 Task: Reply All to email with the signature Clara Davis with the subject Follow up on a refund from softage.1@softage.net with the message Can you please provide me with a list of project milestones and deadlines?, select last word, change the font of the message to Georgia and change the font typography to bold and underline Send the email
Action: Mouse moved to (518, 677)
Screenshot: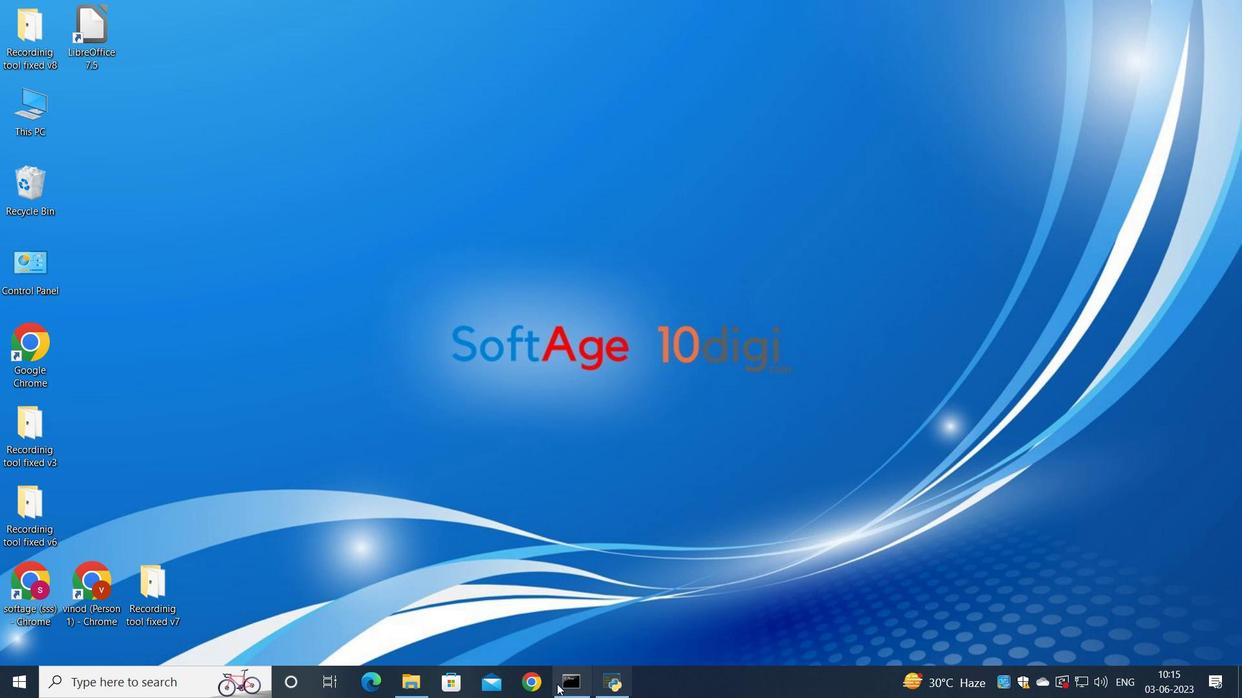 
Action: Mouse pressed left at (518, 677)
Screenshot: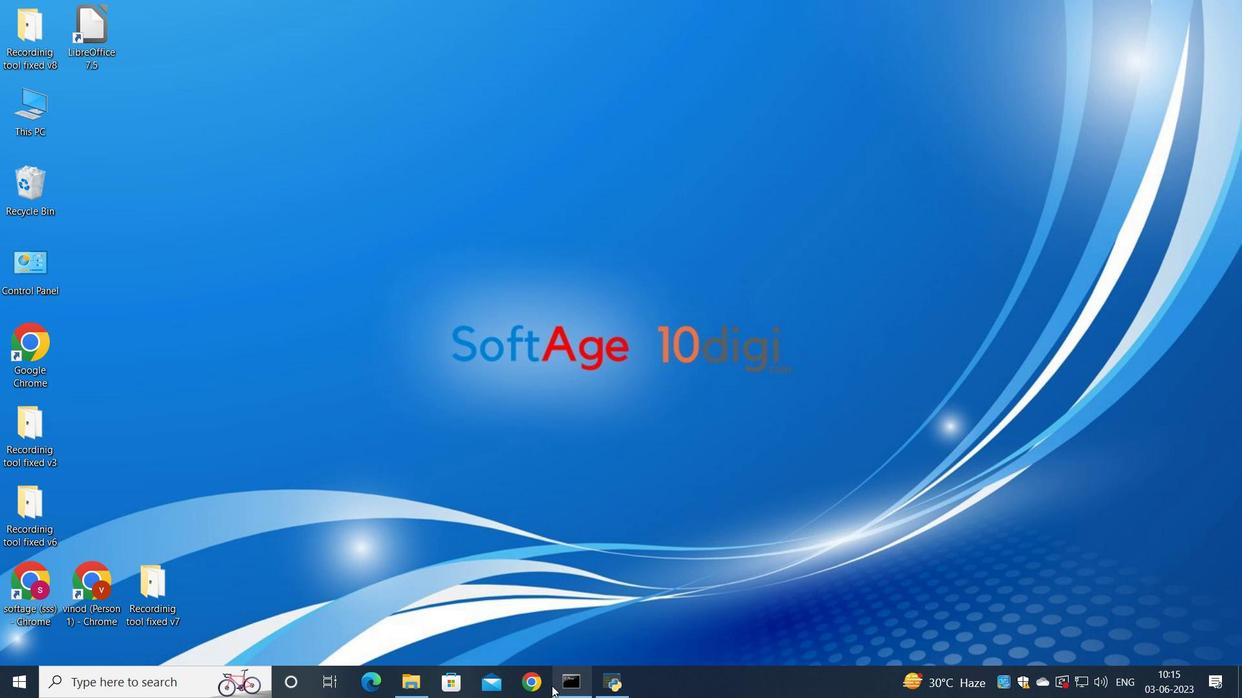 
Action: Mouse moved to (538, 420)
Screenshot: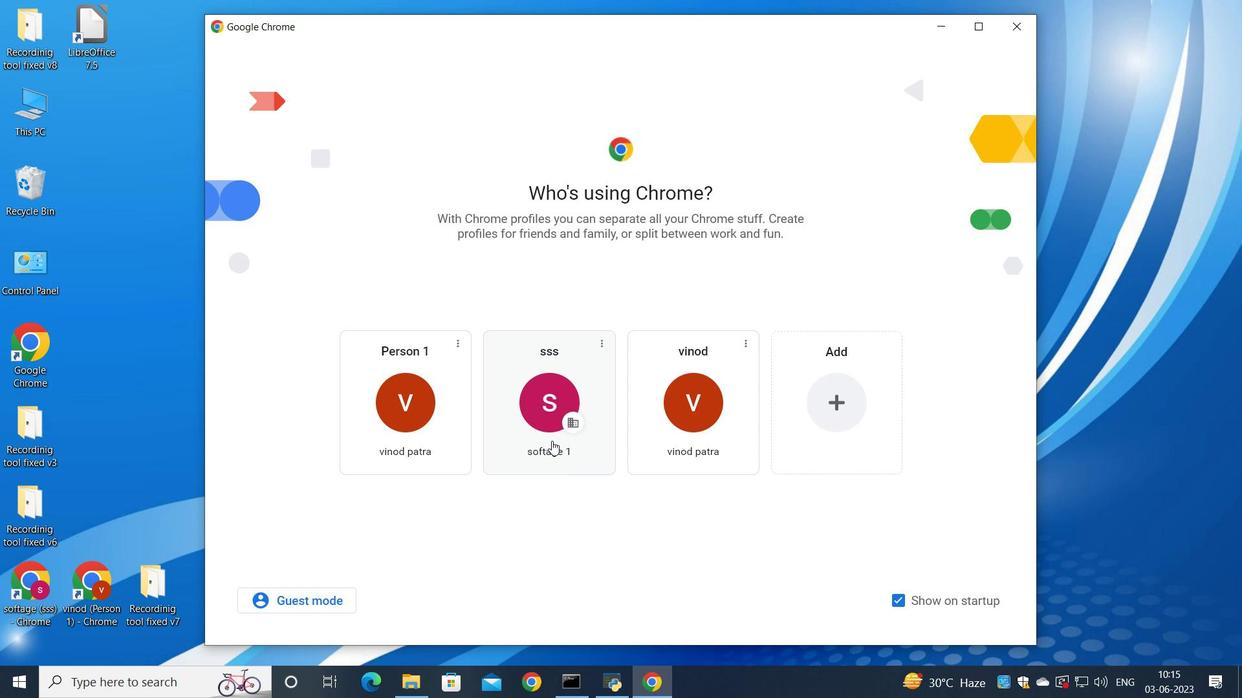 
Action: Mouse pressed left at (538, 420)
Screenshot: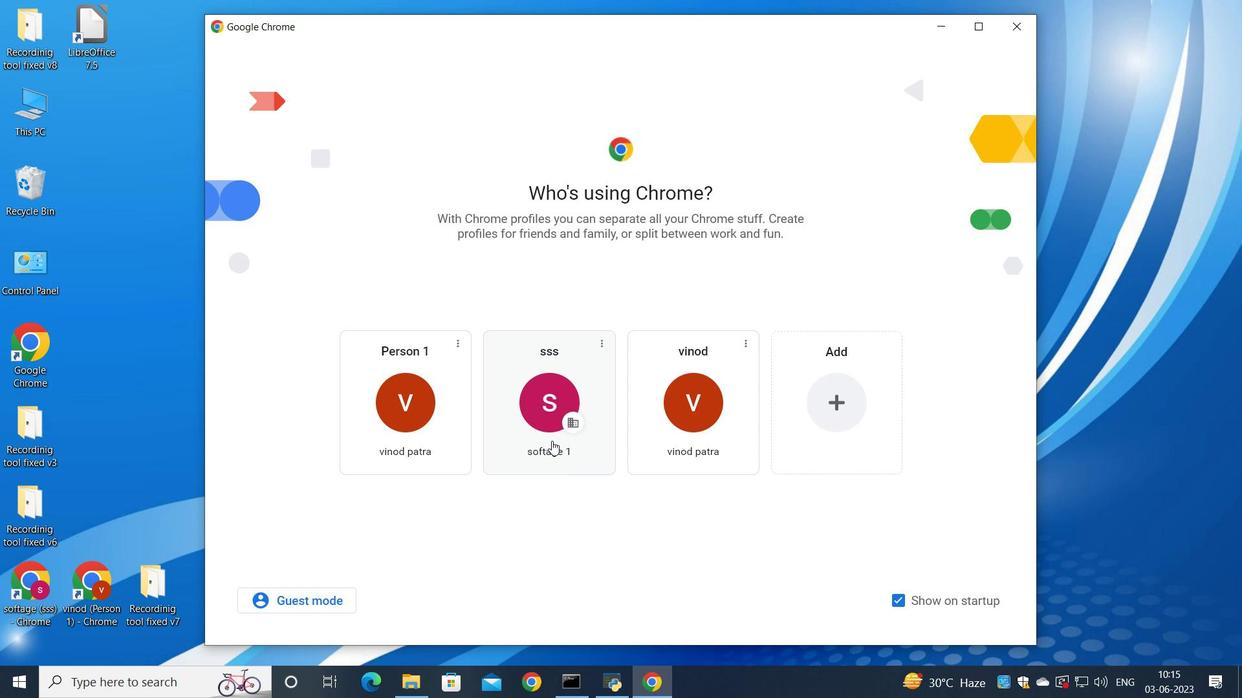
Action: Mouse moved to (1082, 104)
Screenshot: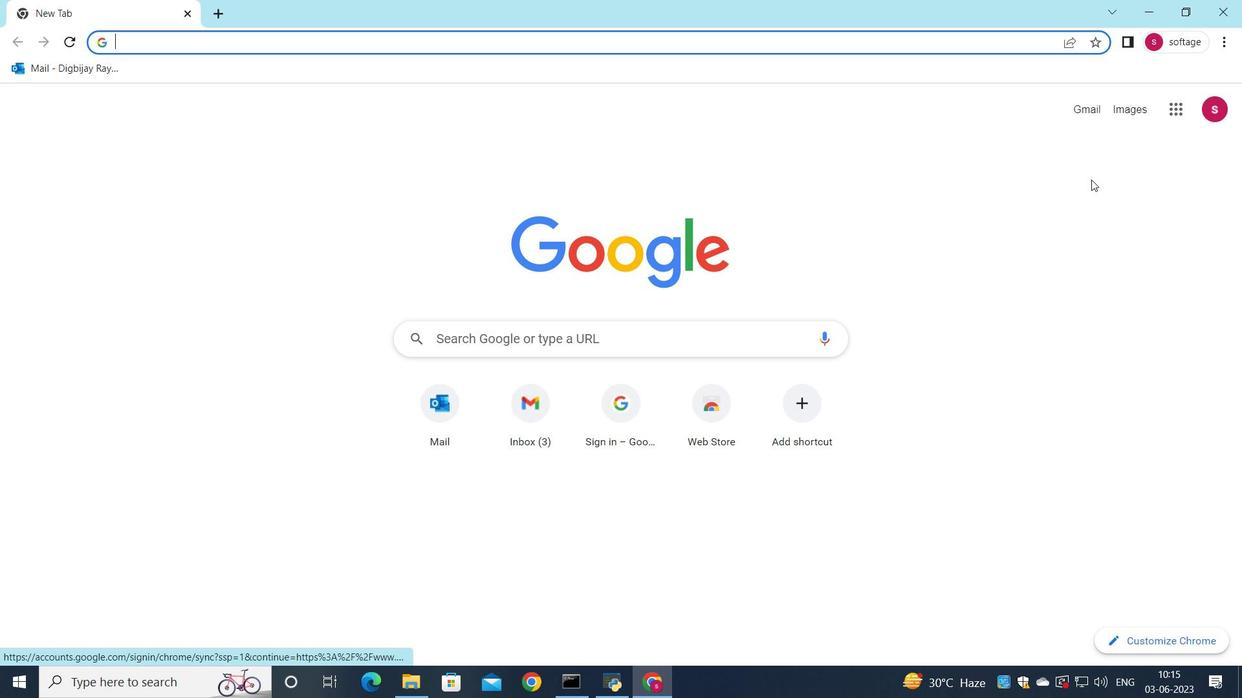 
Action: Mouse pressed left at (1082, 104)
Screenshot: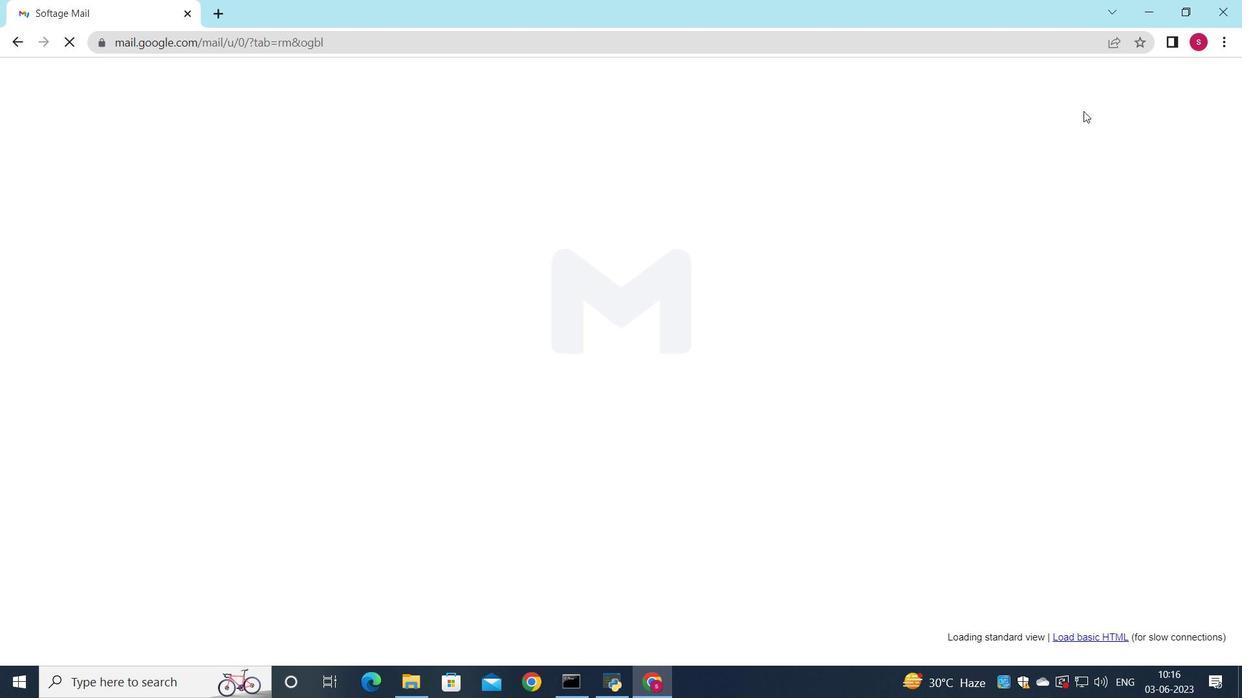 
Action: Mouse moved to (1044, 107)
Screenshot: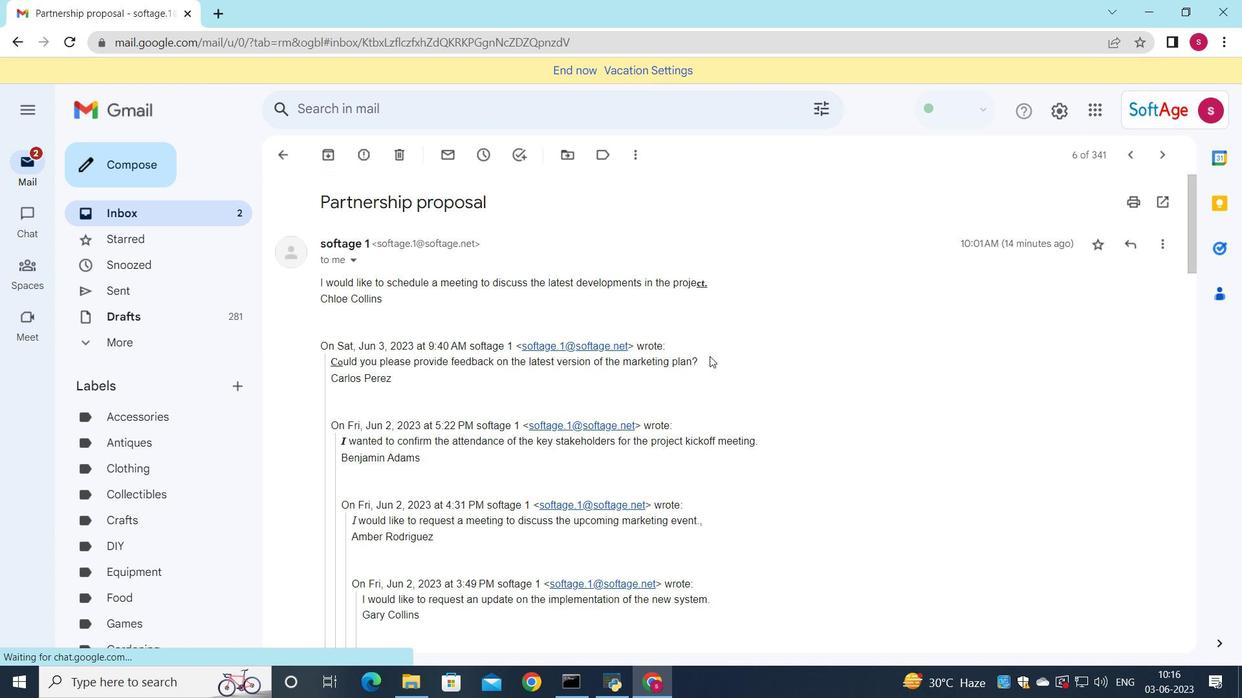 
Action: Mouse pressed left at (1044, 107)
Screenshot: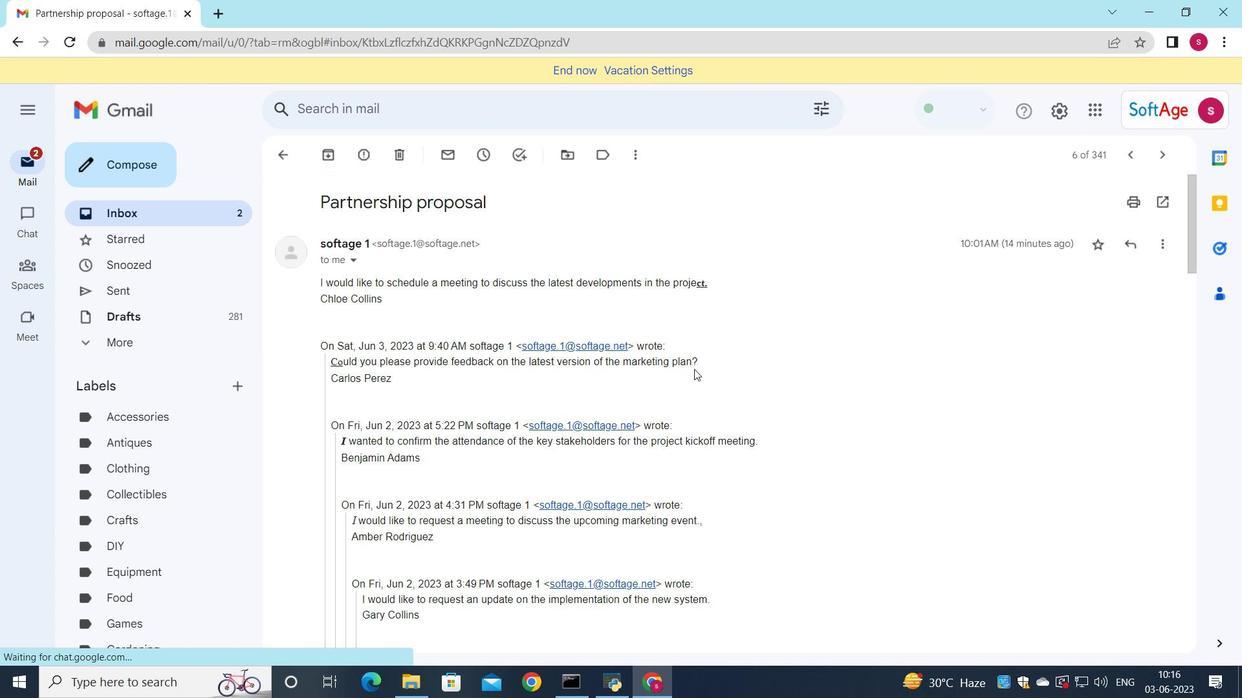 
Action: Mouse moved to (1053, 189)
Screenshot: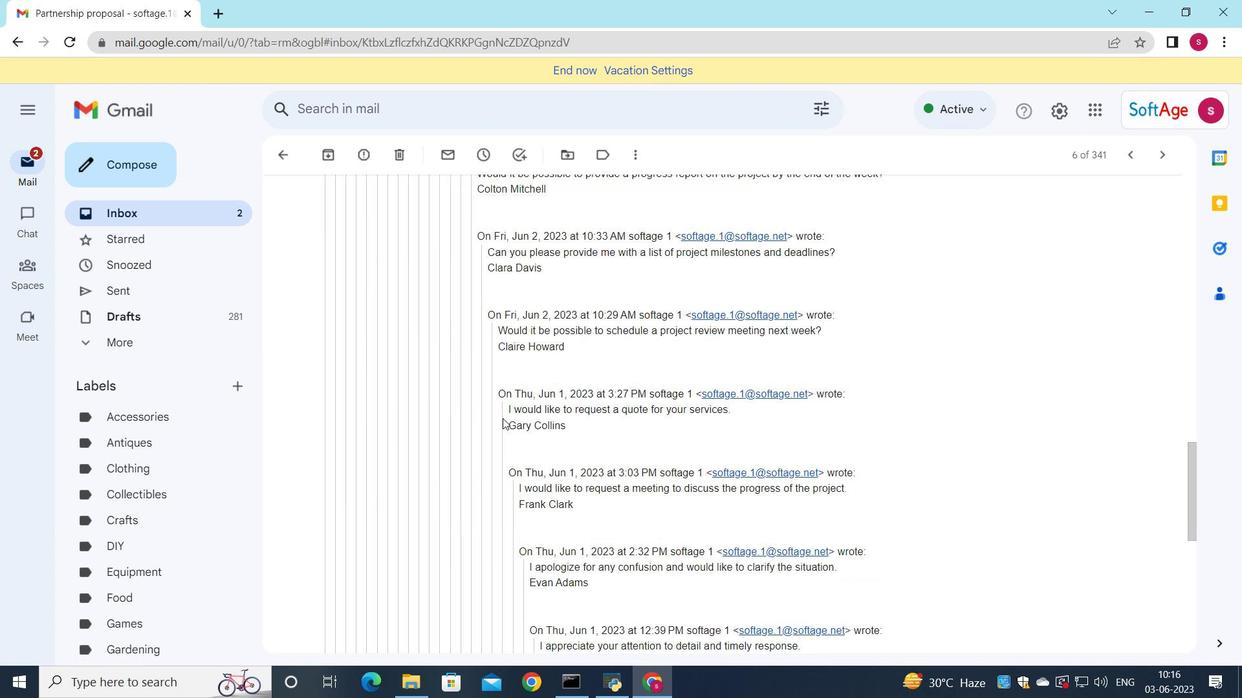 
Action: Mouse pressed left at (1053, 189)
Screenshot: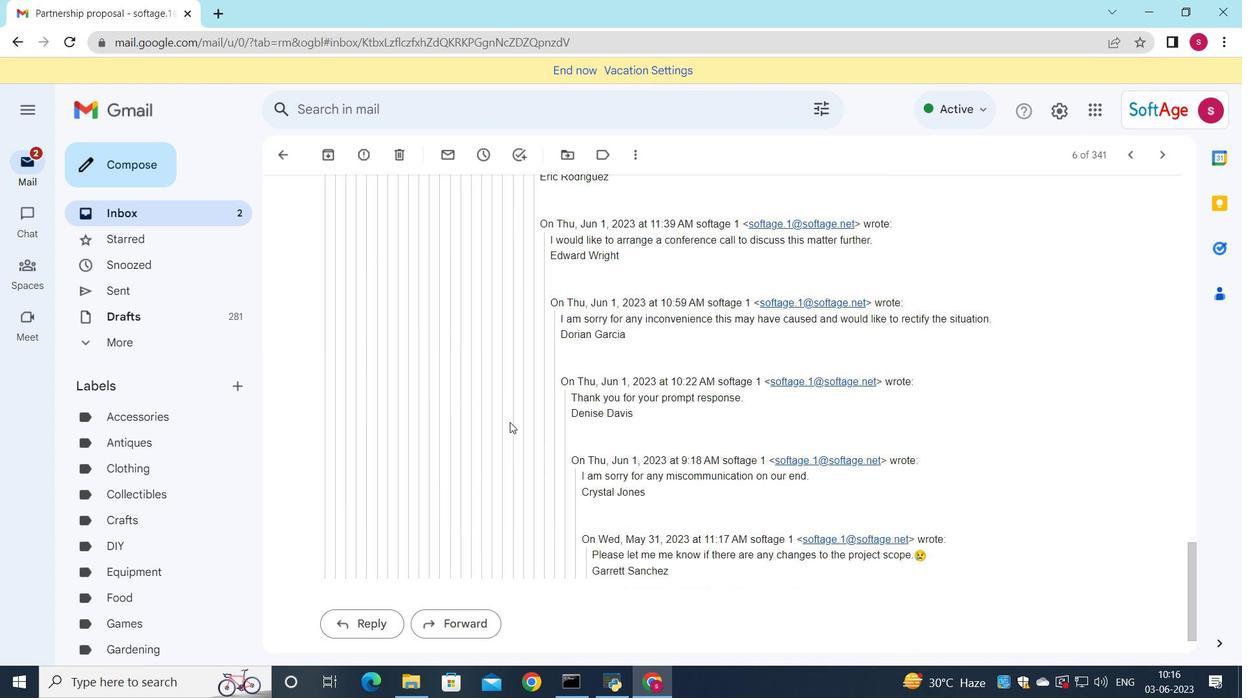 
Action: Mouse moved to (648, 255)
Screenshot: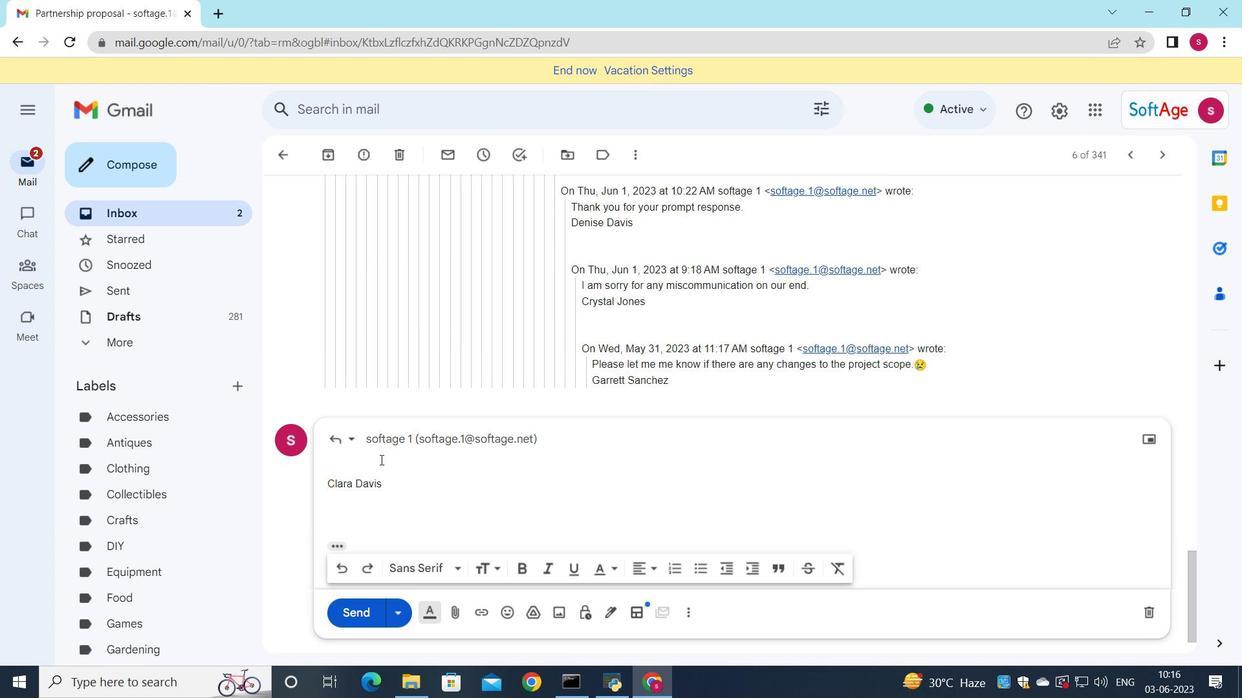 
Action: Mouse scrolled (648, 254) with delta (0, 0)
Screenshot: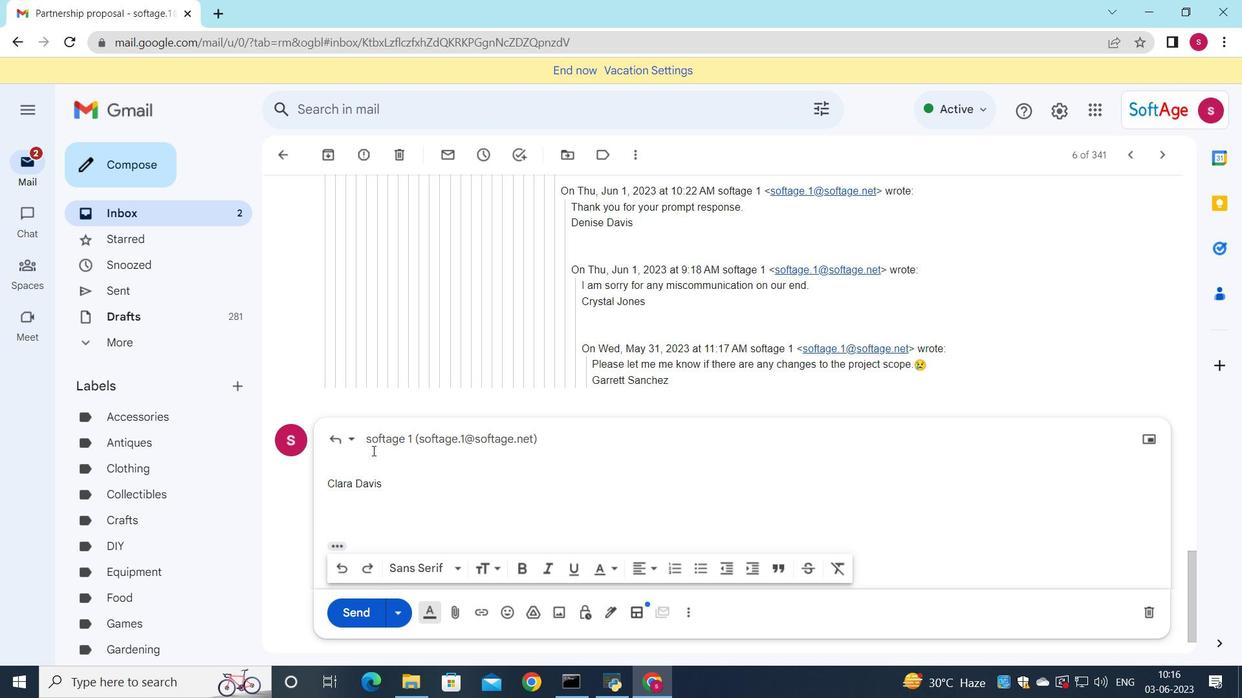 
Action: Mouse scrolled (648, 254) with delta (0, 0)
Screenshot: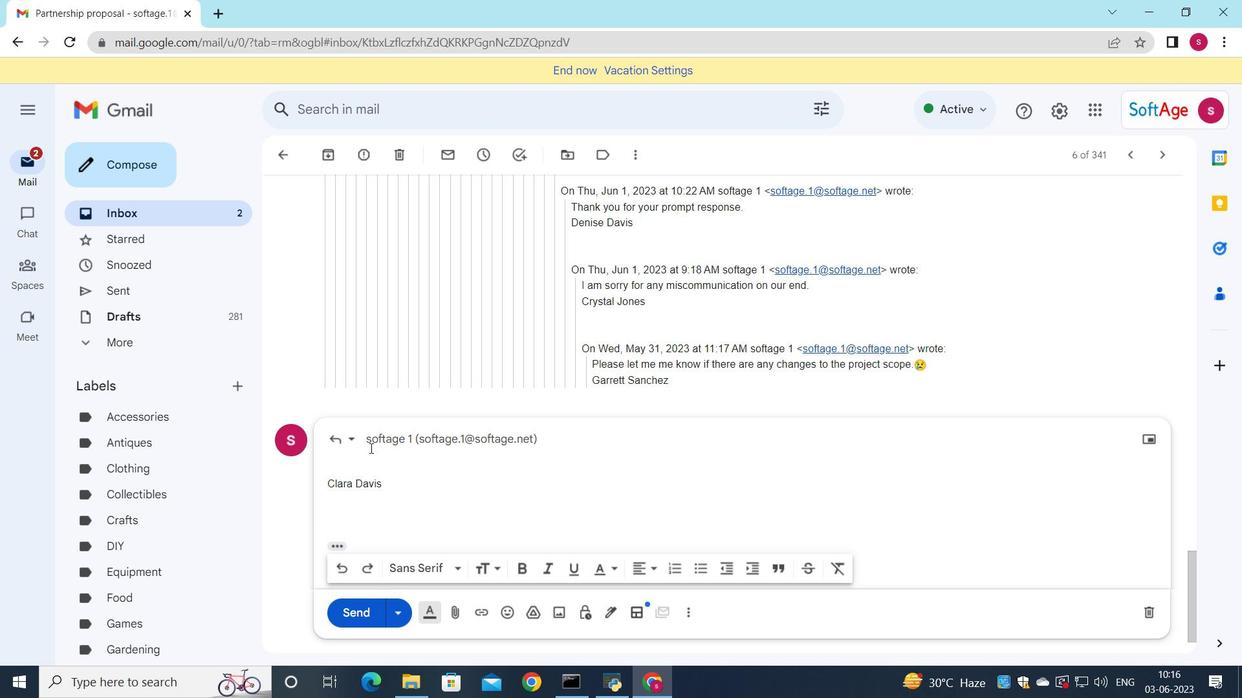 
Action: Mouse scrolled (648, 254) with delta (0, 0)
Screenshot: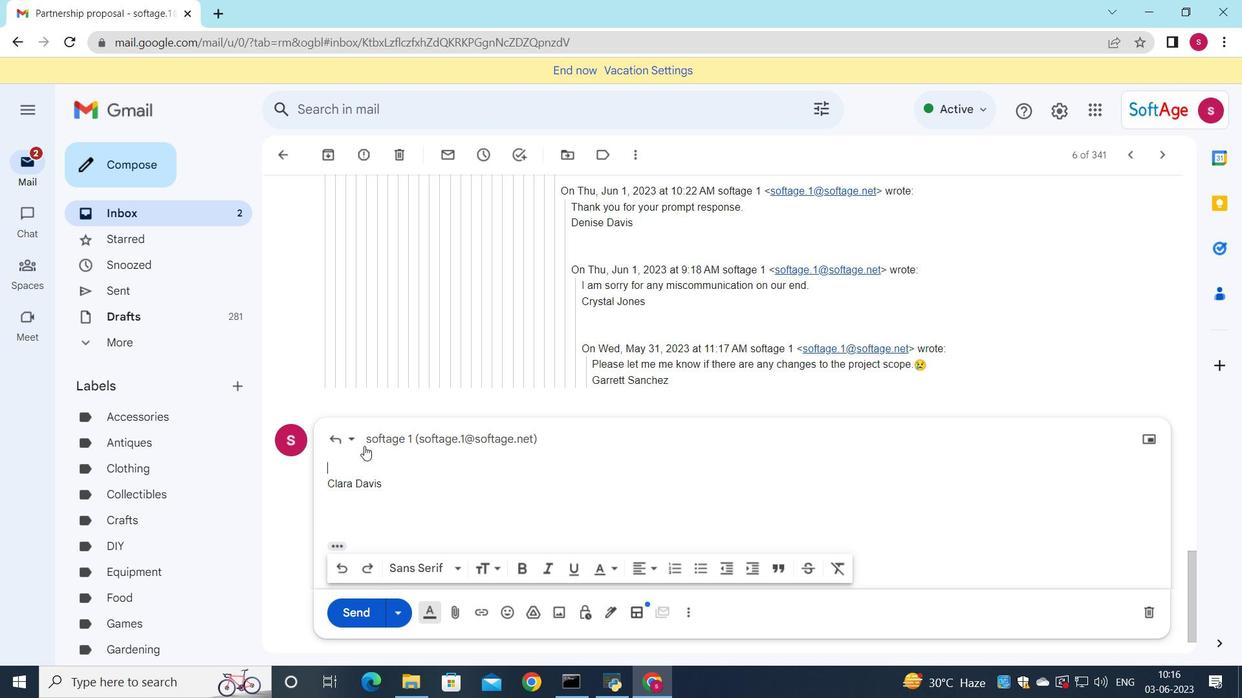 
Action: Mouse scrolled (648, 254) with delta (0, 0)
Screenshot: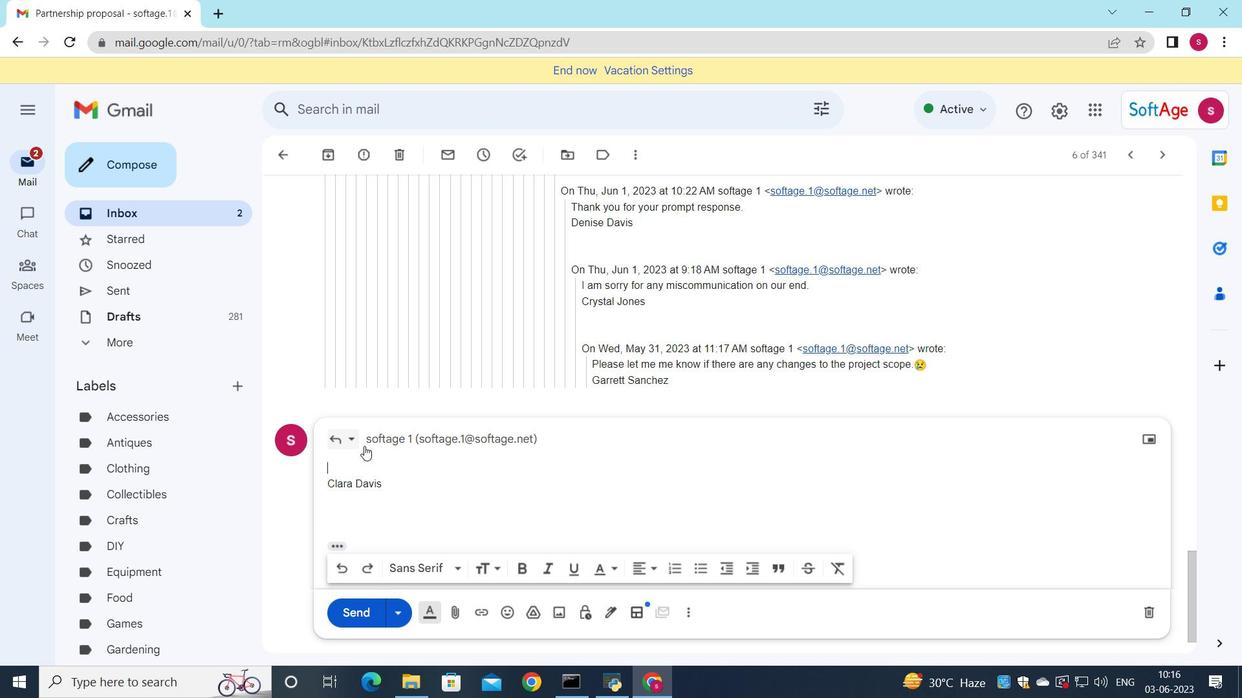 
Action: Mouse scrolled (648, 254) with delta (0, 0)
Screenshot: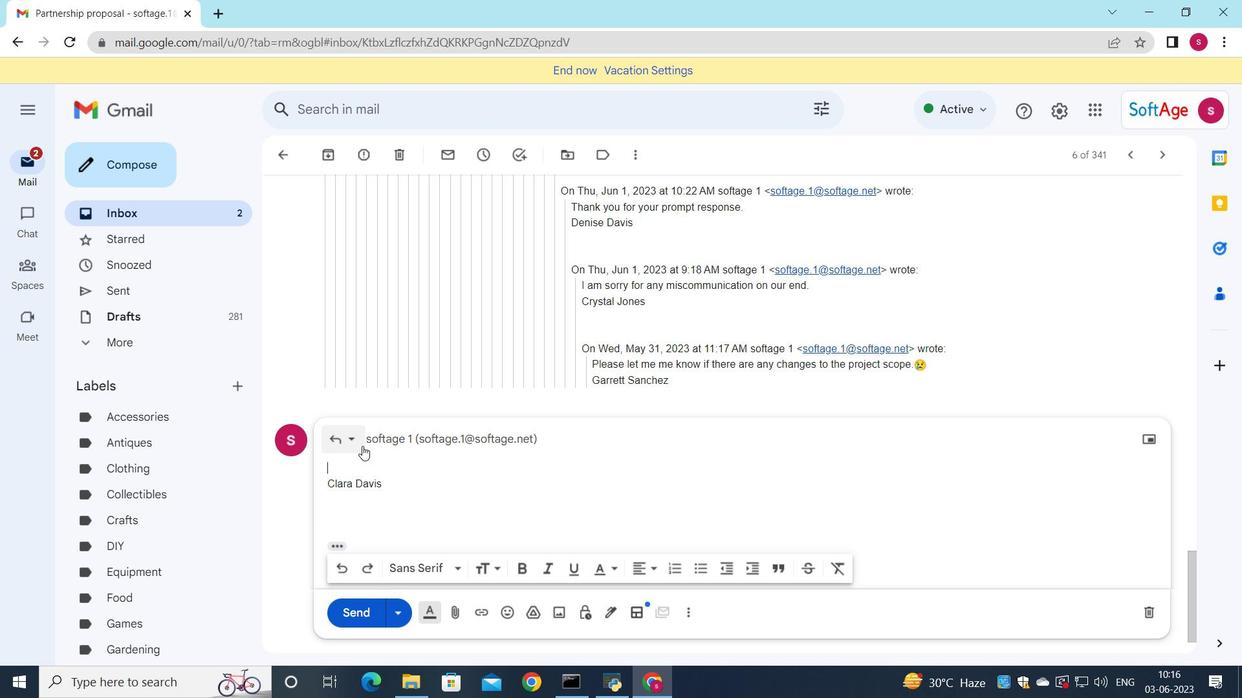 
Action: Mouse moved to (575, 324)
Screenshot: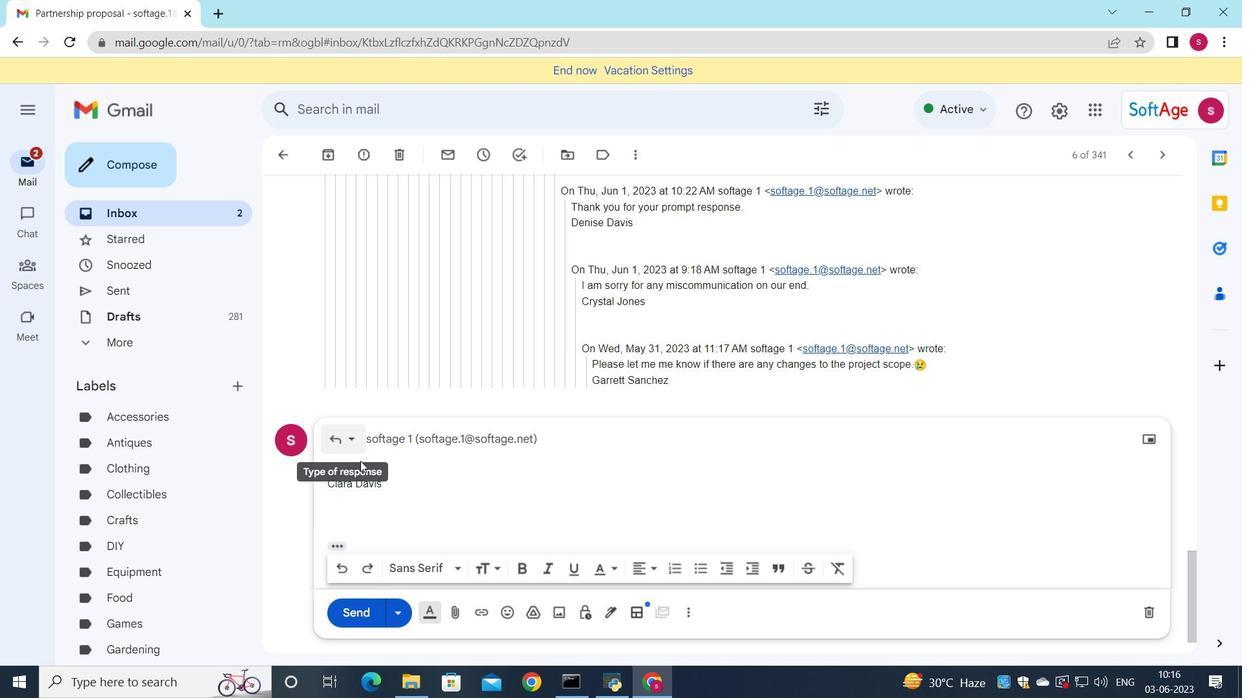 
Action: Mouse scrolled (575, 324) with delta (0, 0)
Screenshot: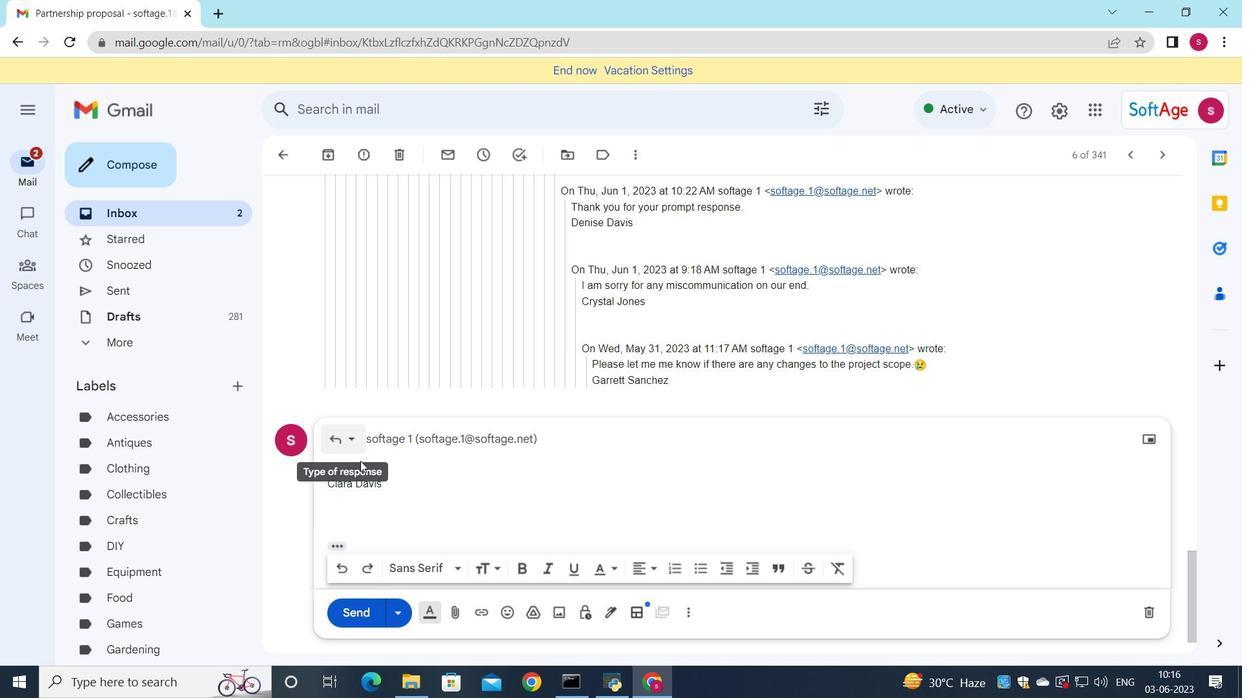 
Action: Mouse moved to (575, 329)
Screenshot: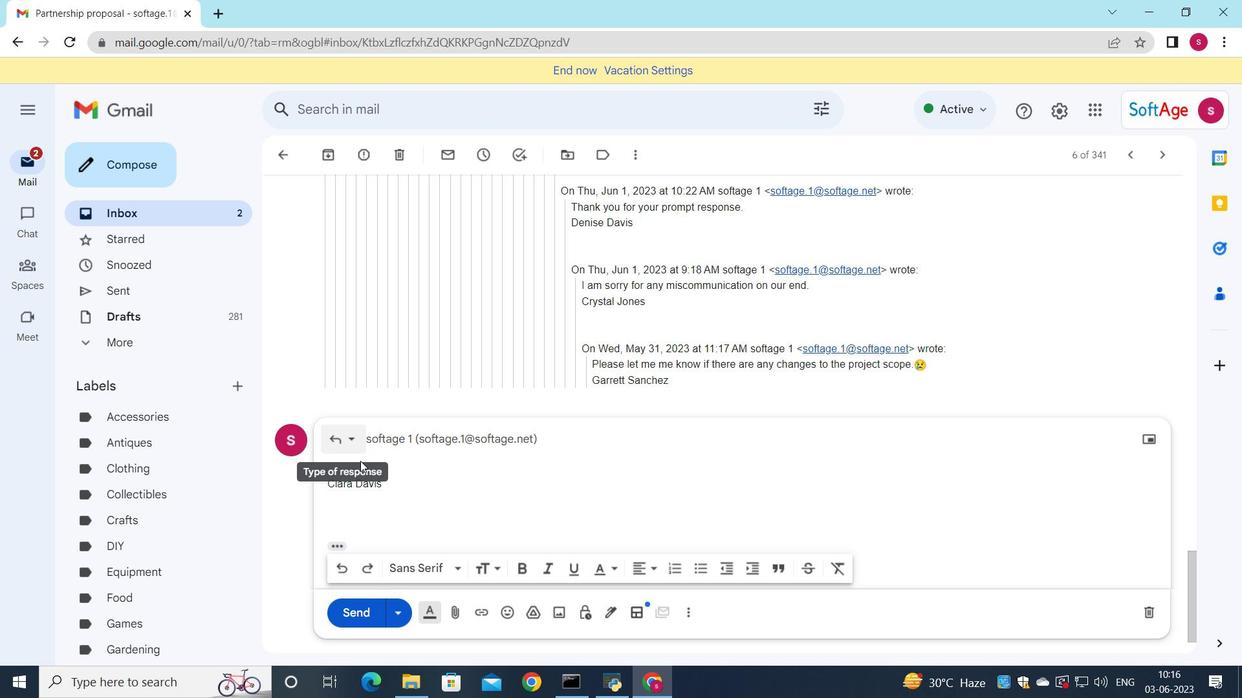 
Action: Mouse scrolled (575, 329) with delta (0, 0)
Screenshot: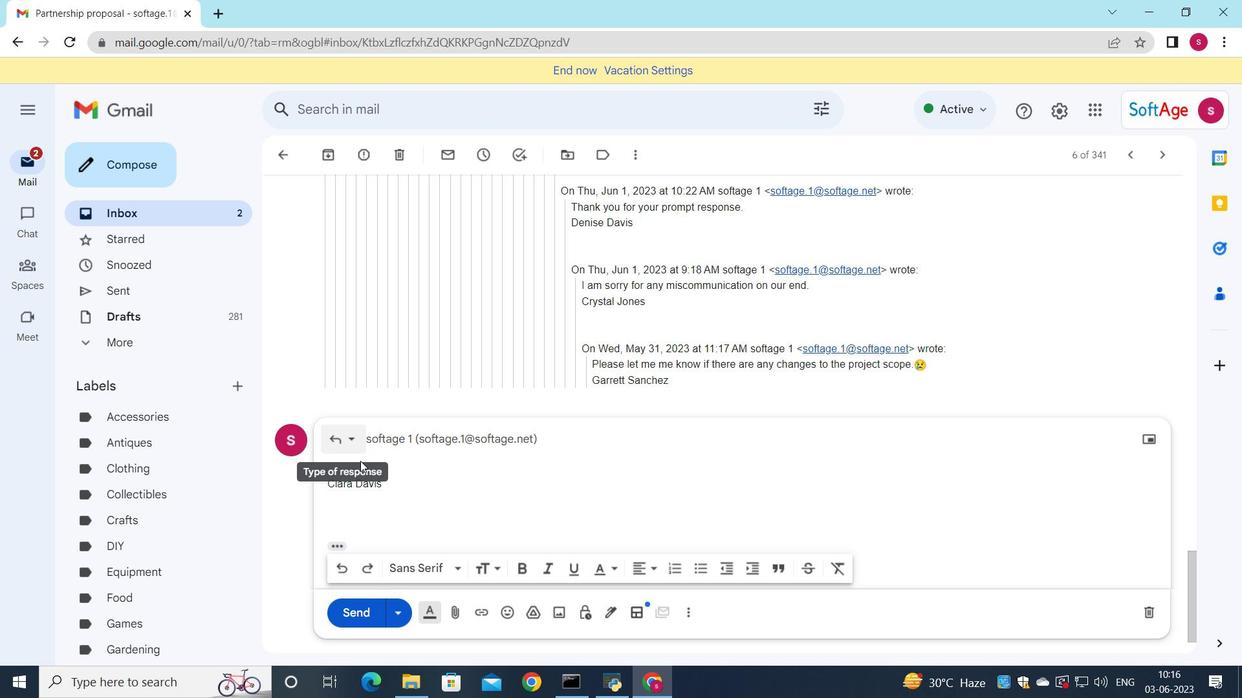 
Action: Mouse moved to (573, 337)
Screenshot: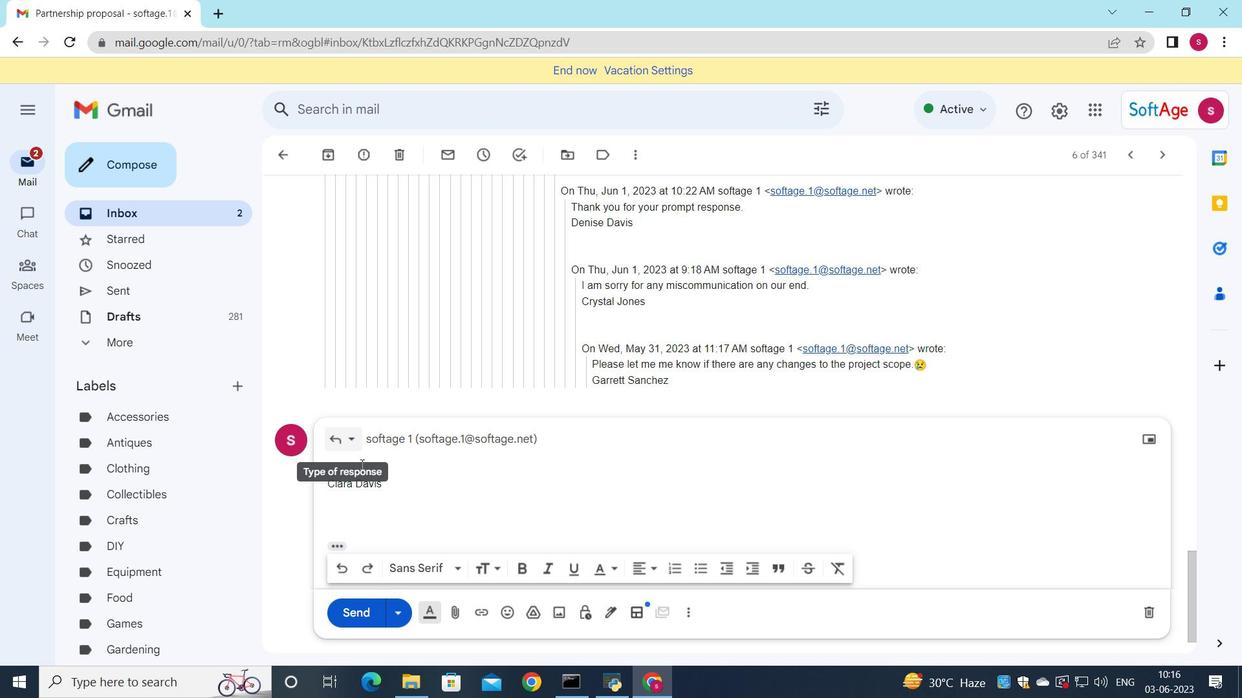 
Action: Mouse scrolled (573, 336) with delta (0, 0)
Screenshot: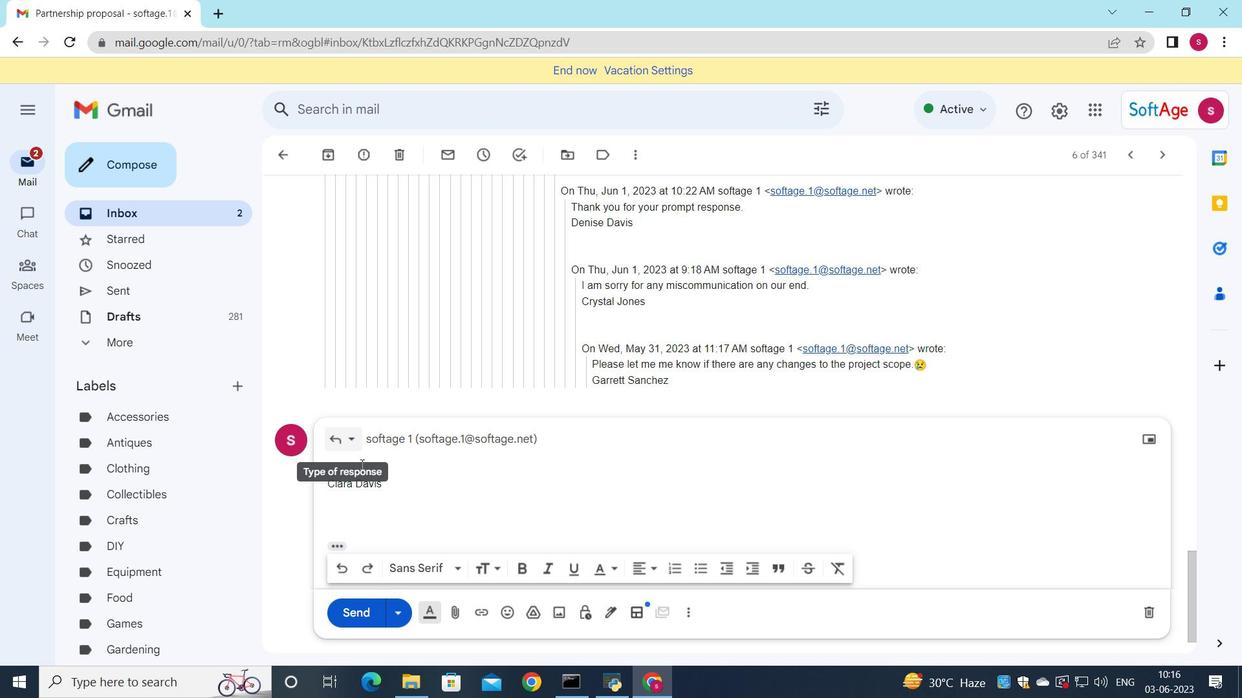 
Action: Mouse moved to (564, 349)
Screenshot: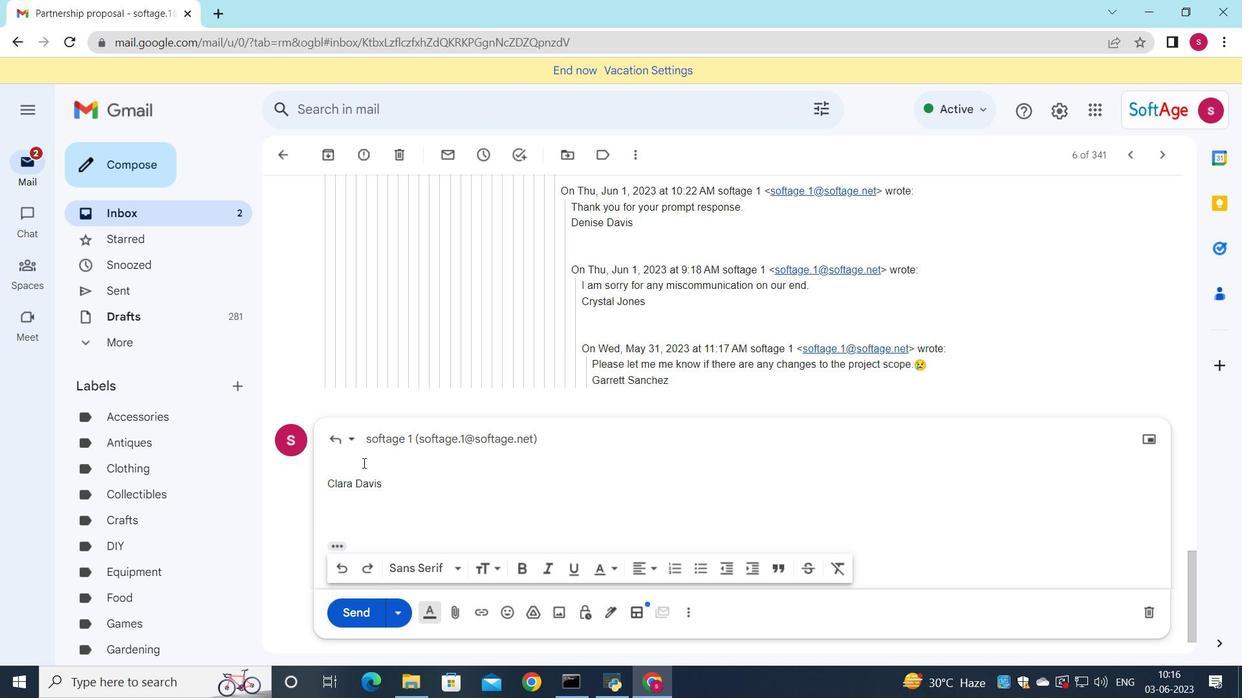 
Action: Mouse scrolled (564, 348) with delta (0, 0)
Screenshot: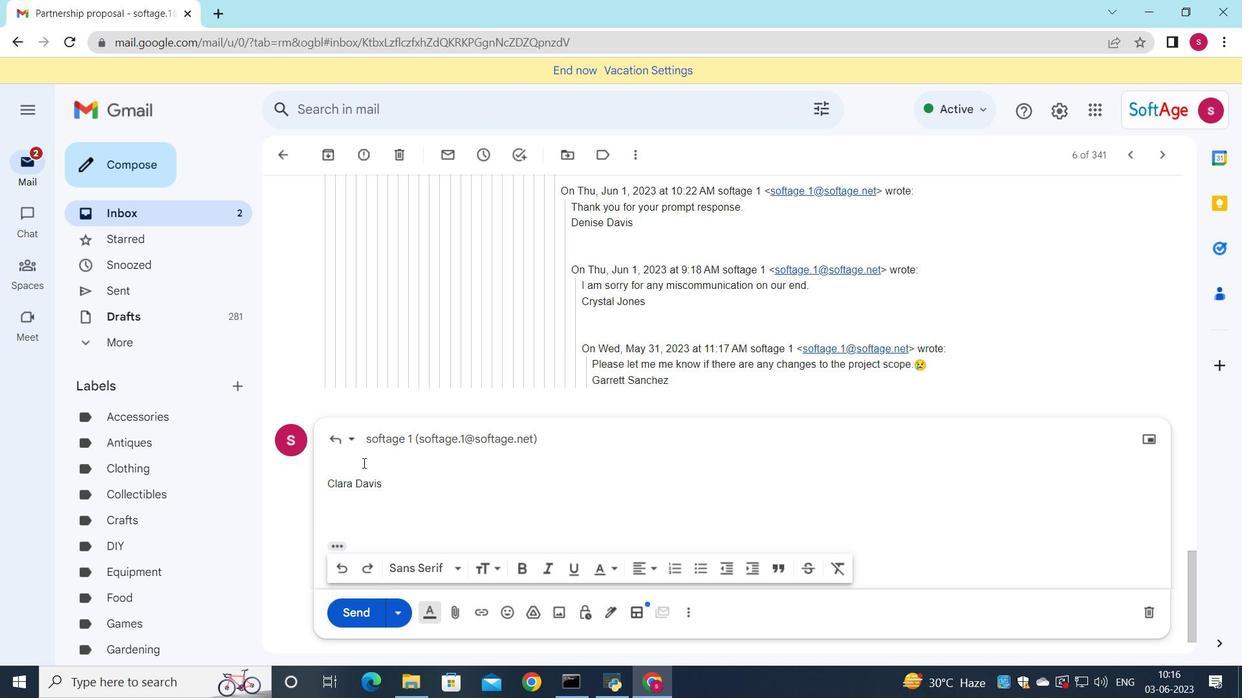 
Action: Mouse moved to (564, 349)
Screenshot: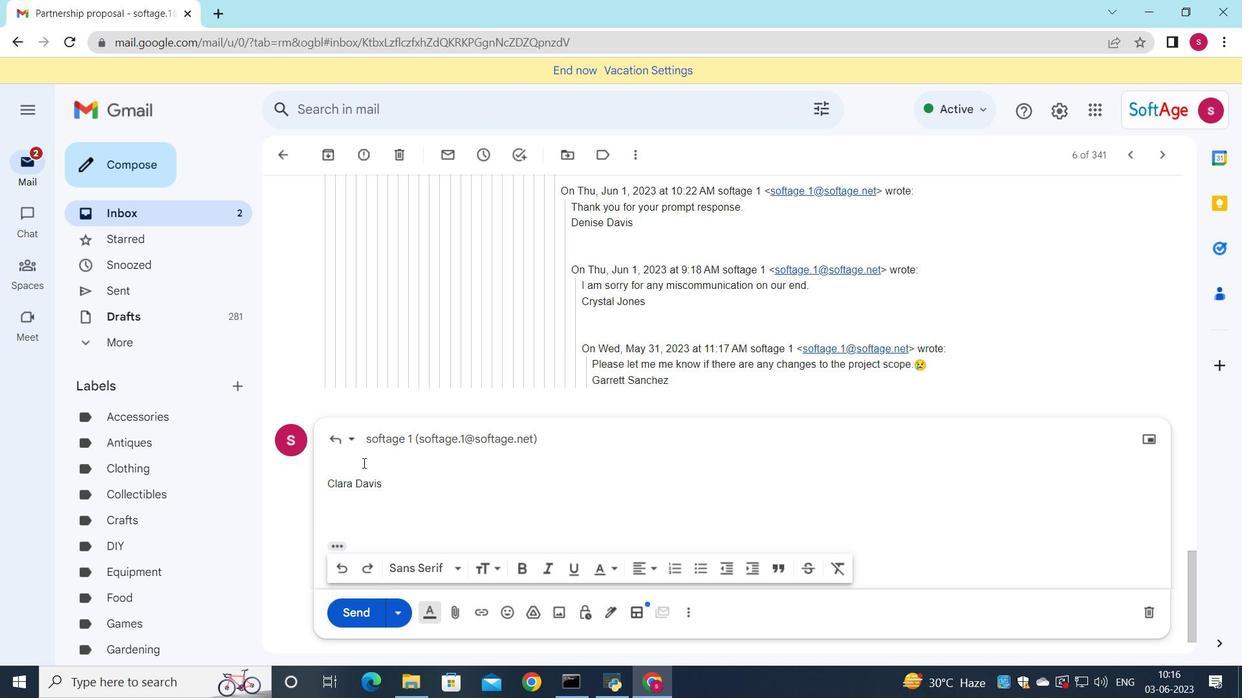 
Action: Mouse scrolled (564, 348) with delta (0, 0)
Screenshot: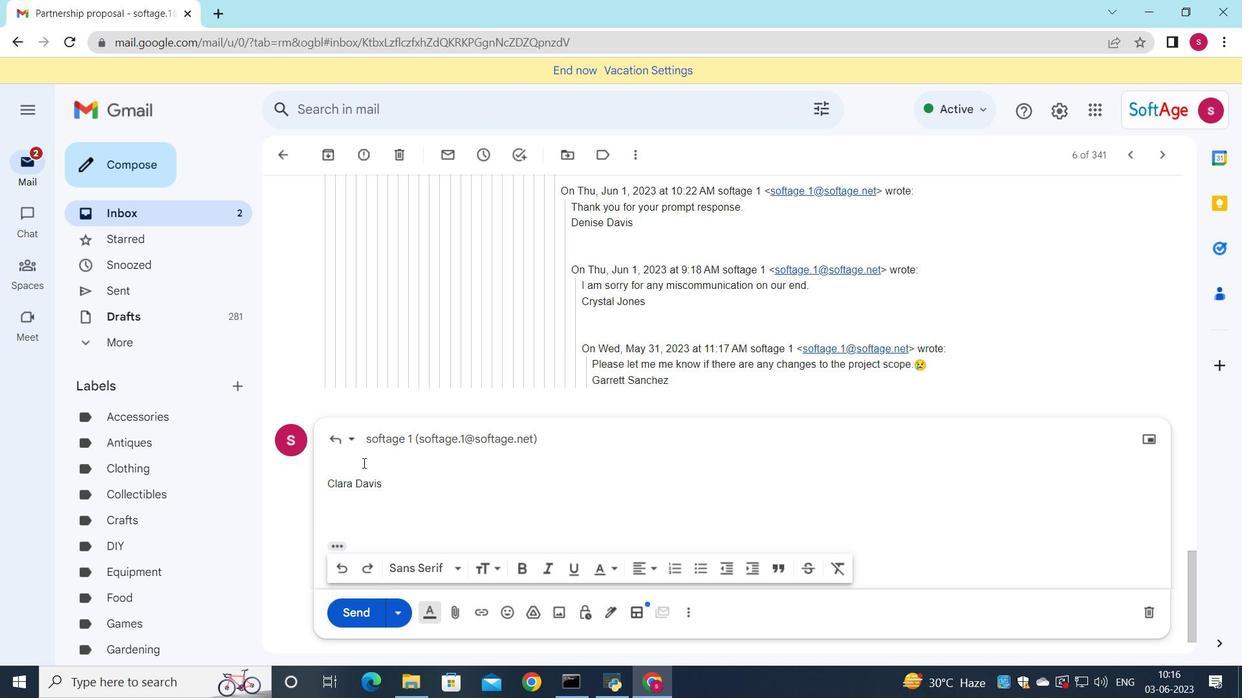 
Action: Mouse moved to (564, 349)
Screenshot: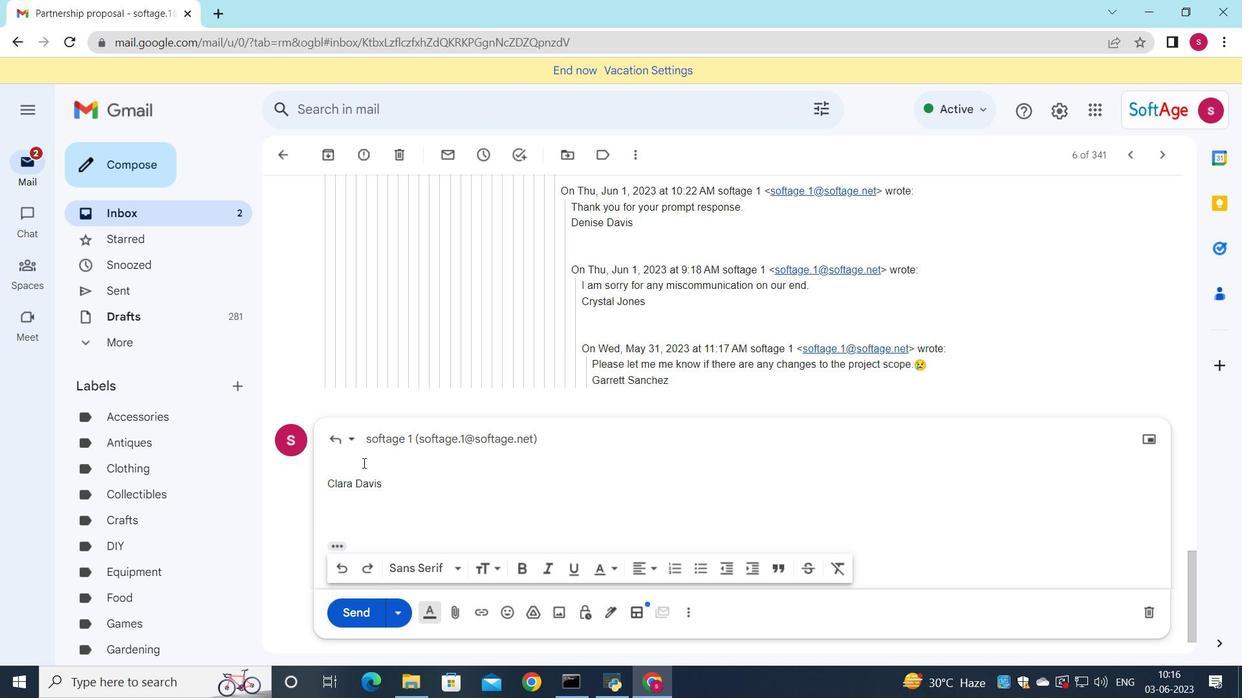 
Action: Mouse scrolled (564, 349) with delta (0, 0)
Screenshot: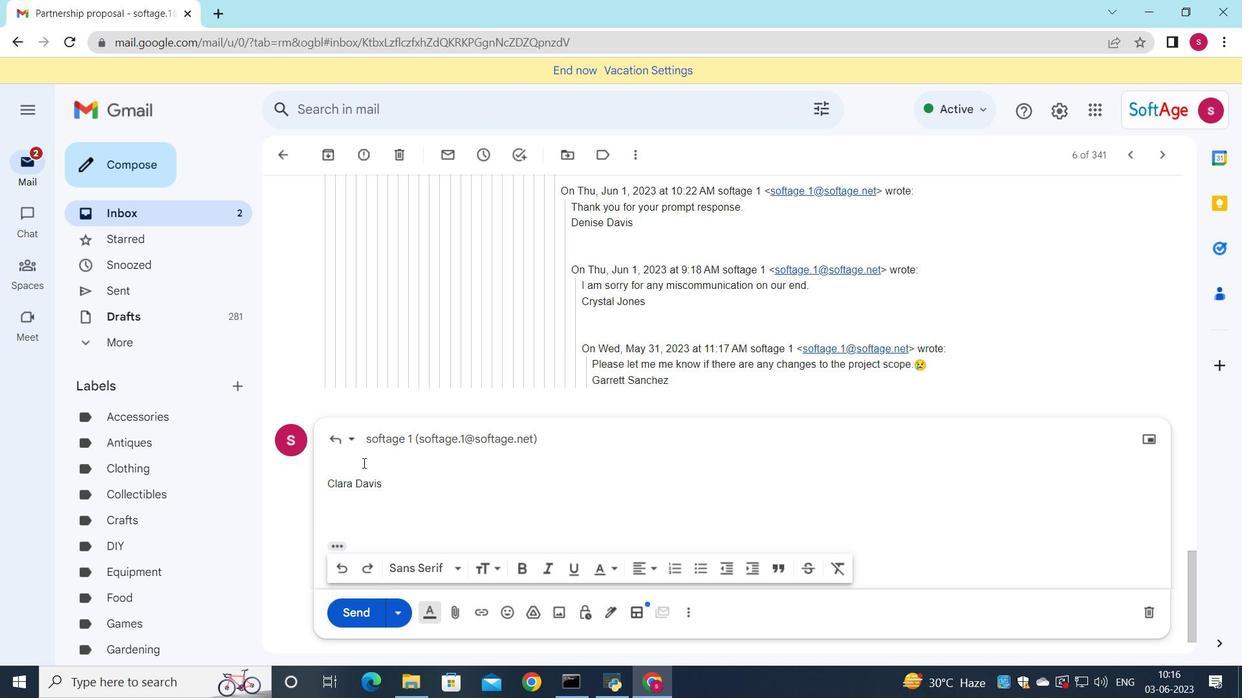 
Action: Mouse moved to (559, 356)
Screenshot: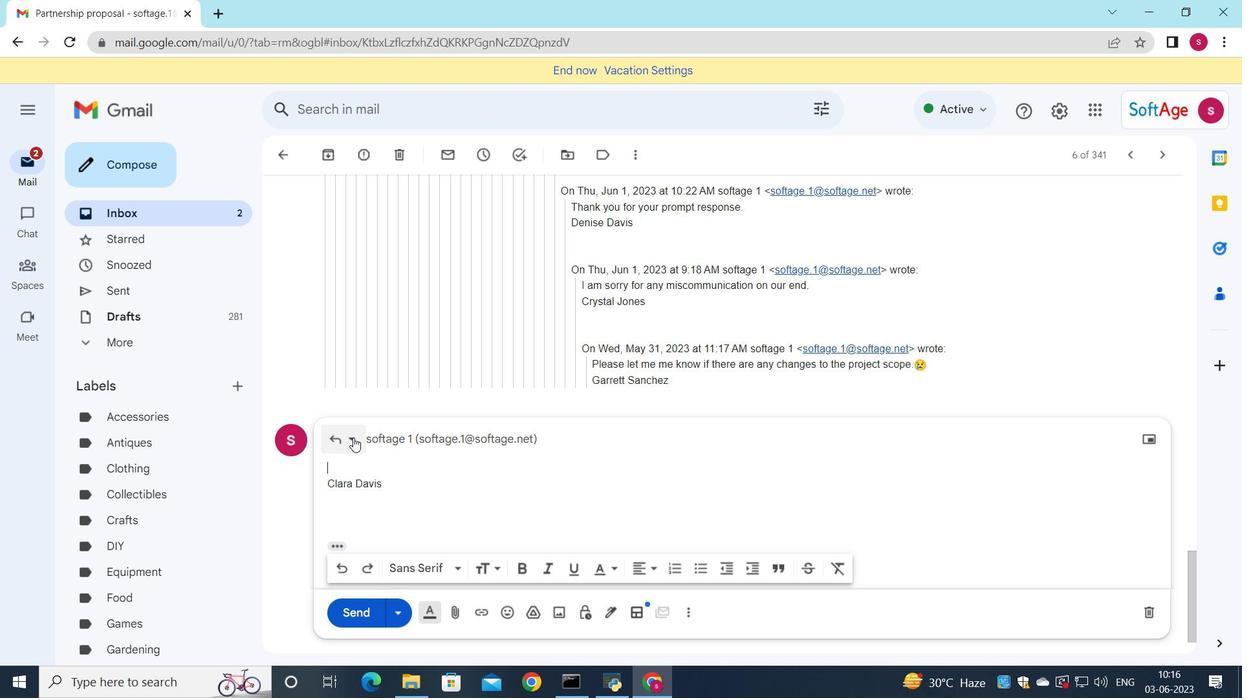 
Action: Mouse scrolled (559, 355) with delta (0, 0)
Screenshot: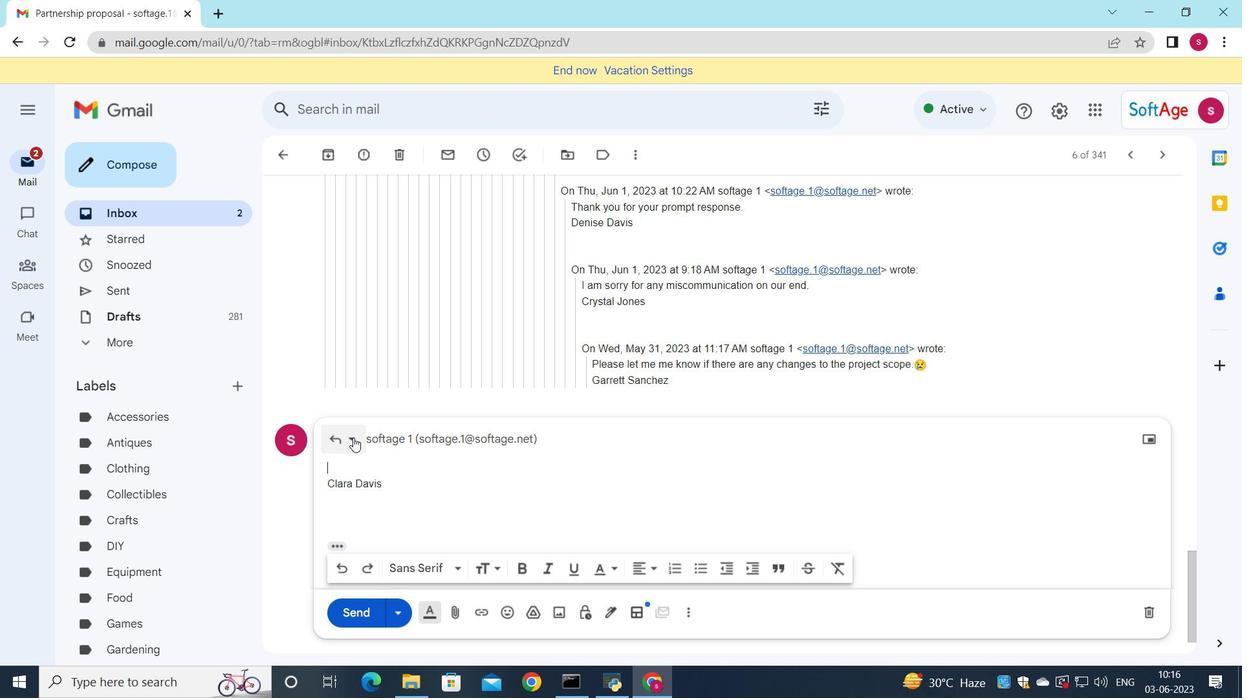 
Action: Mouse moved to (559, 356)
Screenshot: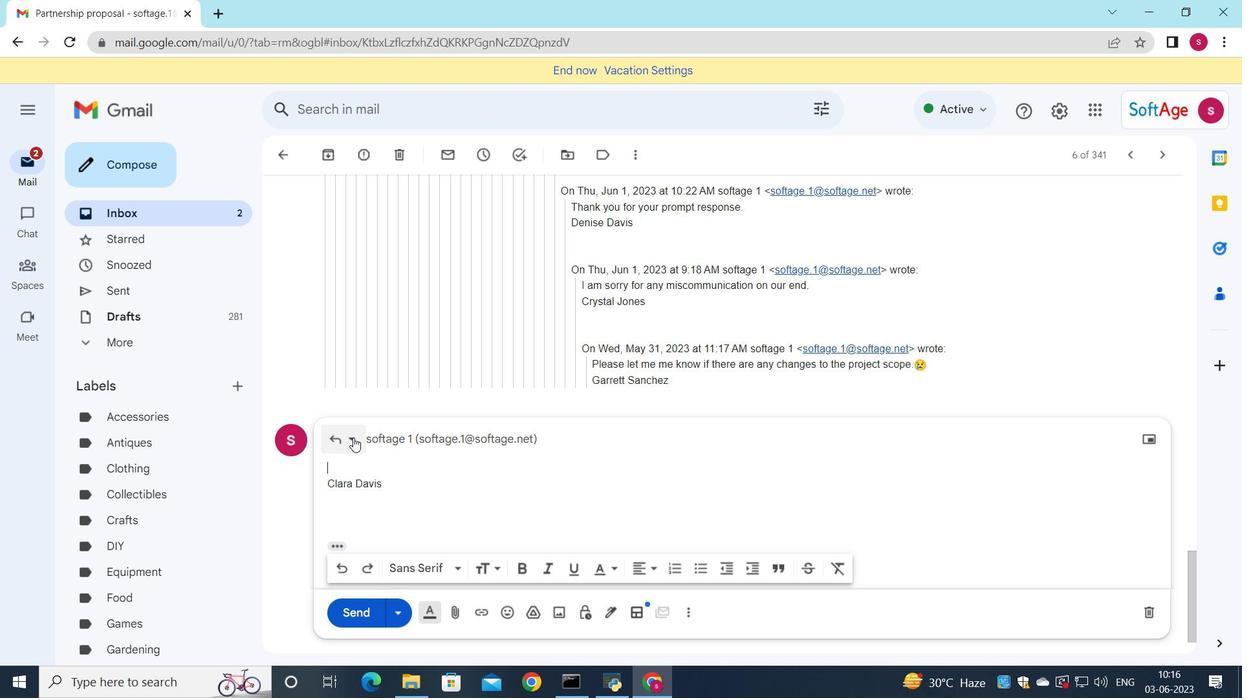 
Action: Mouse scrolled (559, 355) with delta (0, 0)
Screenshot: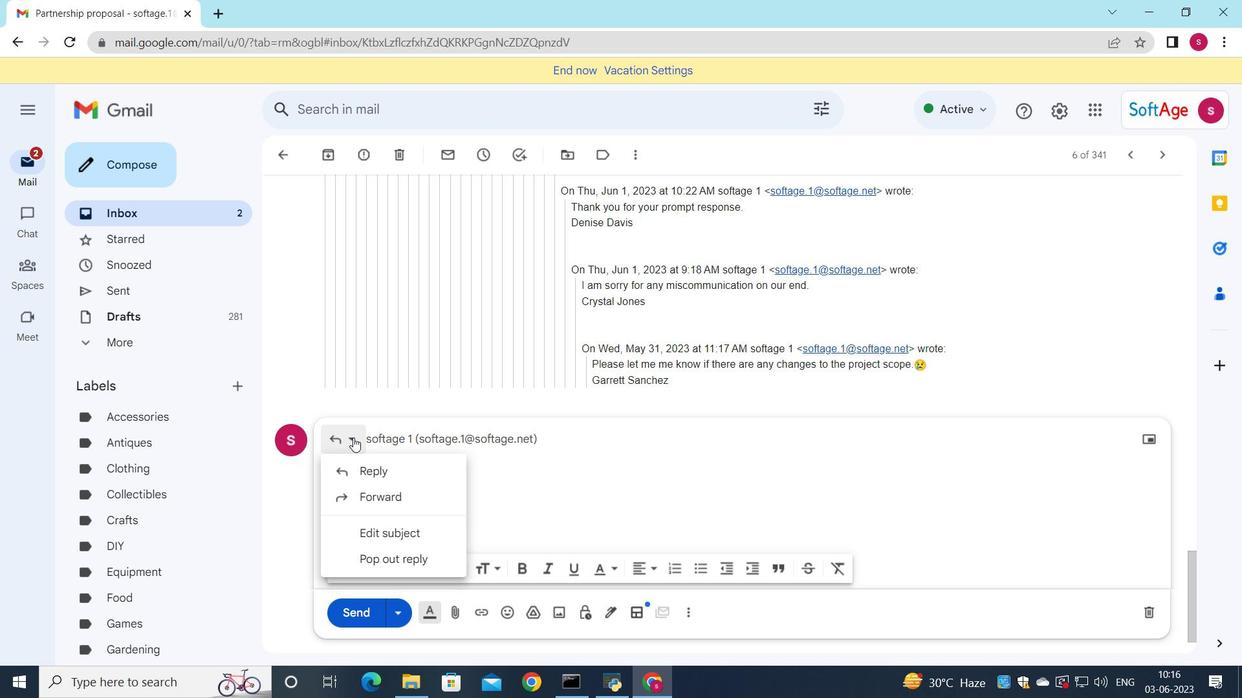 
Action: Mouse moved to (559, 357)
Screenshot: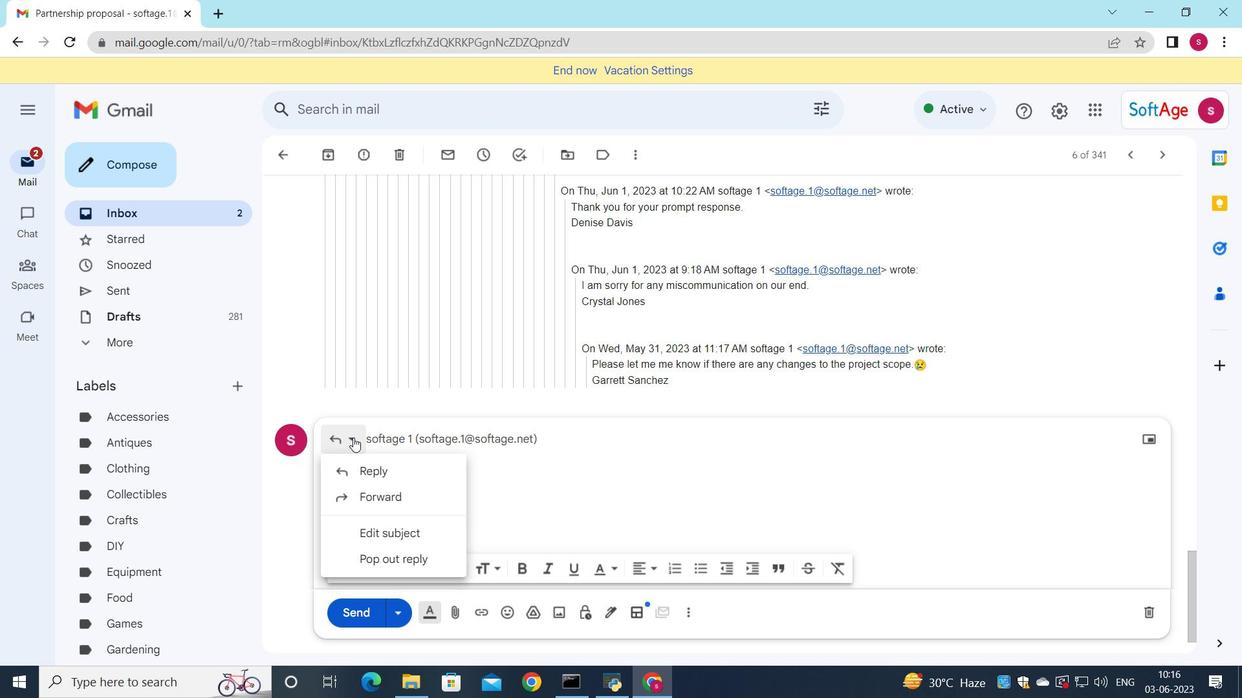 
Action: Mouse scrolled (559, 356) with delta (0, 0)
Screenshot: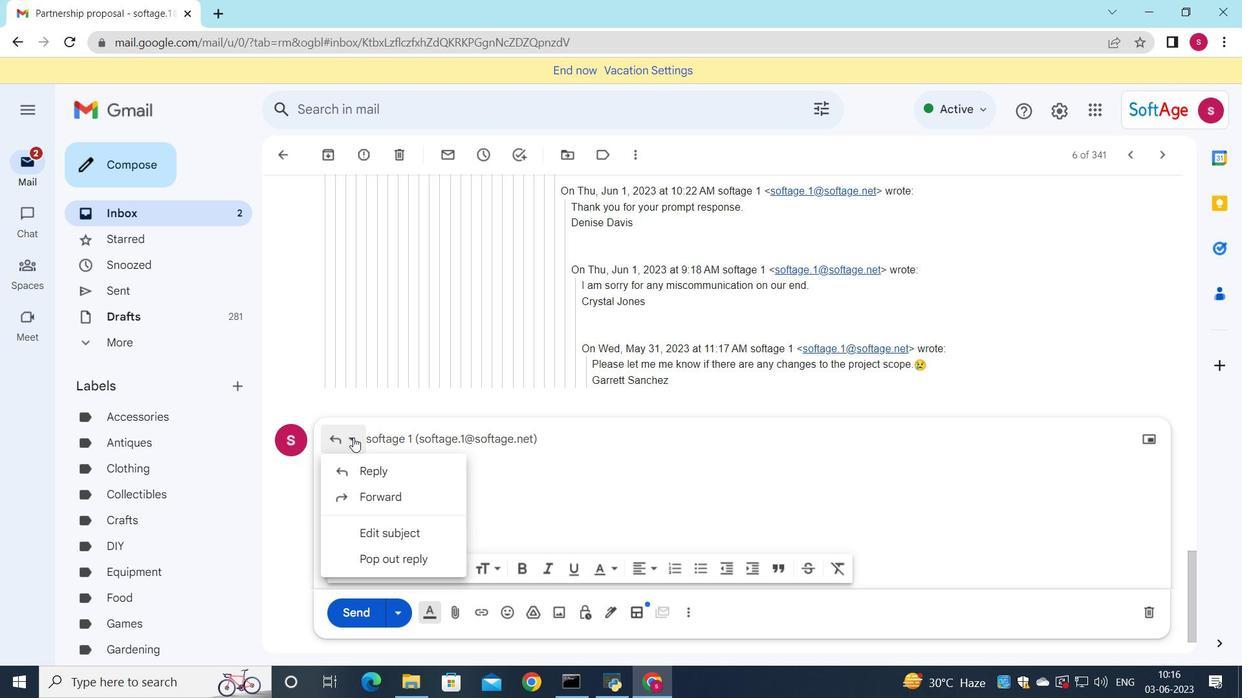 
Action: Mouse scrolled (559, 356) with delta (0, 0)
Screenshot: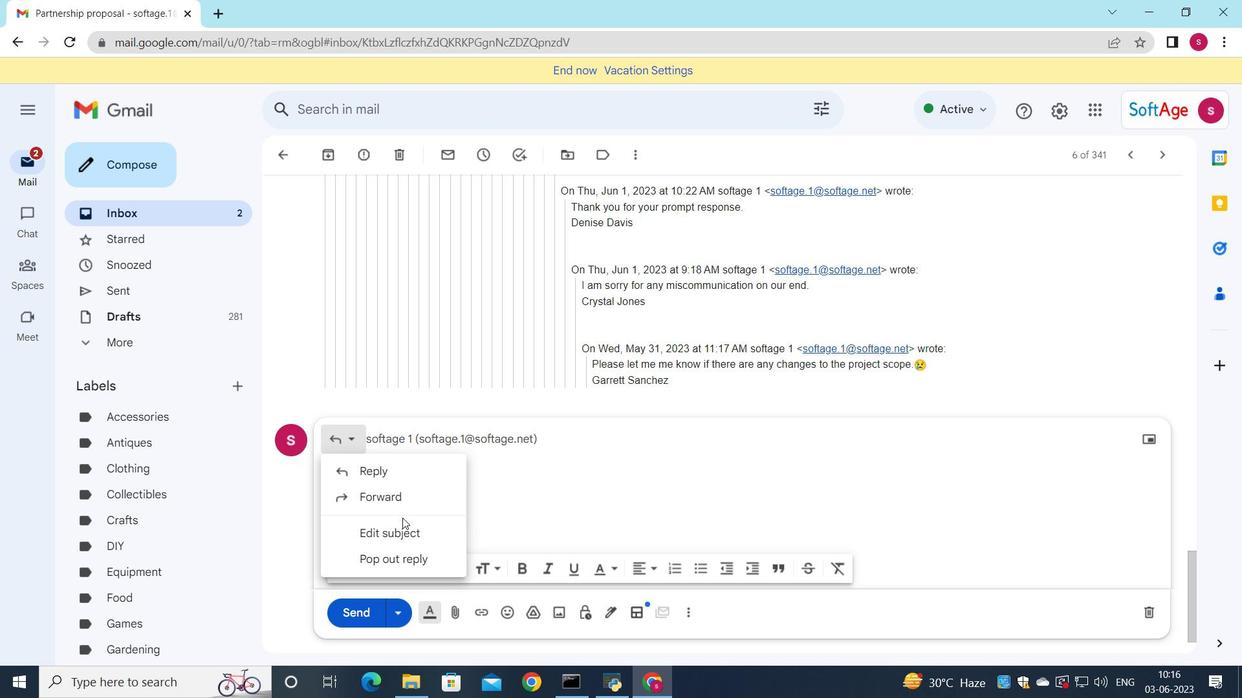 
Action: Mouse scrolled (559, 356) with delta (0, 0)
Screenshot: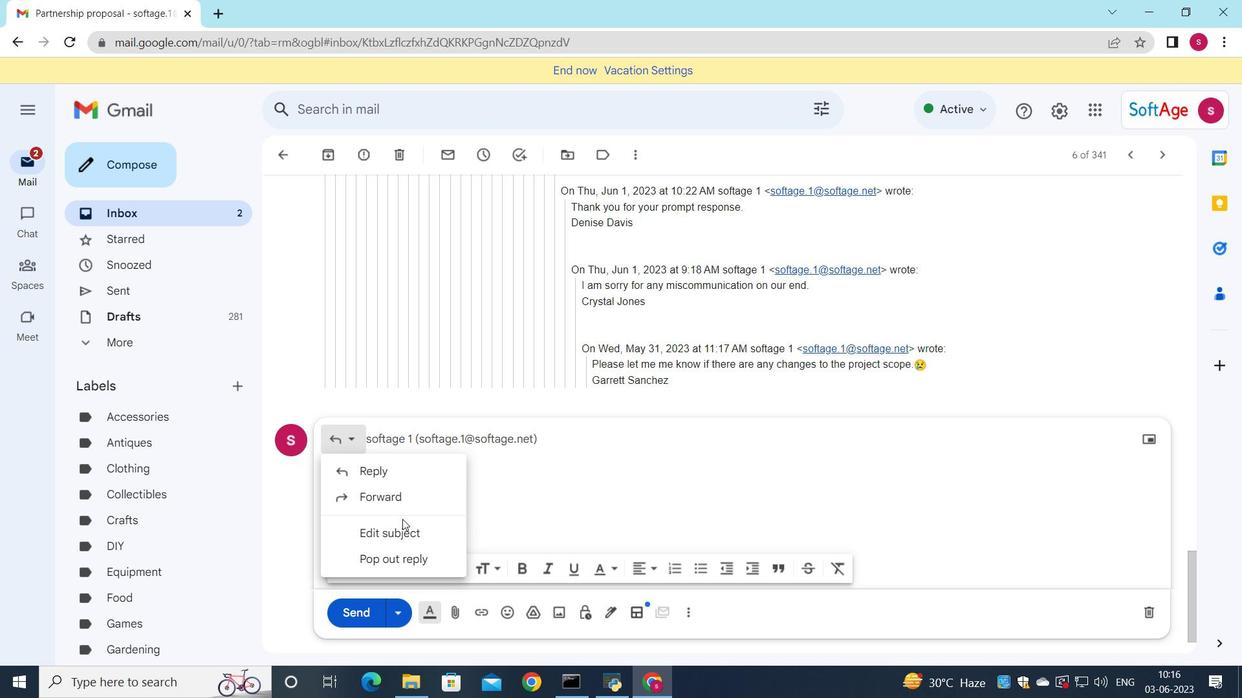 
Action: Mouse scrolled (559, 356) with delta (0, 0)
Screenshot: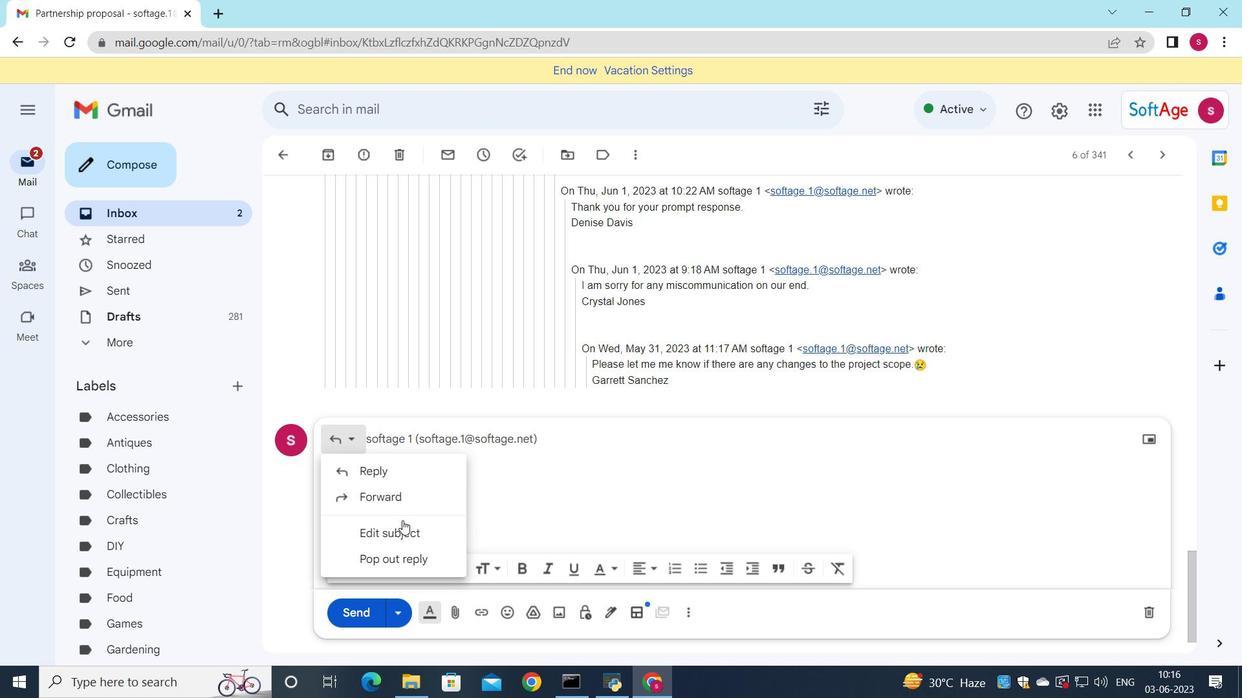 
Action: Mouse moved to (626, 395)
Screenshot: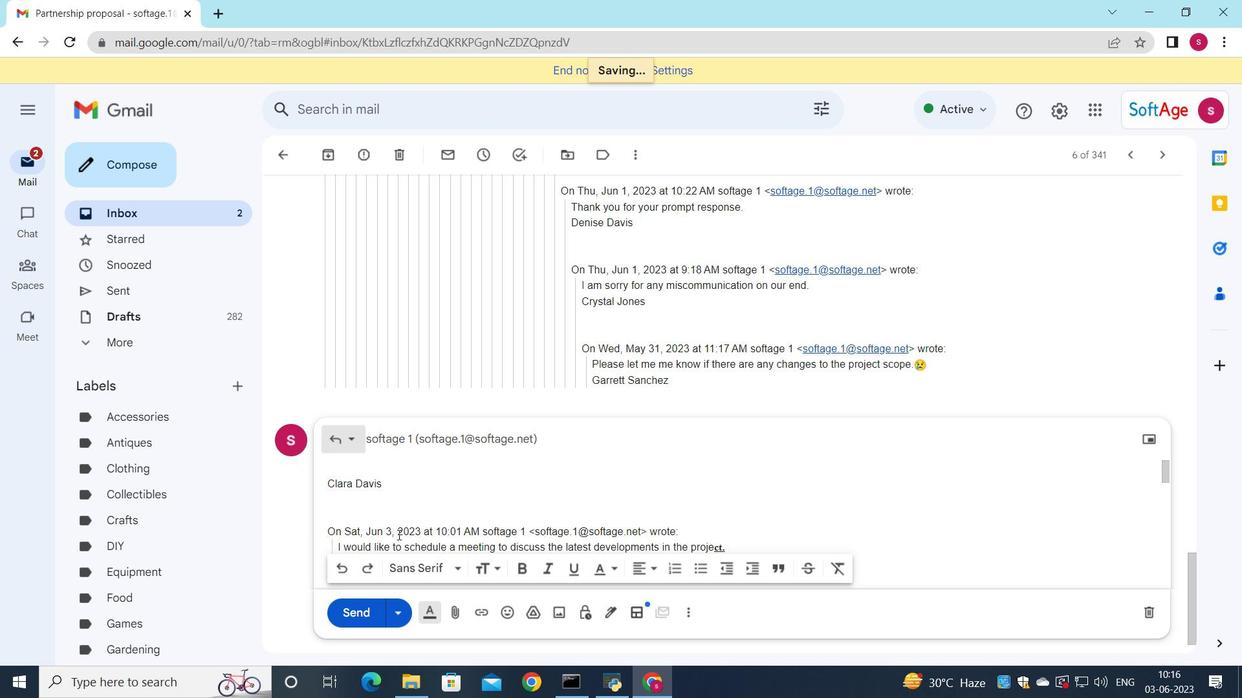 
Action: Mouse pressed left at (626, 395)
Screenshot: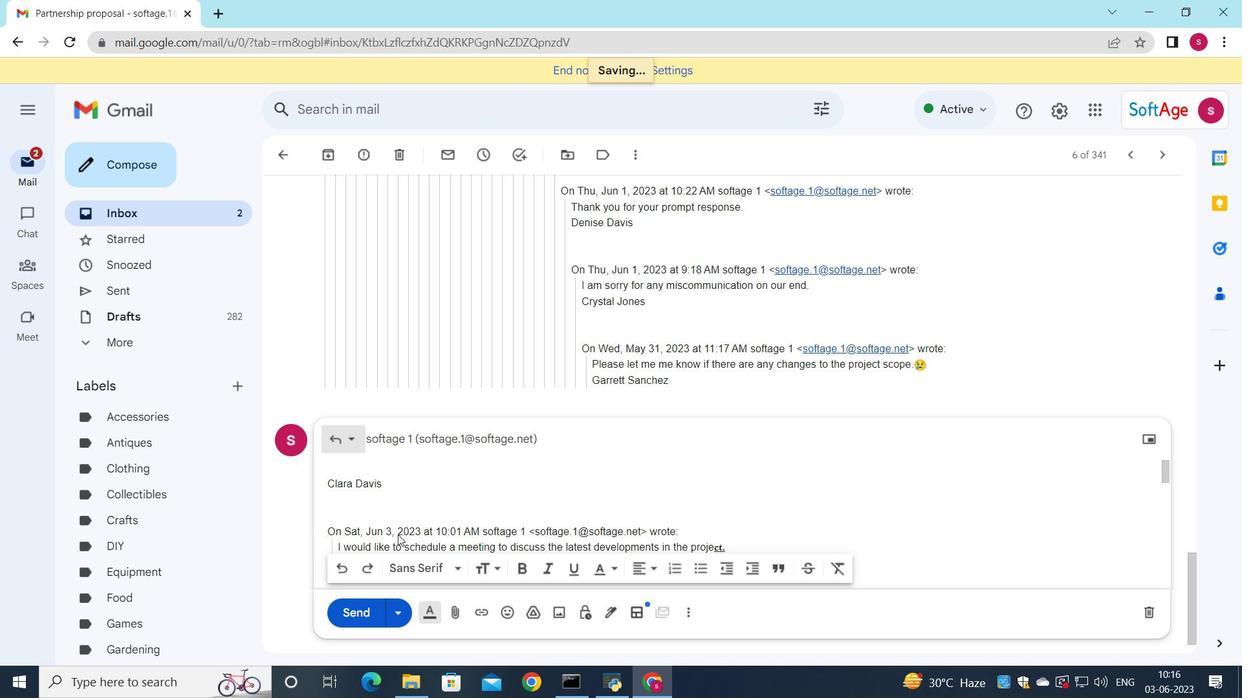 
Action: Mouse moved to (733, 389)
Screenshot: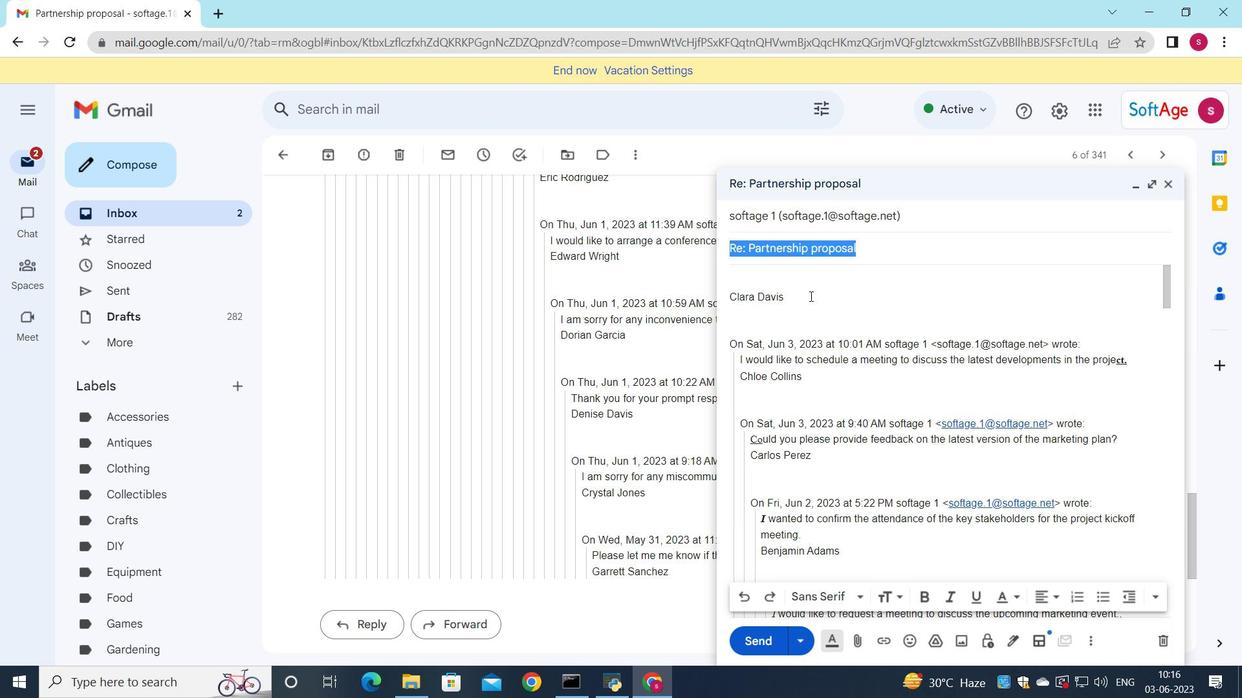 
Action: Mouse pressed left at (733, 389)
Screenshot: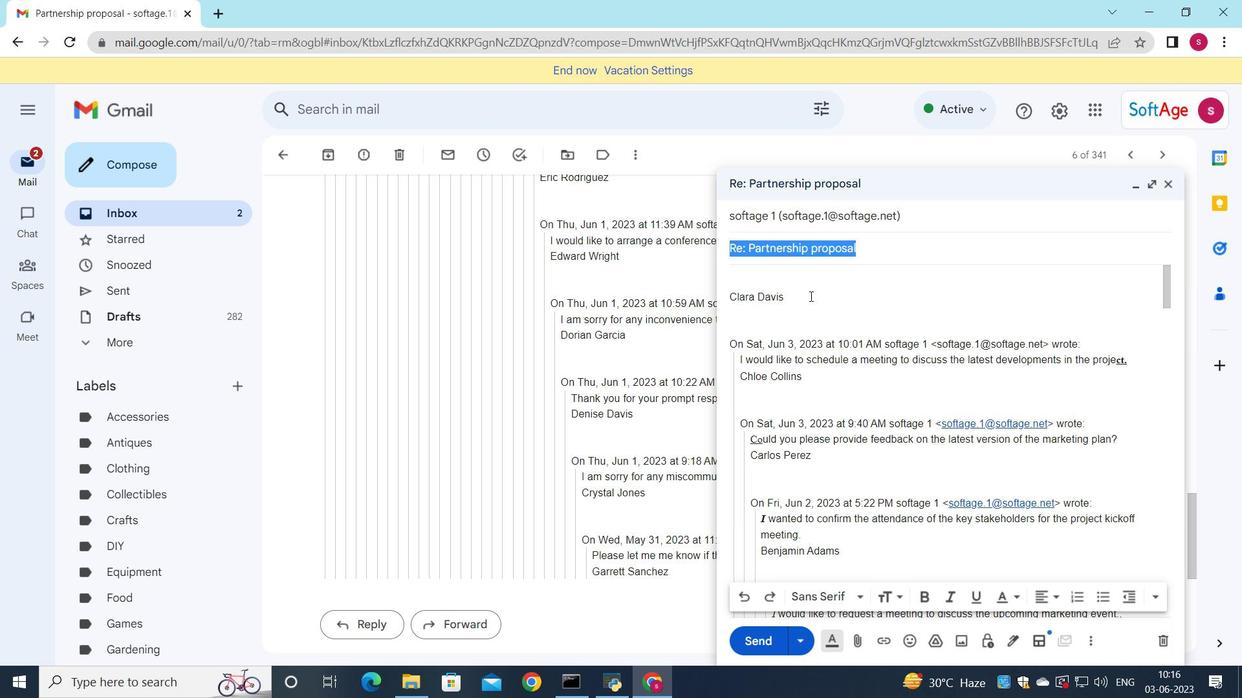 
Action: Mouse moved to (526, 406)
Screenshot: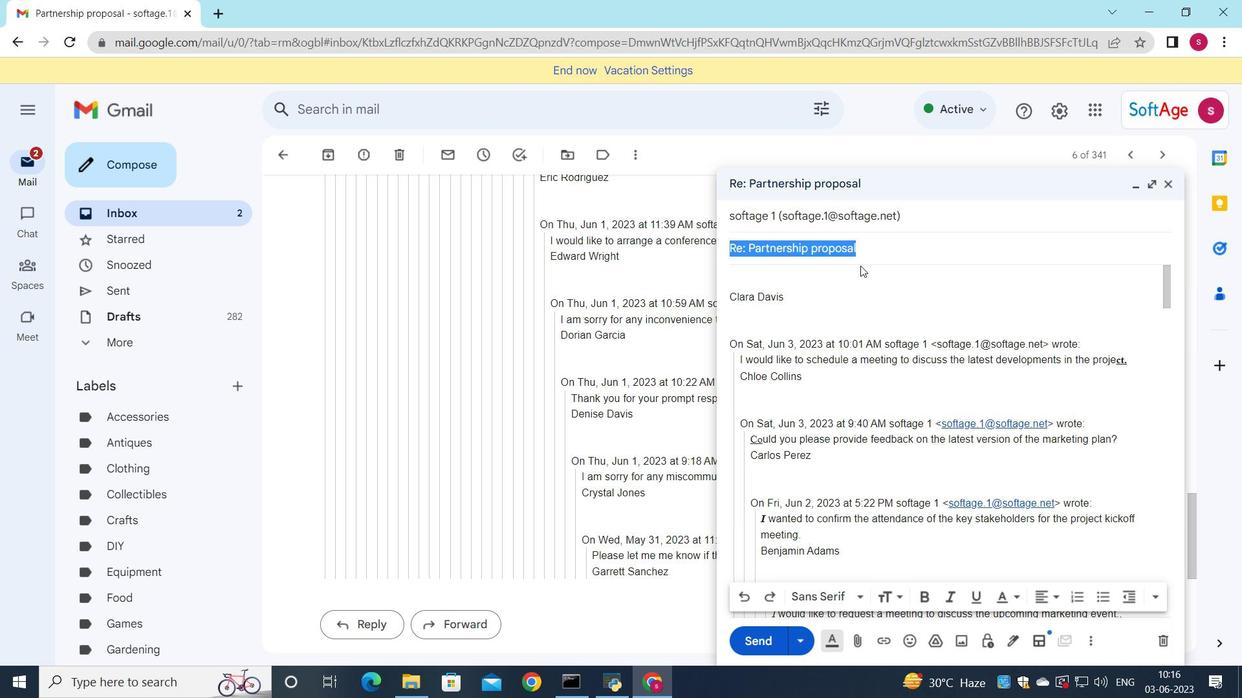 
Action: Mouse pressed left at (526, 406)
Screenshot: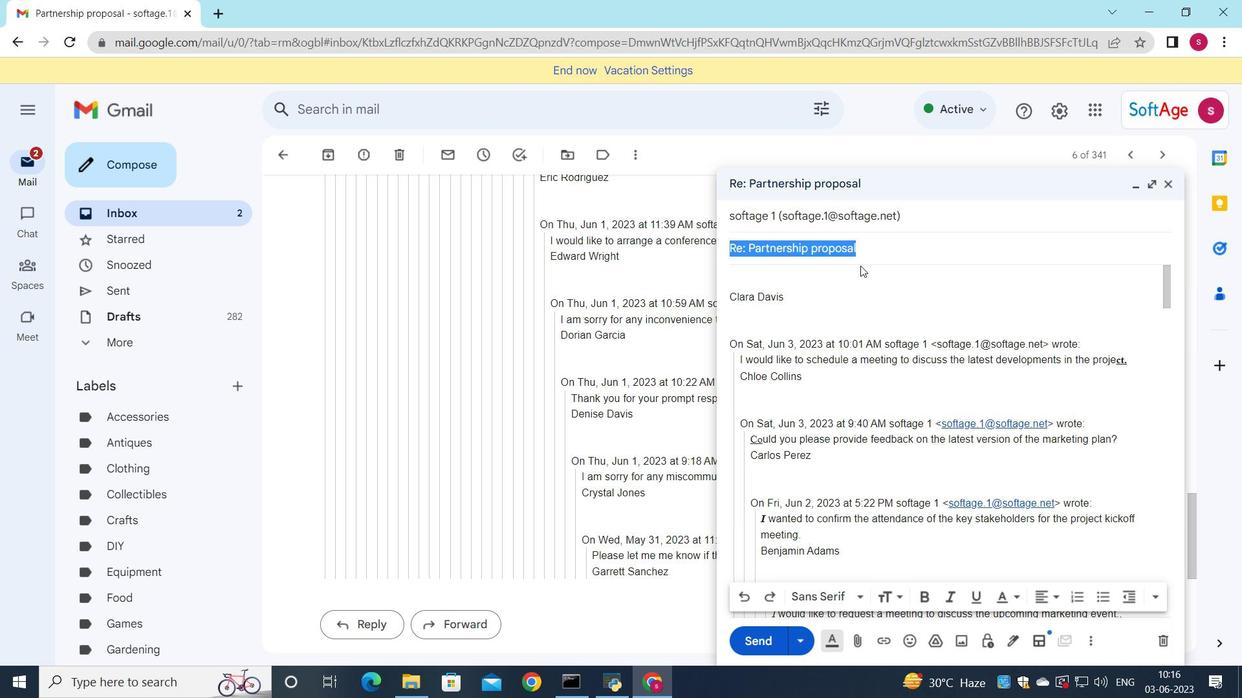 
Action: Mouse moved to (710, 287)
Screenshot: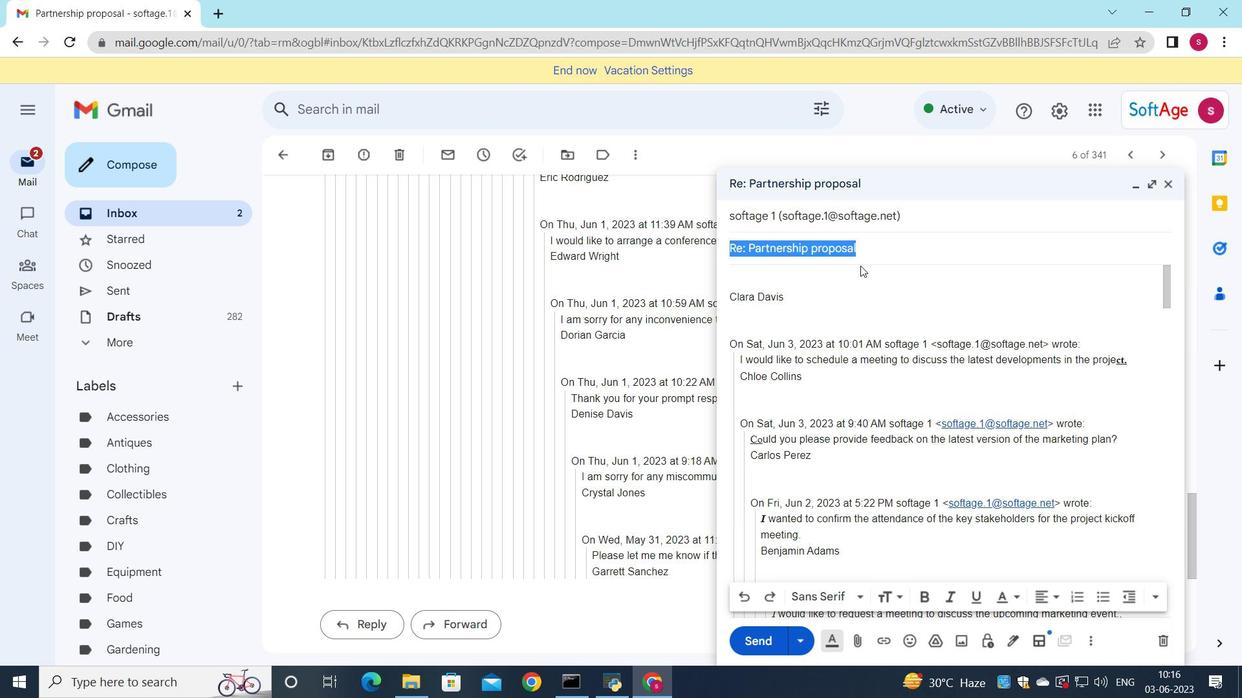 
Action: Key pressed <Key.shift>Clara<Key.space><Key.shift>Davis
Screenshot: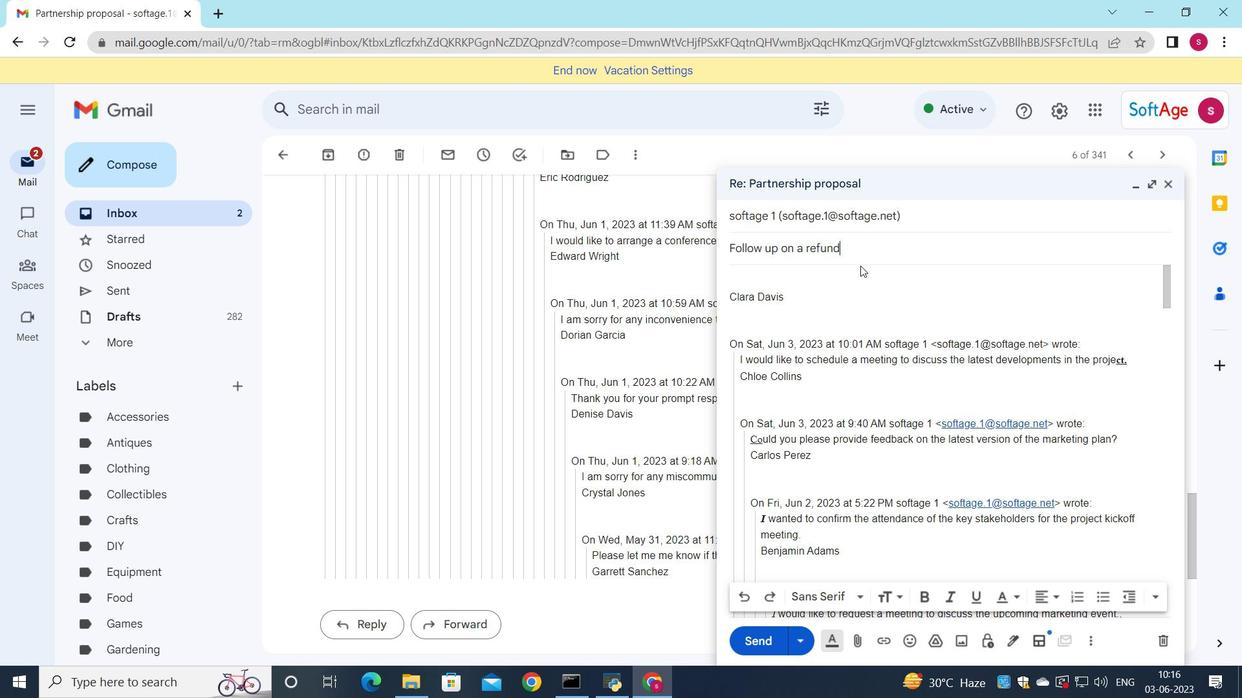 
Action: Mouse moved to (762, 395)
Screenshot: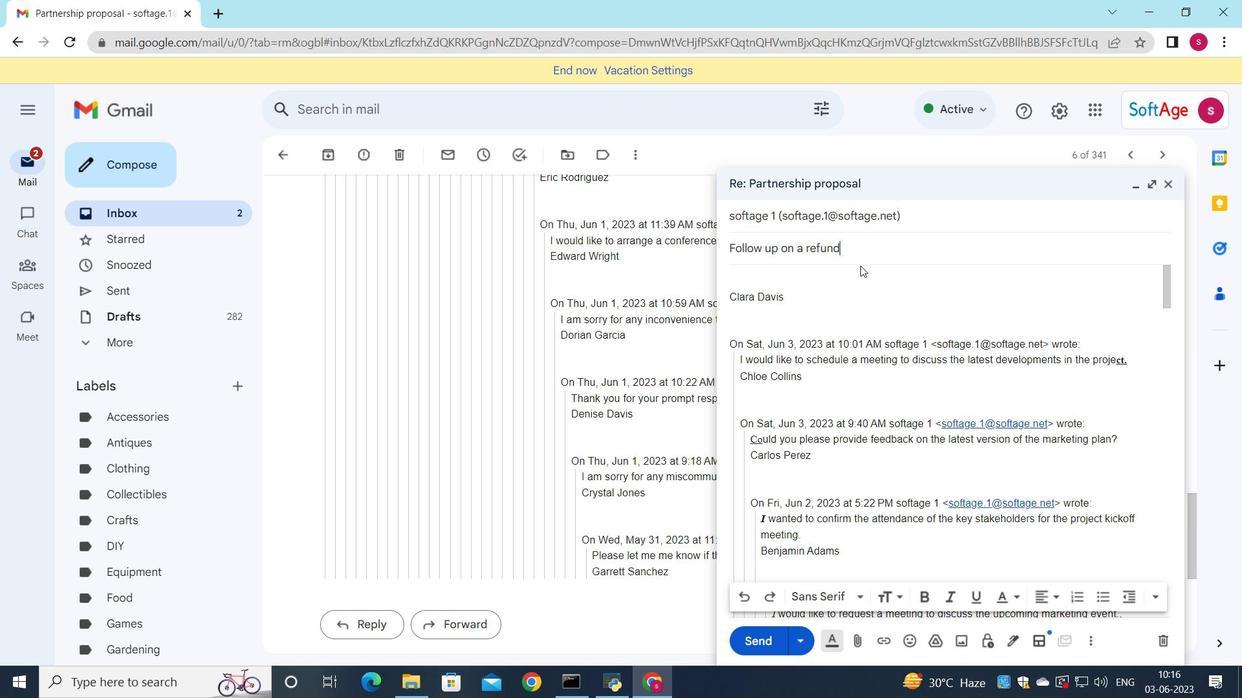 
Action: Mouse pressed left at (762, 395)
Screenshot: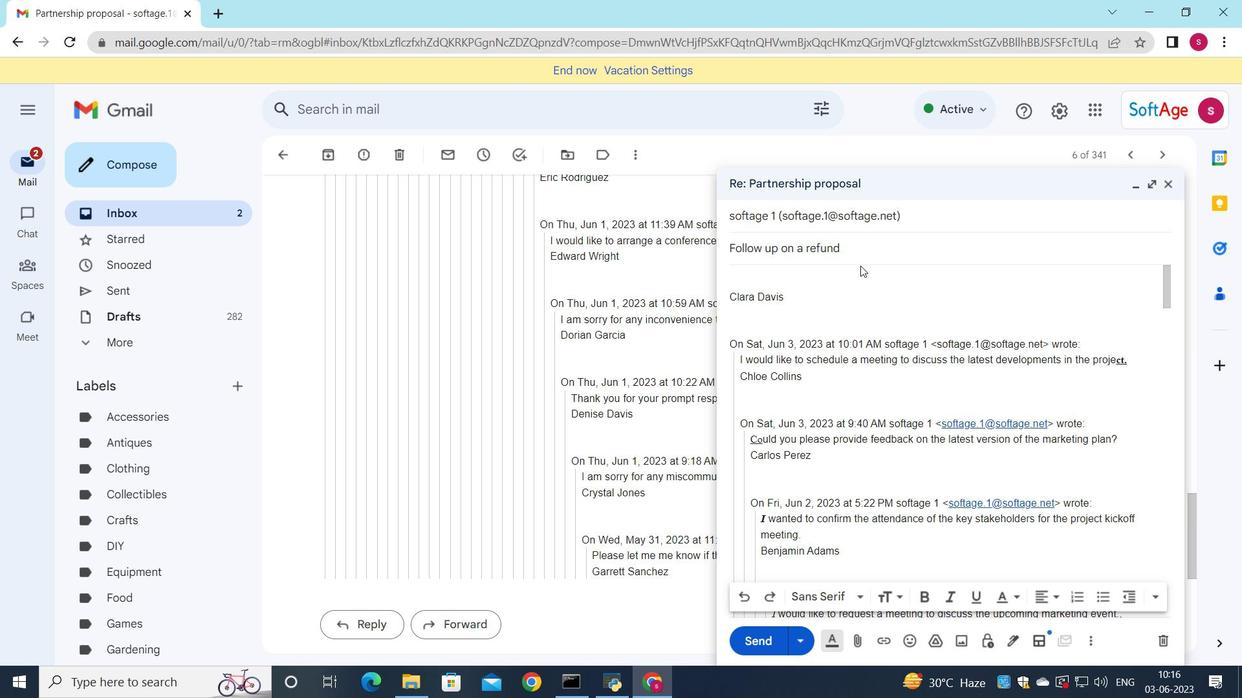 
Action: Mouse moved to (749, 426)
Screenshot: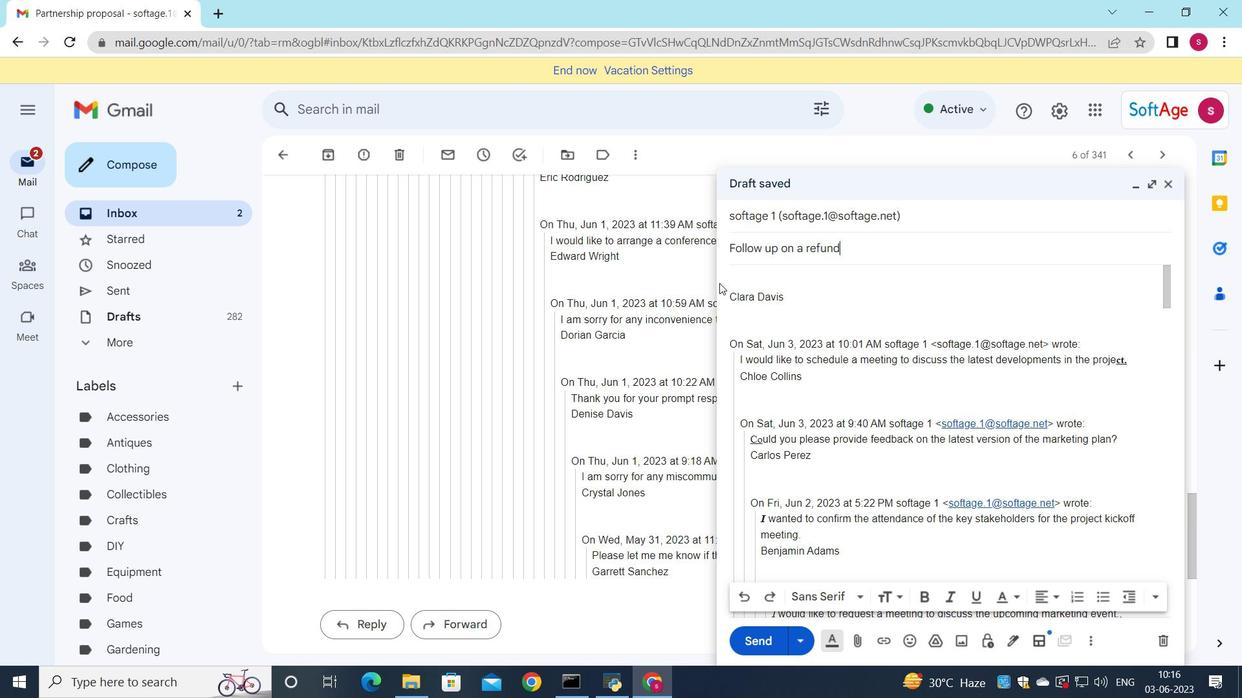 
Action: Mouse pressed left at (749, 426)
Screenshot: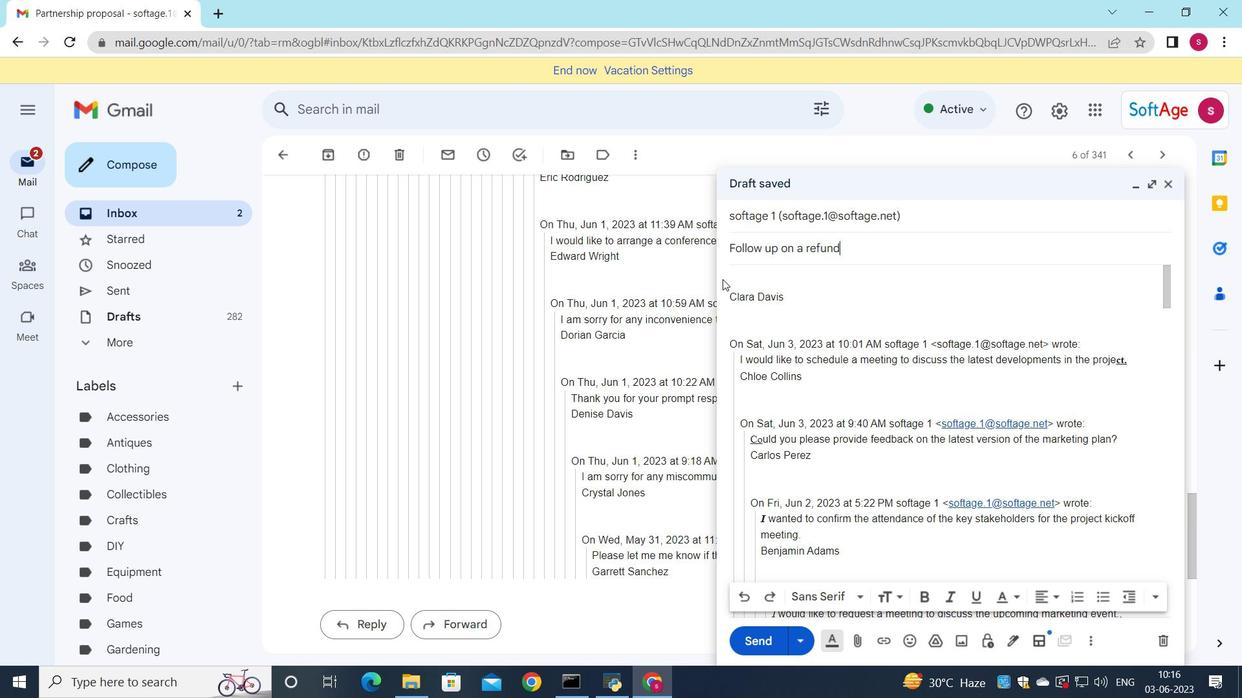 
Action: Key pressed <Key.shift>Clara<Key.space><Key.shift><Key.shift><Key.shift><Key.shift><Key.shift><Key.shift>davis
Screenshot: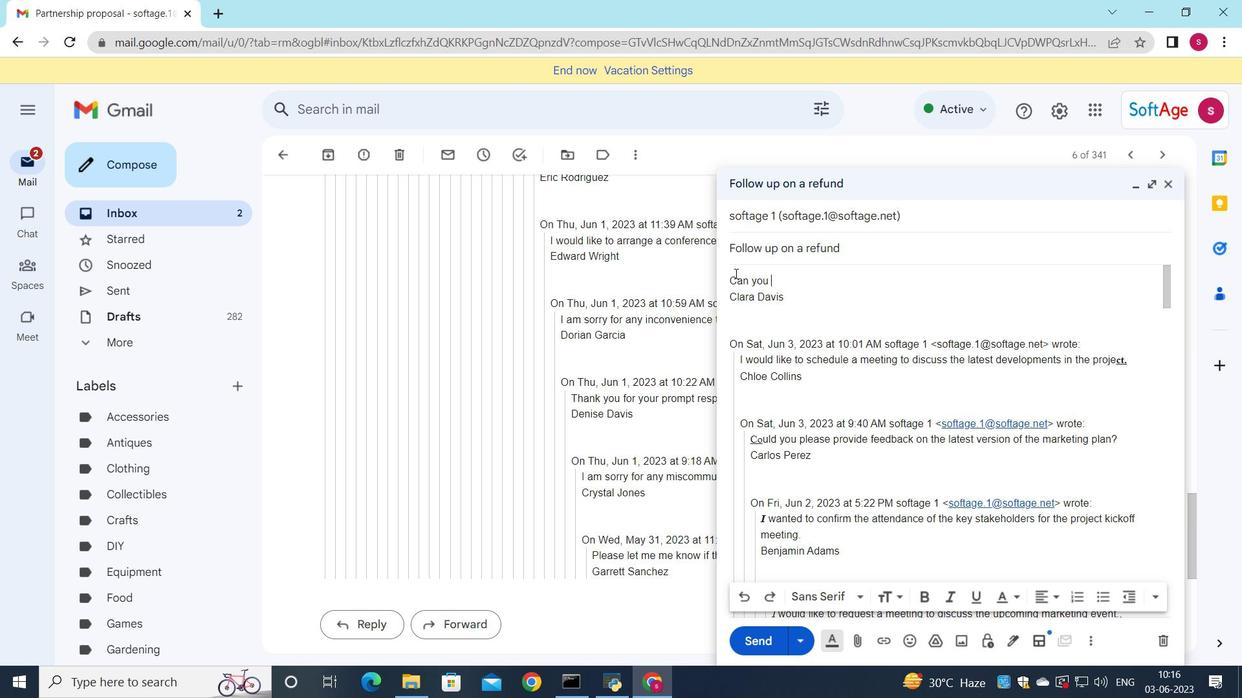 
Action: Mouse moved to (688, 392)
Screenshot: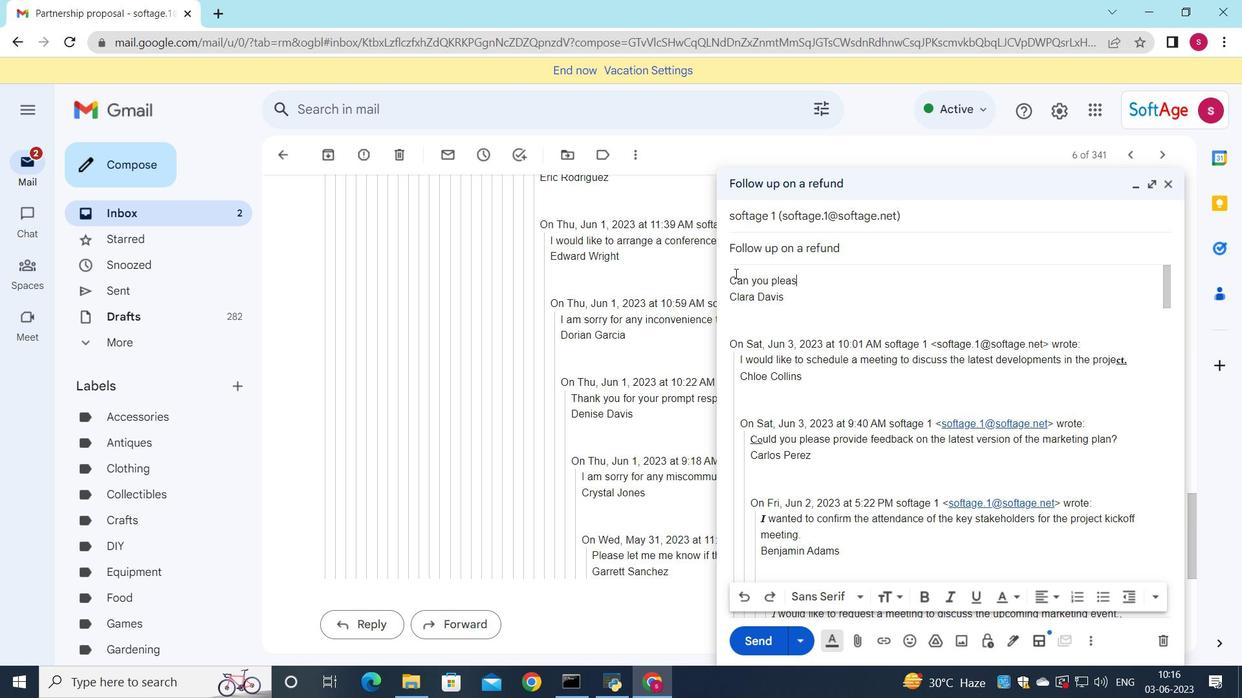 
Action: Mouse pressed left at (688, 392)
Screenshot: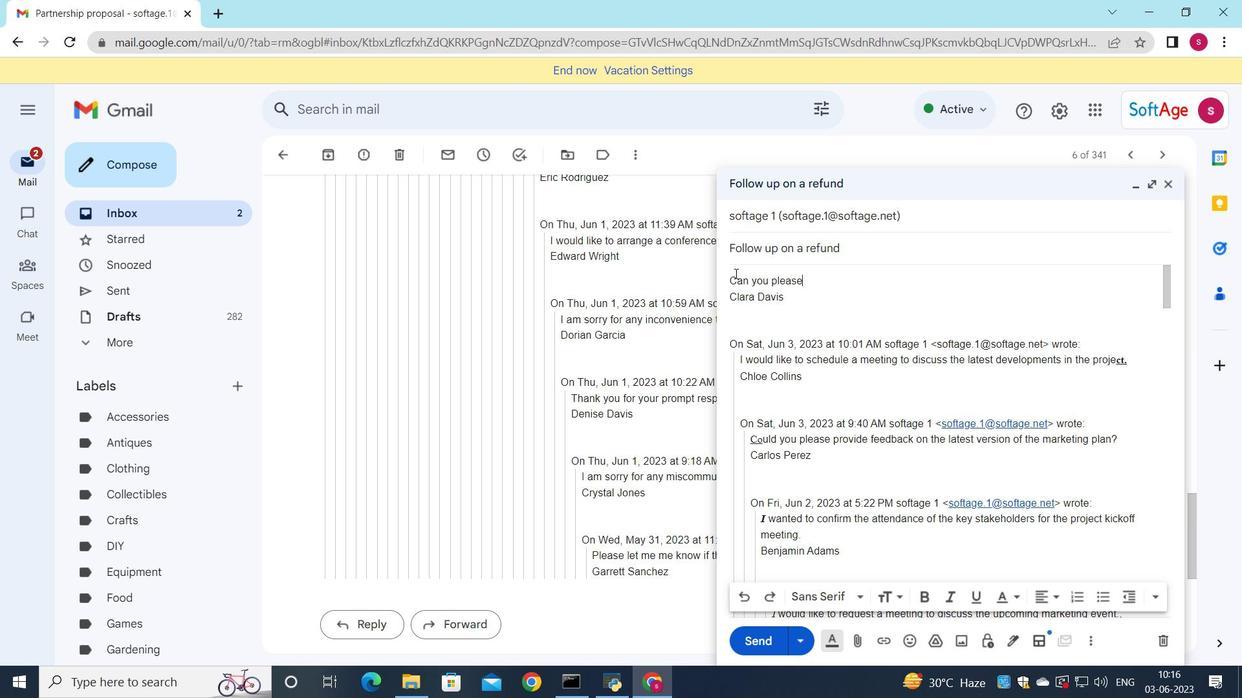 
Action: Key pressed <Key.backspace><Key.shift>D
Screenshot: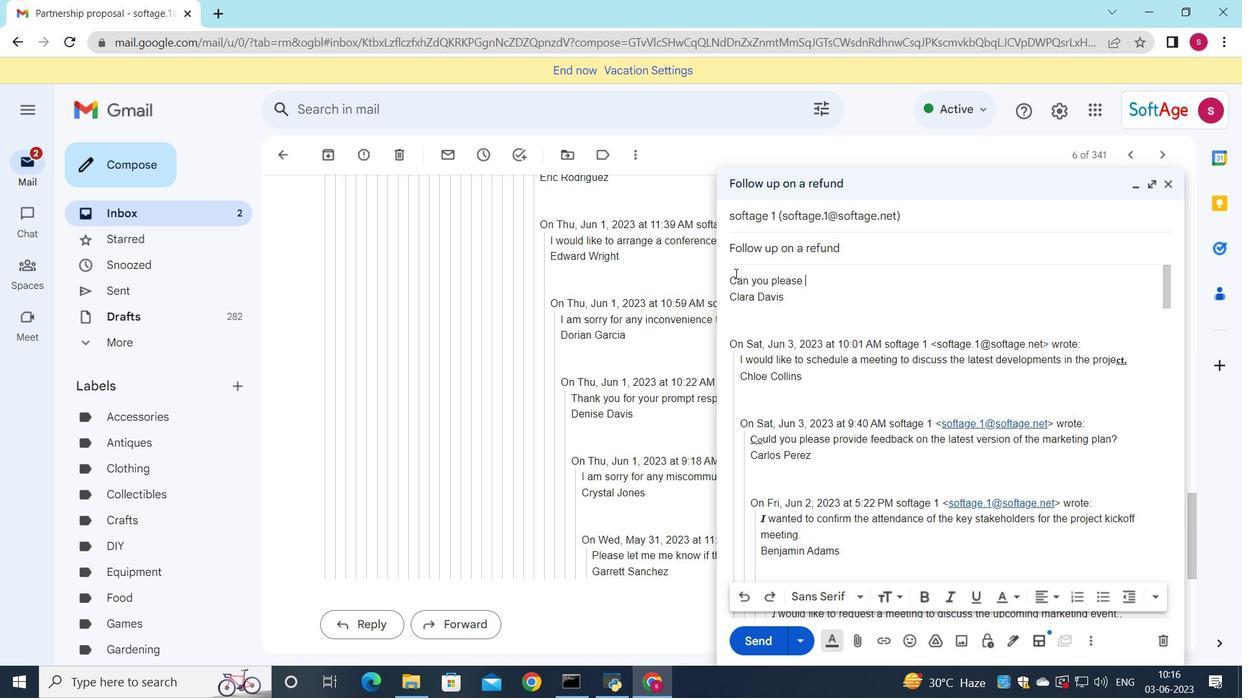 
Action: Mouse moved to (699, 397)
Screenshot: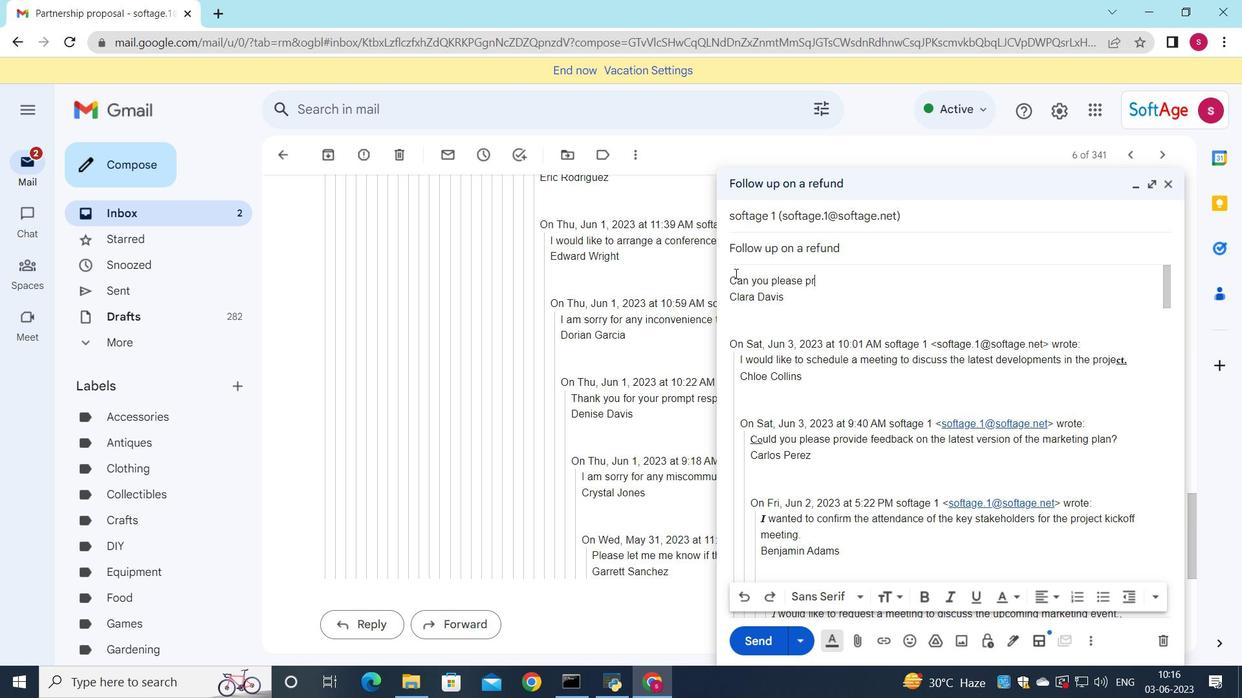 
Action: Mouse scrolled (699, 396) with delta (0, 0)
Screenshot: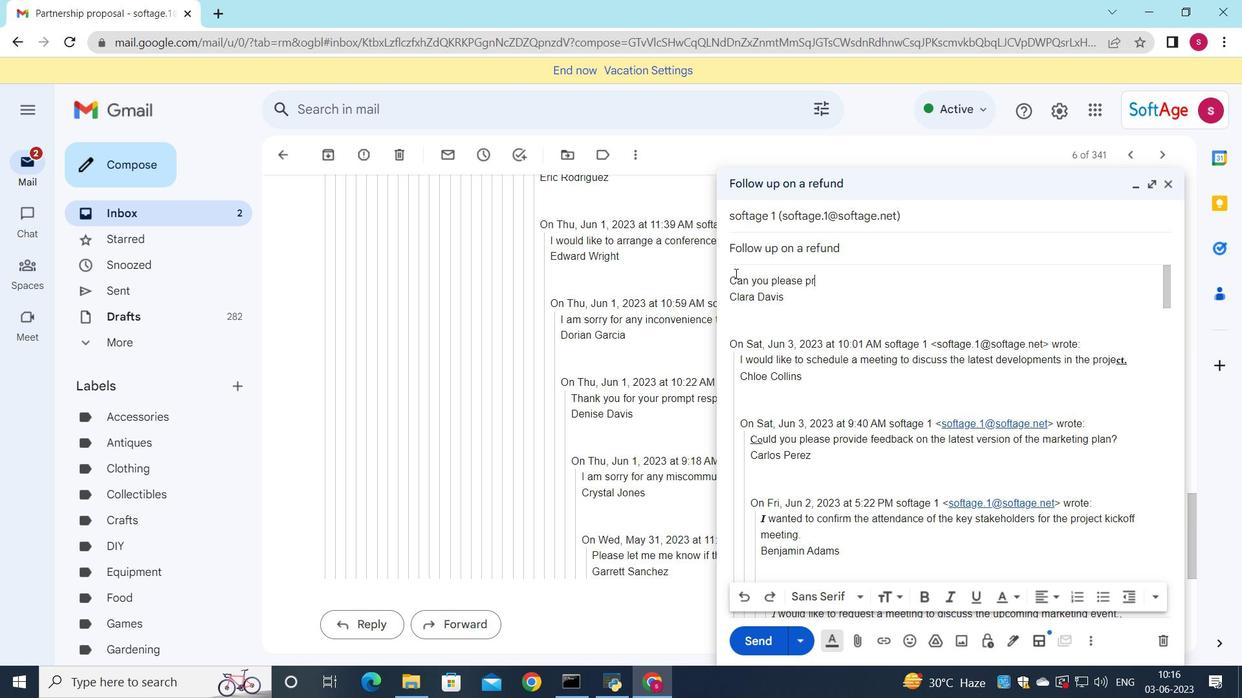 
Action: Mouse moved to (709, 397)
Screenshot: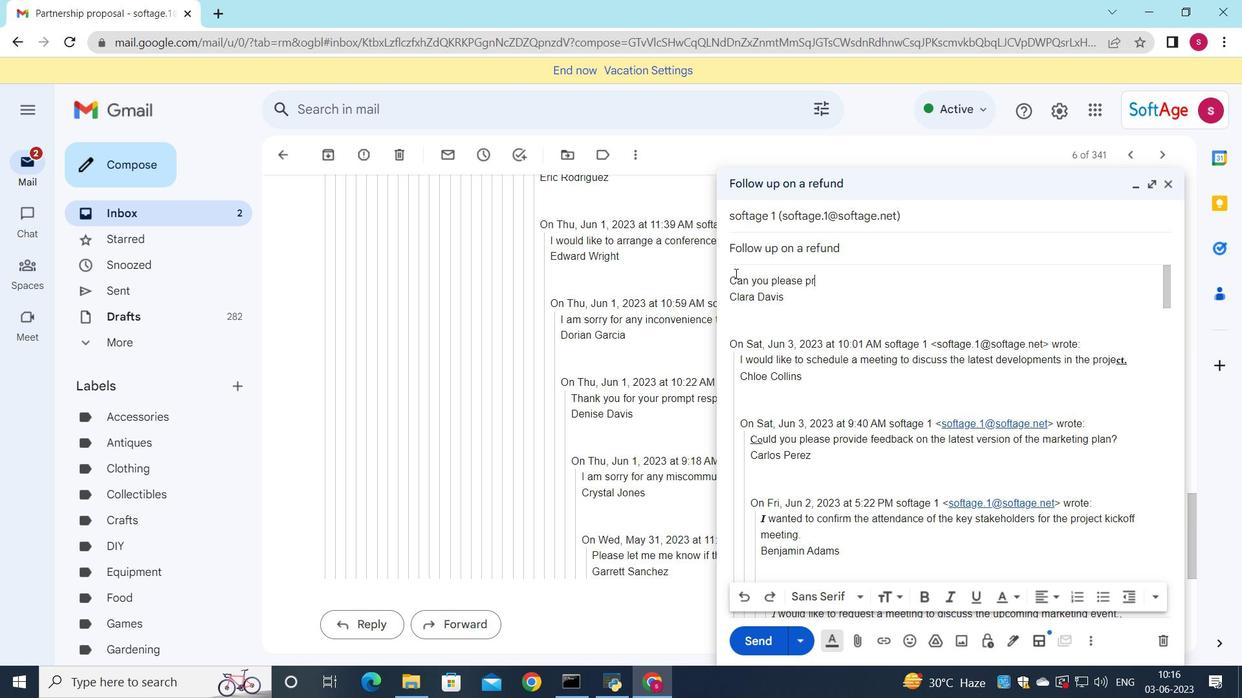
Action: Mouse scrolled (709, 397) with delta (0, 0)
Screenshot: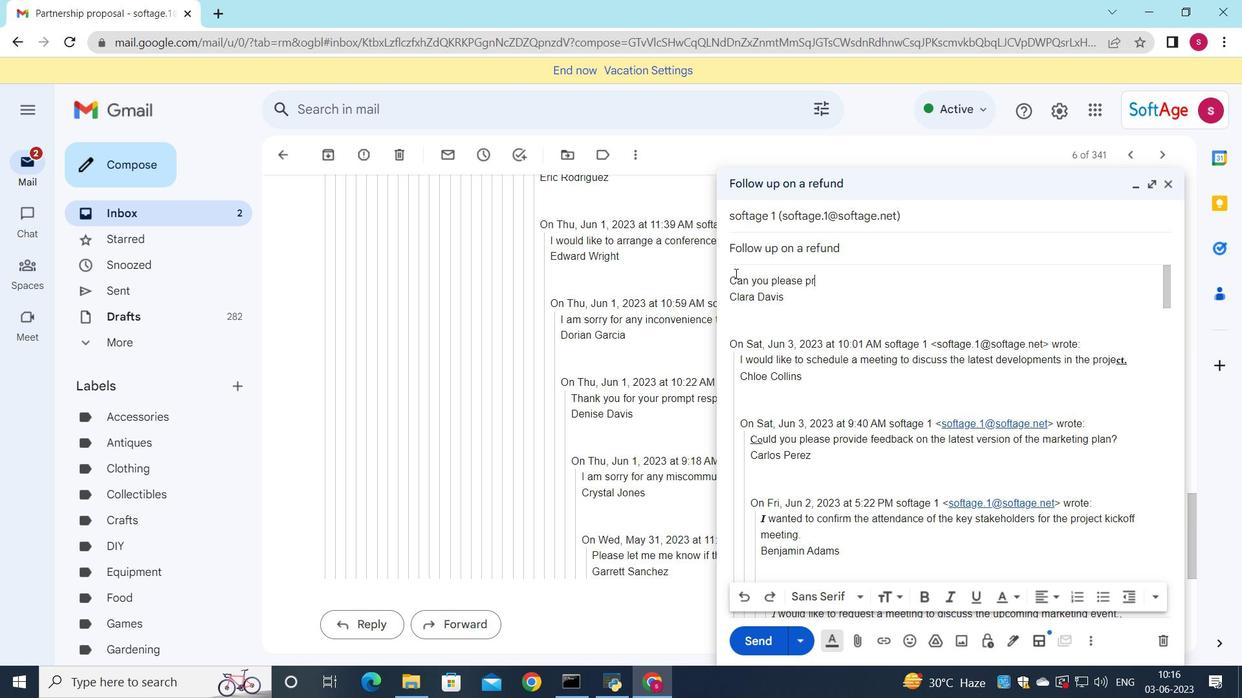 
Action: Mouse moved to (555, 458)
Screenshot: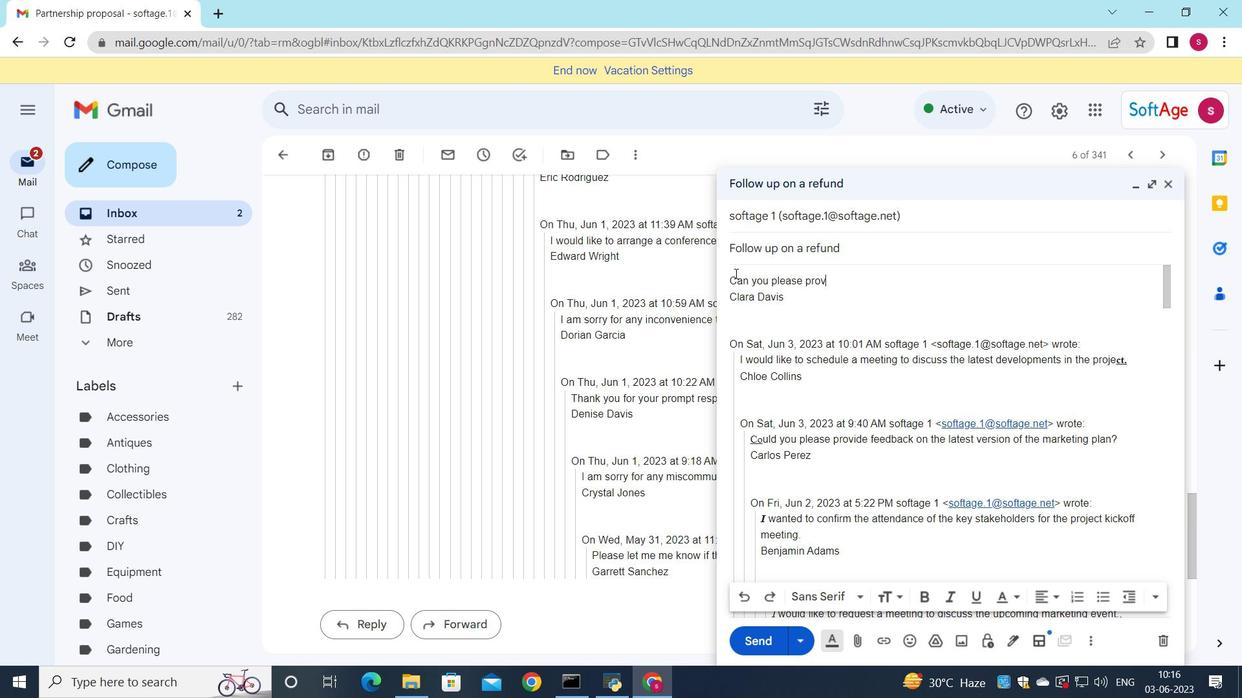 
Action: Mouse pressed left at (555, 458)
Screenshot: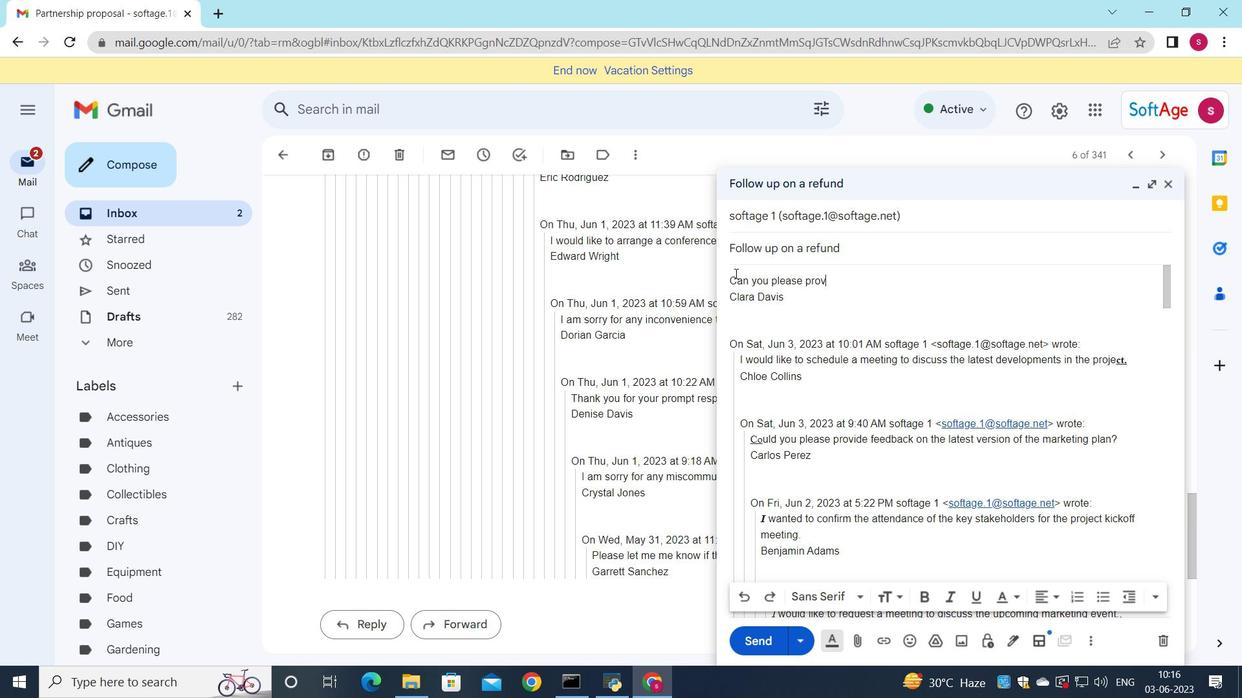 
Action: Mouse moved to (549, 495)
Screenshot: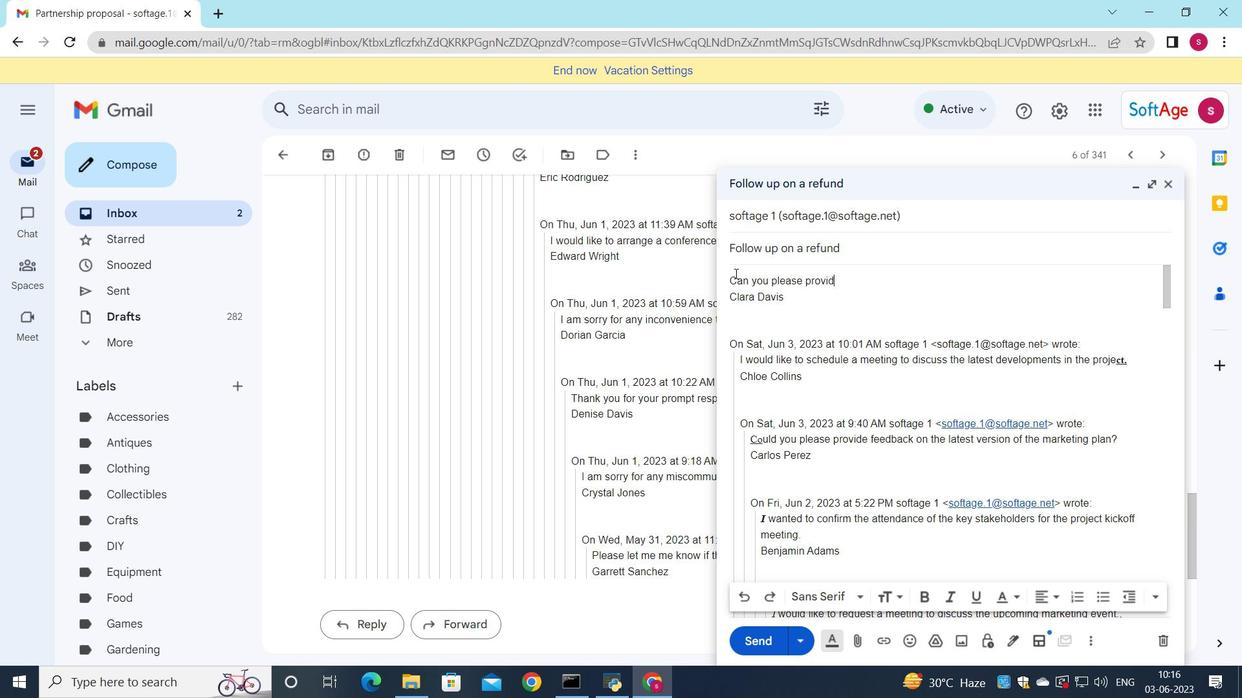 
Action: Mouse pressed left at (549, 495)
Screenshot: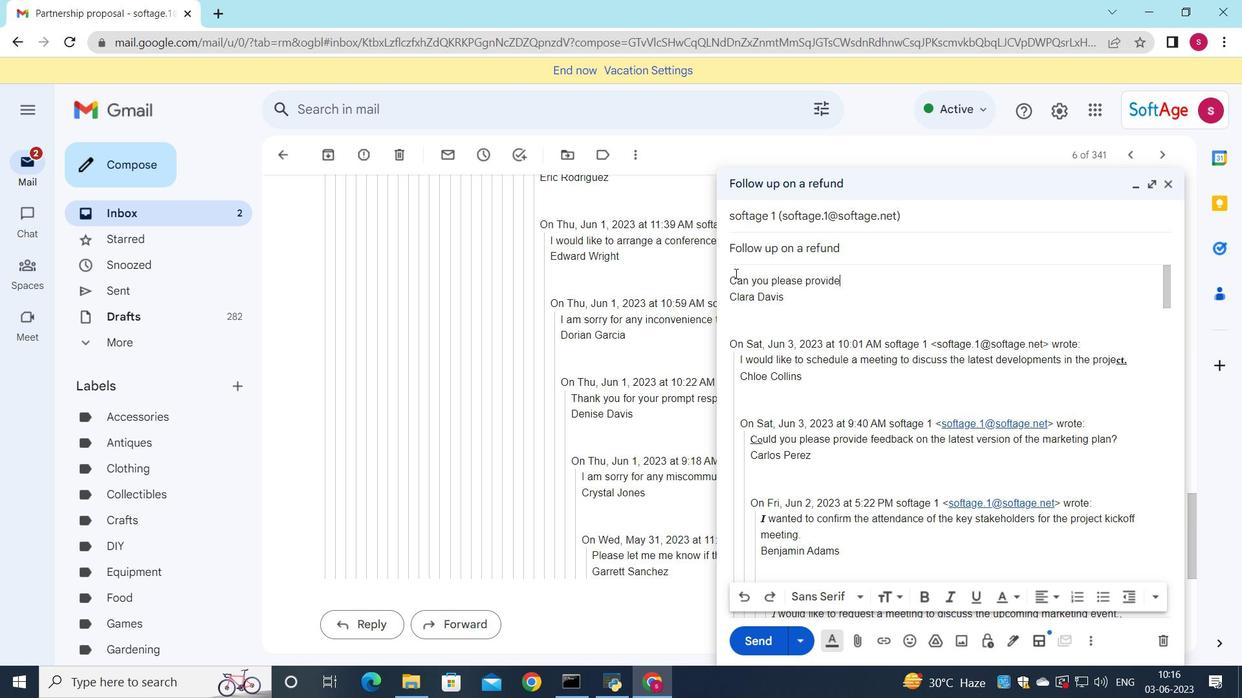 
Action: Mouse moved to (655, 454)
Screenshot: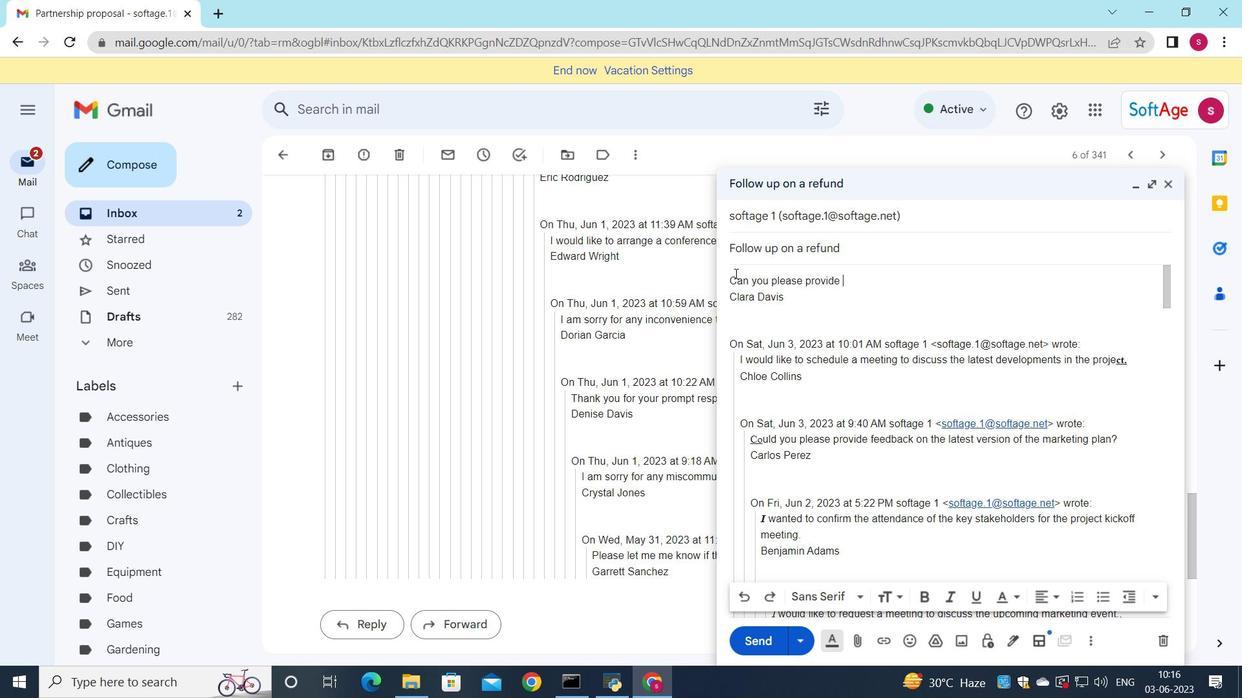 
Action: Mouse pressed left at (655, 454)
Screenshot: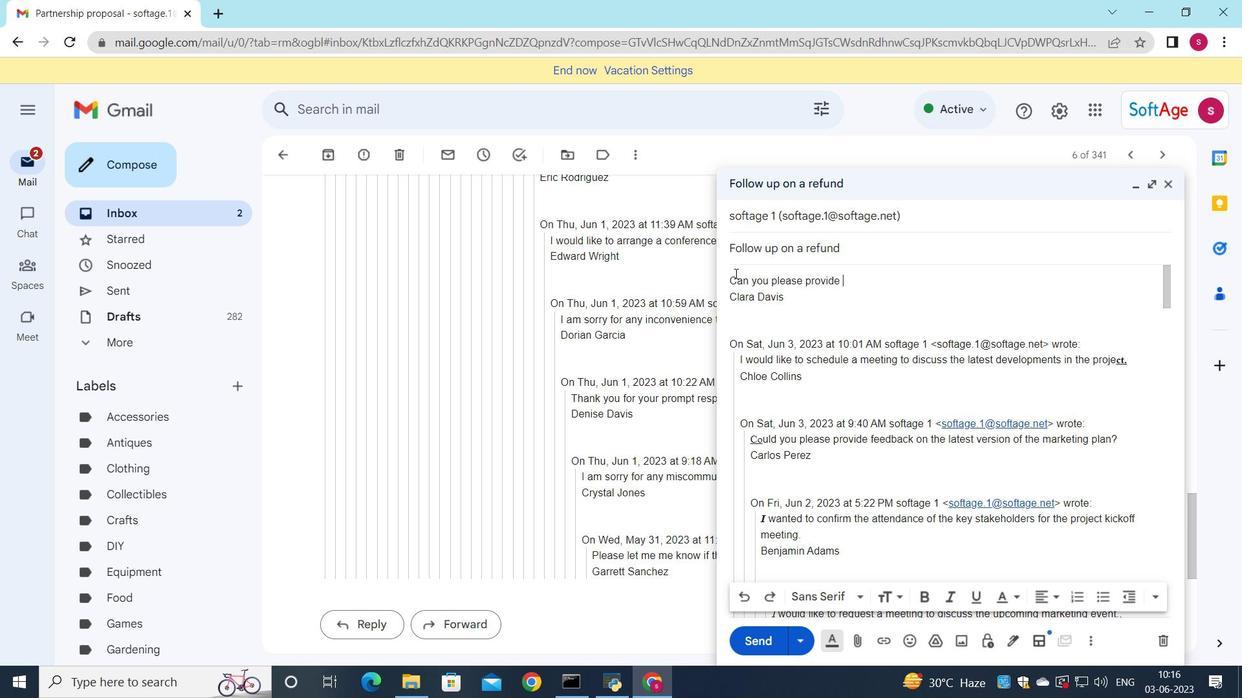 
Action: Mouse moved to (650, 492)
Screenshot: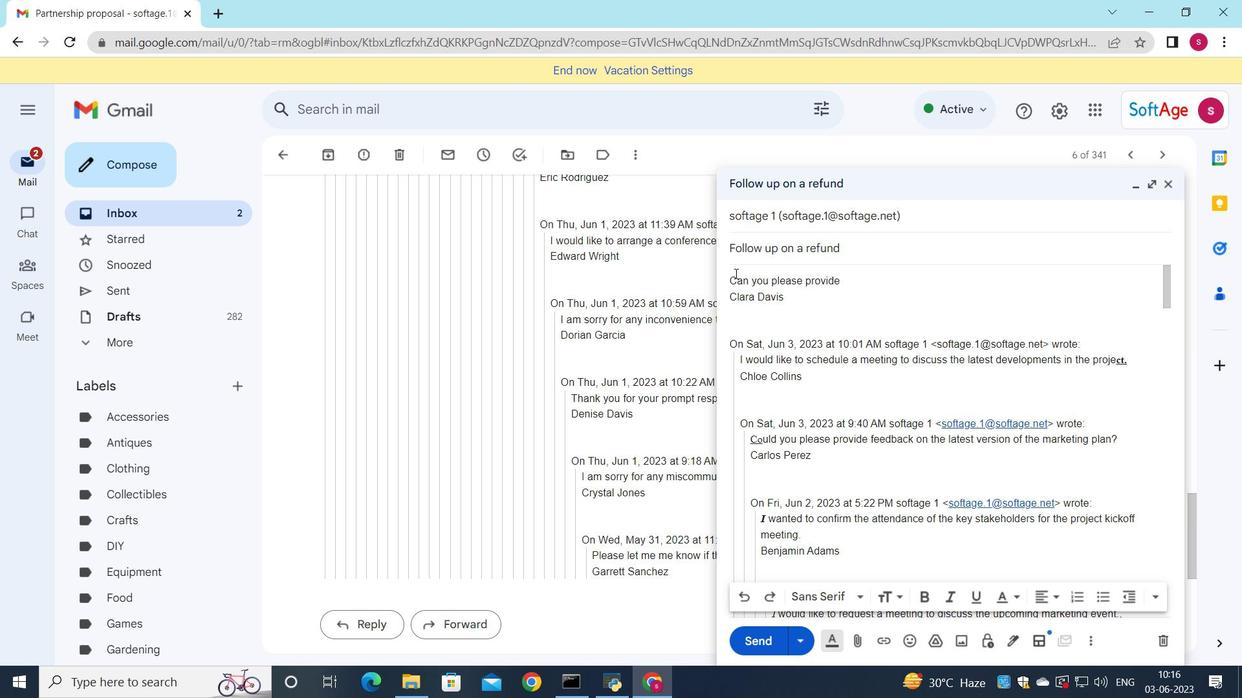 
Action: Mouse pressed left at (650, 492)
Screenshot: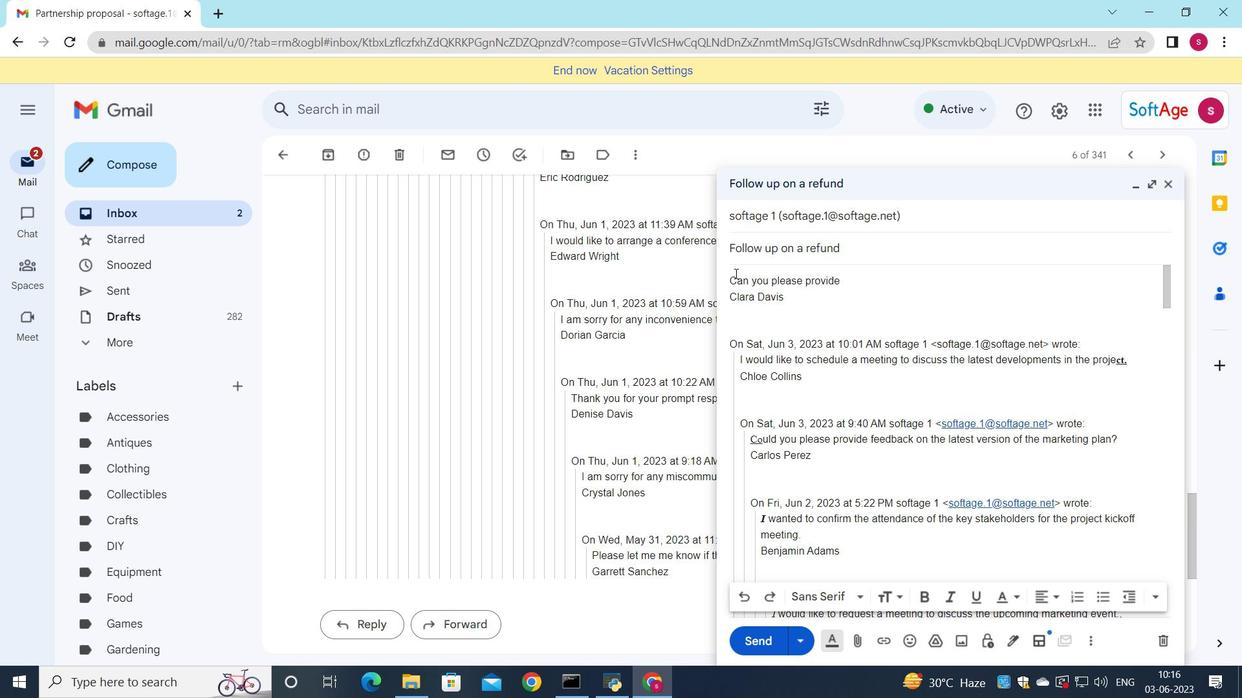 
Action: Mouse moved to (617, 455)
Screenshot: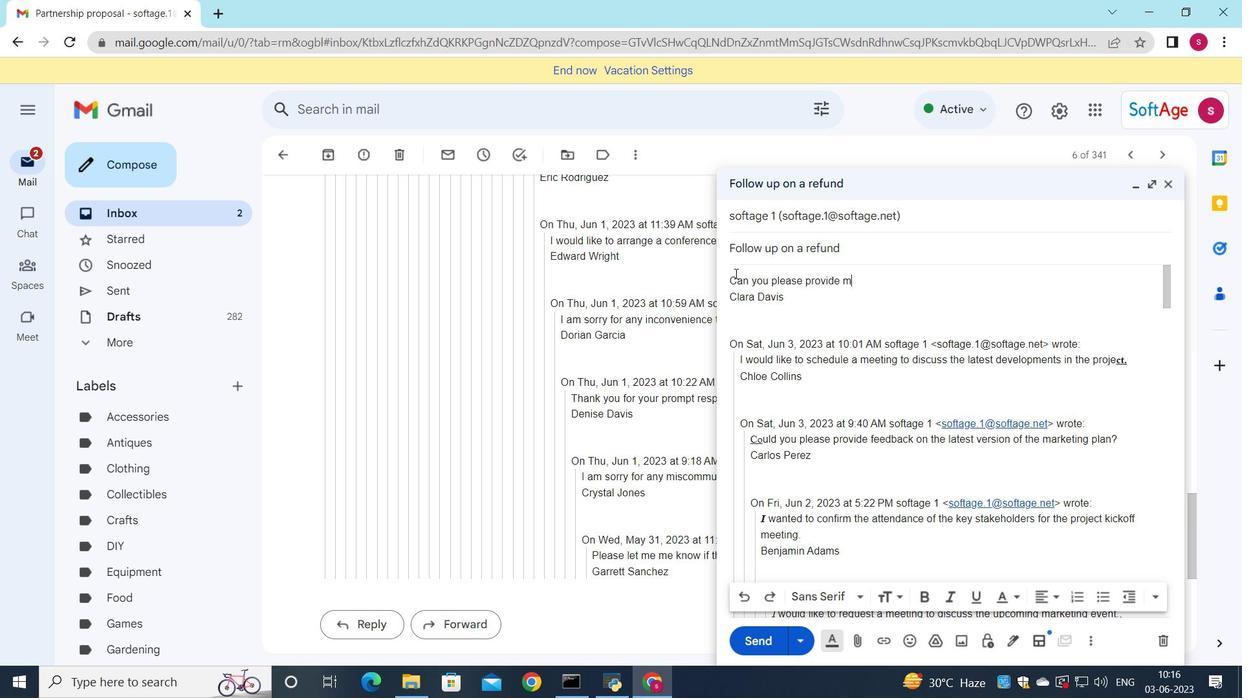 
Action: Mouse scrolled (617, 454) with delta (0, 0)
Screenshot: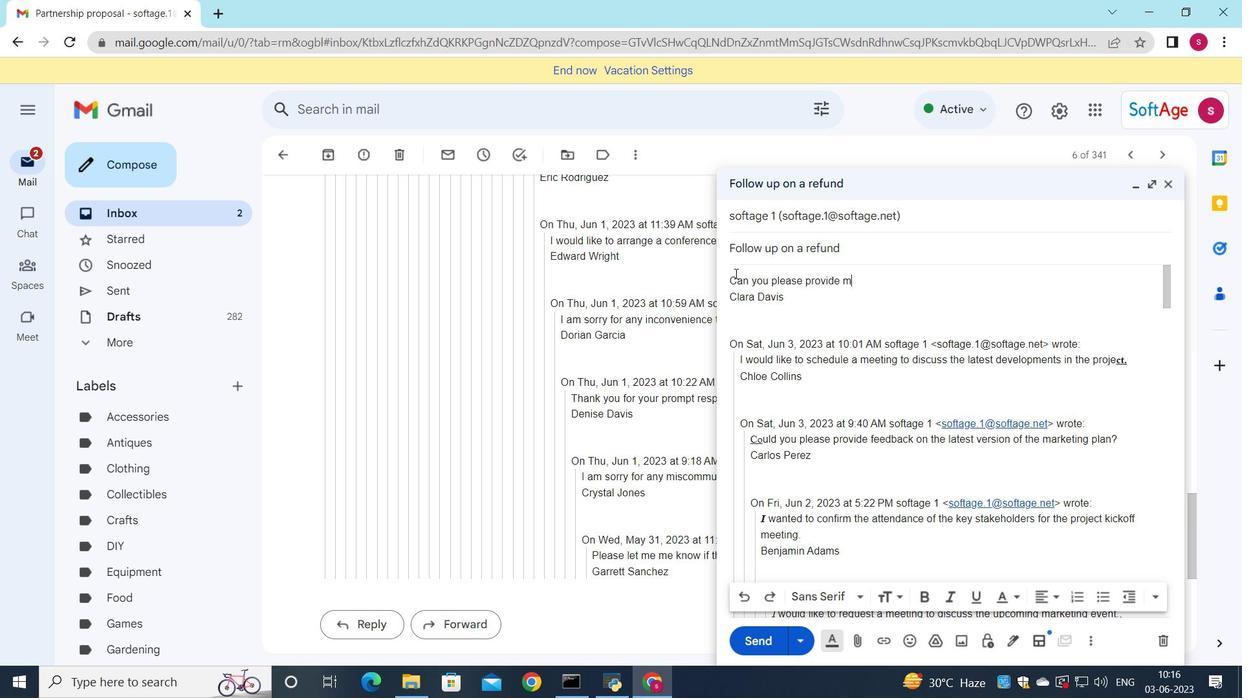 
Action: Mouse scrolled (617, 454) with delta (0, 0)
Screenshot: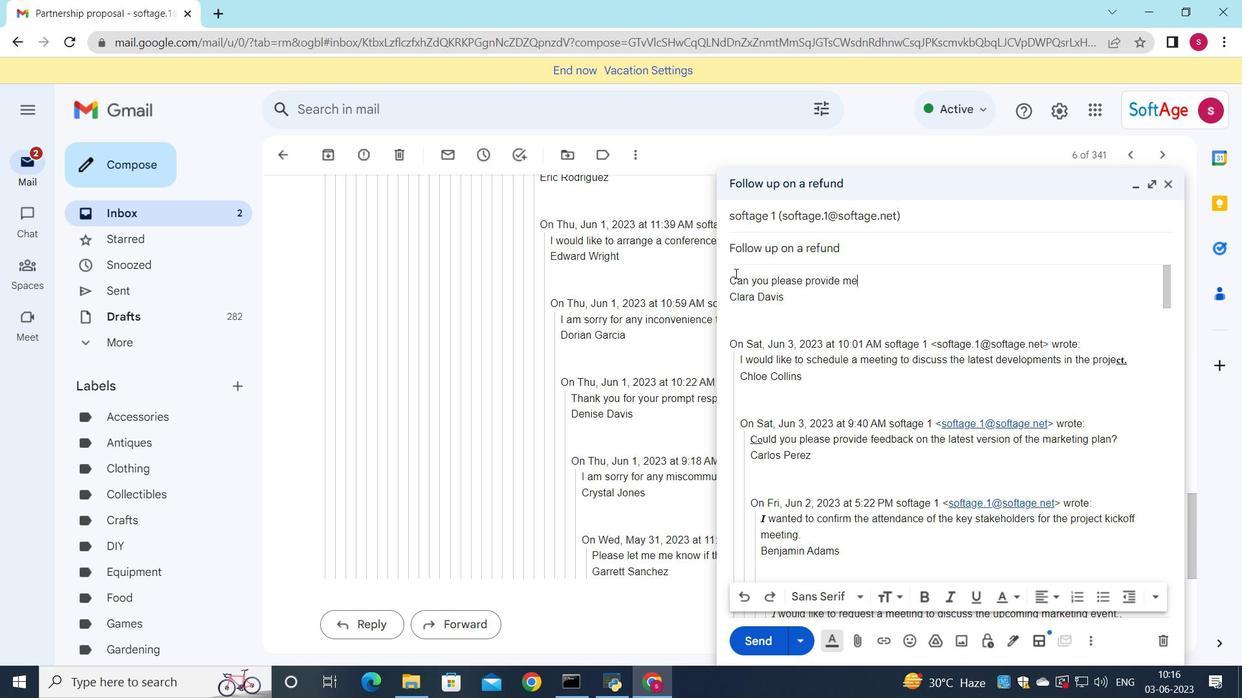 
Action: Mouse moved to (614, 456)
Screenshot: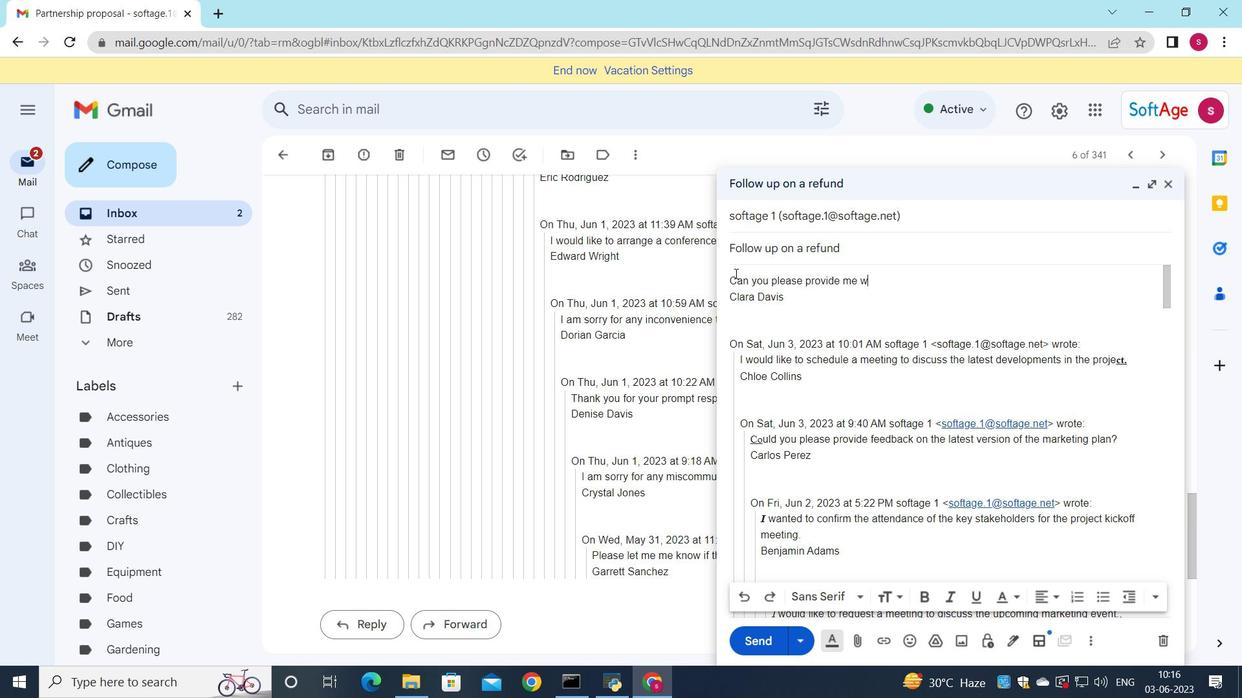 
Action: Mouse scrolled (614, 456) with delta (0, 0)
Screenshot: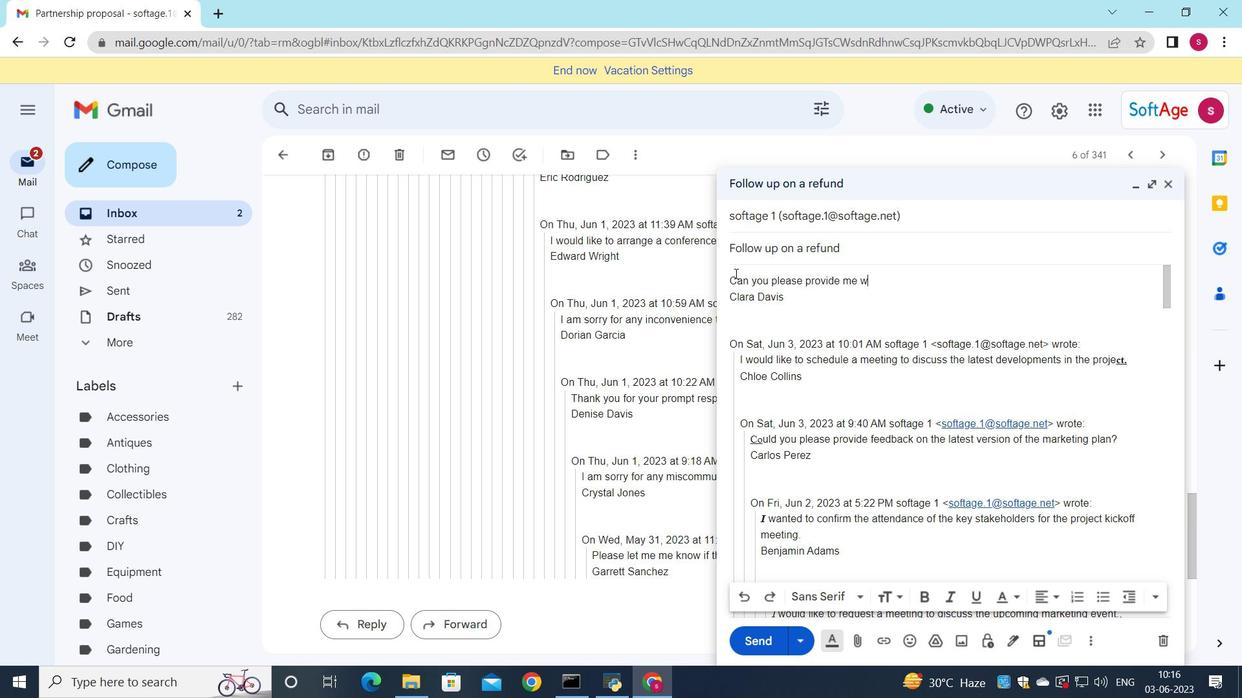 
Action: Mouse moved to (611, 461)
Screenshot: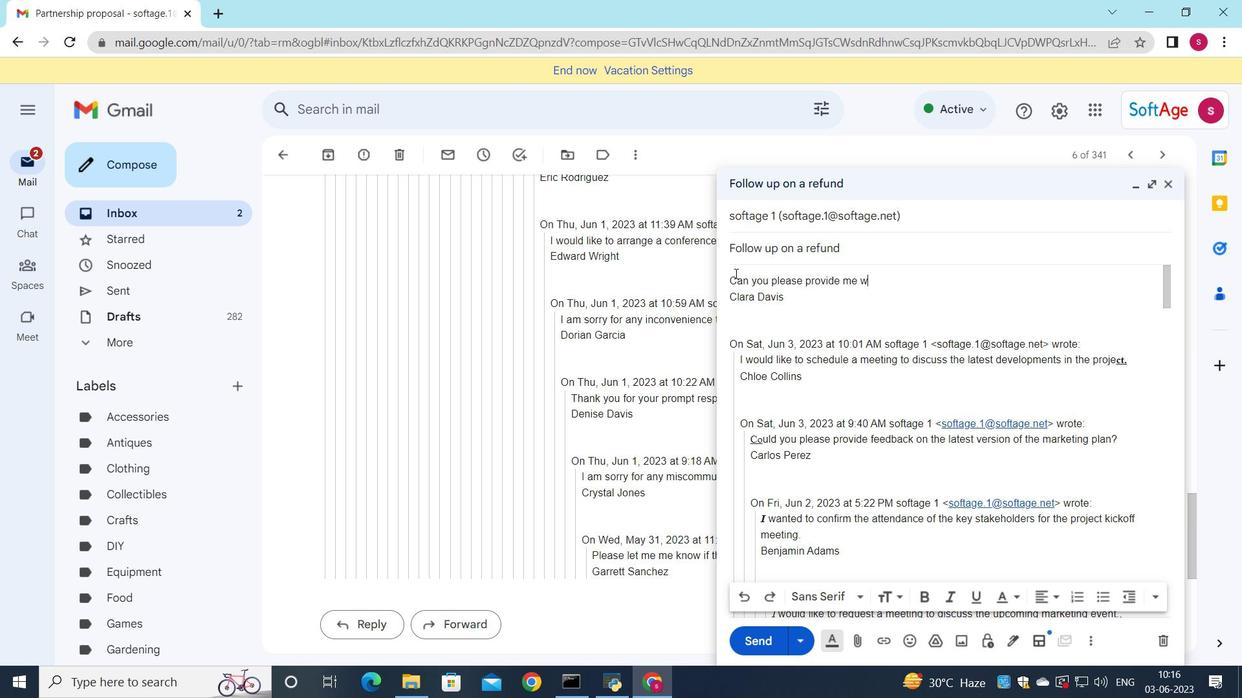
Action: Mouse scrolled (611, 461) with delta (0, 0)
Screenshot: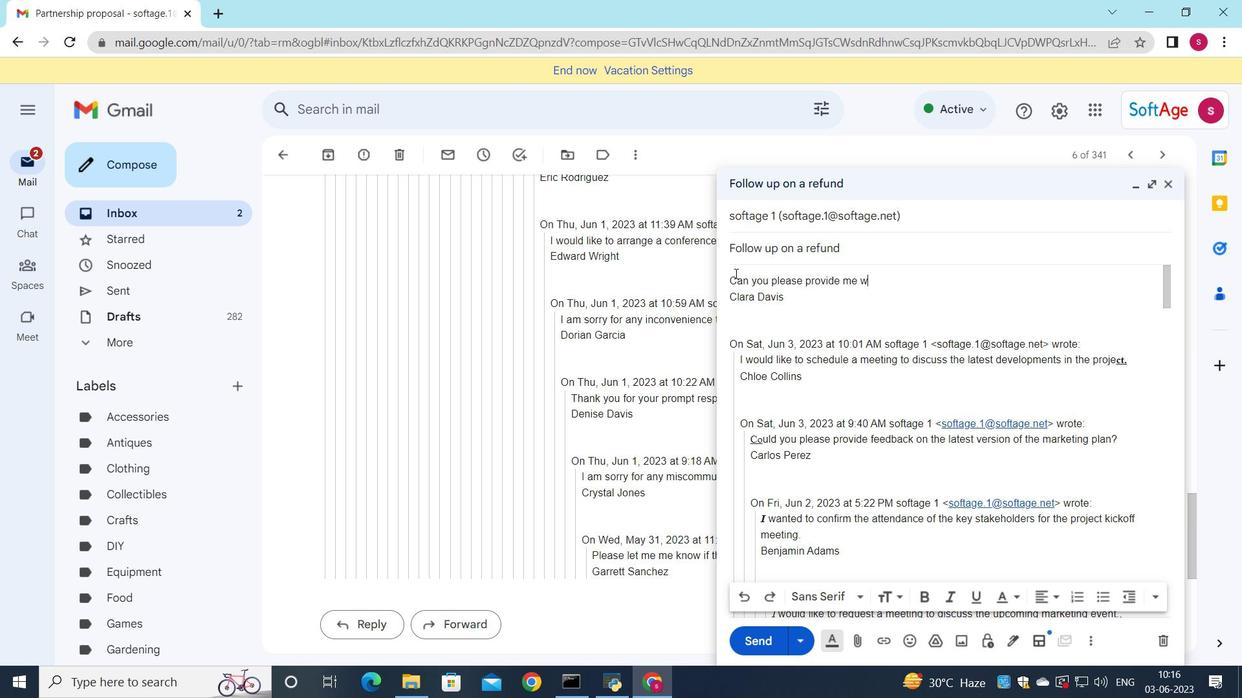 
Action: Mouse moved to (620, 541)
Screenshot: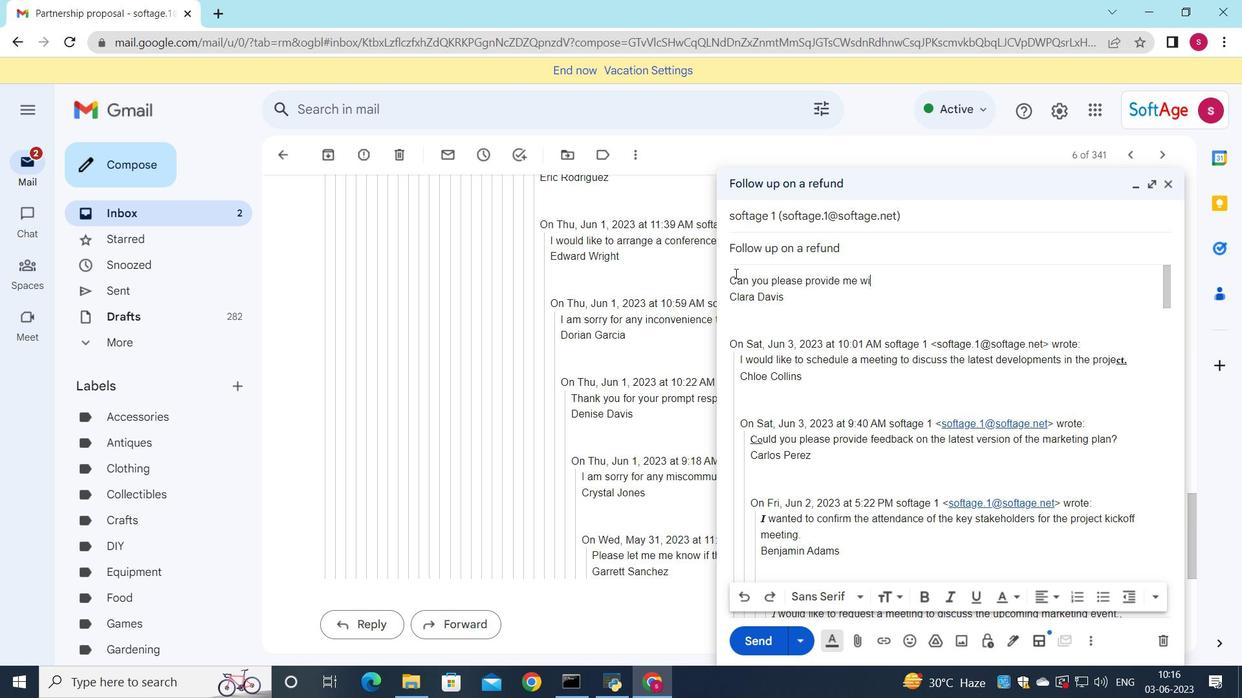 
Action: Mouse scrolled (620, 540) with delta (0, 0)
Screenshot: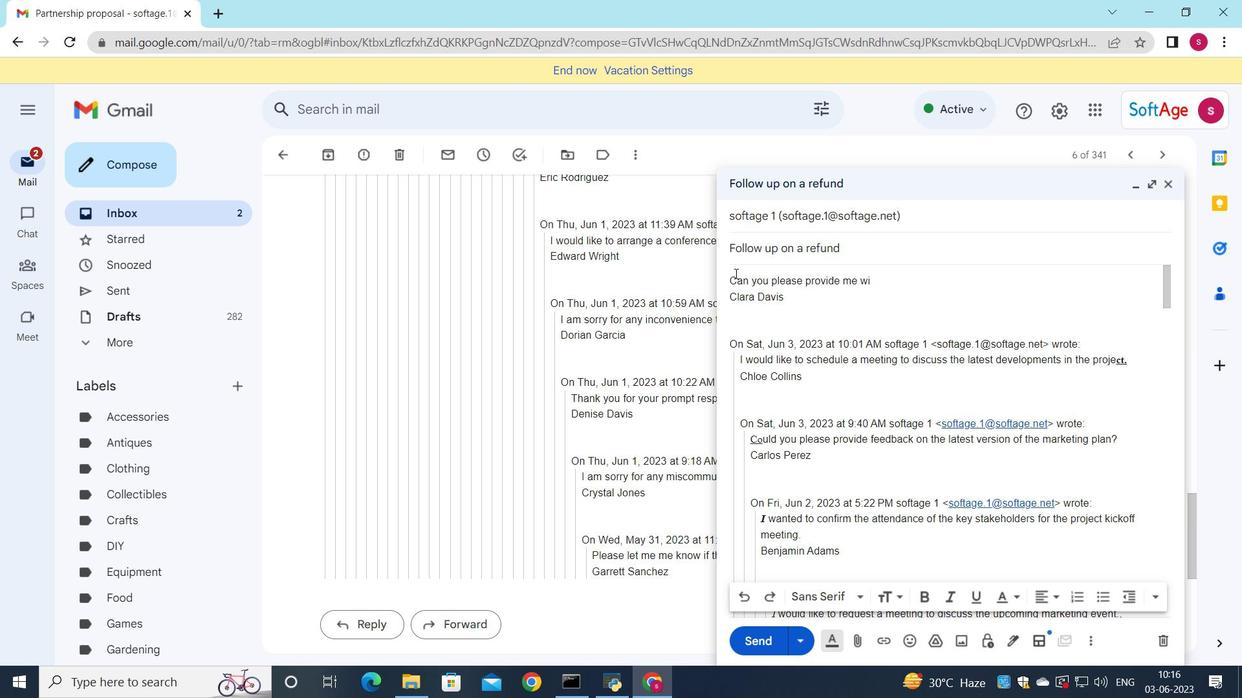 
Action: Mouse moved to (626, 541)
Screenshot: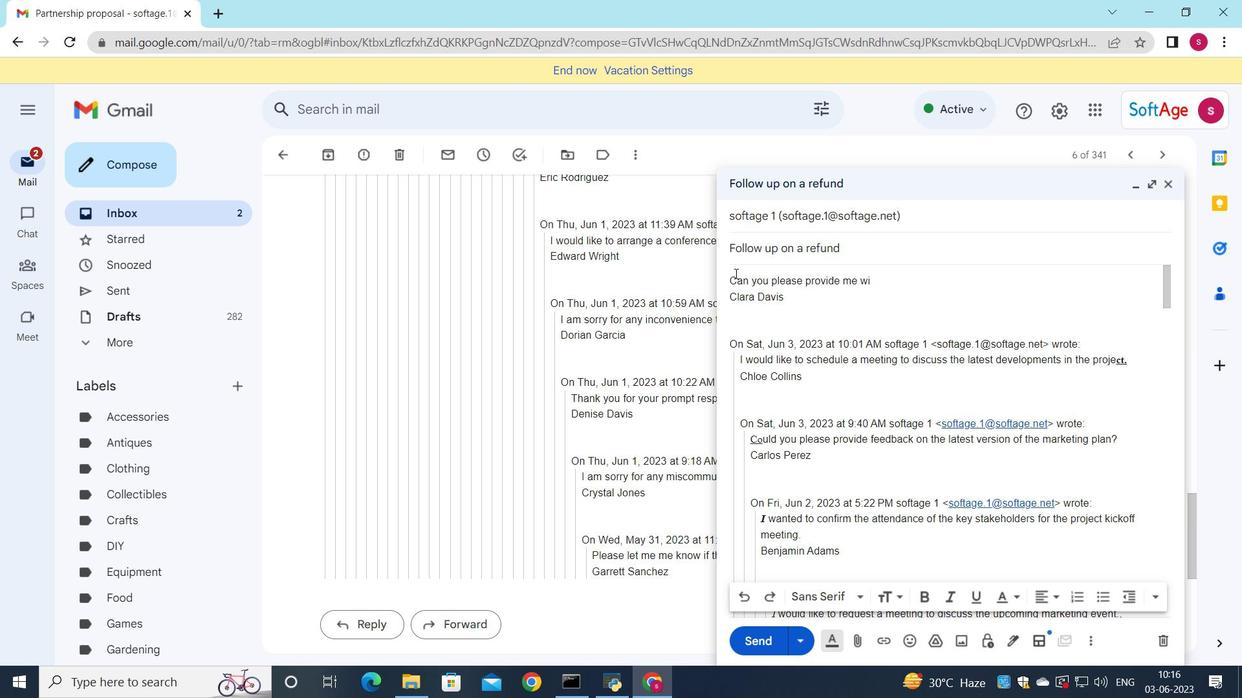 
Action: Mouse scrolled (626, 540) with delta (0, 0)
Screenshot: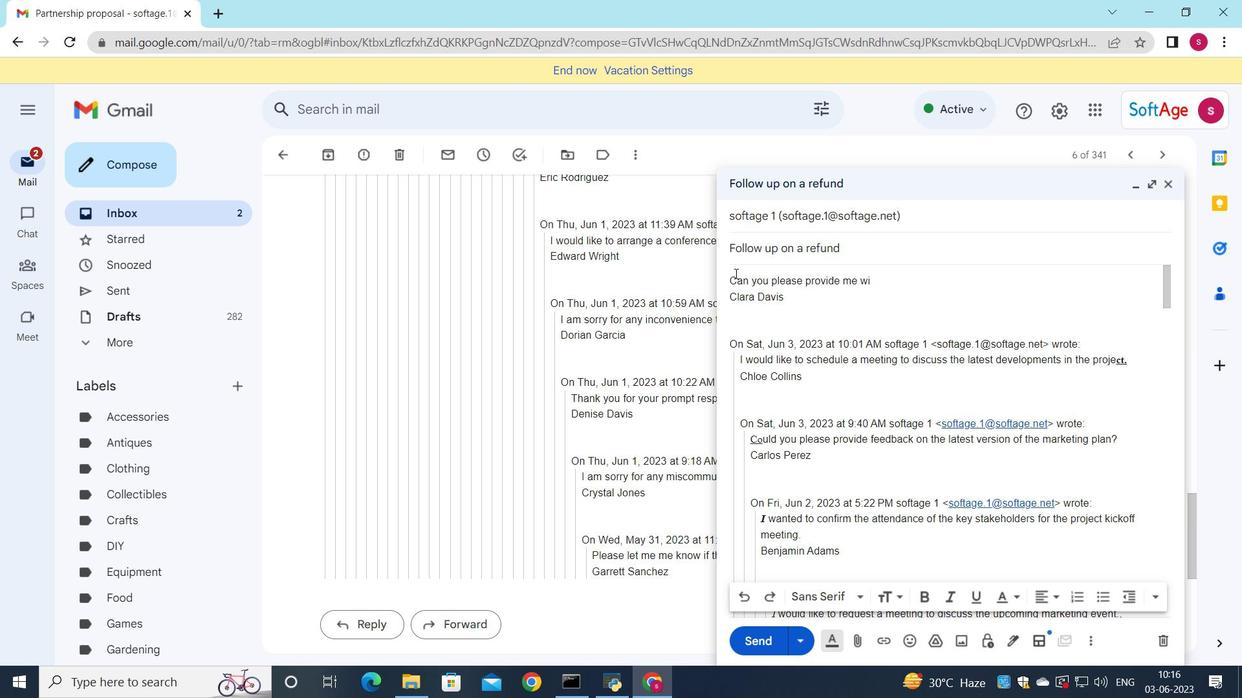 
Action: Mouse moved to (661, 551)
Screenshot: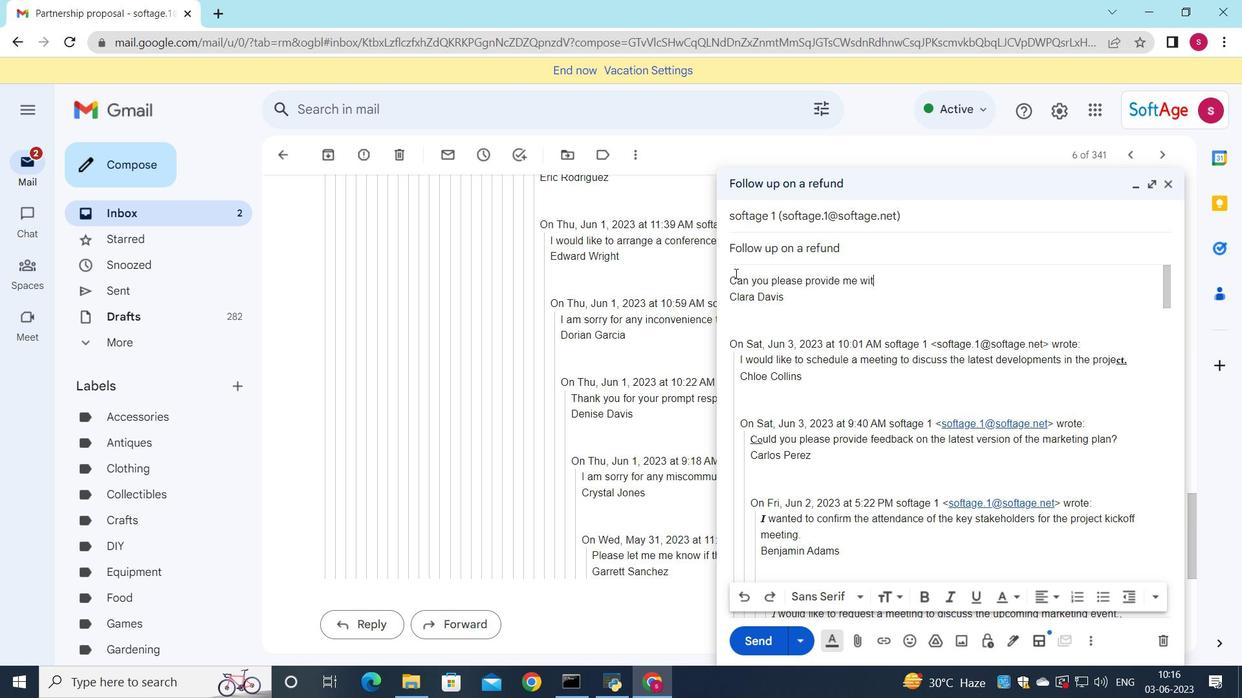 
Action: Mouse pressed left at (661, 551)
Screenshot: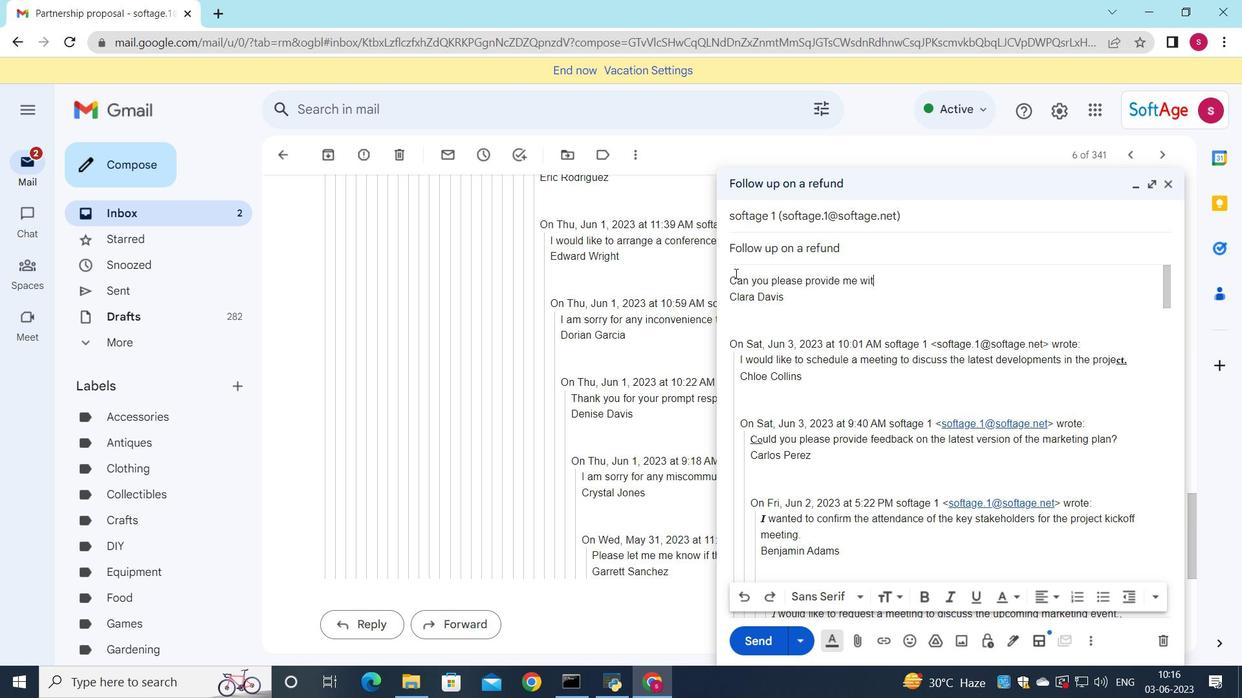 
Action: Mouse moved to (520, 331)
Screenshot: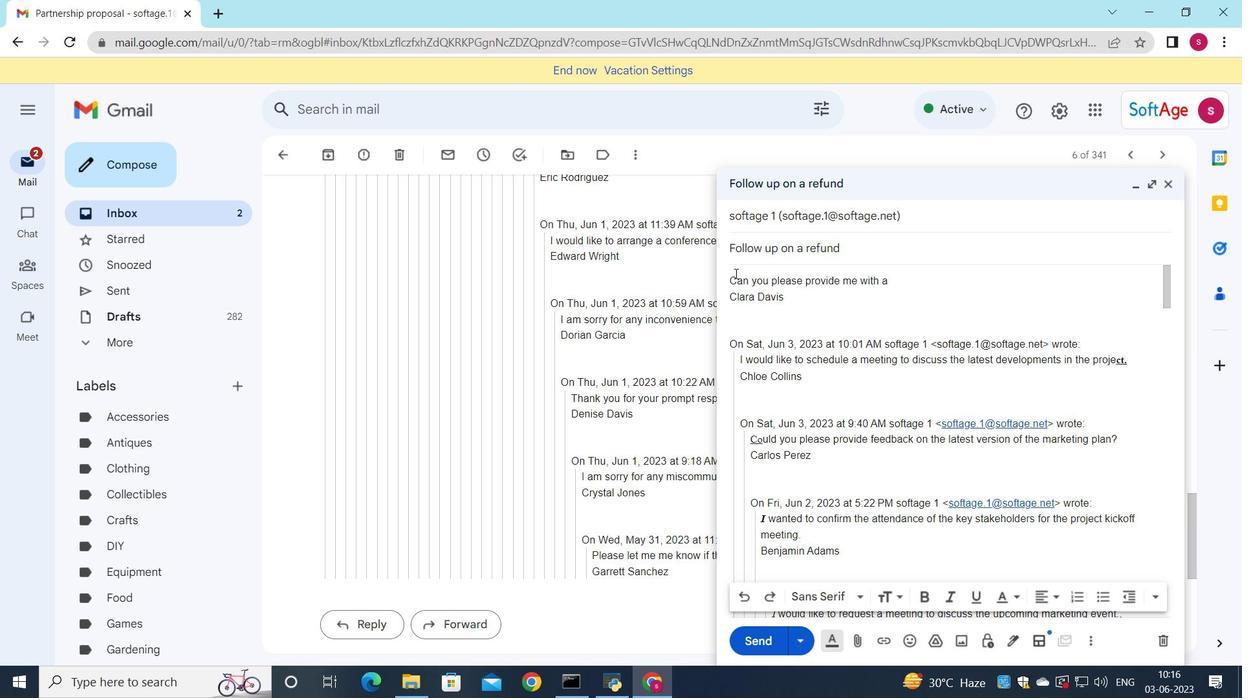 
Action: Mouse pressed left at (520, 331)
Screenshot: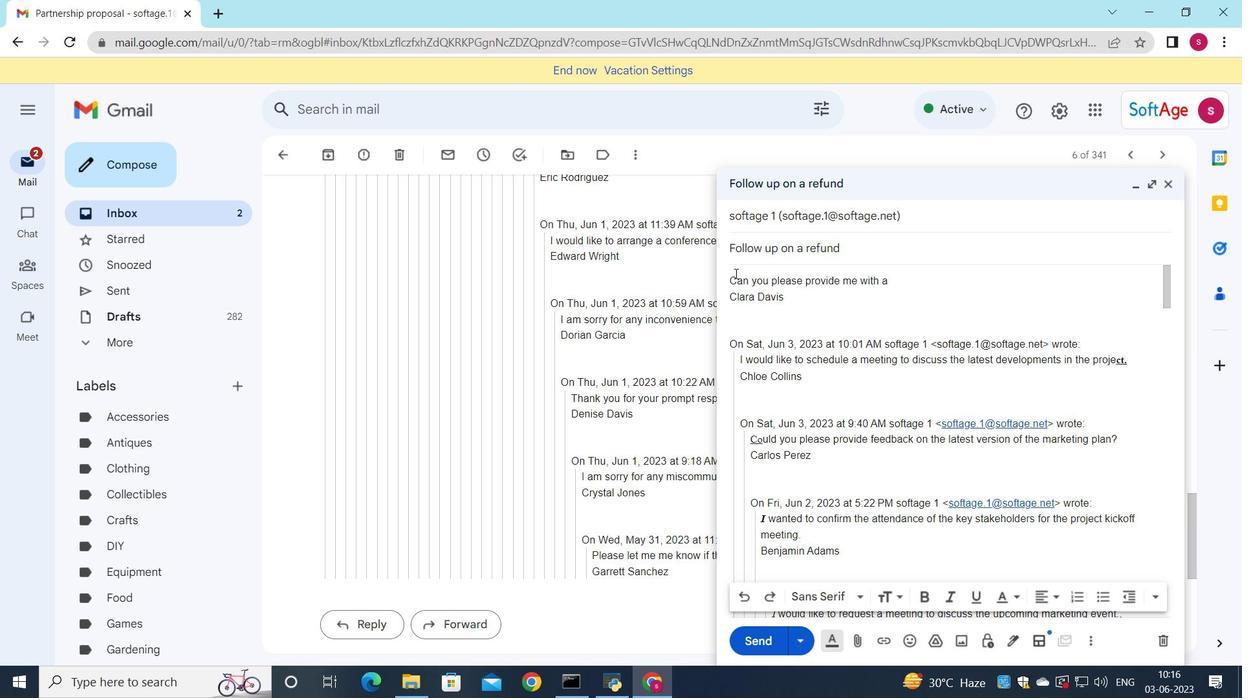 
Action: Mouse moved to (523, 396)
Screenshot: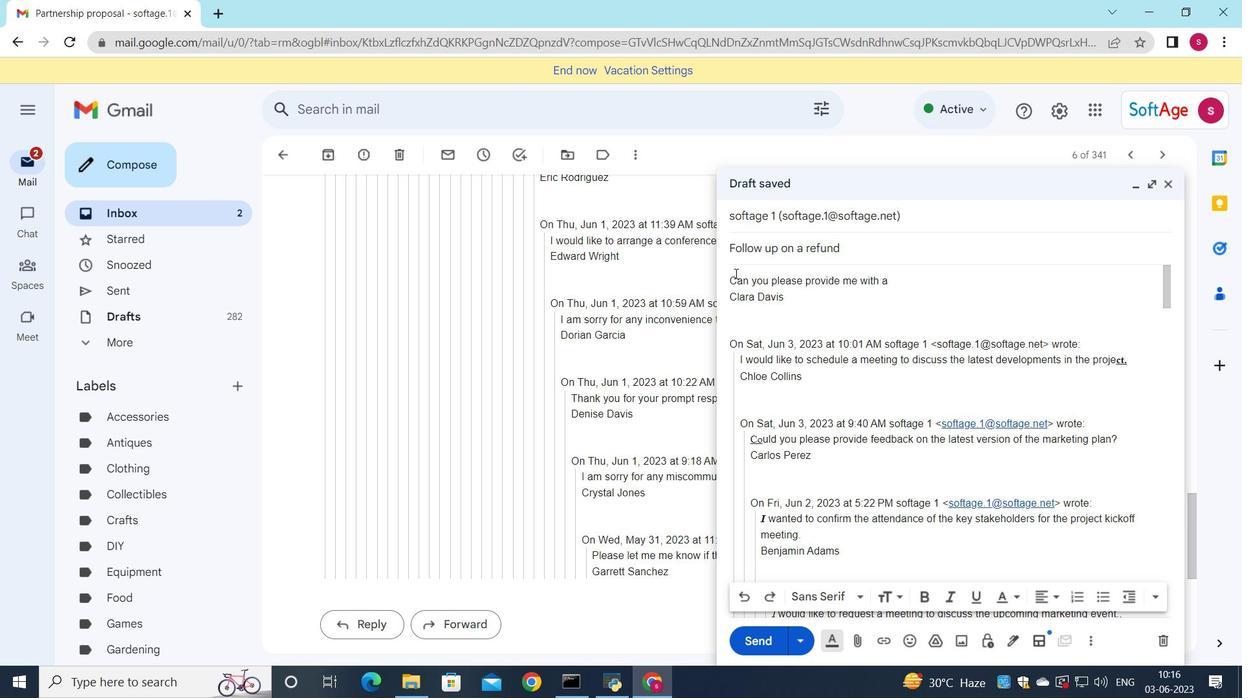 
Action: Mouse scrolled (523, 395) with delta (0, 0)
Screenshot: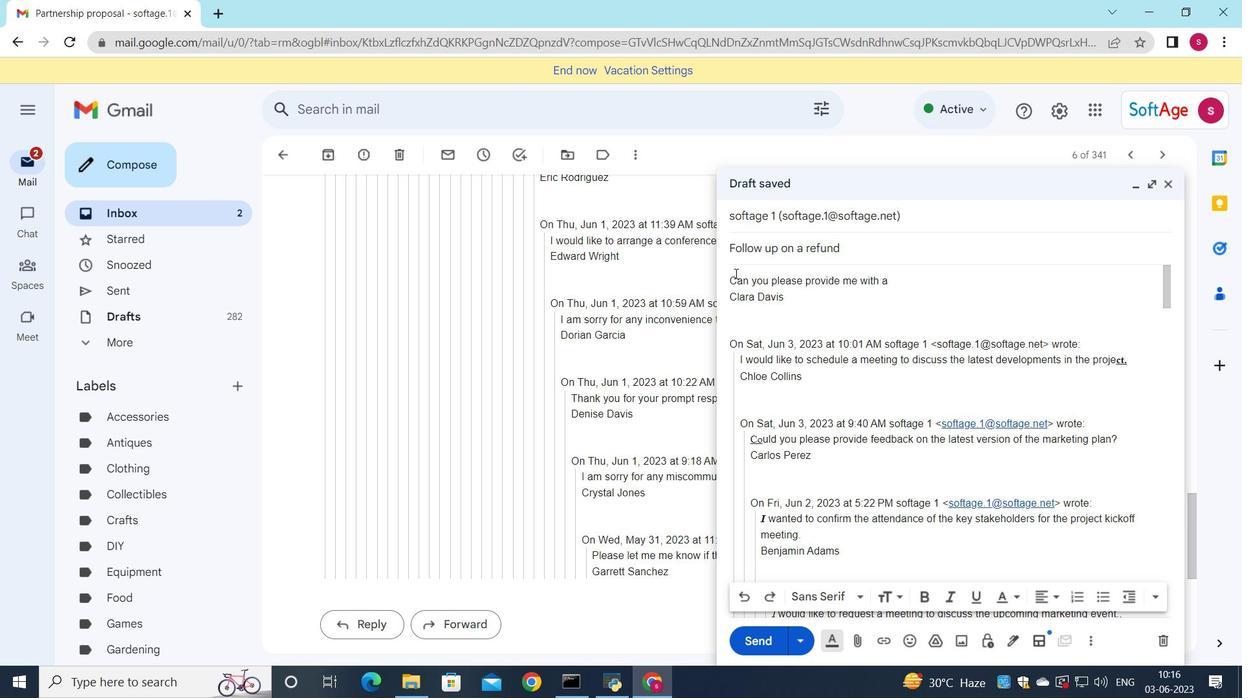 
Action: Mouse moved to (518, 408)
Screenshot: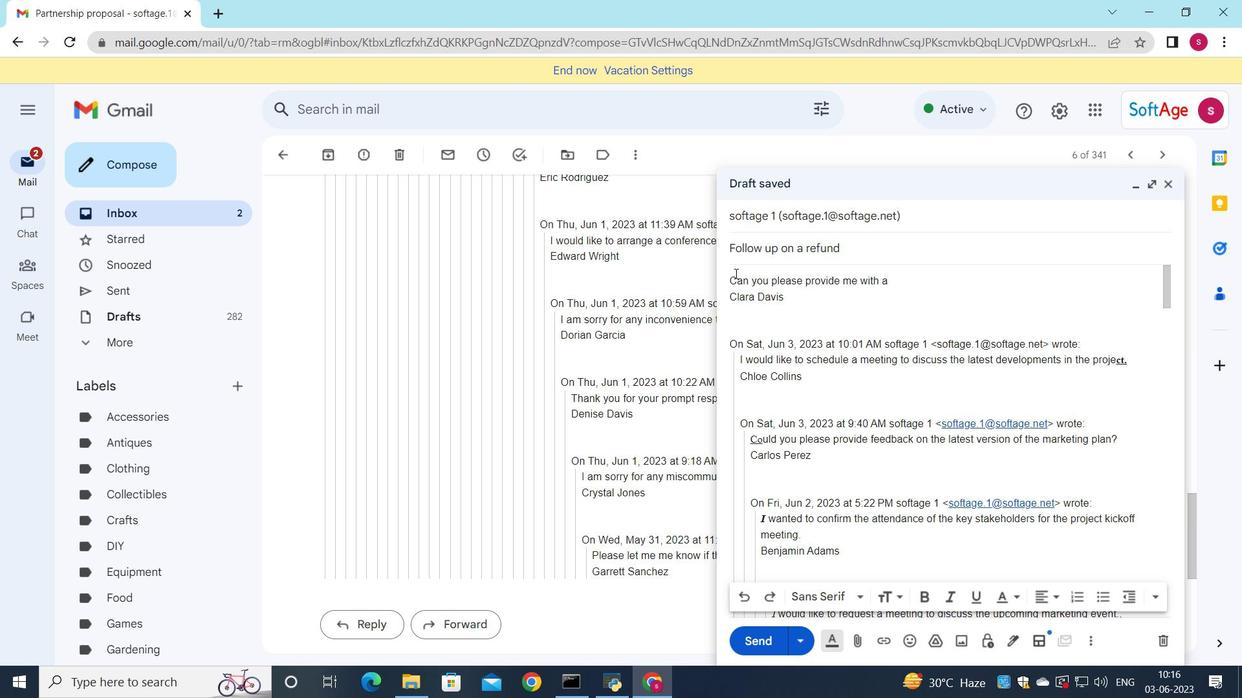 
Action: Mouse scrolled (518, 408) with delta (0, 0)
Screenshot: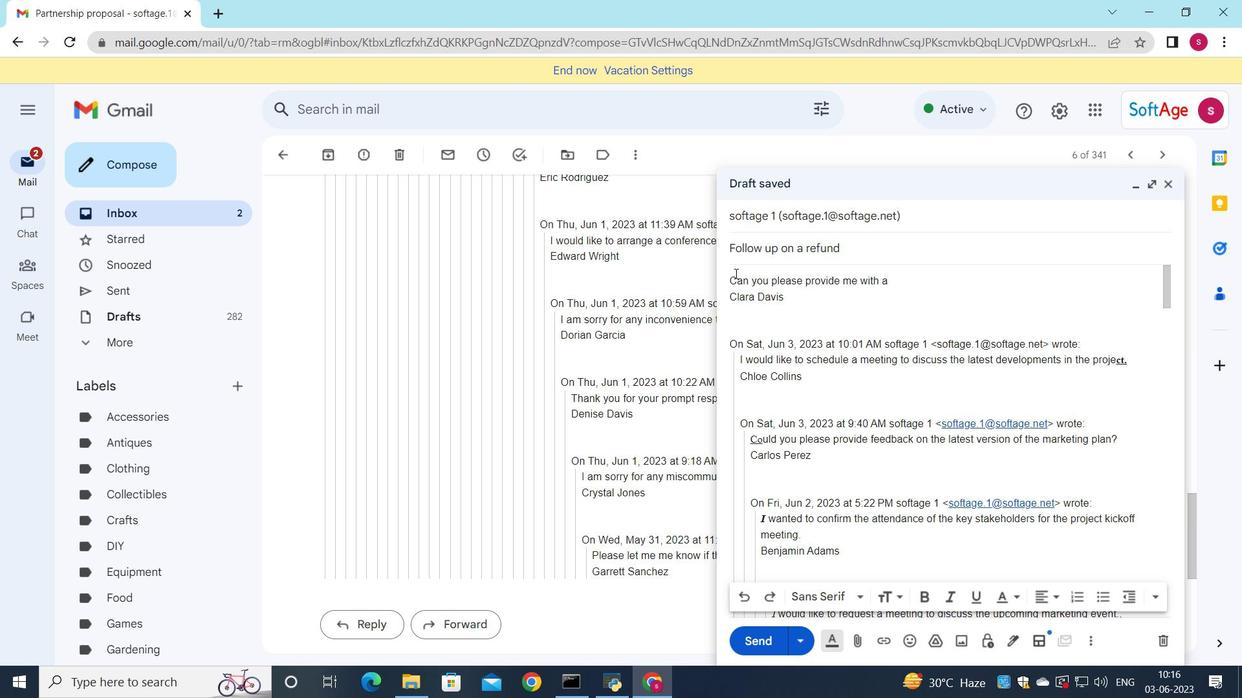 
Action: Mouse moved to (513, 417)
Screenshot: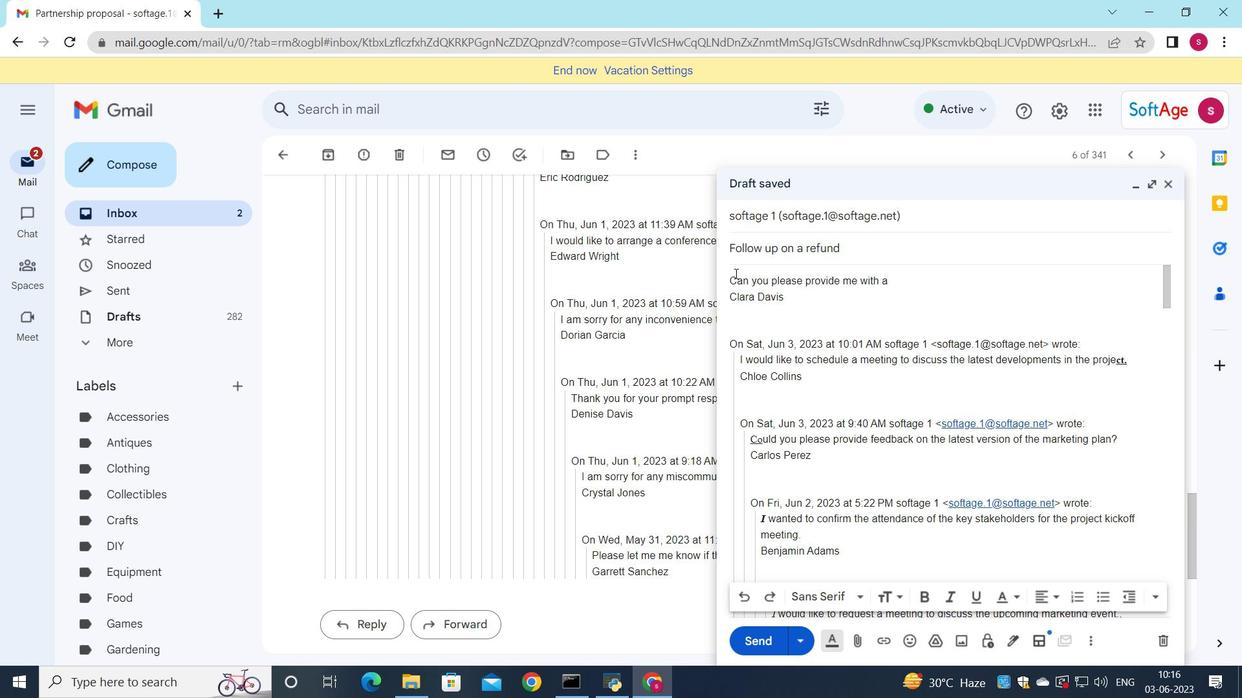 
Action: Mouse scrolled (513, 416) with delta (0, 0)
Screenshot: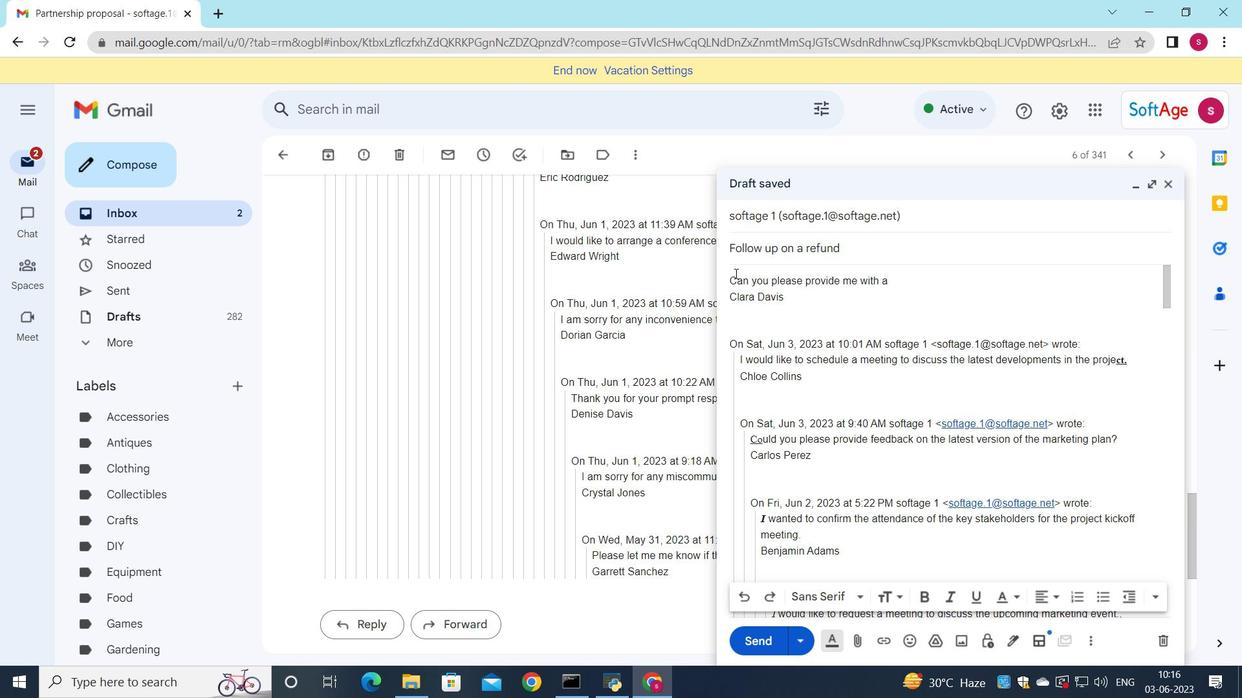 
Action: Mouse moved to (474, 428)
Screenshot: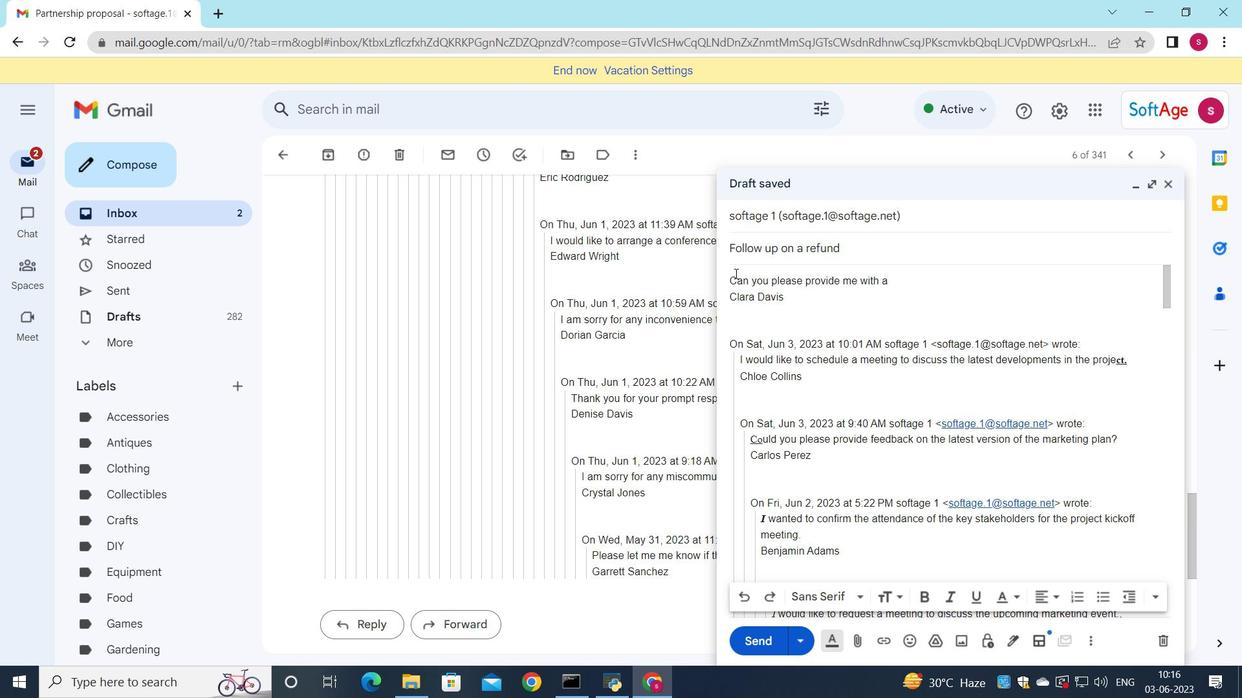
Action: Mouse scrolled (474, 427) with delta (0, 0)
Screenshot: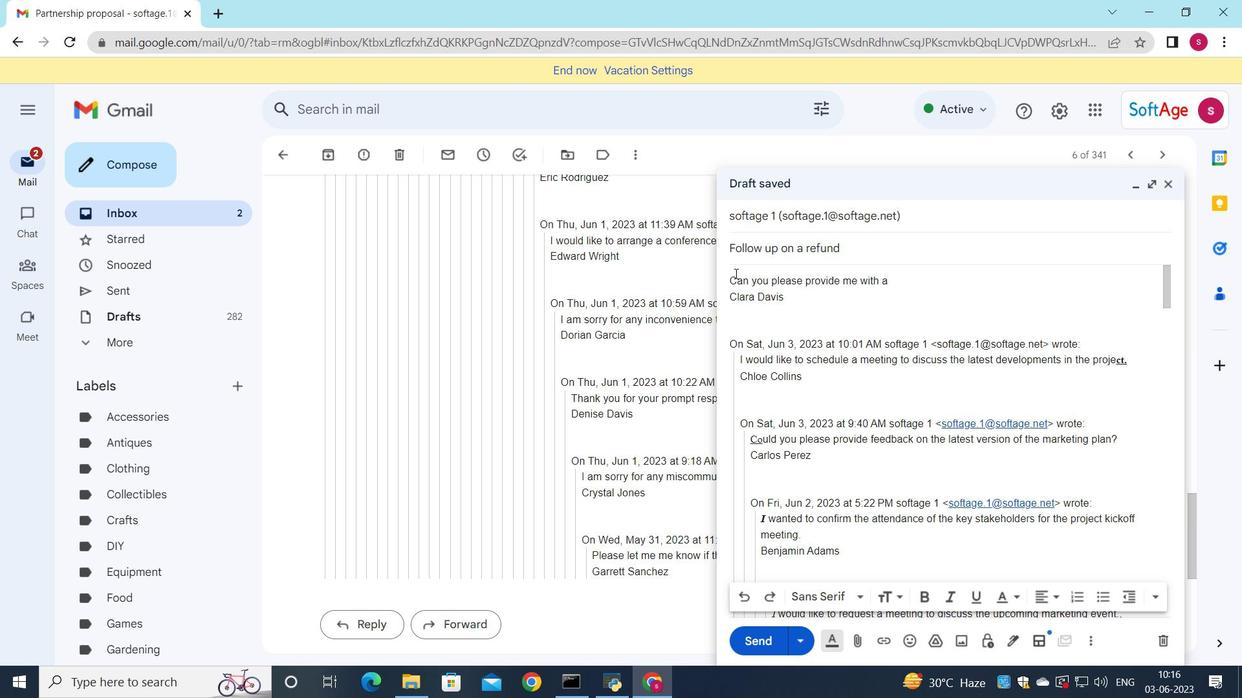 
Action: Mouse scrolled (474, 427) with delta (0, 0)
Screenshot: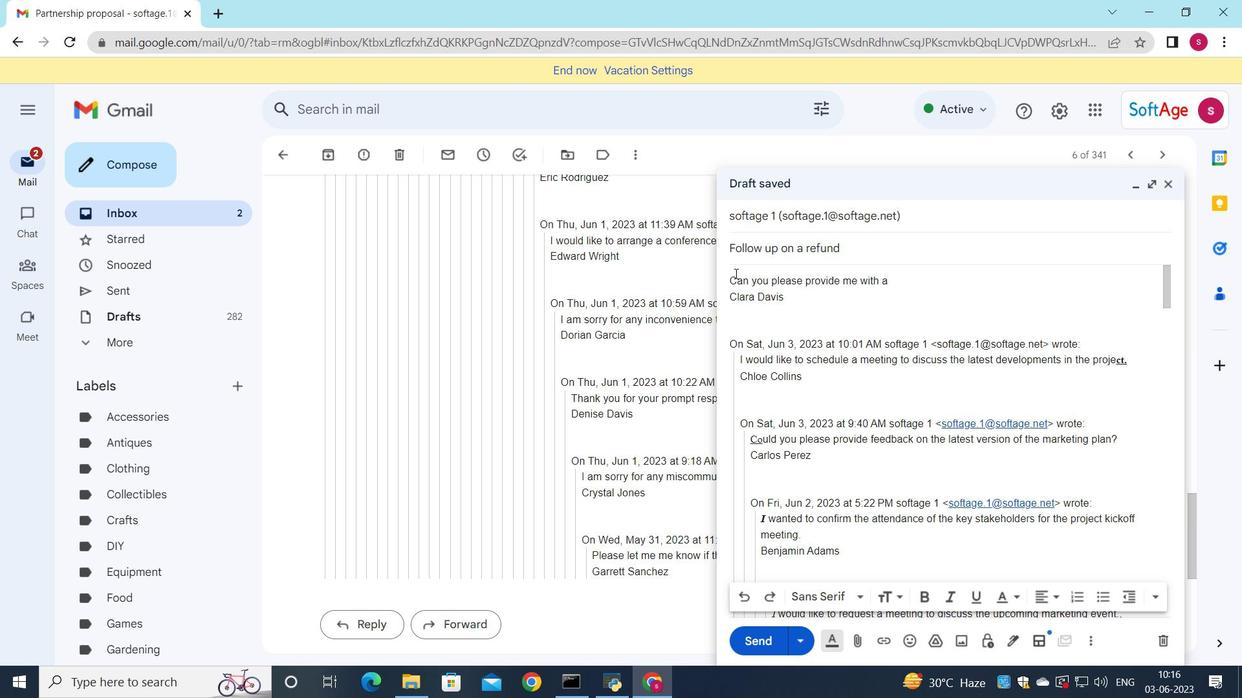 
Action: Mouse scrolled (474, 427) with delta (0, 0)
Screenshot: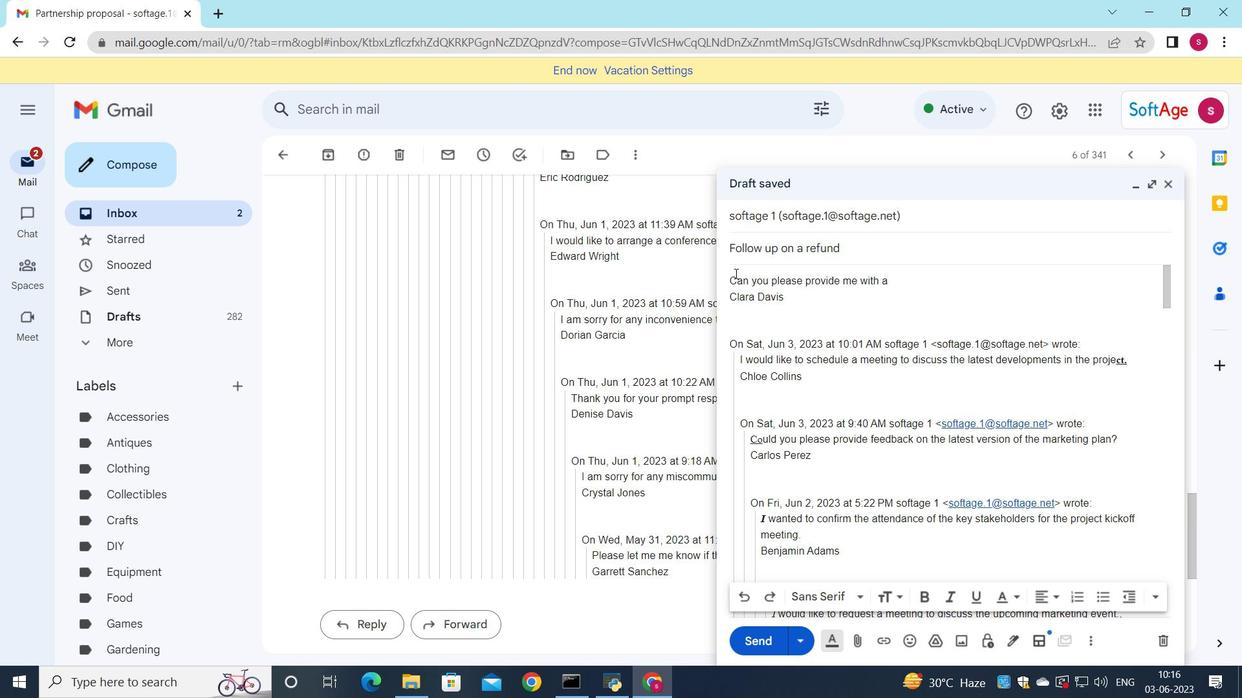 
Action: Mouse scrolled (474, 427) with delta (0, 0)
Screenshot: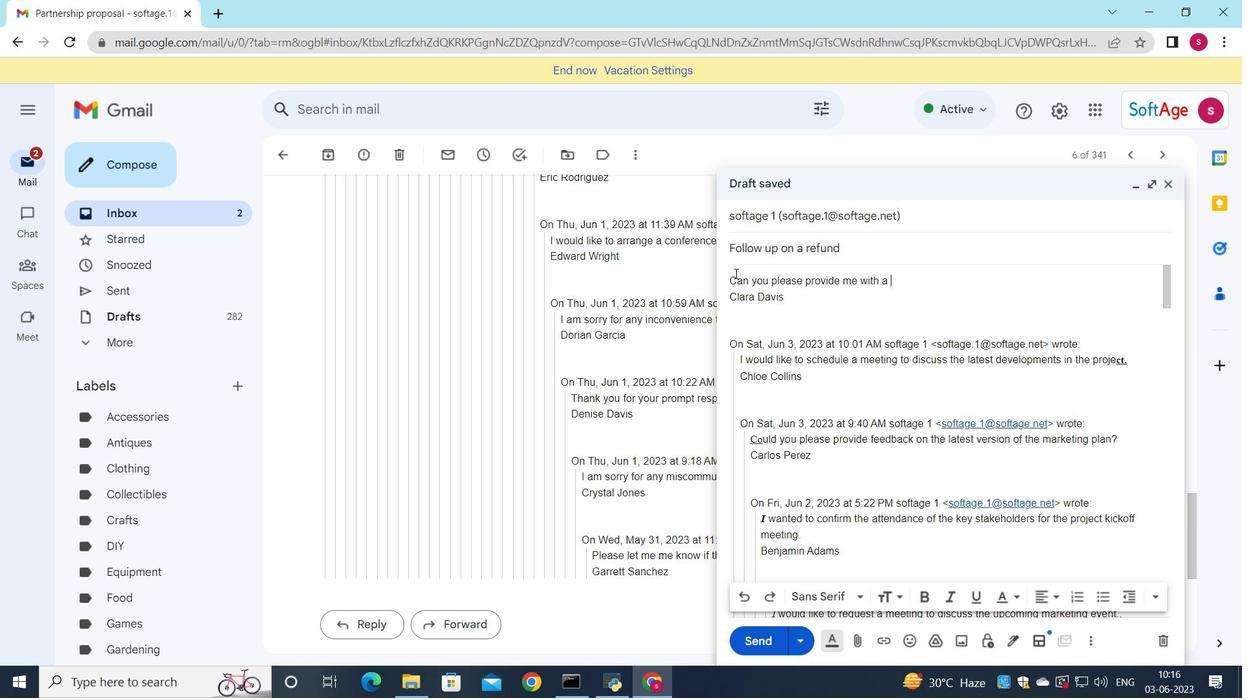 
Action: Mouse scrolled (474, 427) with delta (0, 0)
Screenshot: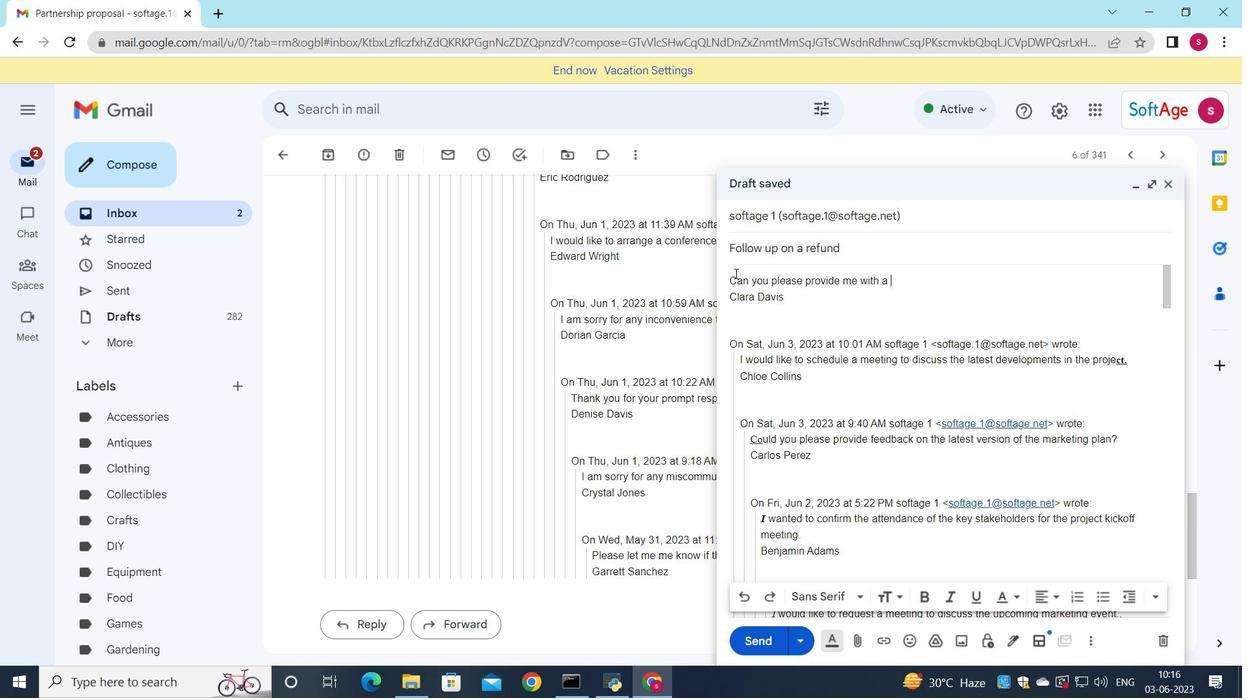 
Action: Mouse scrolled (474, 427) with delta (0, 0)
Screenshot: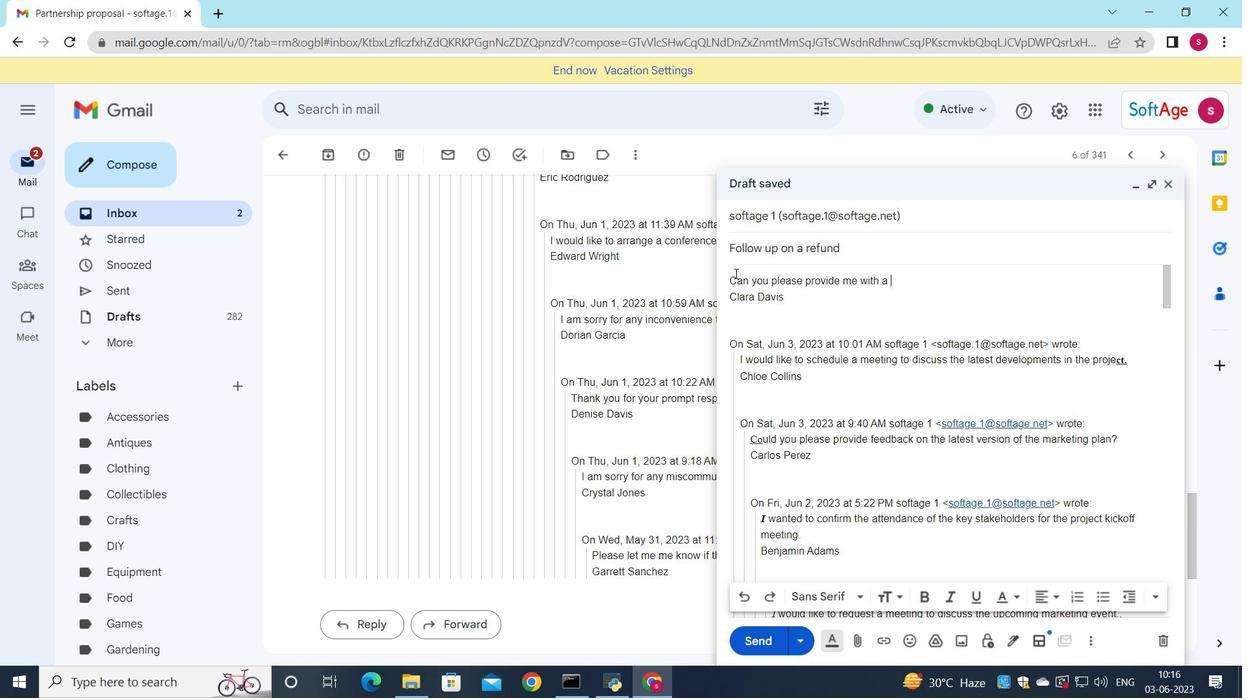 
Action: Mouse scrolled (474, 427) with delta (0, 0)
Screenshot: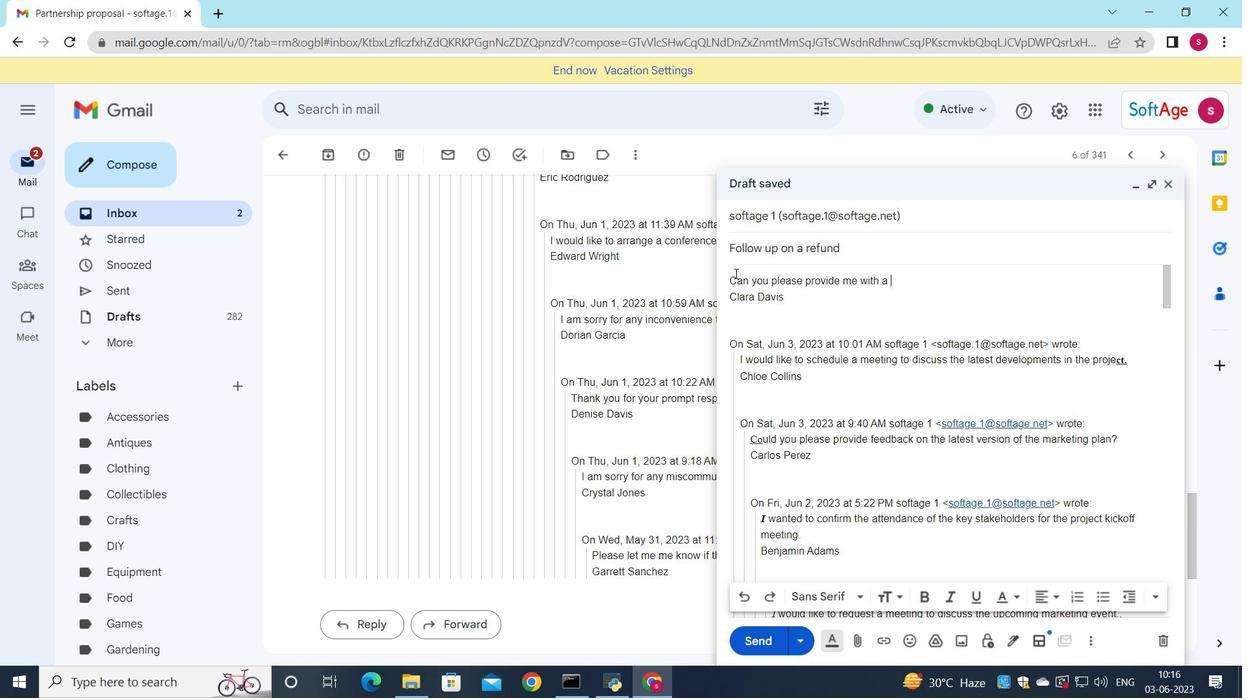 
Action: Mouse scrolled (474, 427) with delta (0, 0)
Screenshot: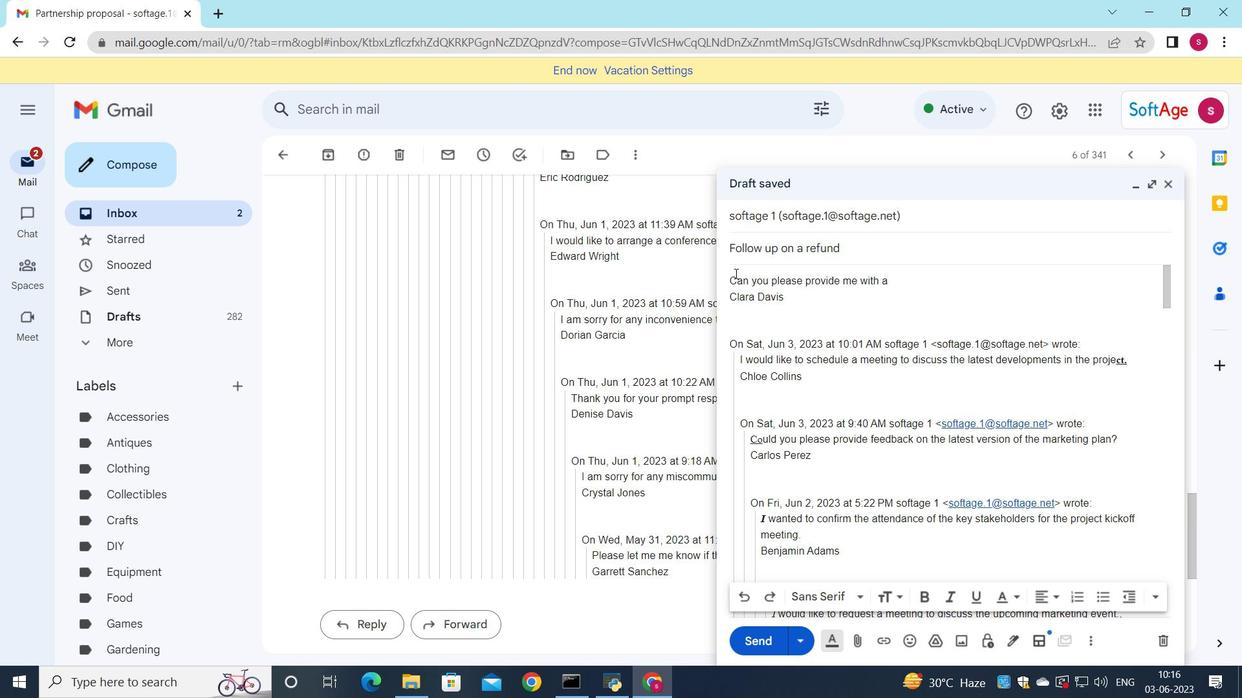 
Action: Mouse scrolled (474, 427) with delta (0, 0)
Screenshot: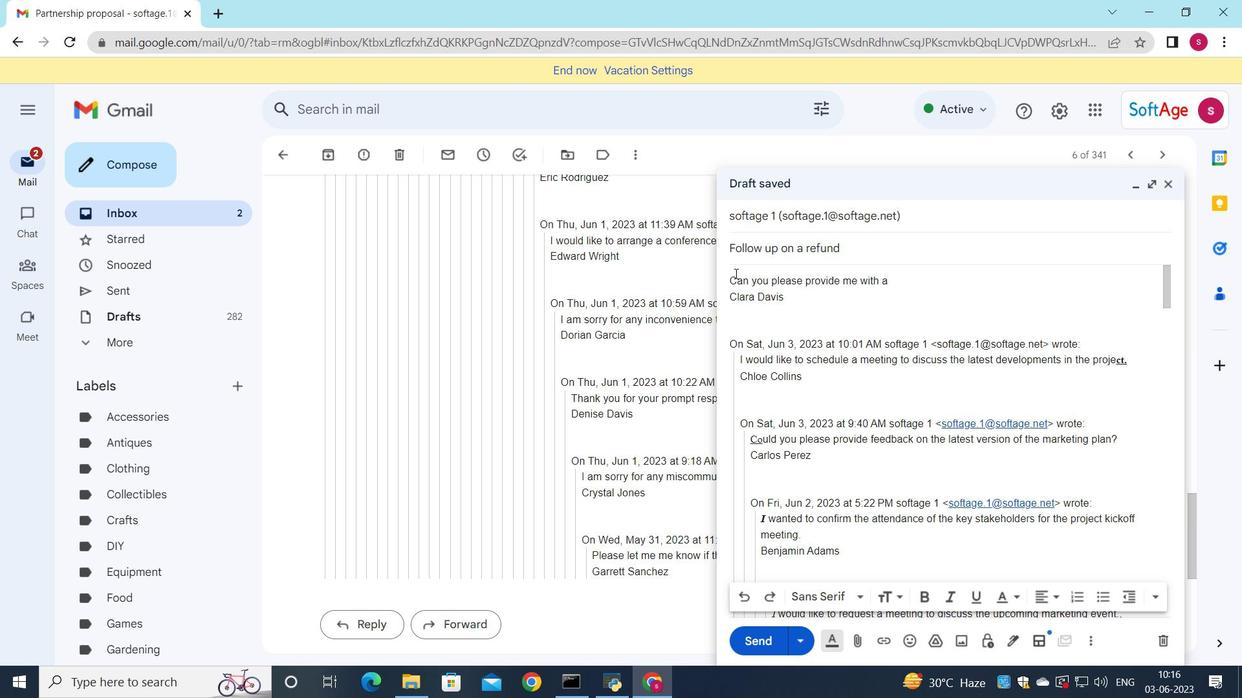 
Action: Mouse scrolled (474, 427) with delta (0, 0)
Screenshot: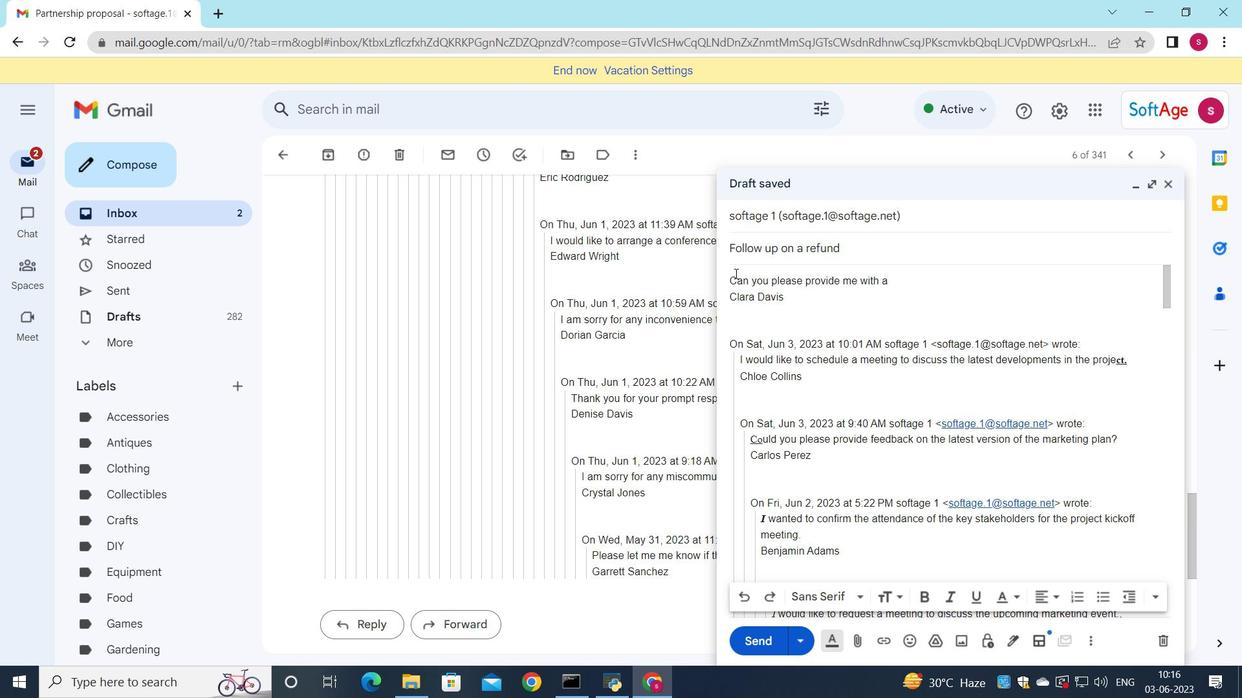 
Action: Mouse scrolled (474, 427) with delta (0, 0)
Screenshot: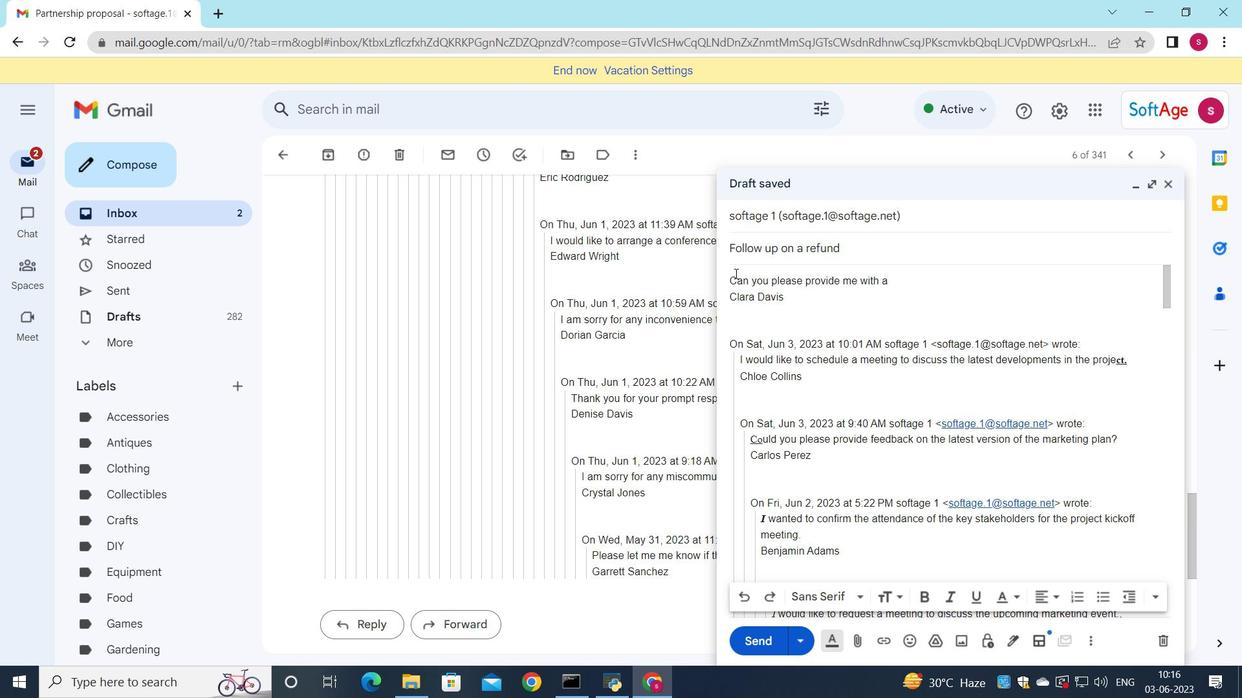 
Action: Mouse scrolled (474, 427) with delta (0, 0)
Screenshot: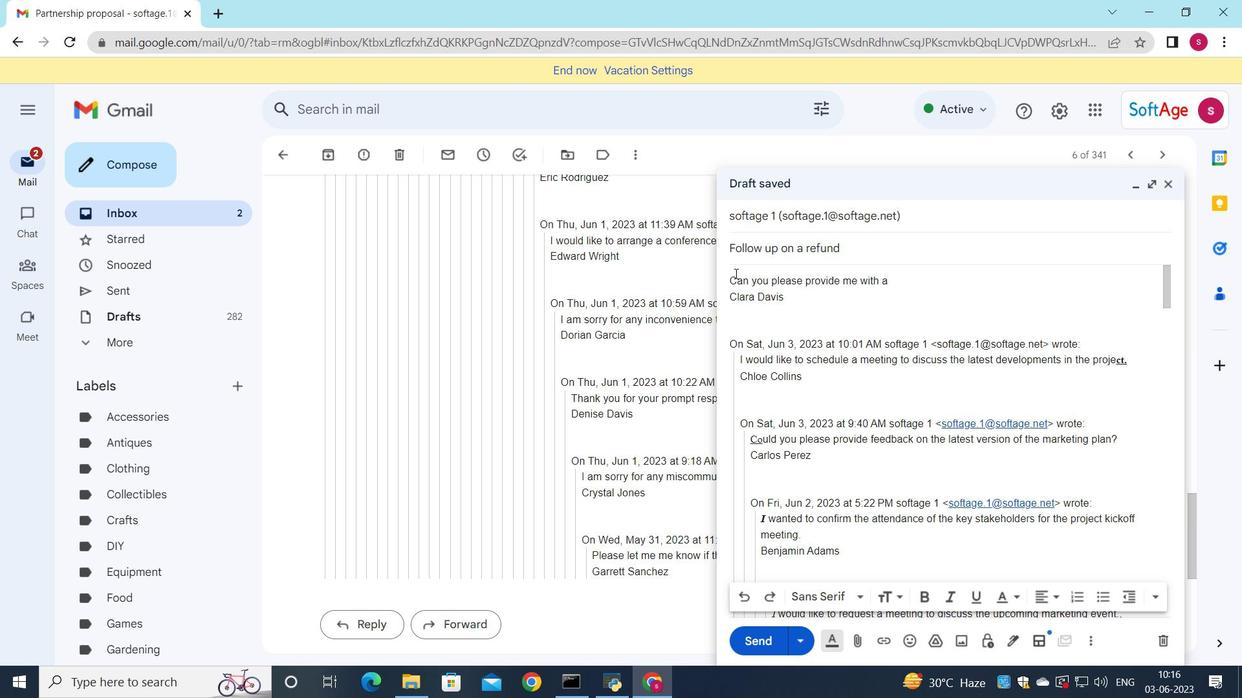 
Action: Mouse scrolled (474, 427) with delta (0, 0)
Screenshot: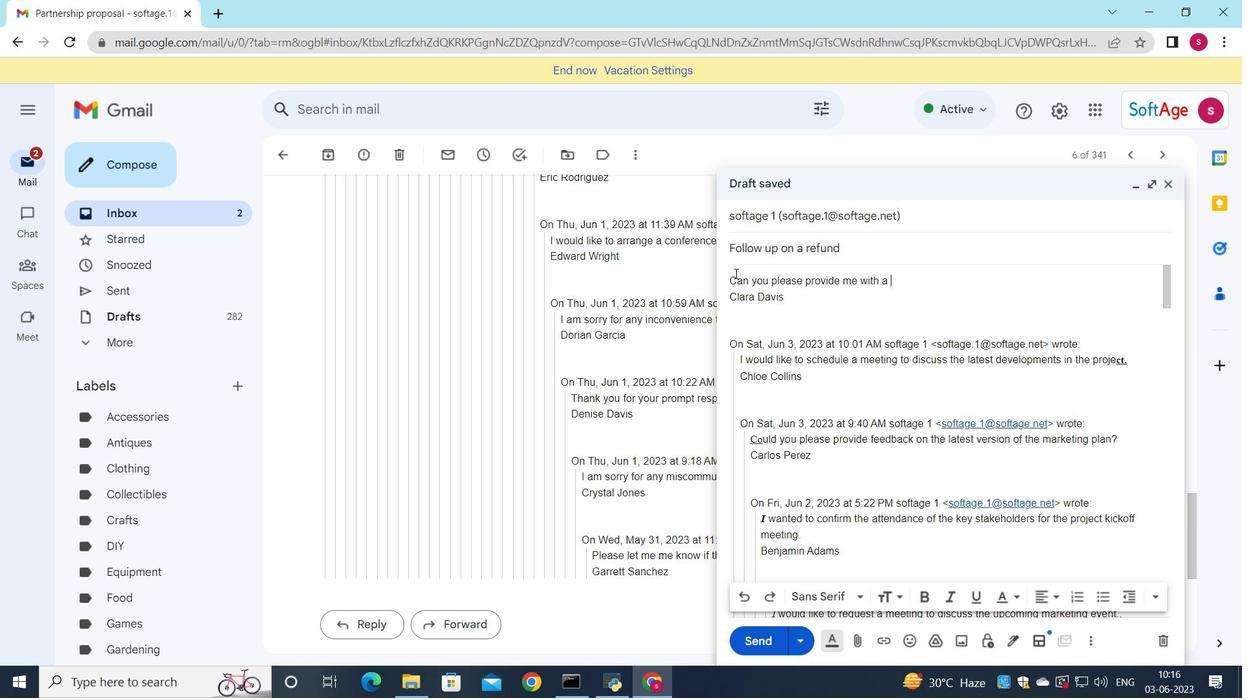 
Action: Mouse scrolled (474, 427) with delta (0, 0)
Screenshot: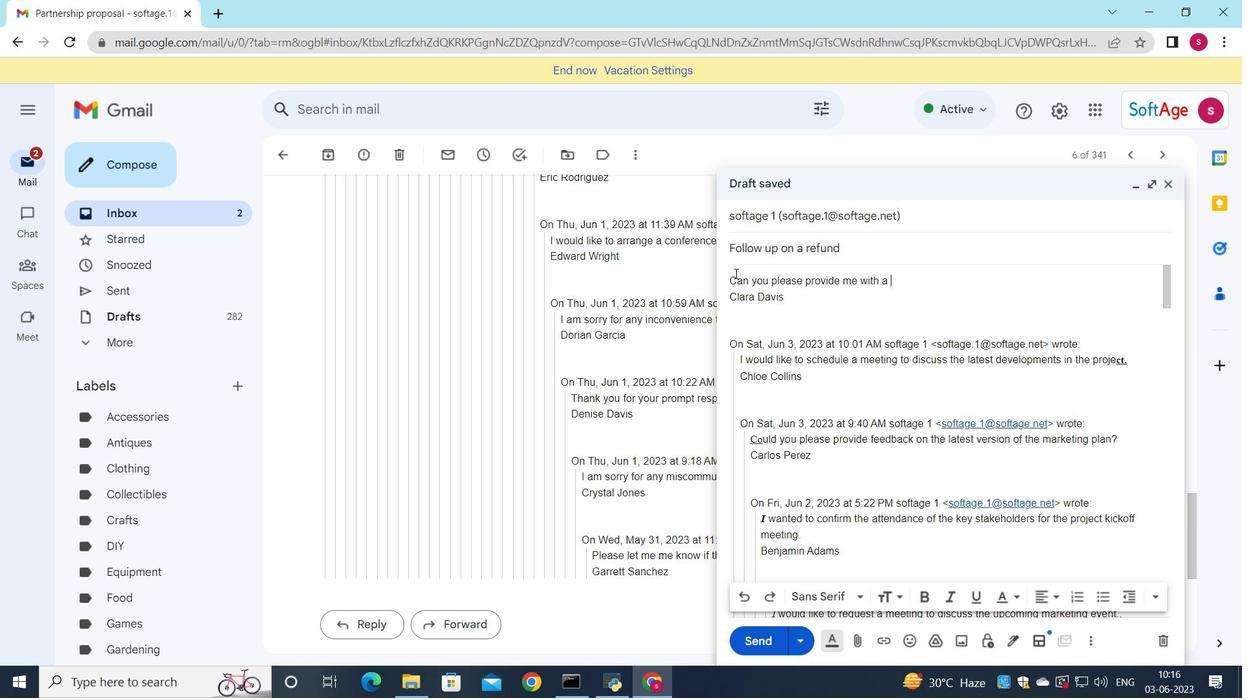 
Action: Mouse scrolled (474, 427) with delta (0, 0)
Screenshot: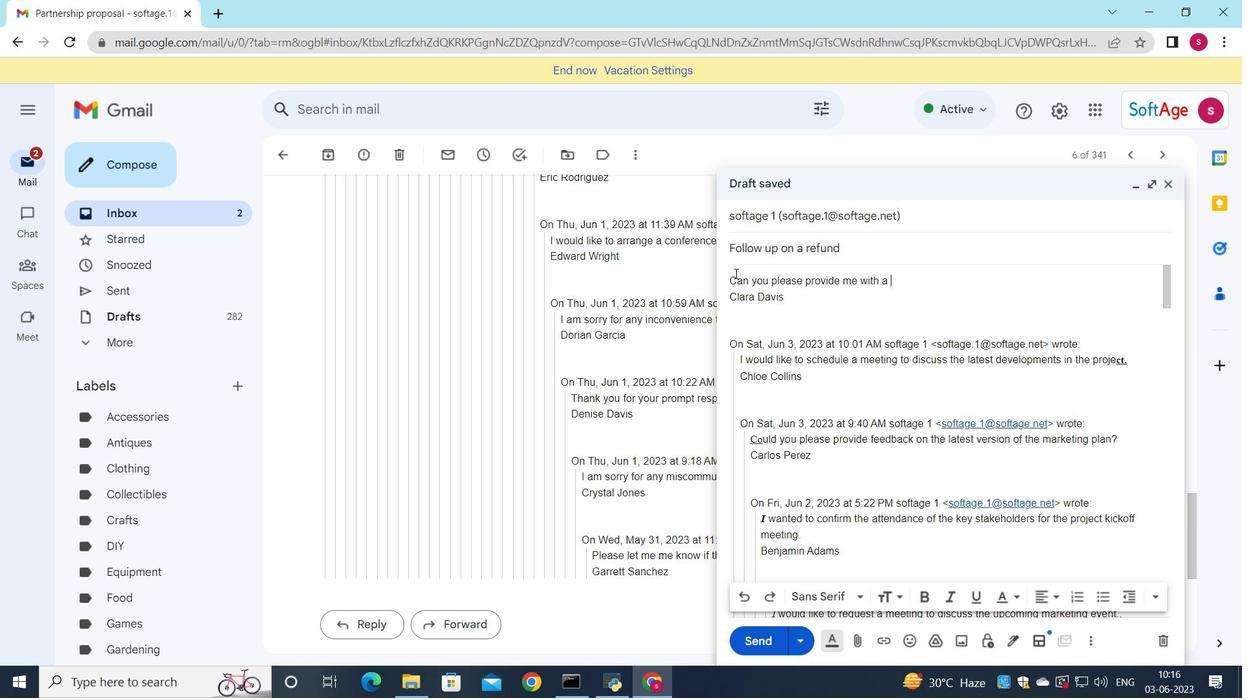 
Action: Mouse scrolled (474, 427) with delta (0, 0)
Screenshot: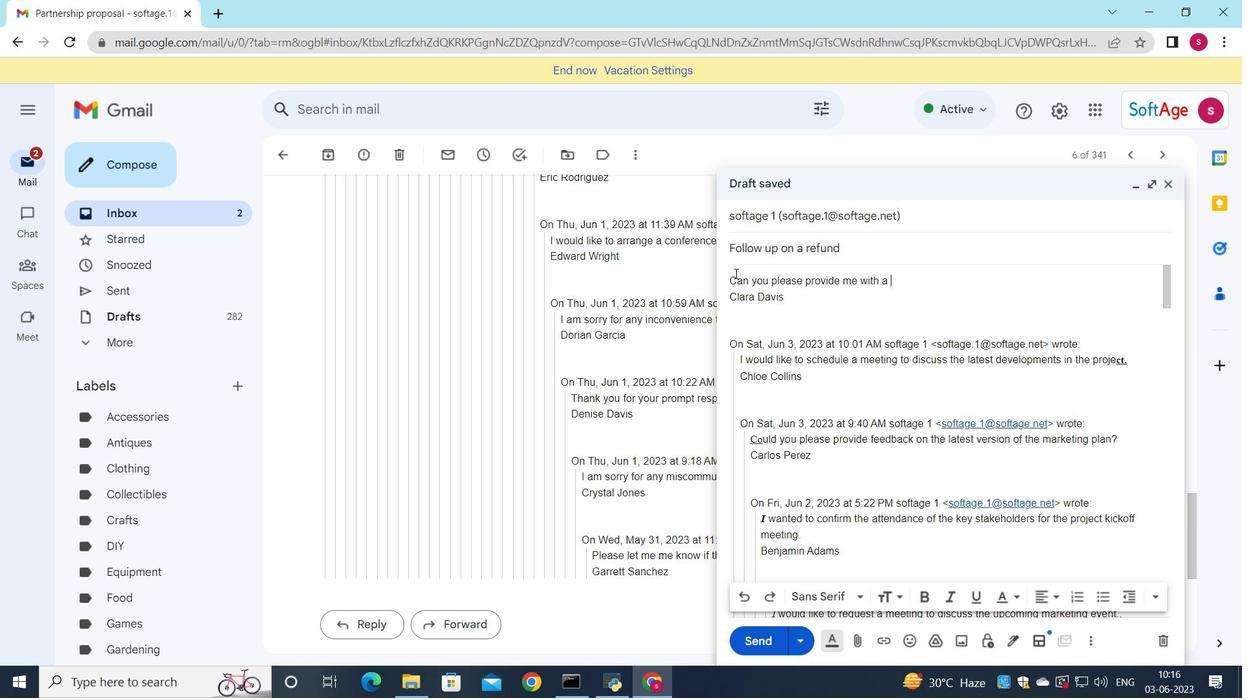 
Action: Mouse scrolled (474, 427) with delta (0, 0)
Screenshot: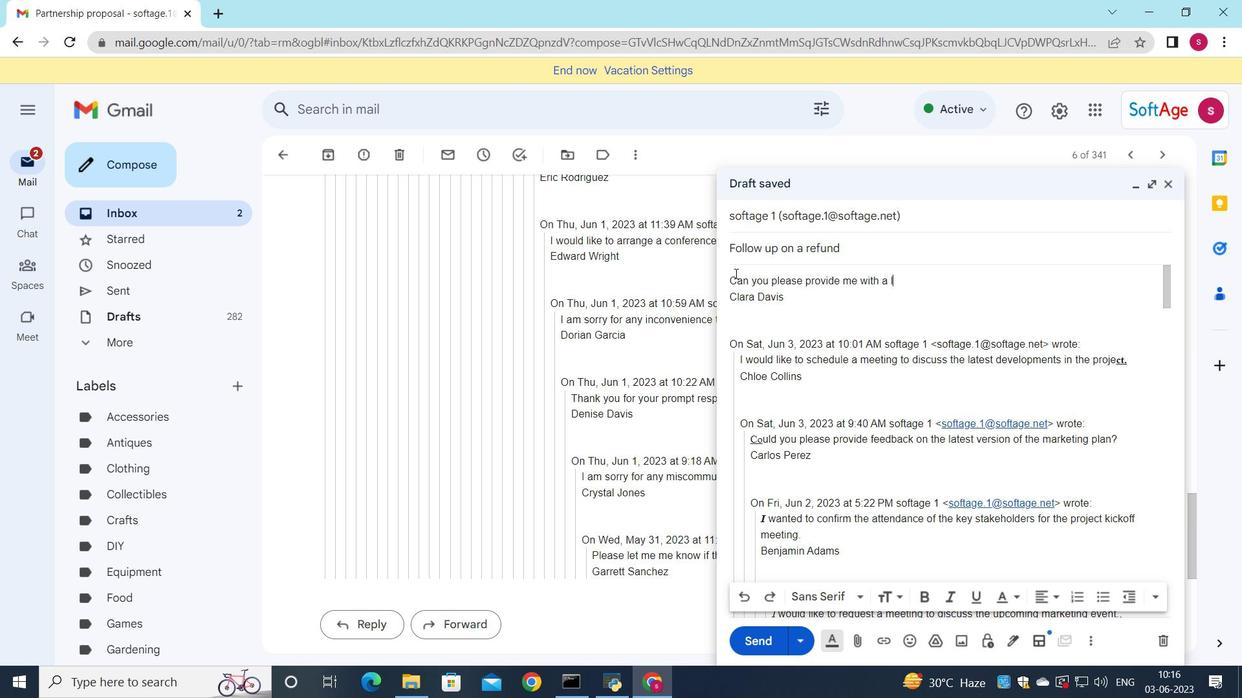 
Action: Mouse scrolled (474, 427) with delta (0, 0)
Screenshot: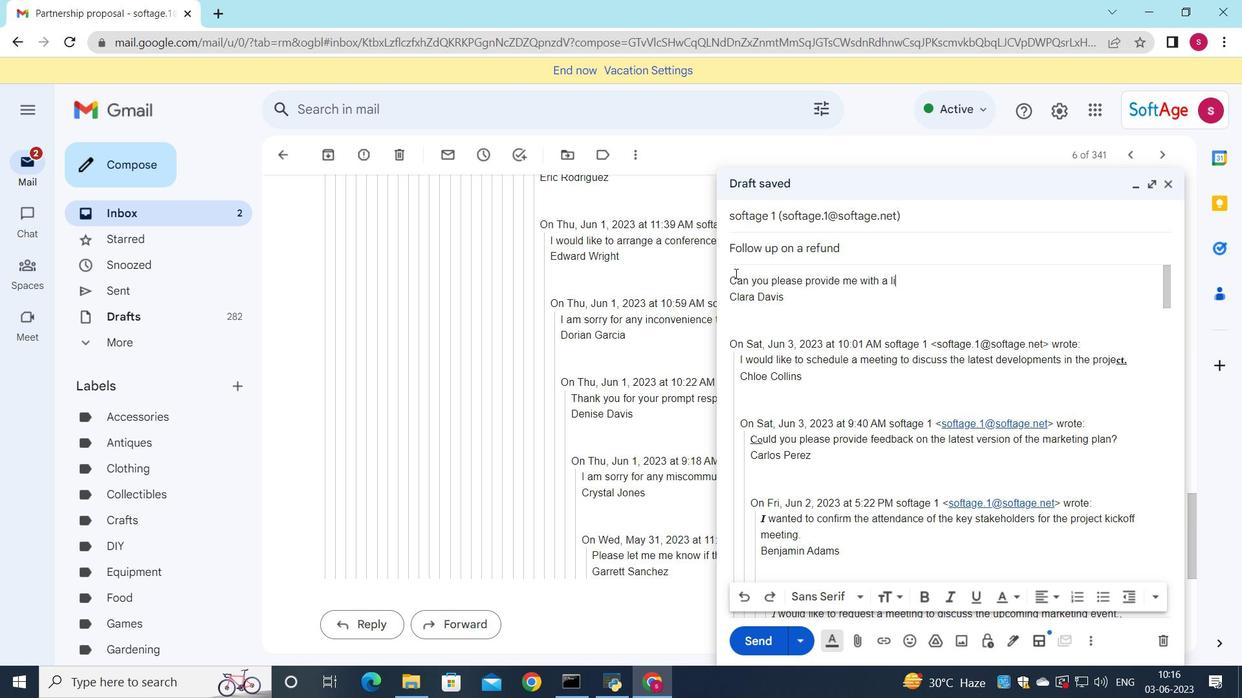 
Action: Mouse scrolled (474, 427) with delta (0, 0)
Screenshot: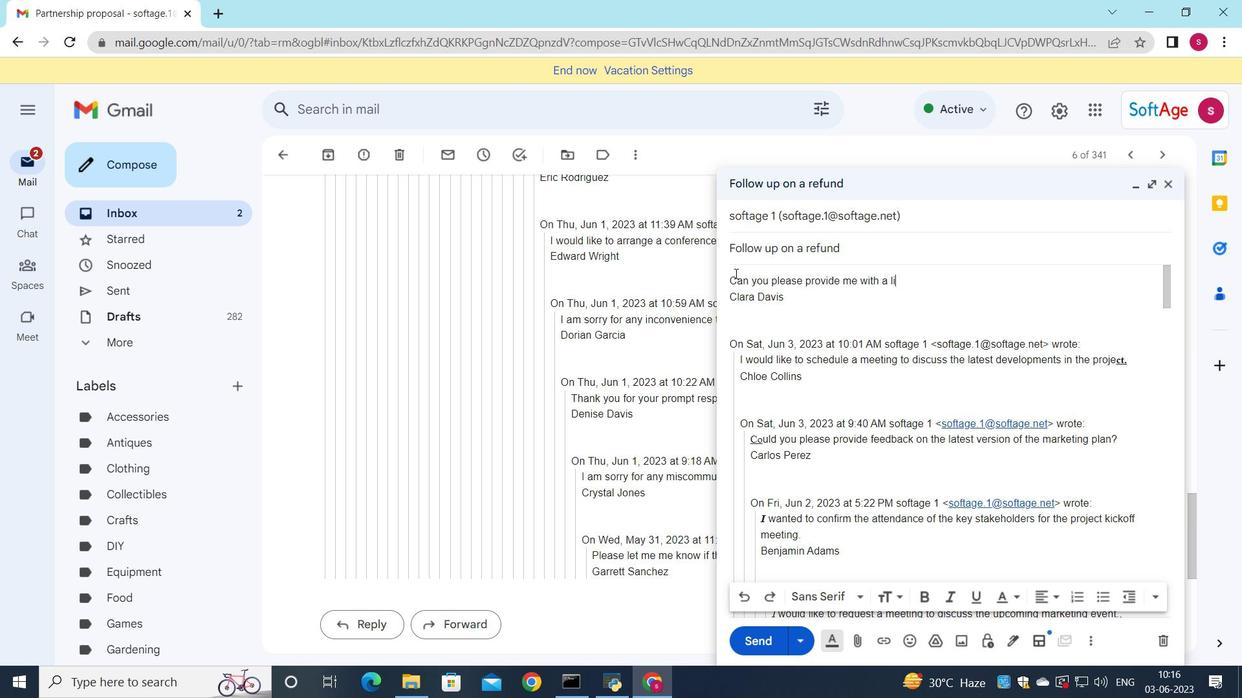 
Action: Mouse scrolled (474, 427) with delta (0, 0)
Screenshot: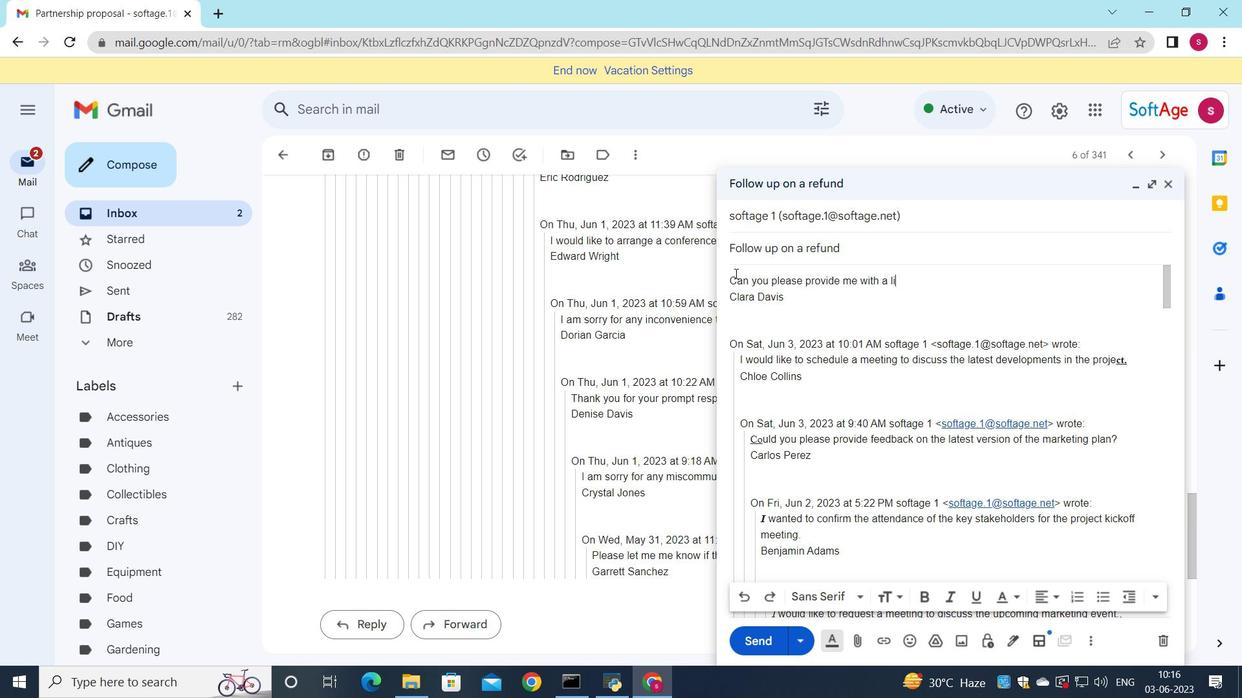 
Action: Mouse scrolled (474, 427) with delta (0, 0)
Screenshot: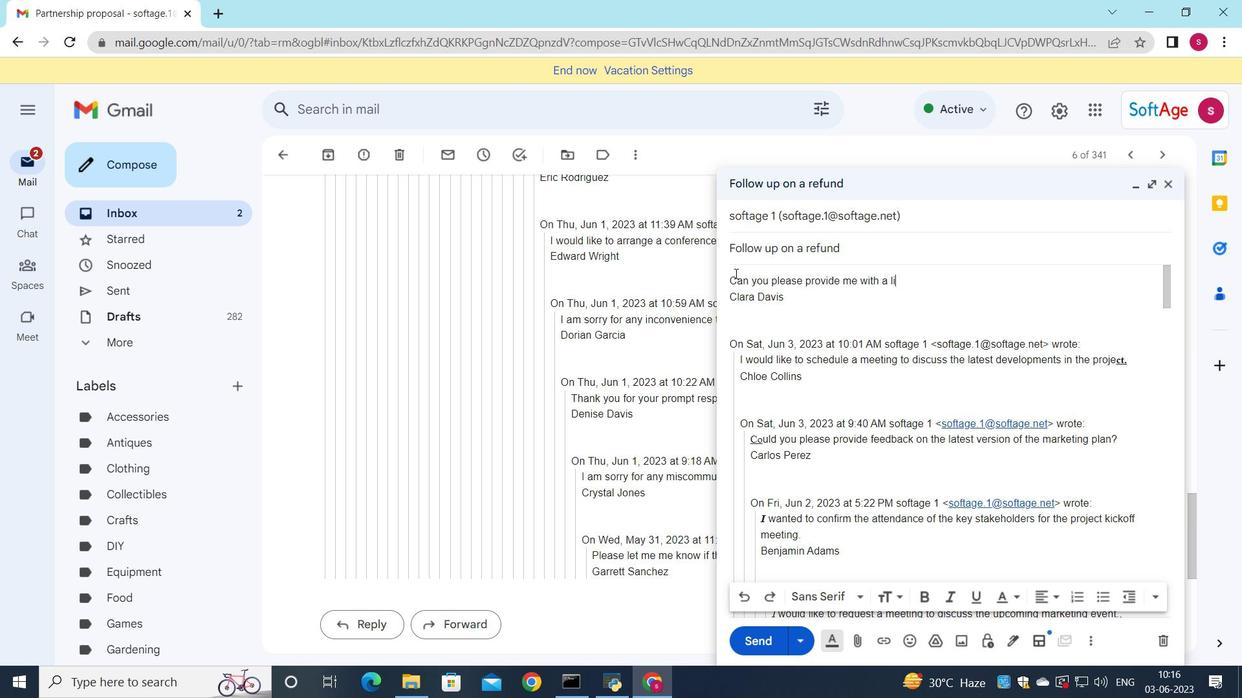 
Action: Mouse moved to (364, 559)
Screenshot: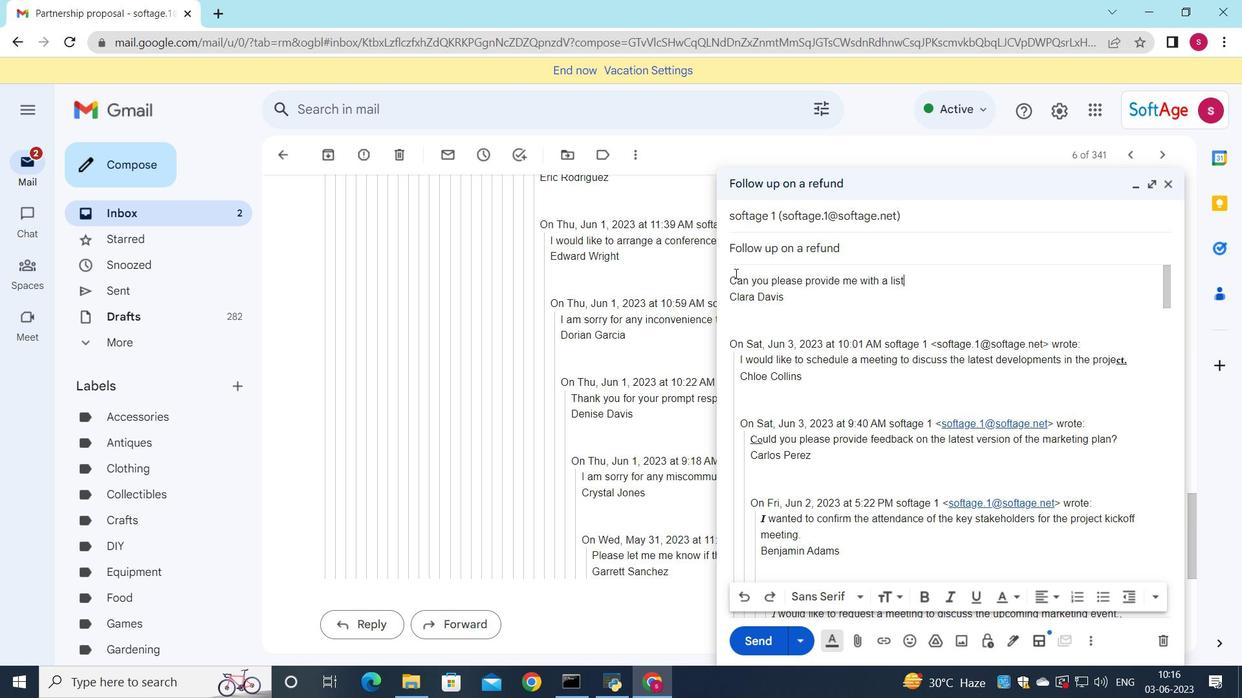 
Action: Mouse pressed left at (364, 559)
Screenshot: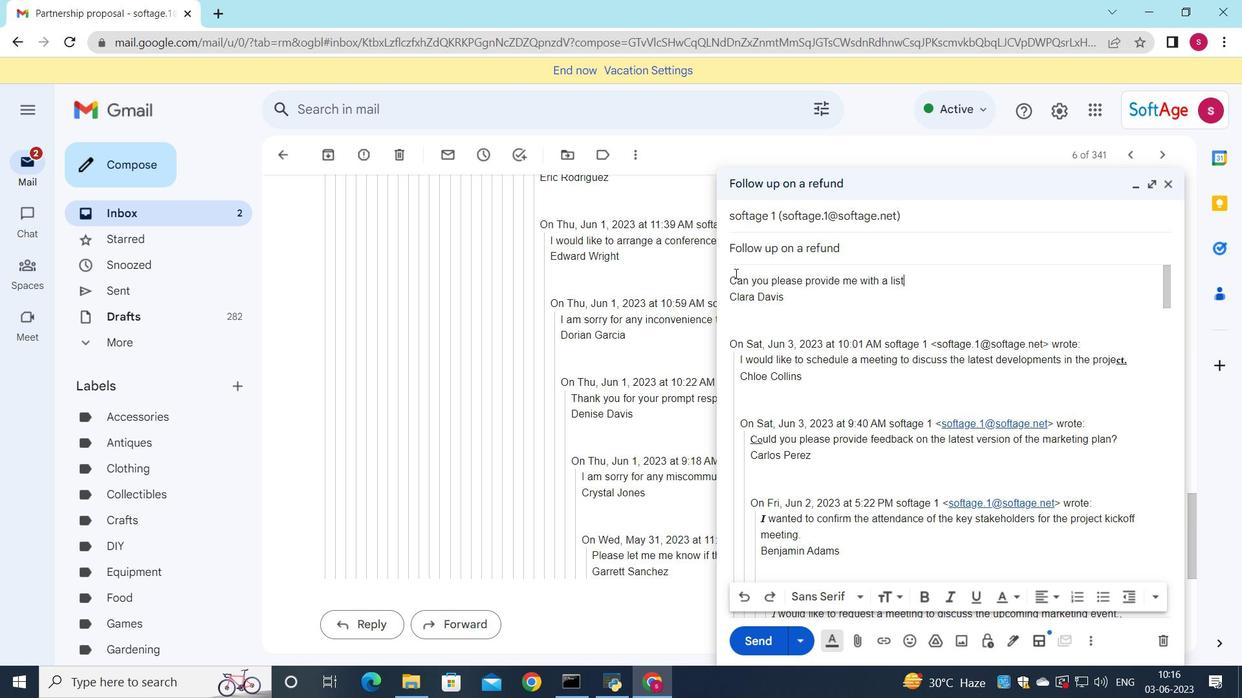 
Action: Mouse moved to (348, 432)
Screenshot: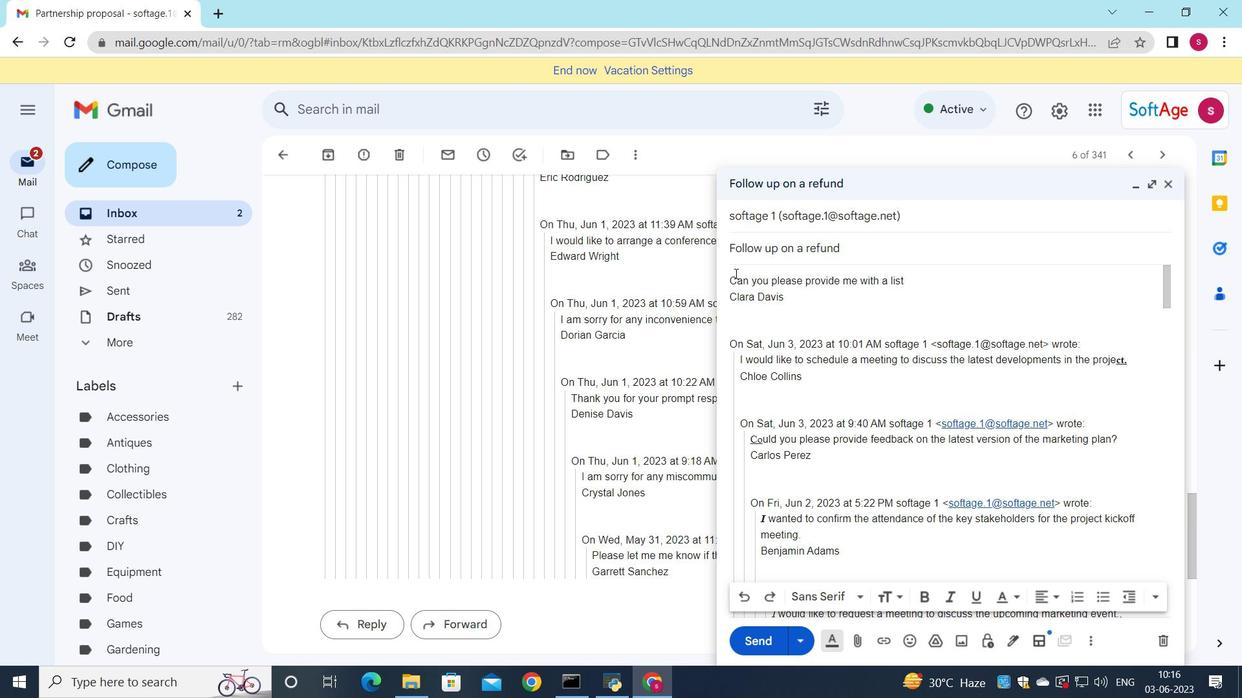 
Action: Mouse pressed left at (348, 432)
Screenshot: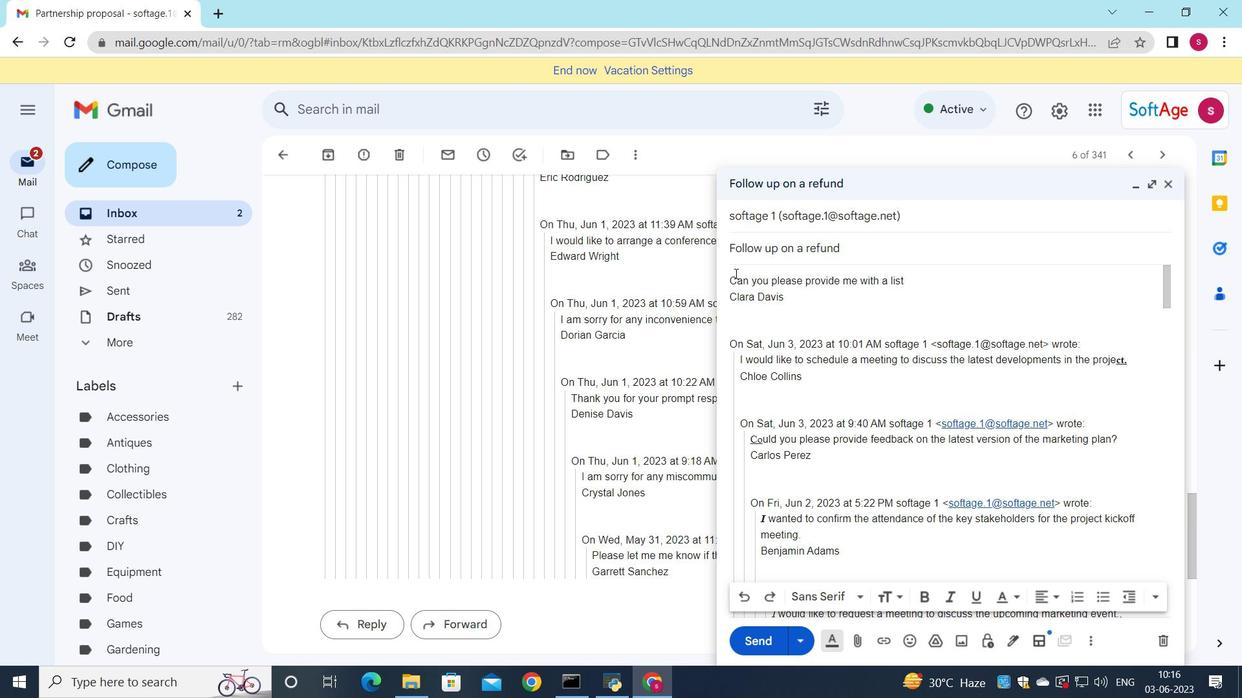 
Action: Mouse moved to (368, 517)
Screenshot: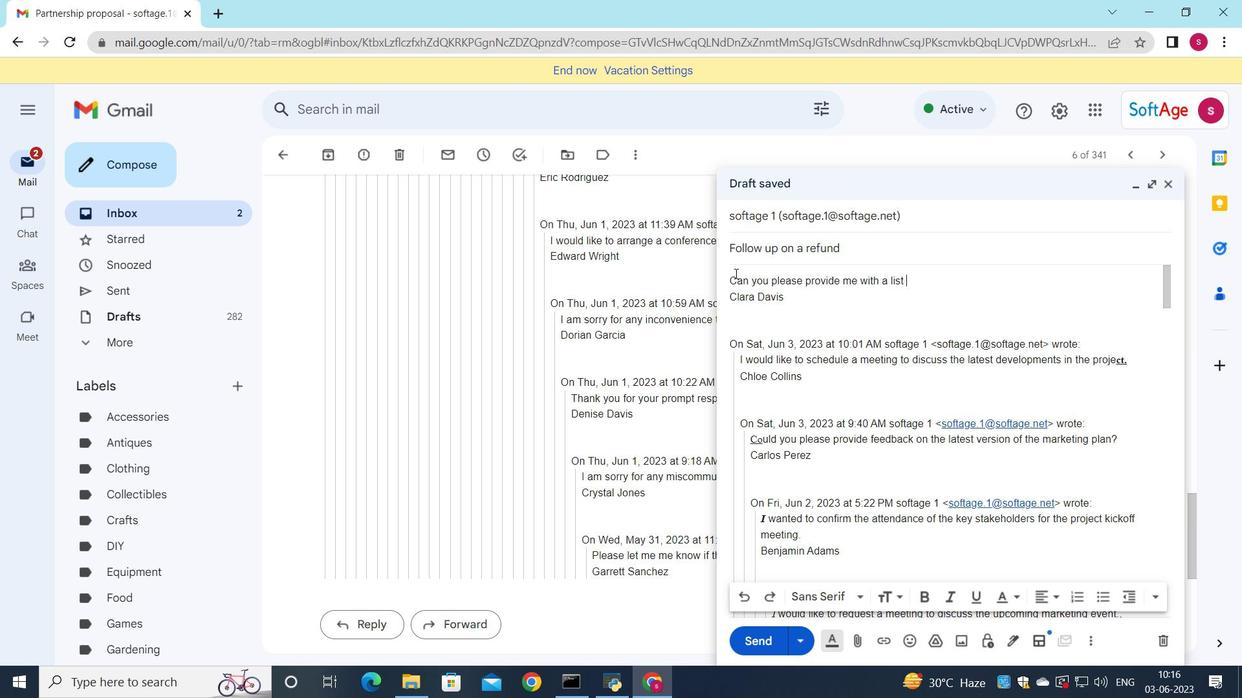
Action: Mouse pressed left at (368, 517)
Screenshot: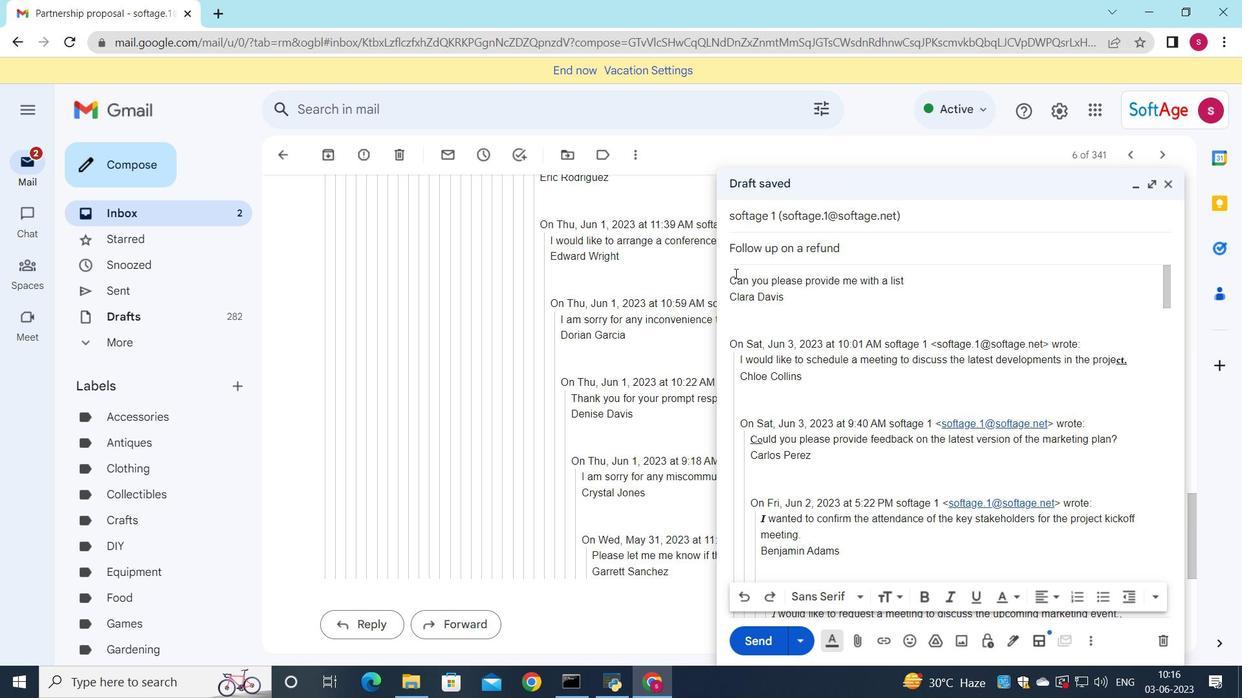 
Action: Mouse moved to (545, 420)
Screenshot: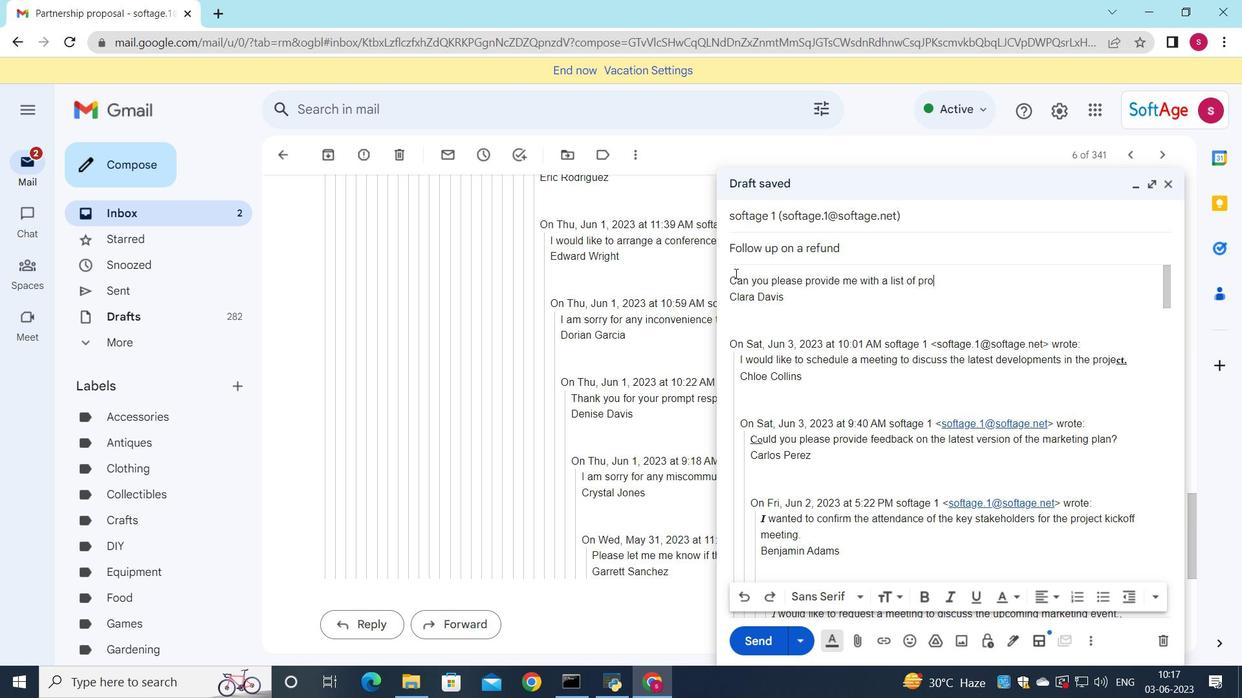 
Action: Key pressed <Key.shift>Follow<Key.space>up<Key.space>on<Key.space>a<Key.space>refunf<Key.backspace>d<Key.space>
Screenshot: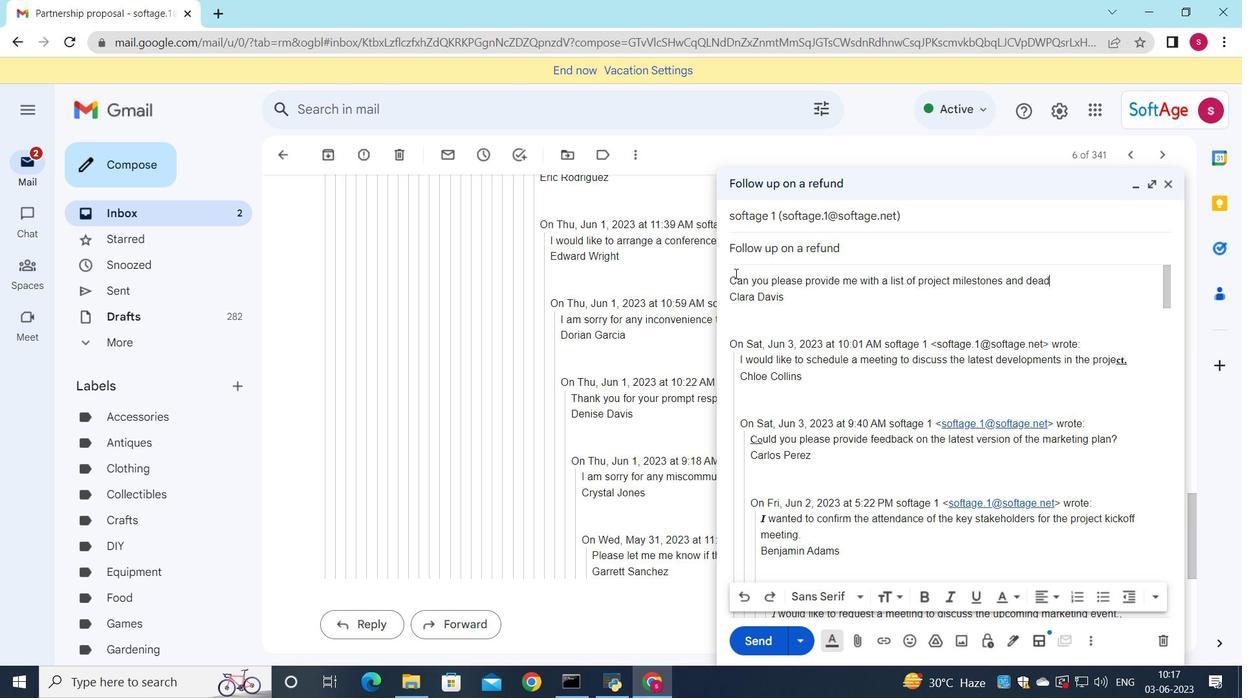 
Action: Mouse moved to (744, 274)
Screenshot: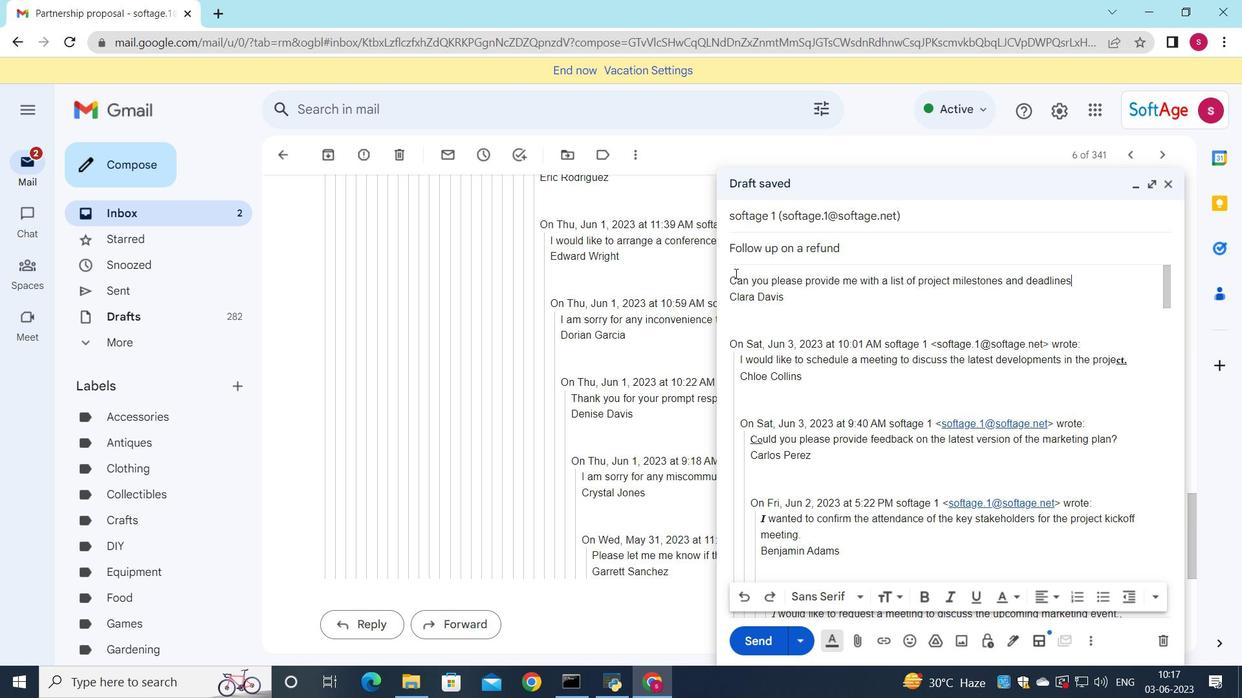 
Action: Mouse pressed left at (744, 274)
Screenshot: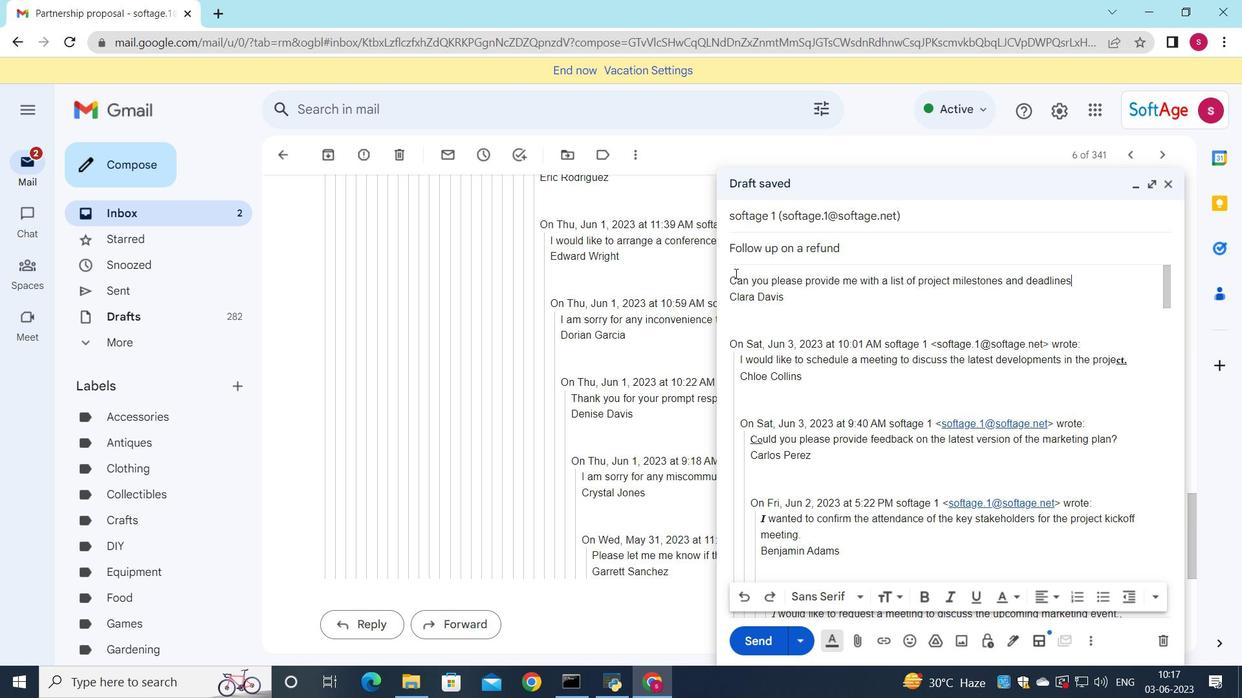 
Action: Key pressed <Key.shift>Can<Key.space>you<Key.space>please<Key.space>provide<Key.space>me<Key.space>with<Key.space>a<Key.space>list<Key.space>of<Key.space>project<Key.space>milestones<Key.space>and<Key.space>deadlines<Key.shift_r>?
Screenshot: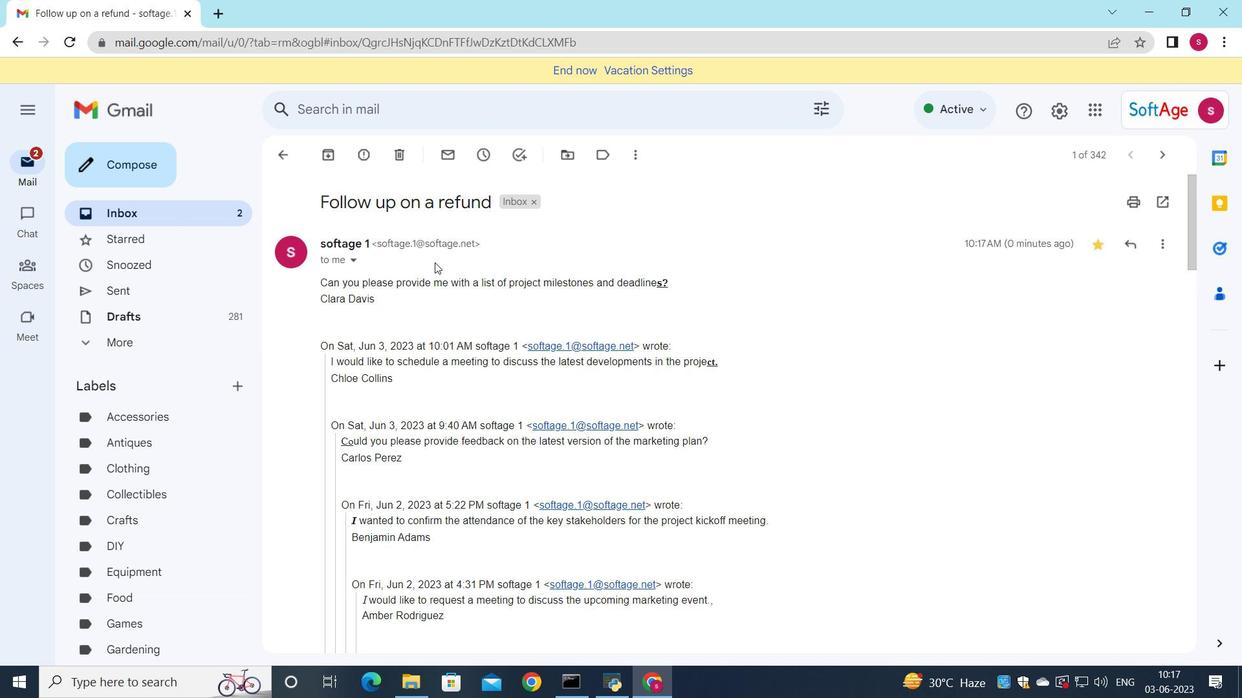 
Action: Mouse moved to (850, 586)
Screenshot: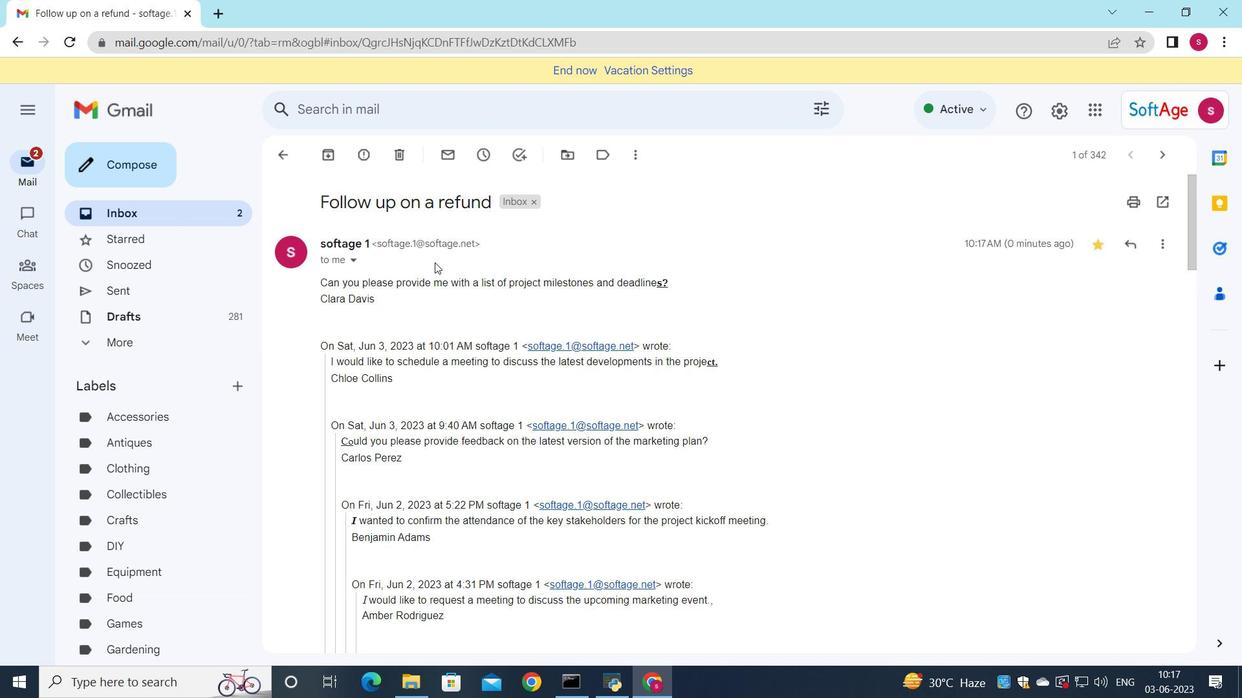
Action: Mouse pressed left at (850, 586)
Screenshot: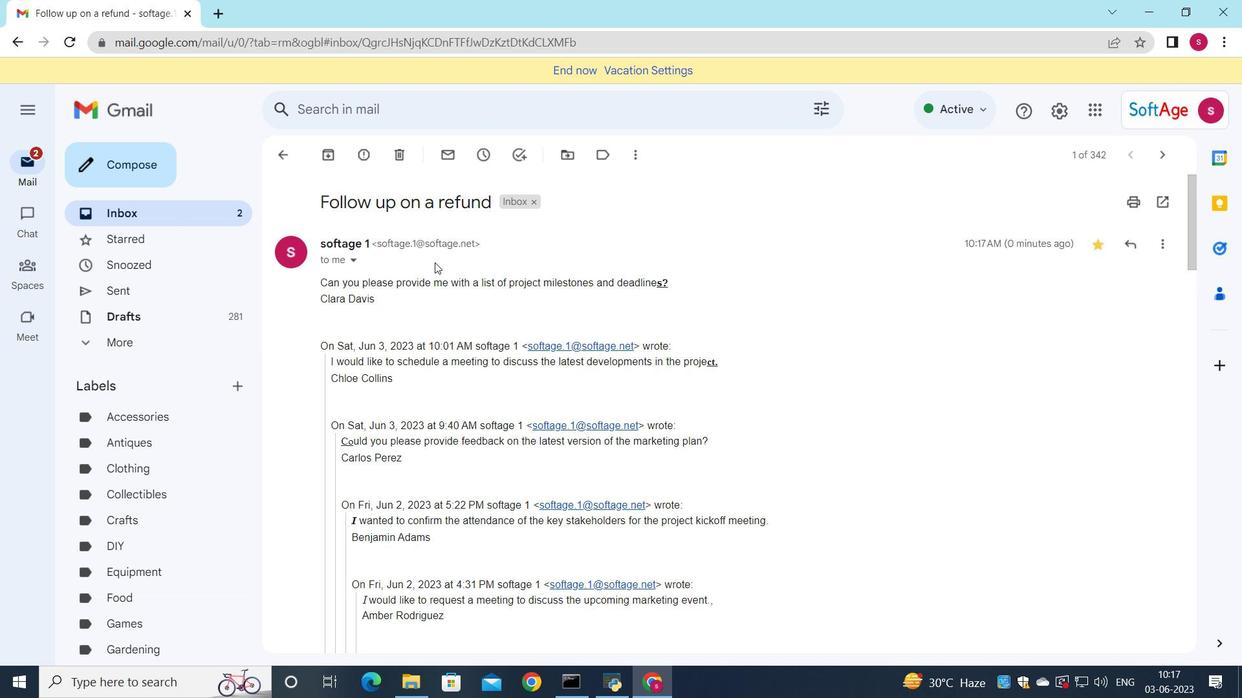 
Action: Mouse moved to (877, 481)
Screenshot: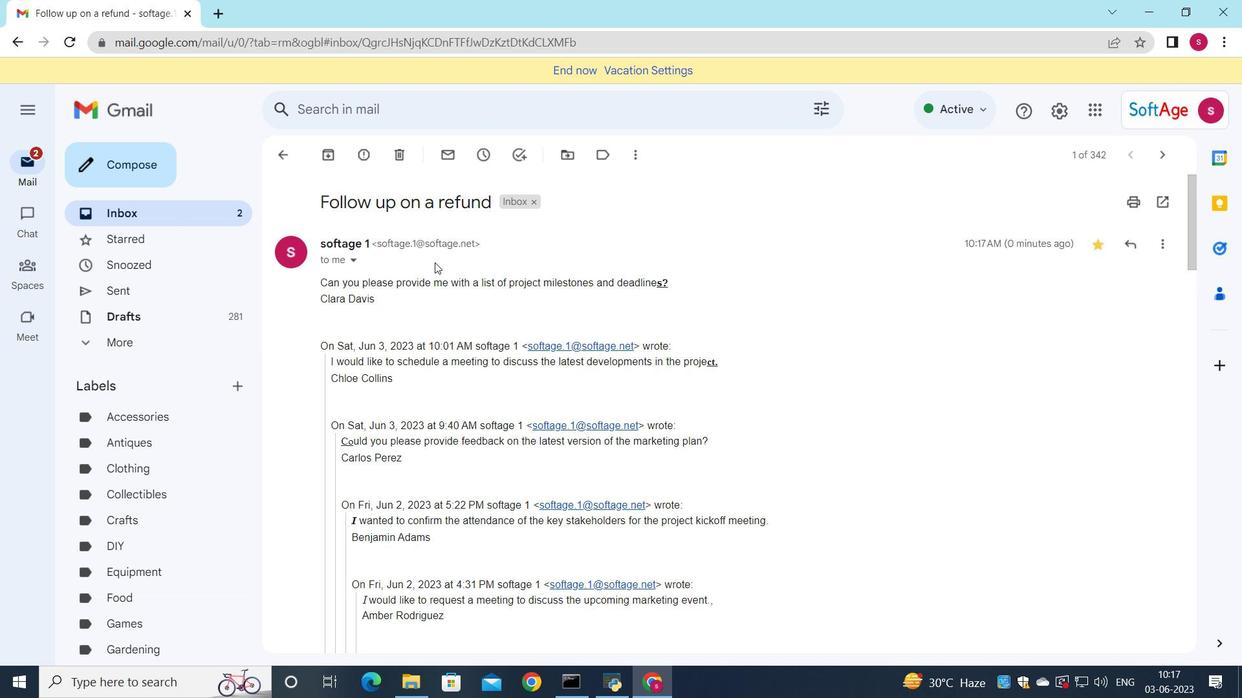 
Action: Mouse pressed left at (877, 481)
Screenshot: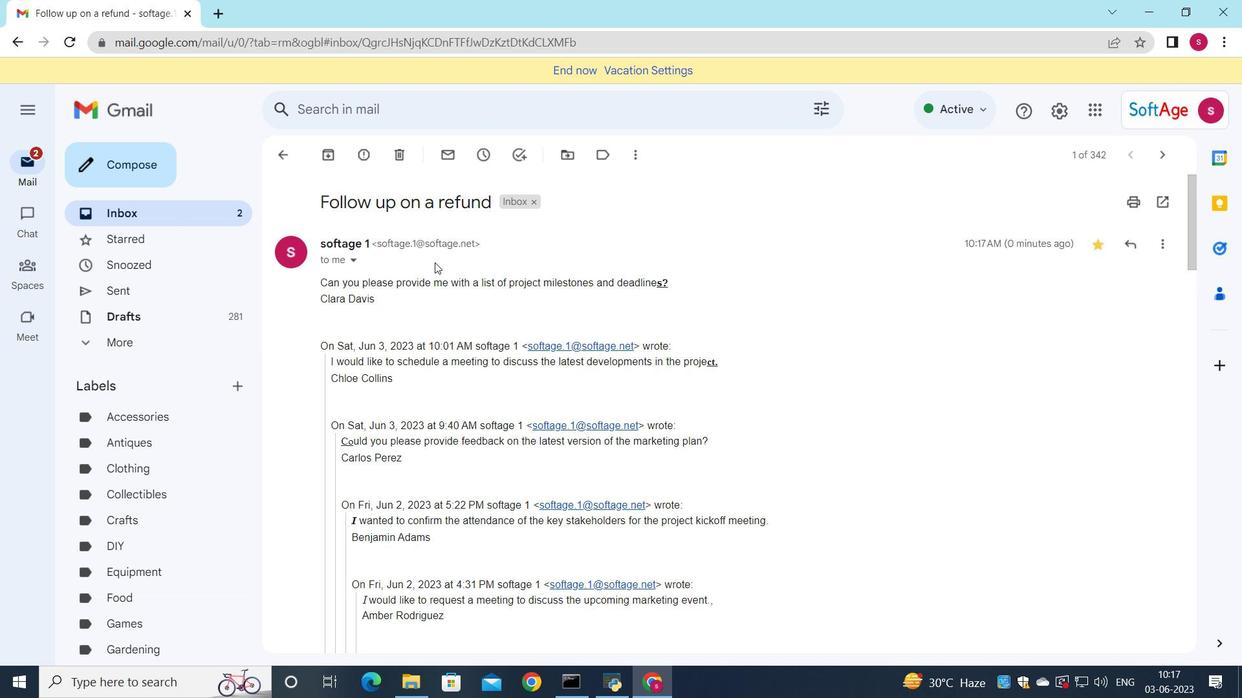 
Action: Mouse moved to (916, 594)
Screenshot: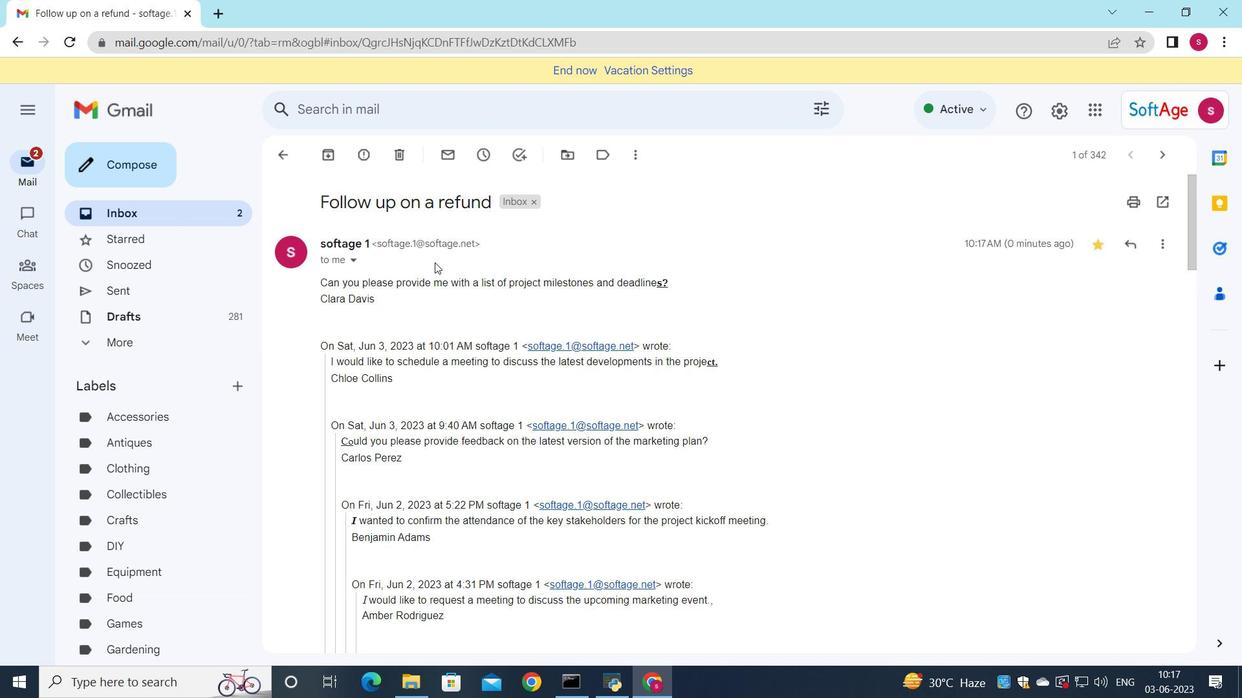 
Action: Mouse pressed left at (916, 594)
Screenshot: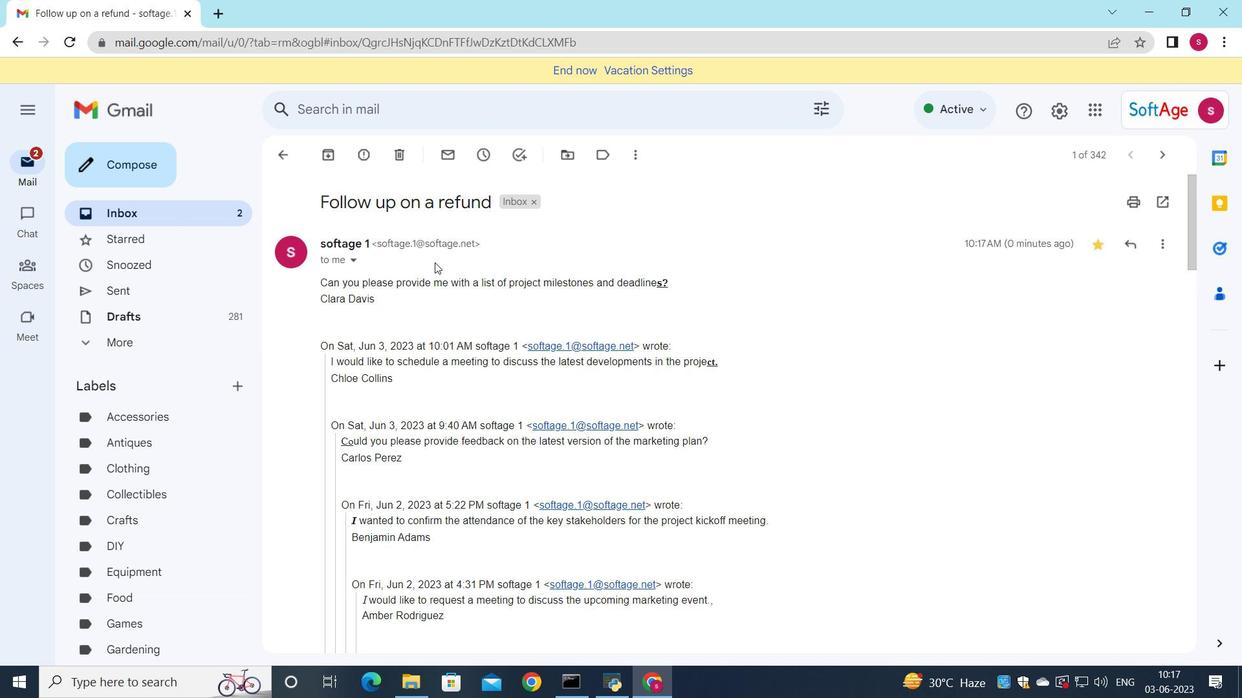 
Action: Mouse moved to (969, 592)
Screenshot: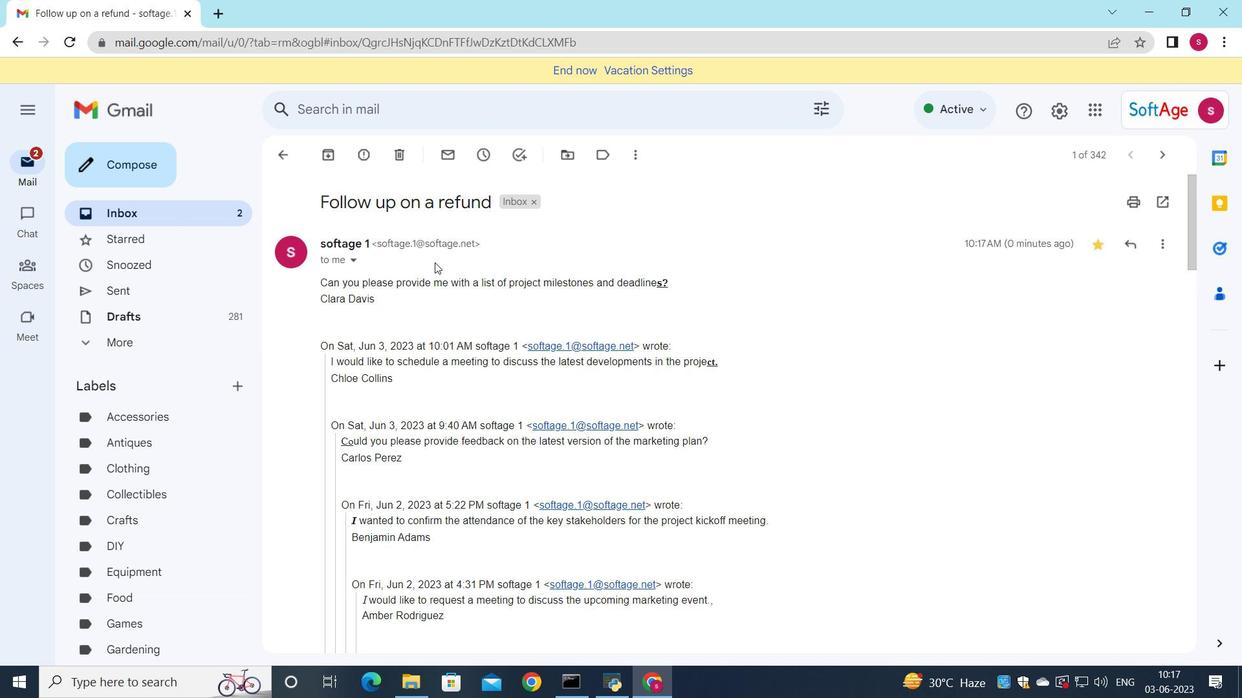 
Action: Mouse pressed left at (969, 592)
Screenshot: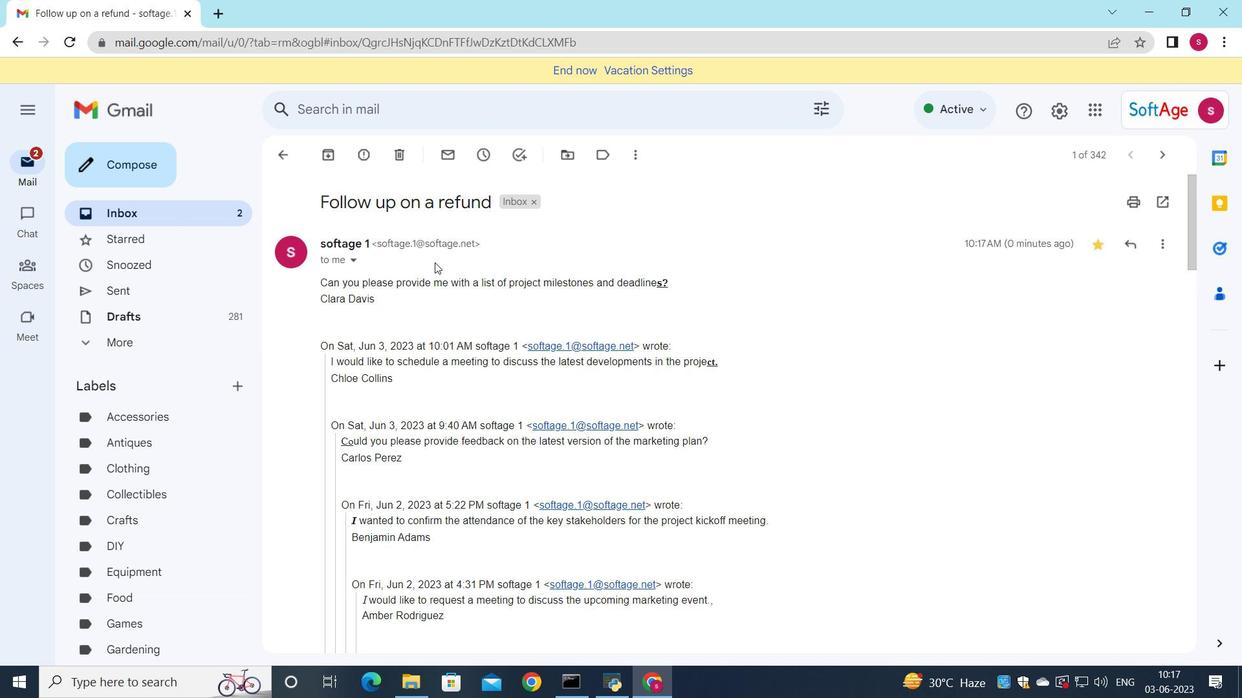 
Action: Mouse moved to (746, 632)
Screenshot: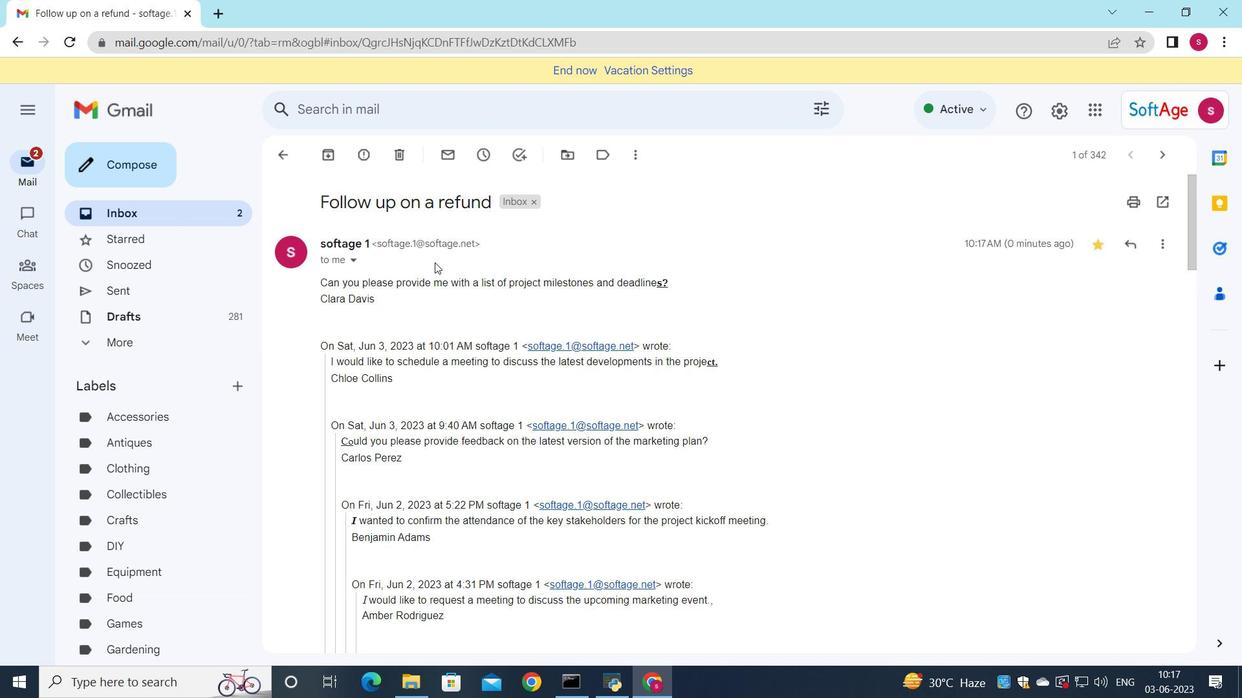 
Action: Mouse pressed left at (746, 632)
Screenshot: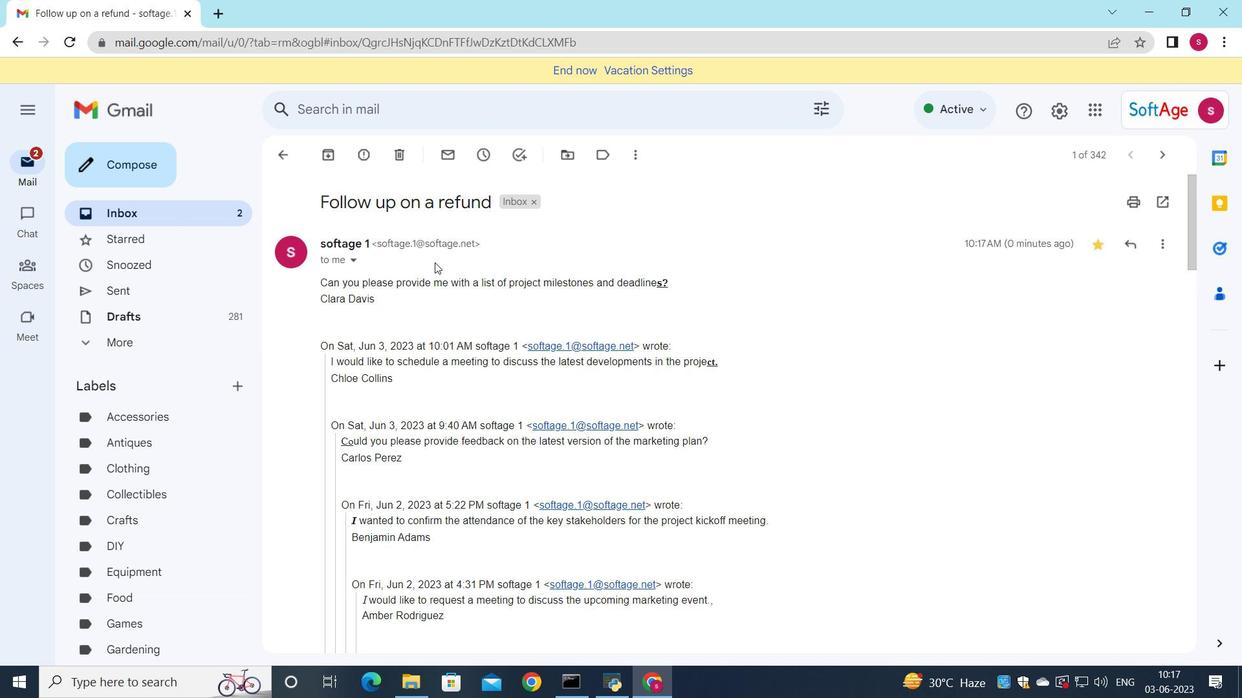 
Action: Mouse moved to (203, 210)
Screenshot: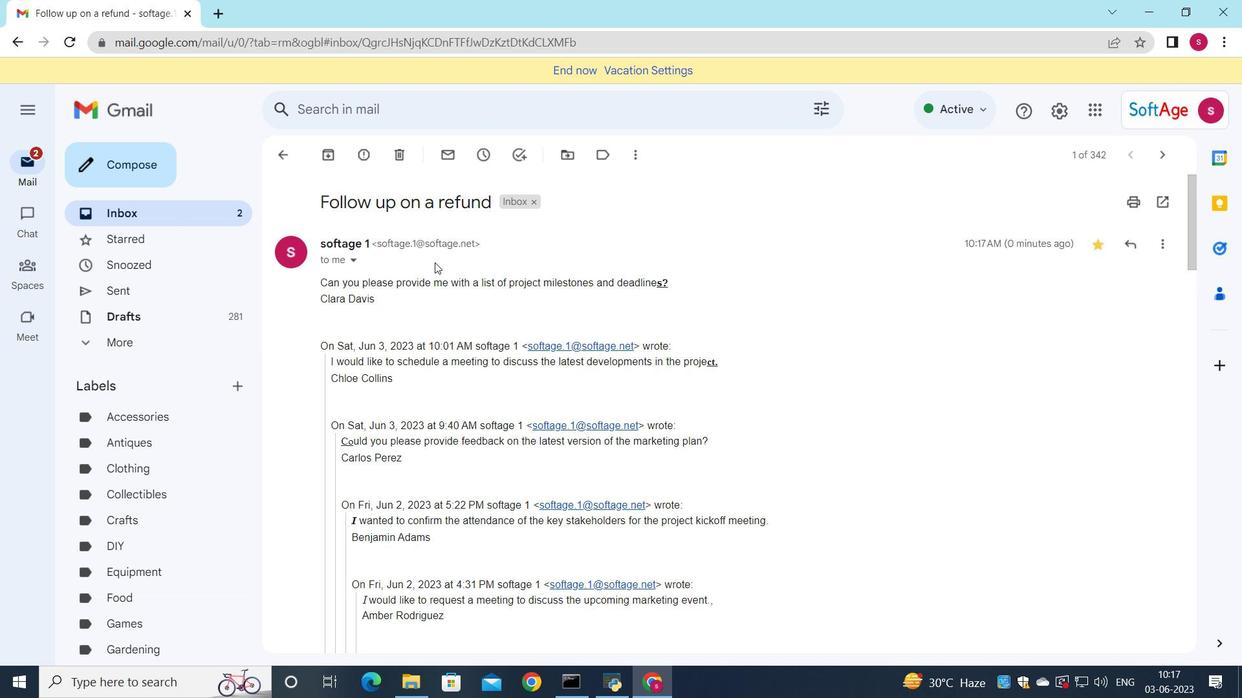 
Action: Mouse pressed left at (203, 210)
Screenshot: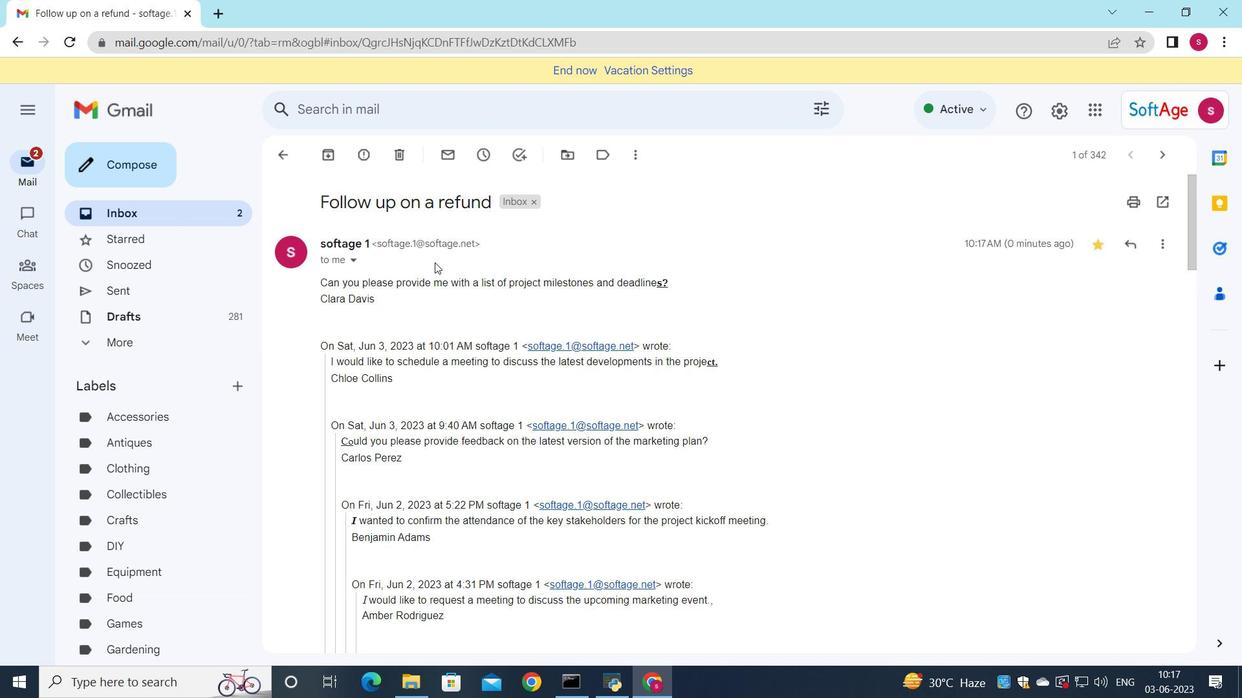 
Action: Mouse moved to (400, 190)
Screenshot: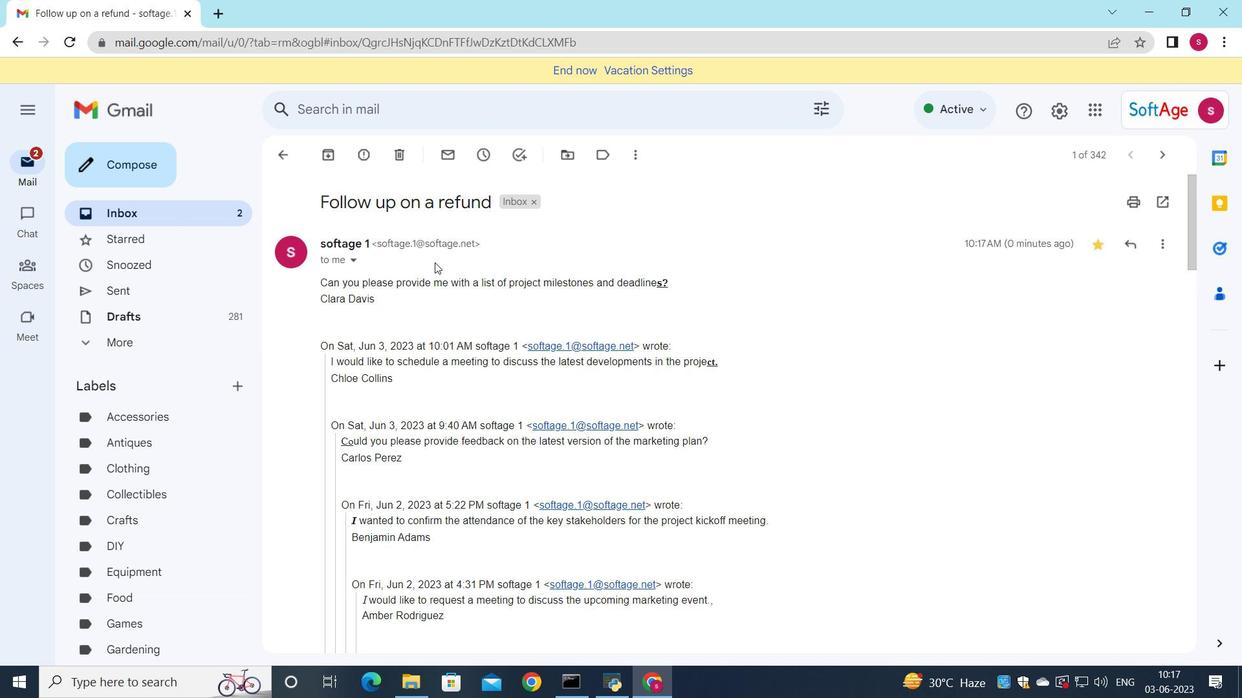 
Action: Mouse pressed left at (400, 190)
Screenshot: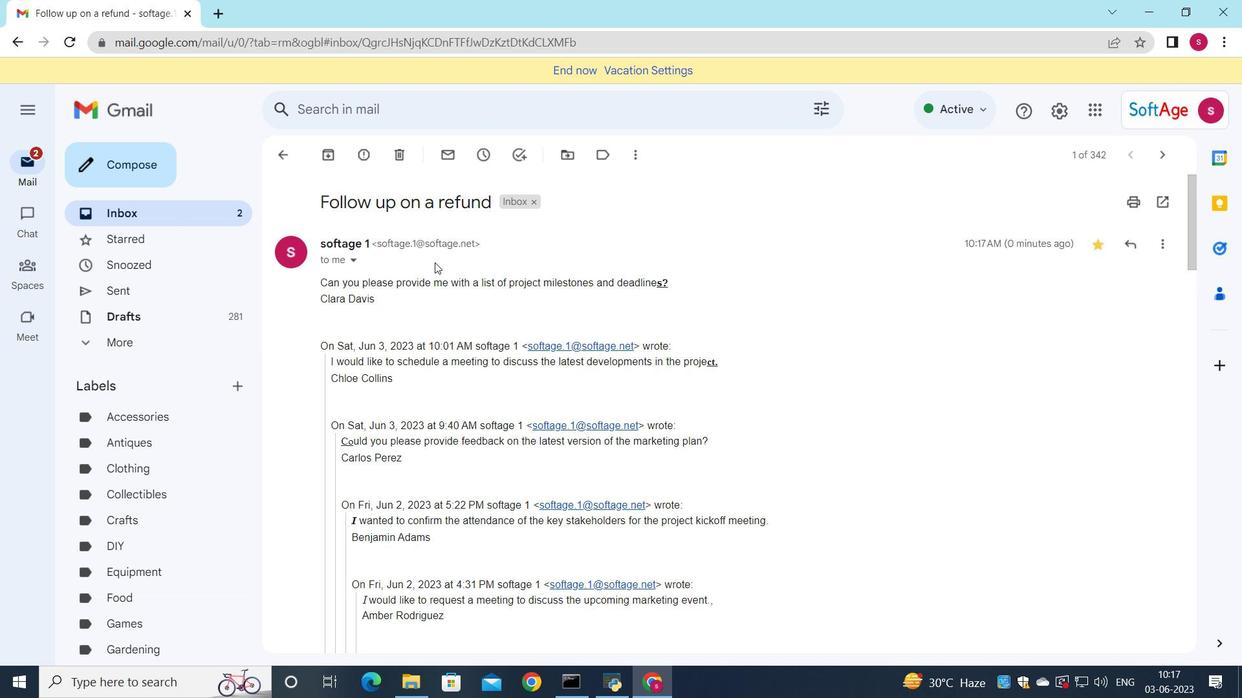
Action: Mouse moved to (658, 274)
Screenshot: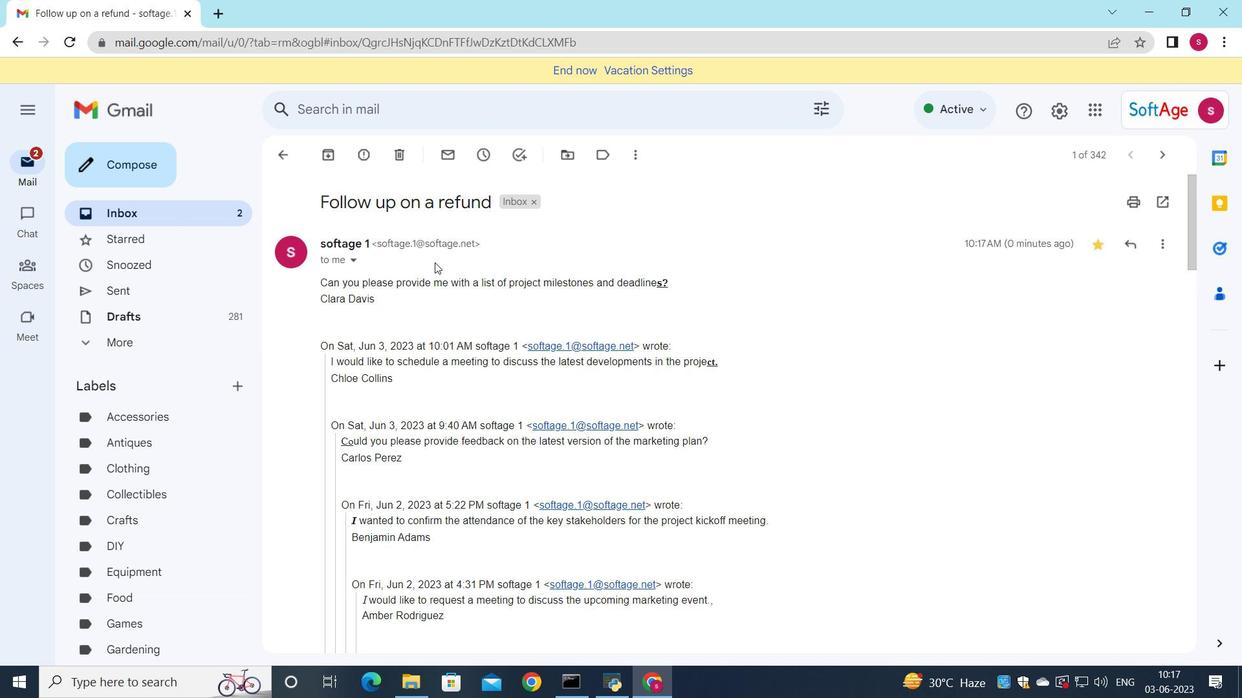 
Action: Mouse pressed left at (658, 274)
Screenshot: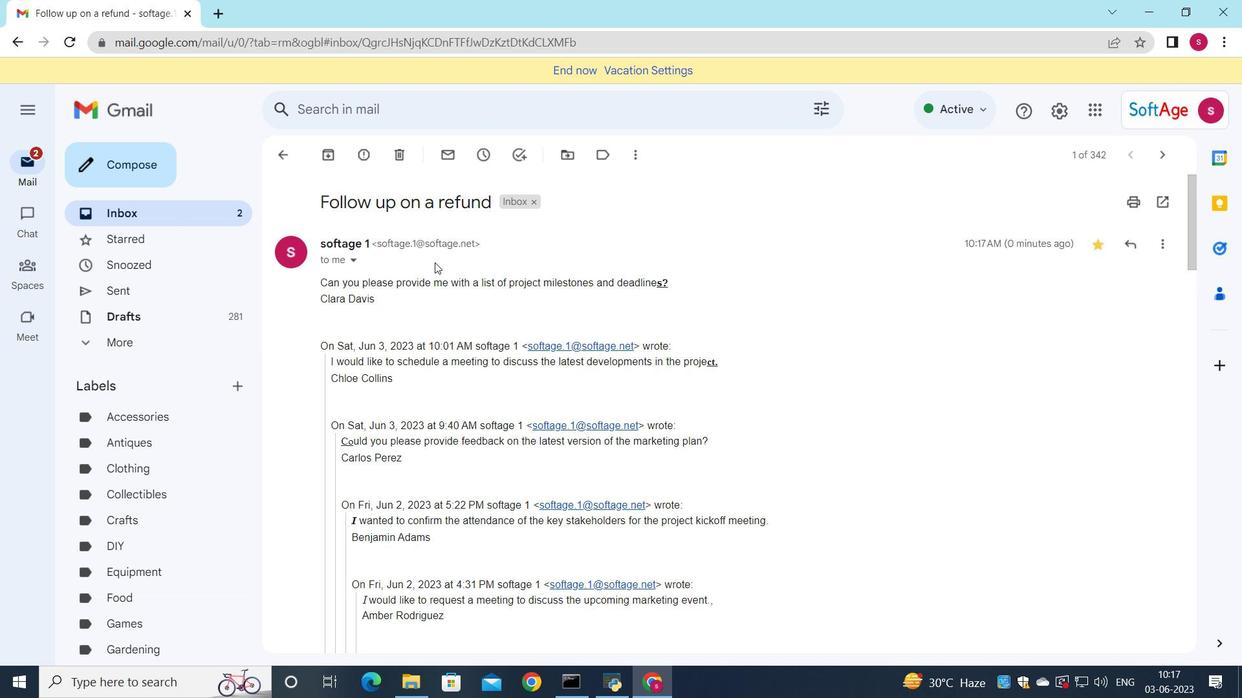 
Action: Mouse moved to (661, 272)
Screenshot: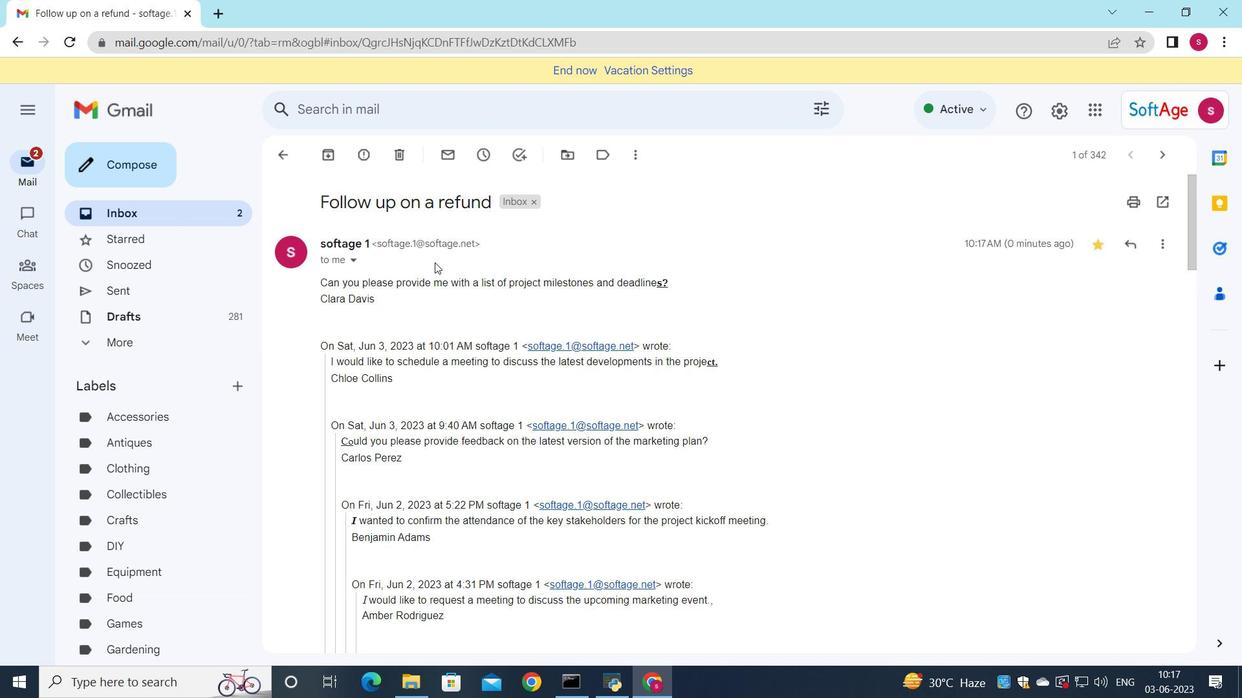 
Action: Mouse pressed left at (661, 272)
Screenshot: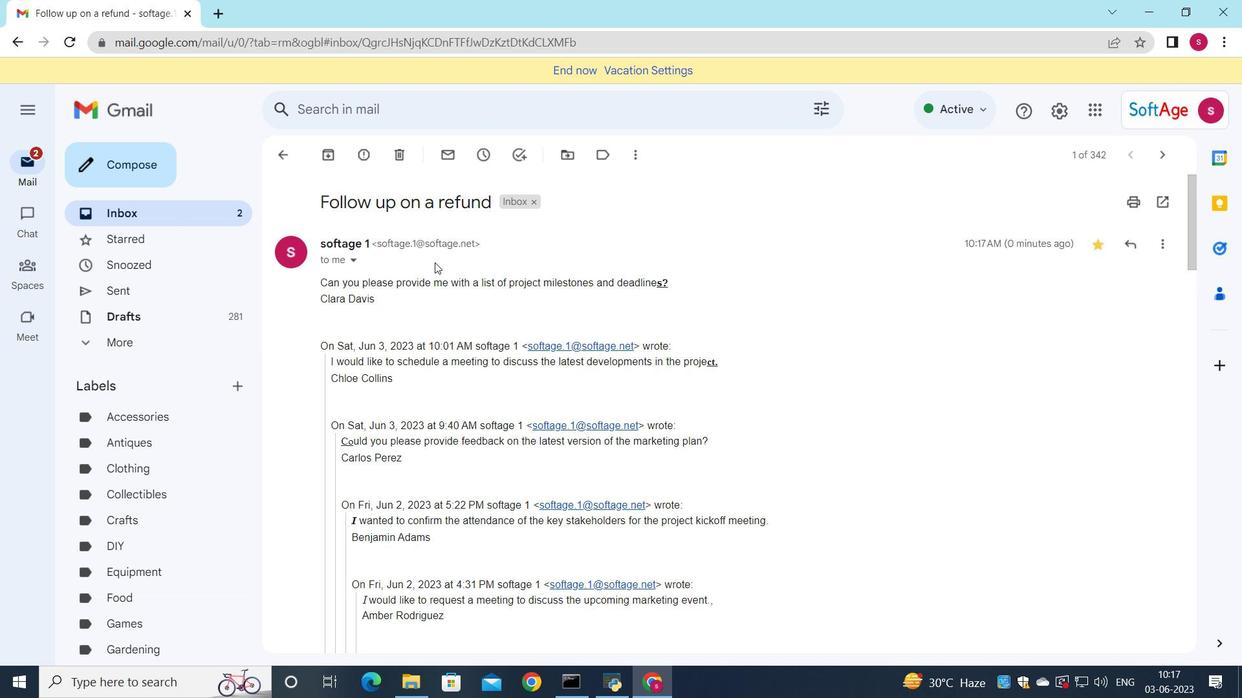 
Action: Mouse moved to (1005, 162)
Screenshot: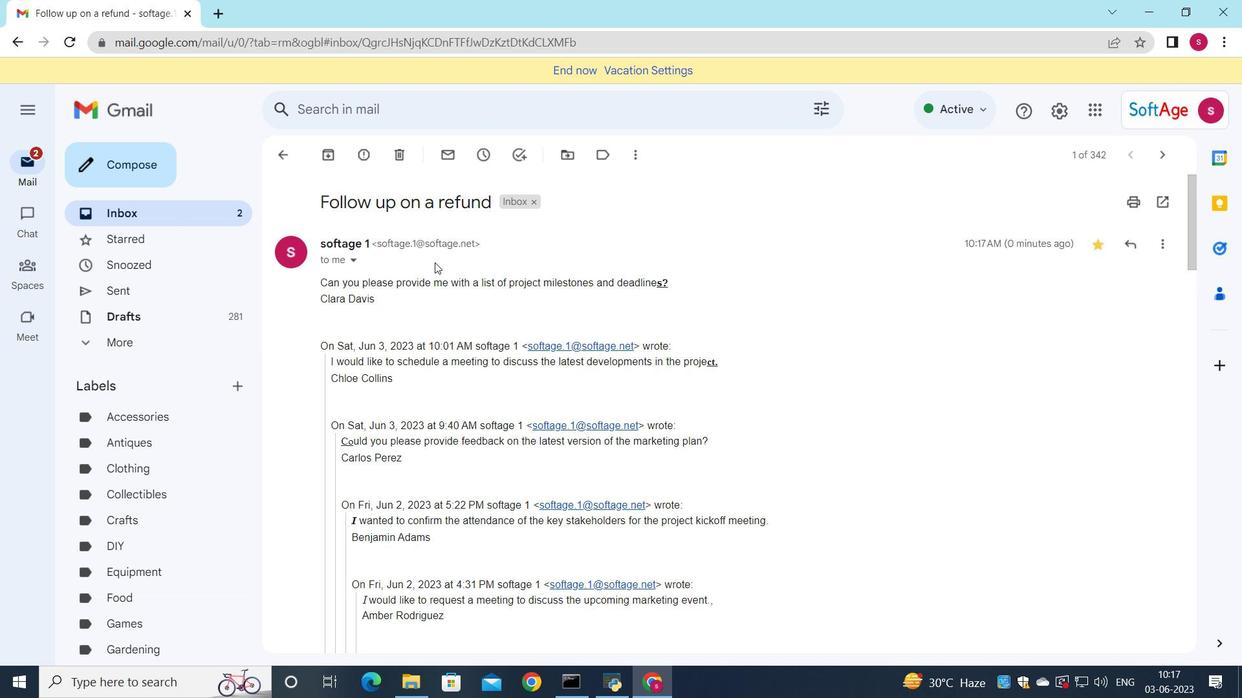 
Action: Mouse pressed left at (1005, 162)
Screenshot: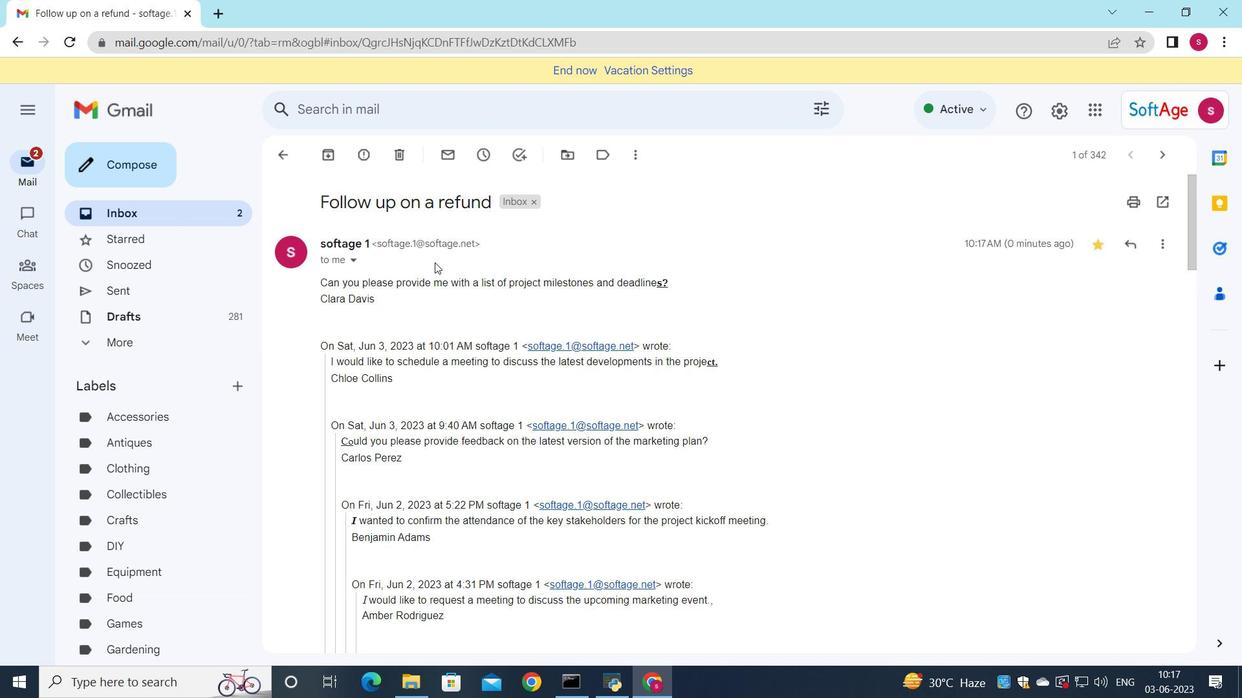 
Action: Mouse moved to (526, 677)
Screenshot: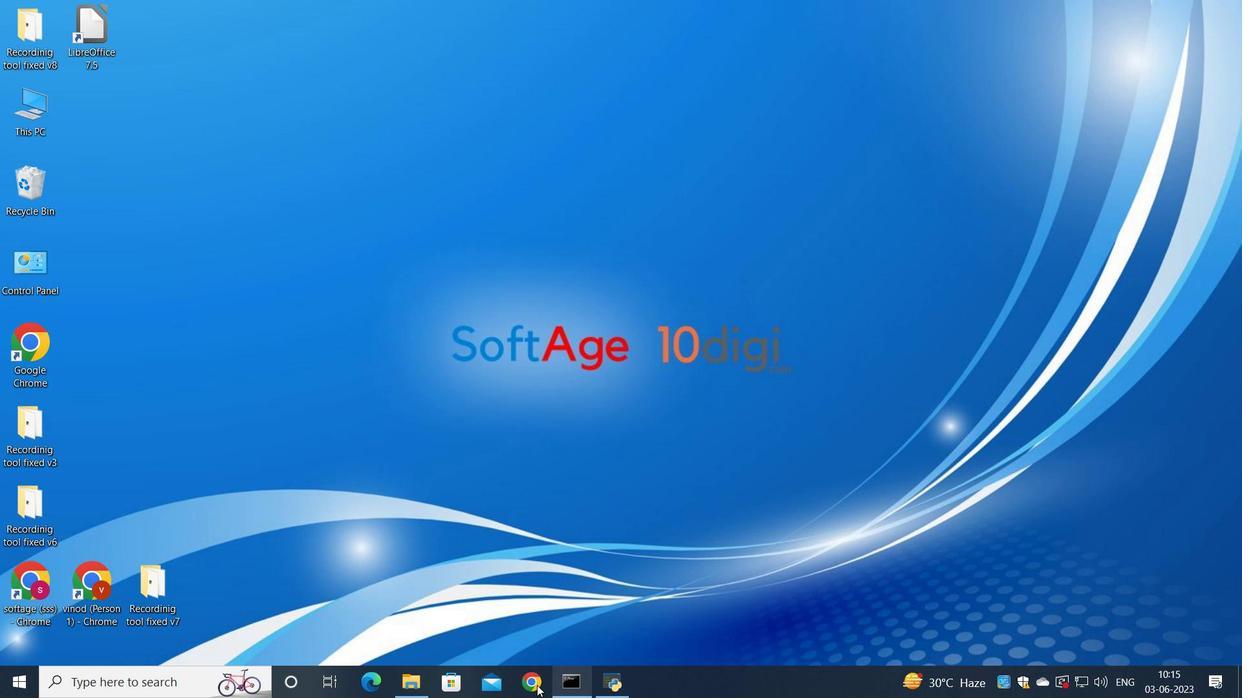 
Action: Mouse pressed left at (526, 677)
Screenshot: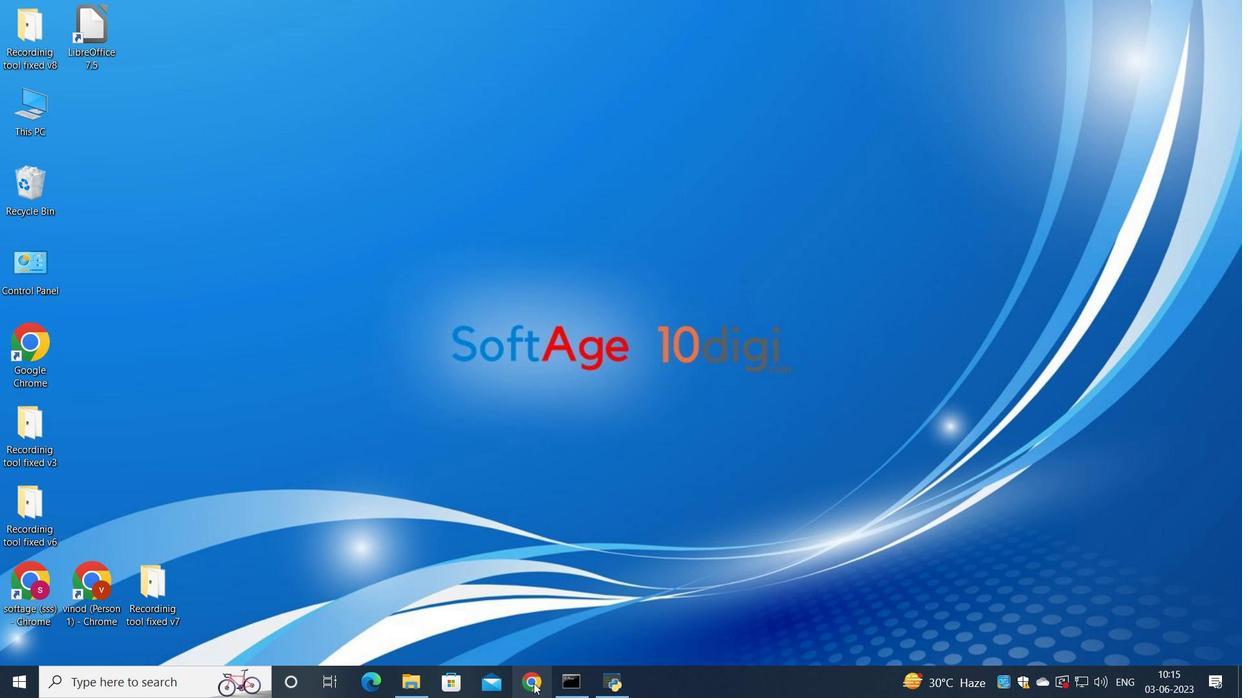 
Action: Mouse moved to (545, 434)
Screenshot: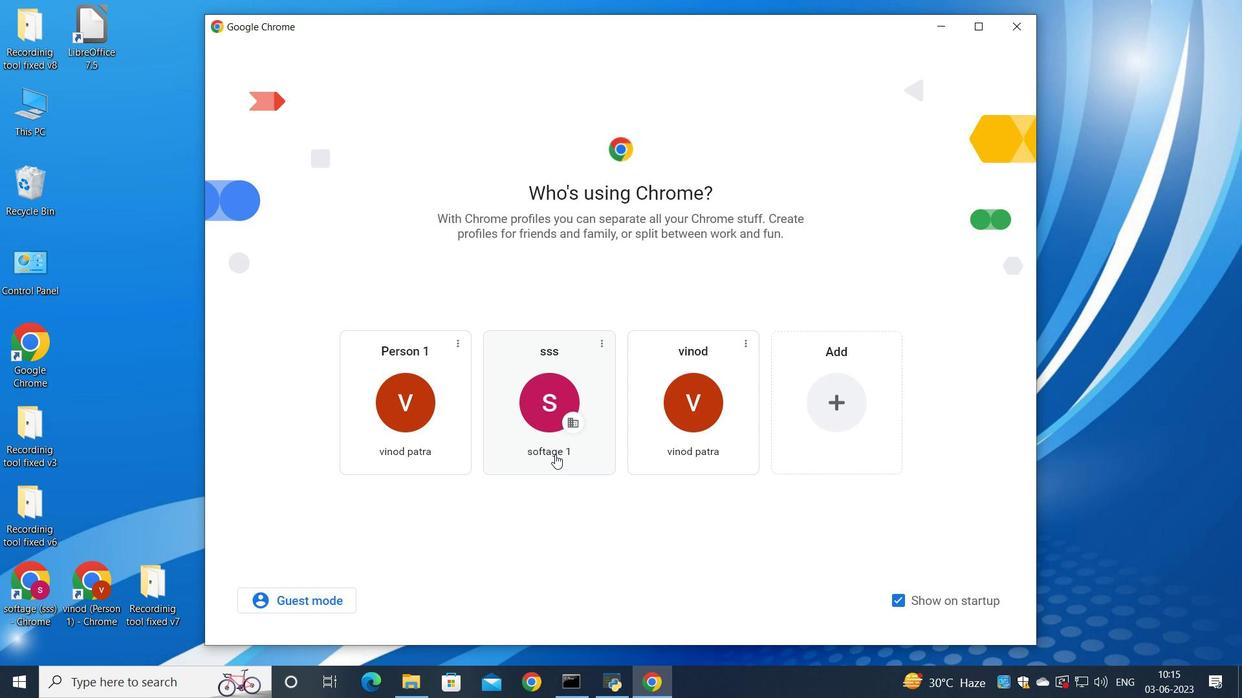 
Action: Mouse pressed left at (545, 434)
Screenshot: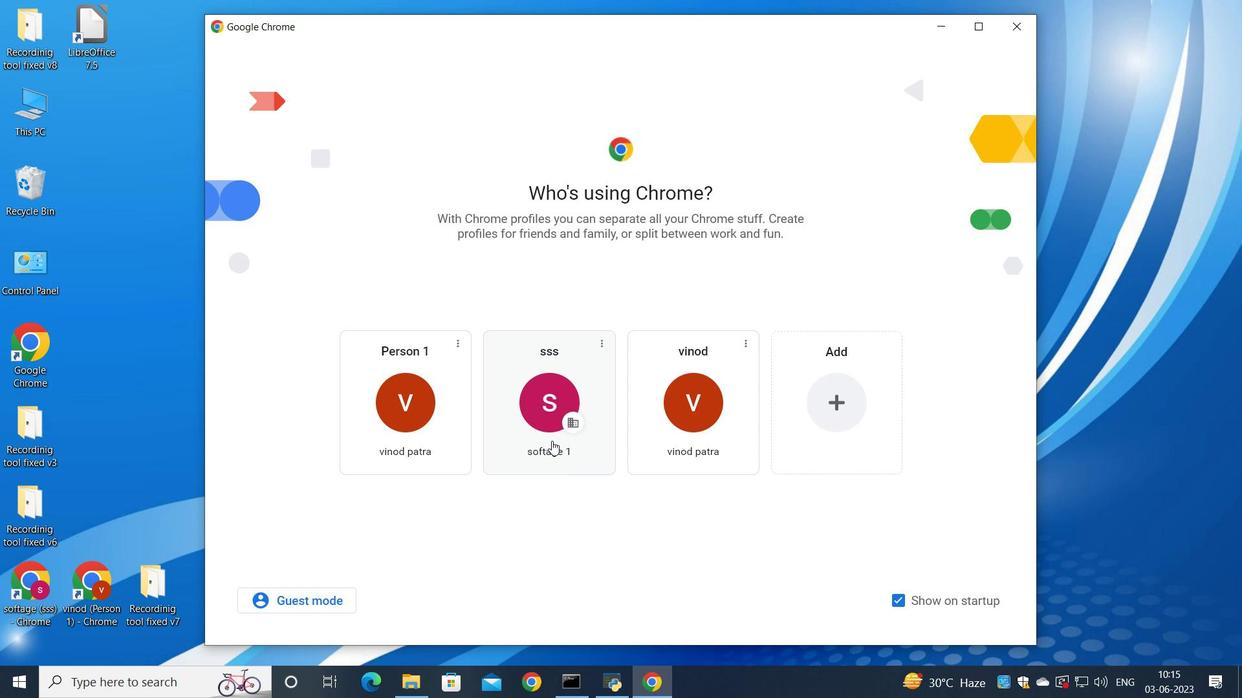 
Action: Mouse moved to (1083, 97)
Screenshot: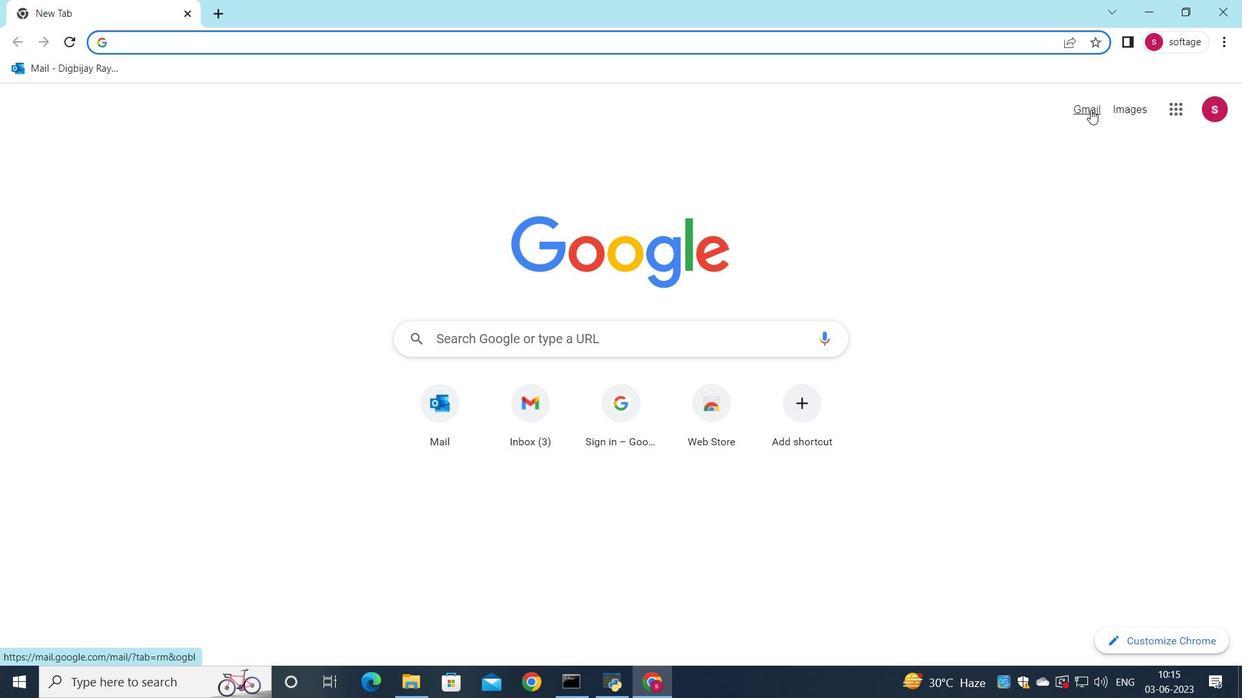 
Action: Mouse pressed left at (1083, 97)
Screenshot: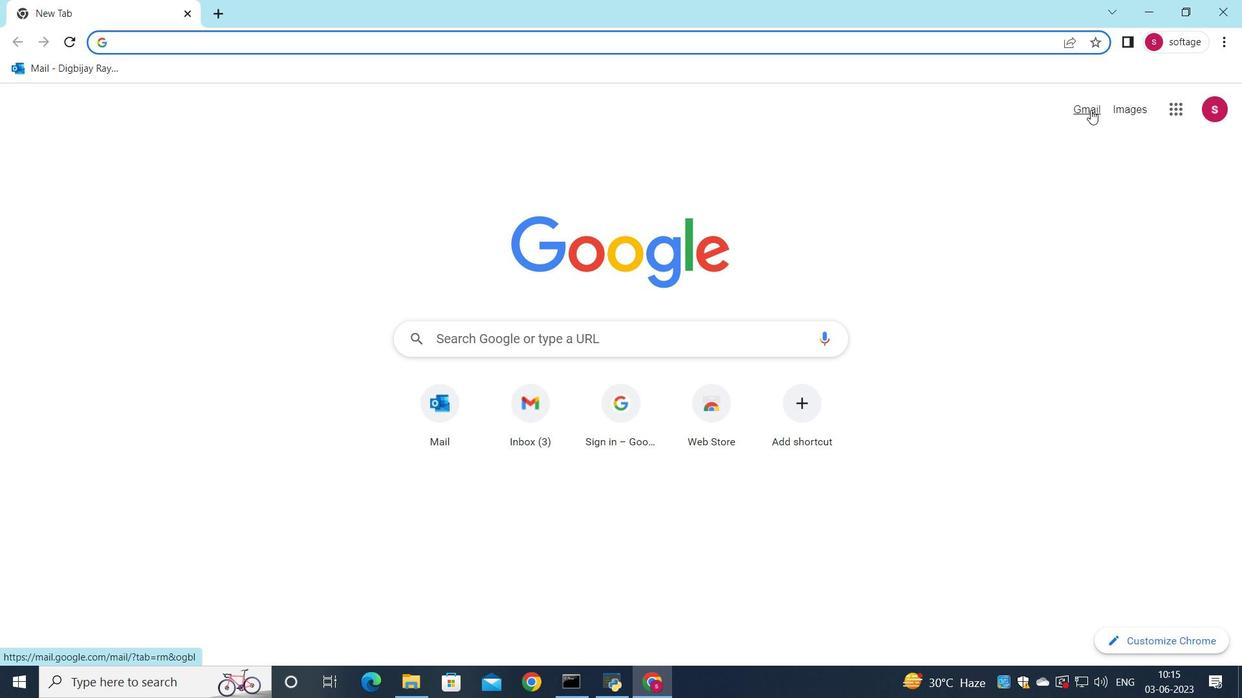 
Action: Mouse moved to (703, 349)
Screenshot: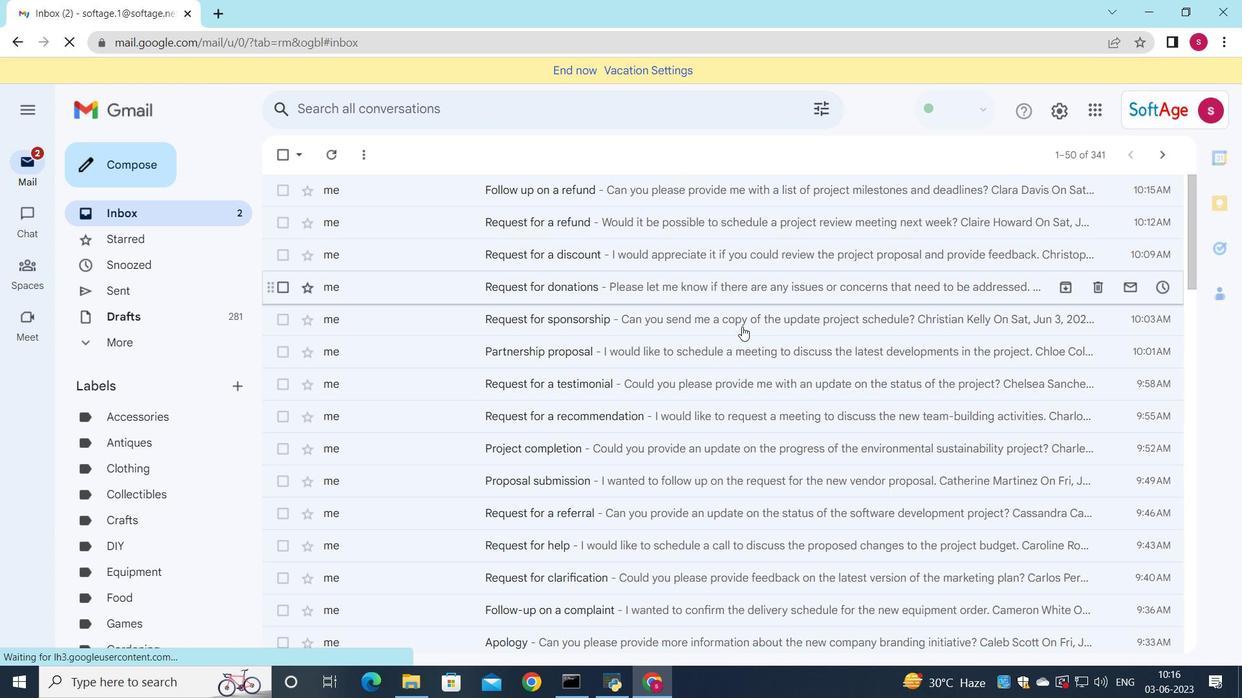 
Action: Mouse pressed left at (703, 349)
Screenshot: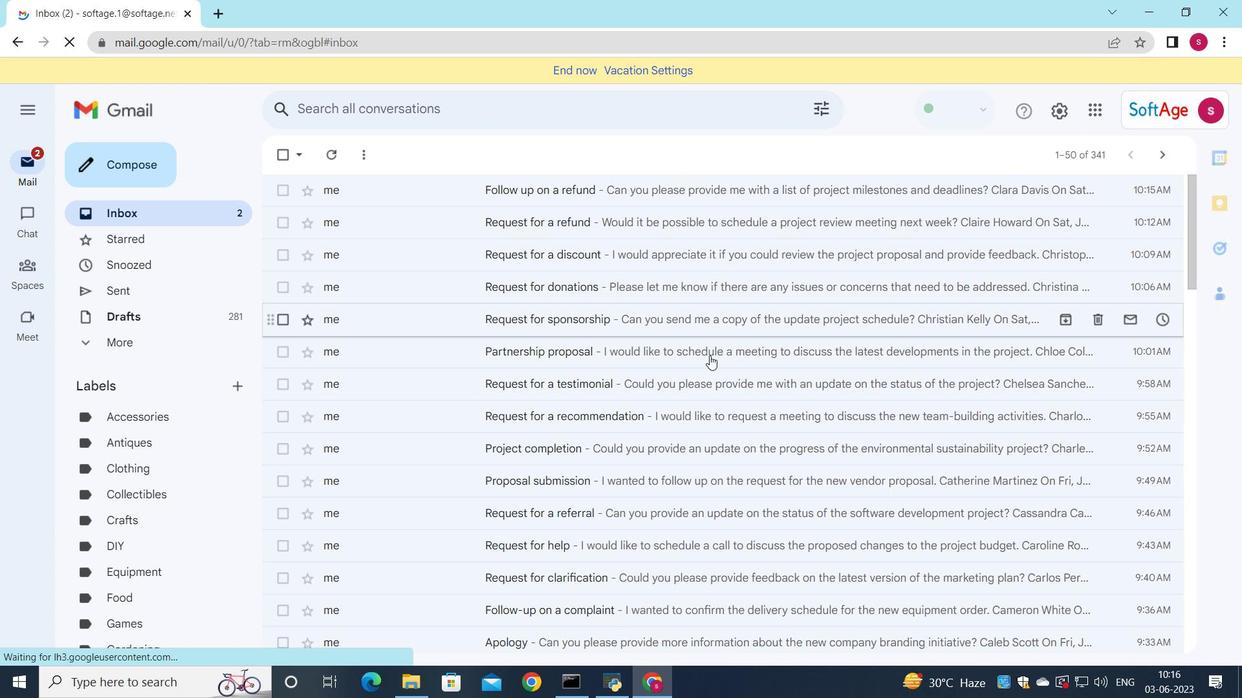 
Action: Mouse moved to (491, 402)
Screenshot: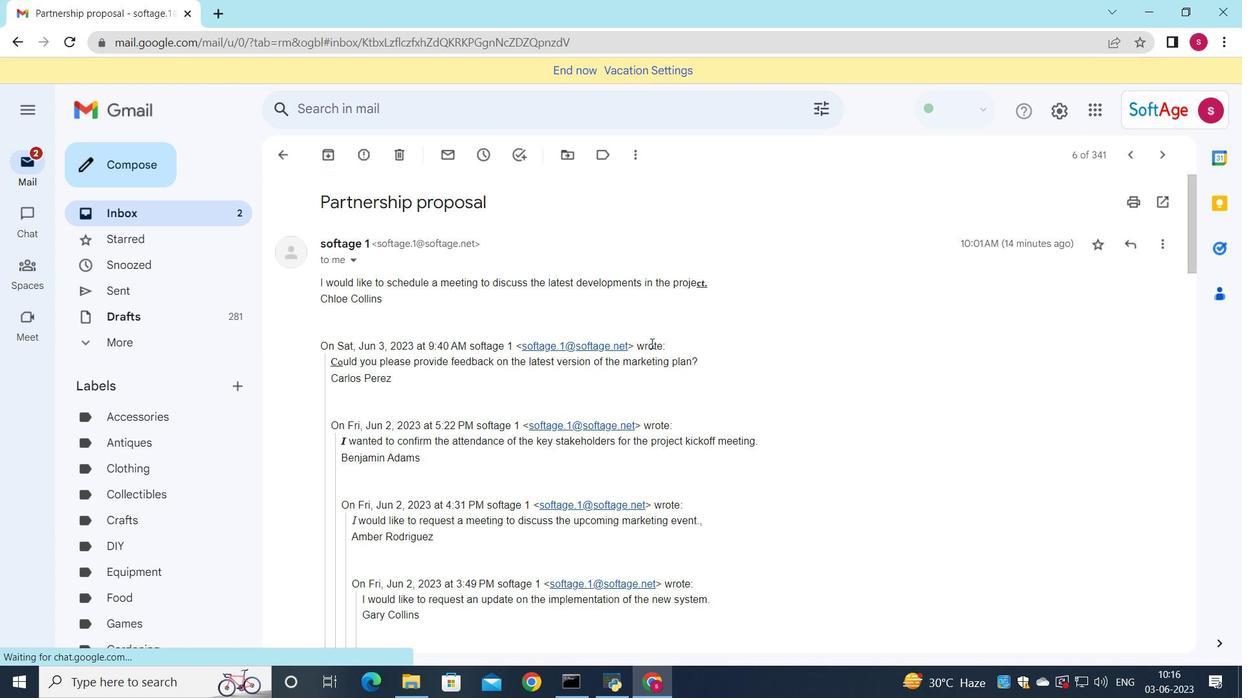 
Action: Mouse scrolled (491, 401) with delta (0, 0)
Screenshot: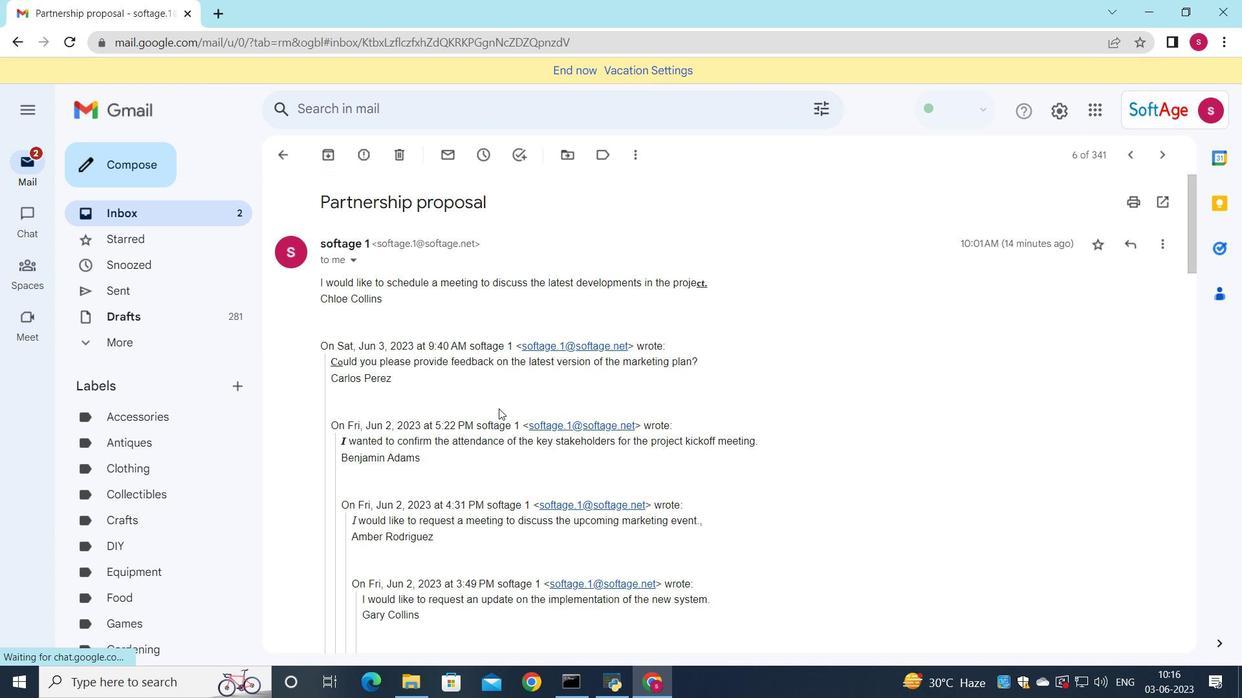 
Action: Mouse scrolled (491, 401) with delta (0, 0)
Screenshot: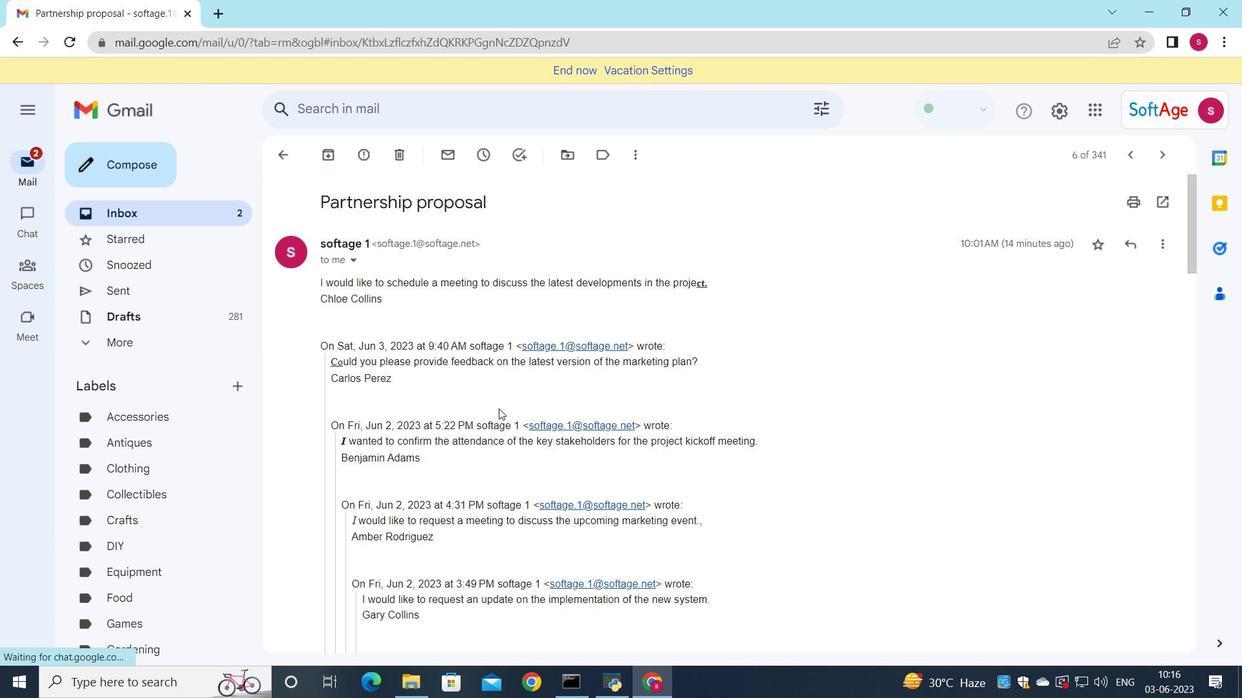 
Action: Mouse scrolled (491, 401) with delta (0, 0)
Screenshot: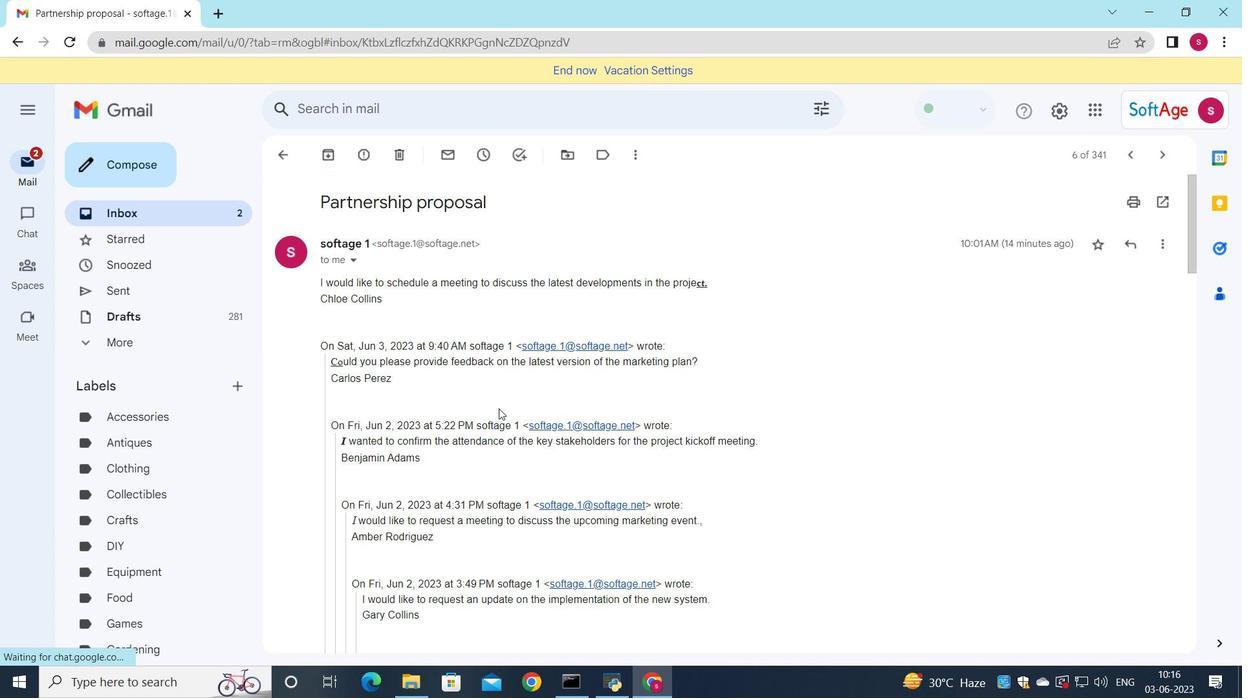 
Action: Mouse moved to (490, 403)
Screenshot: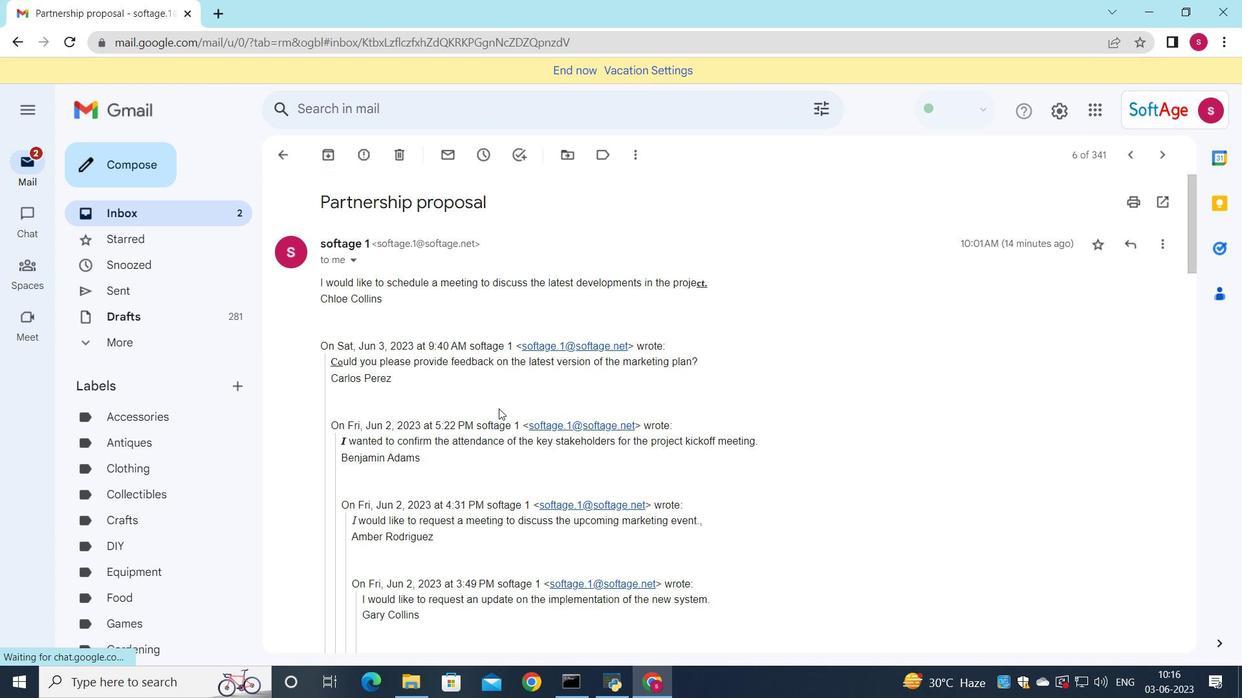 
Action: Mouse scrolled (490, 403) with delta (0, 0)
Screenshot: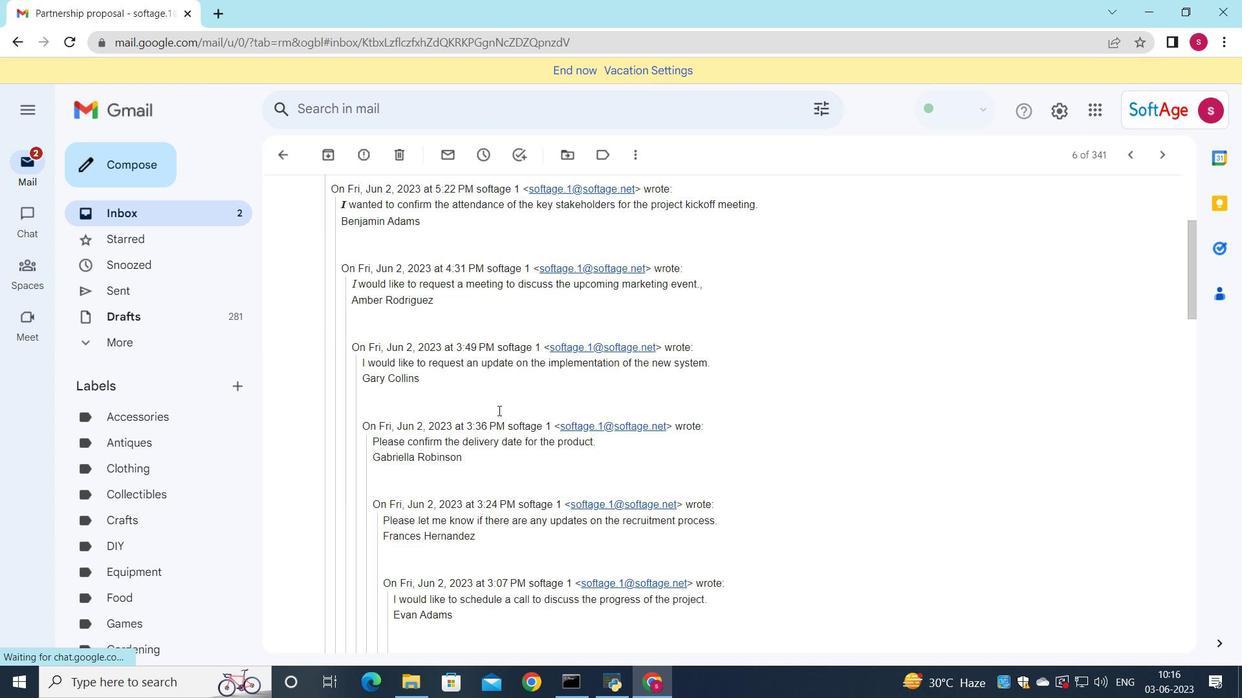 
Action: Mouse scrolled (490, 403) with delta (0, 0)
Screenshot: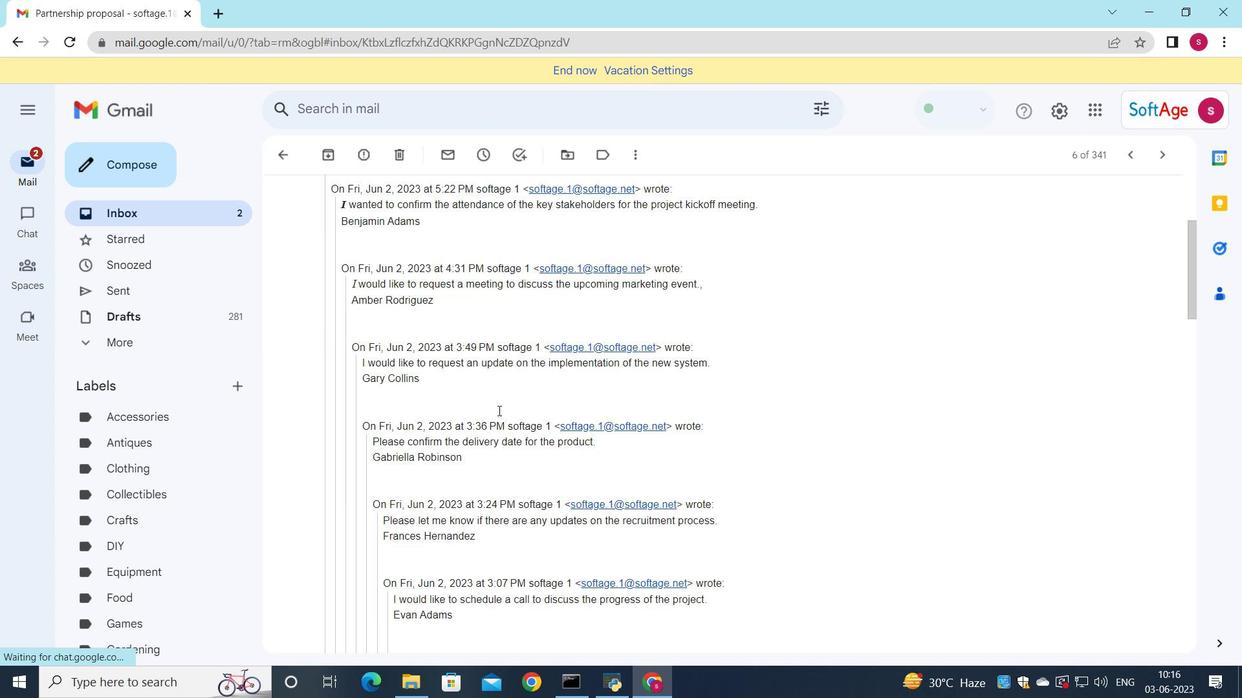 
Action: Mouse scrolled (490, 403) with delta (0, 0)
Screenshot: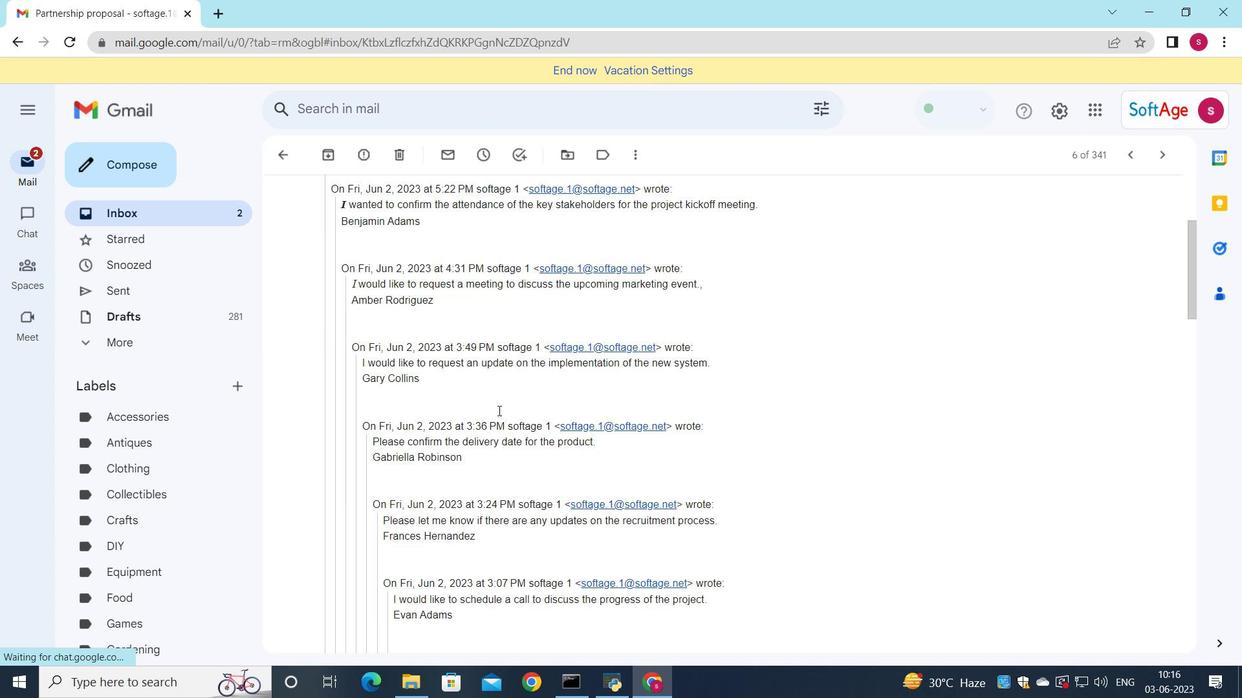 
Action: Mouse moved to (488, 403)
Screenshot: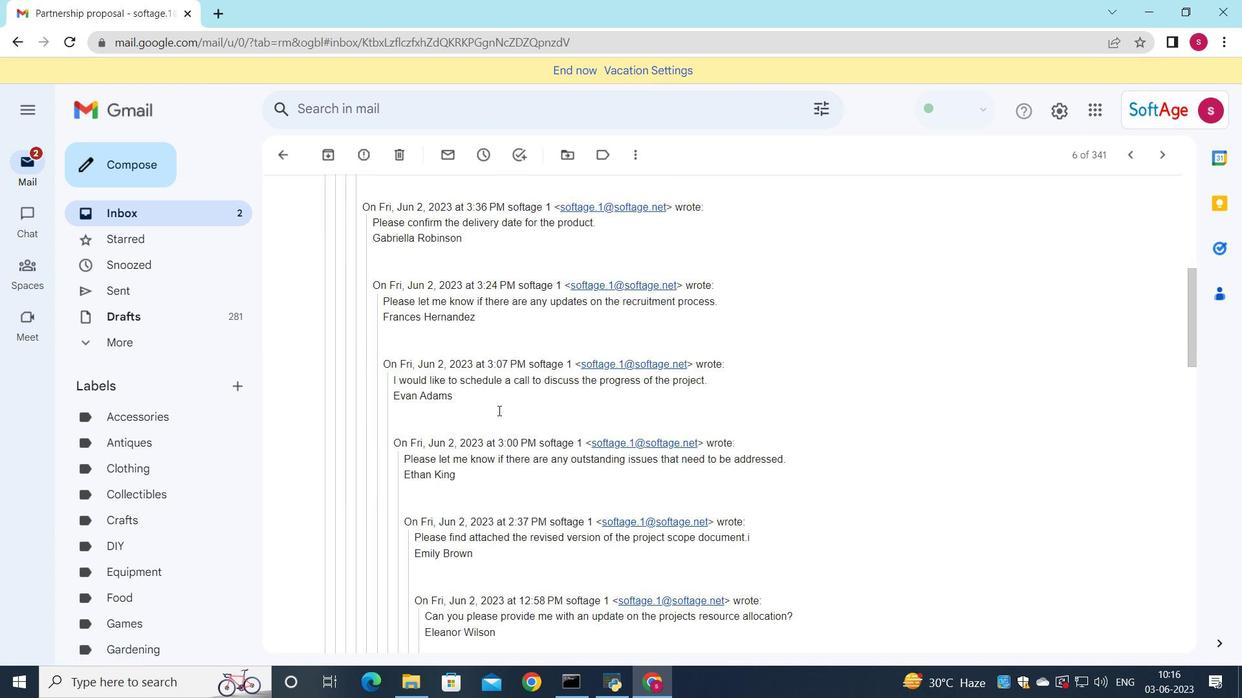 
Action: Mouse scrolled (488, 403) with delta (0, 0)
Screenshot: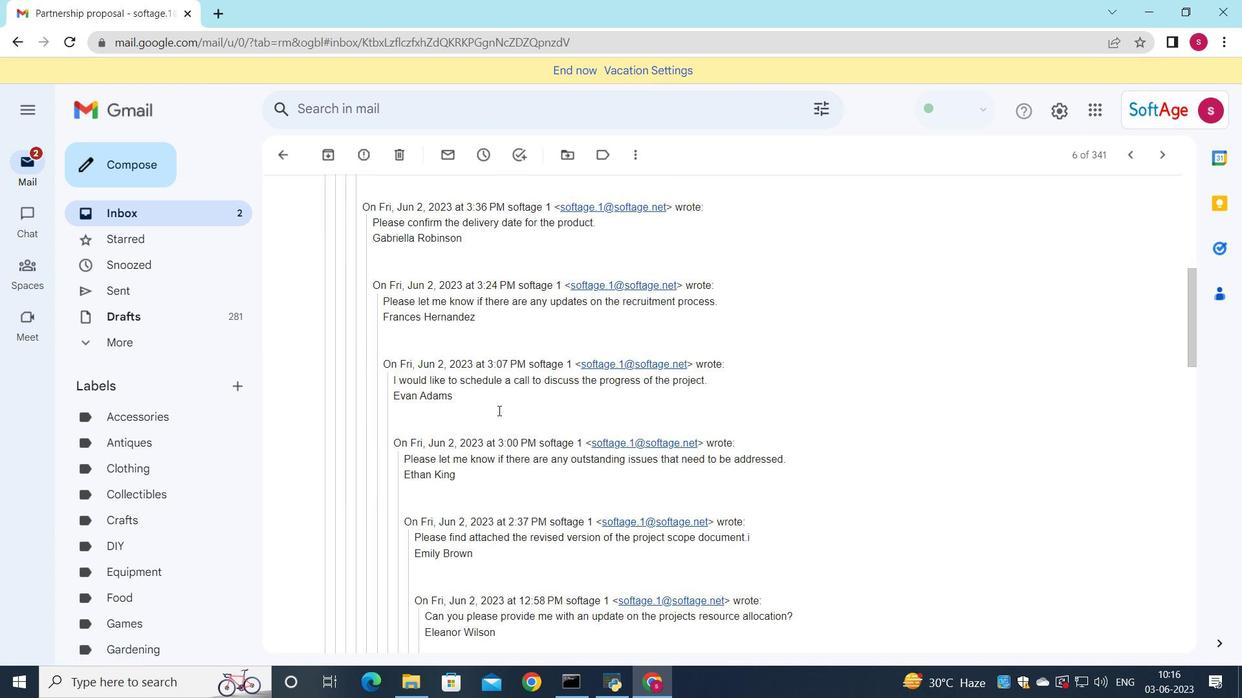 
Action: Mouse moved to (488, 403)
Screenshot: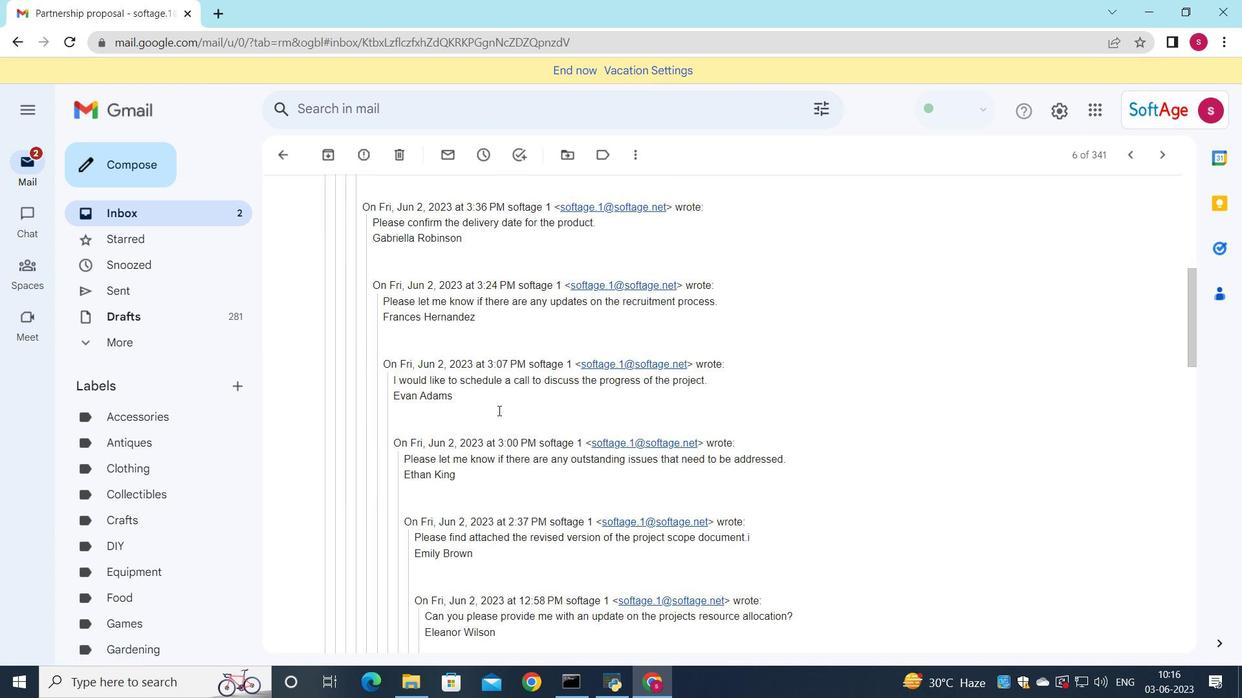 
Action: Mouse scrolled (488, 403) with delta (0, 0)
Screenshot: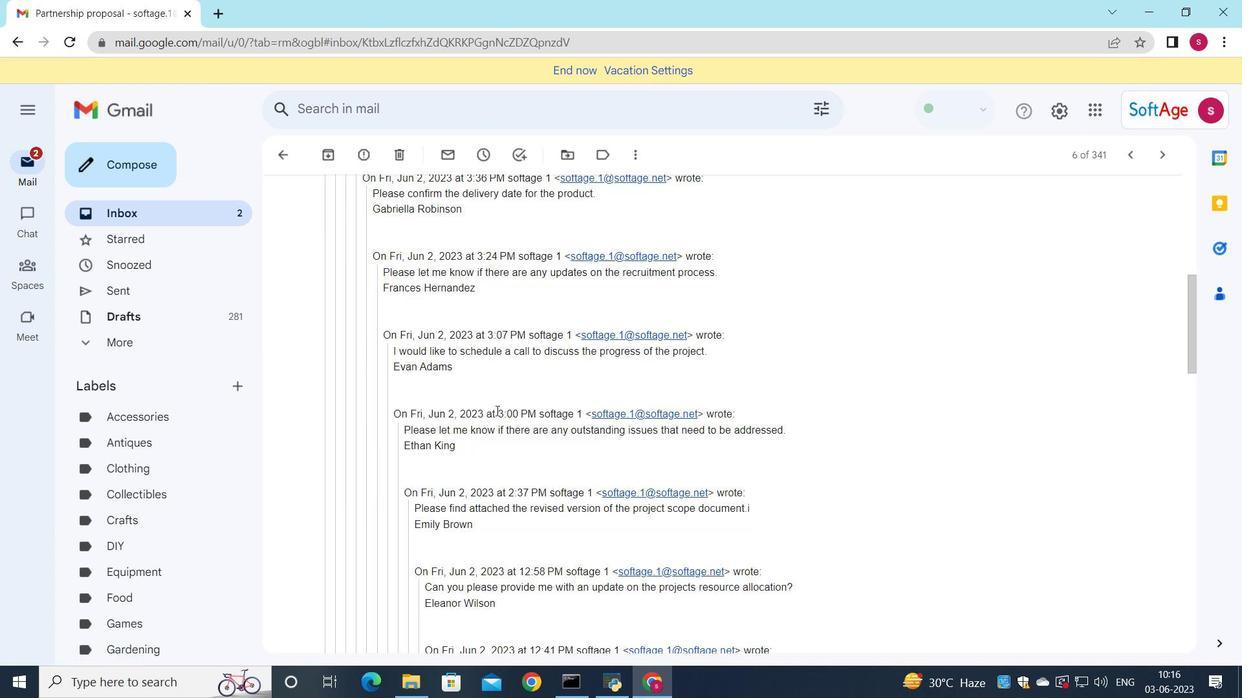 
Action: Mouse moved to (490, 403)
Screenshot: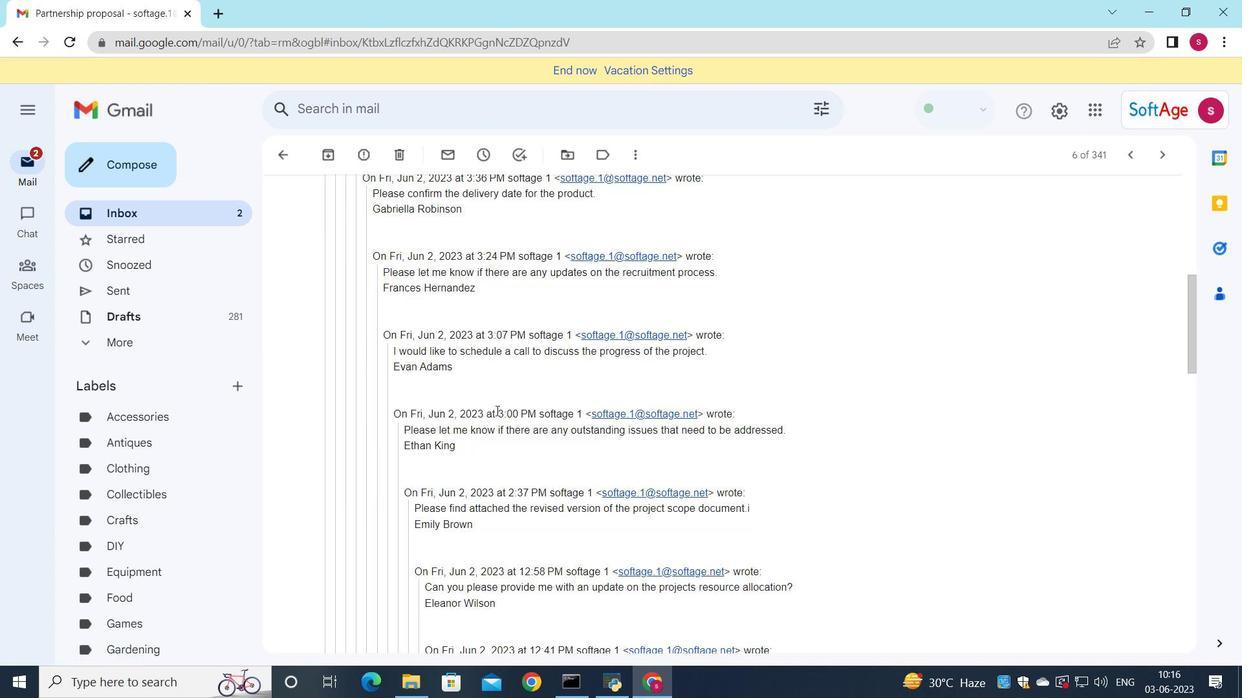 
Action: Mouse scrolled (490, 403) with delta (0, 0)
Screenshot: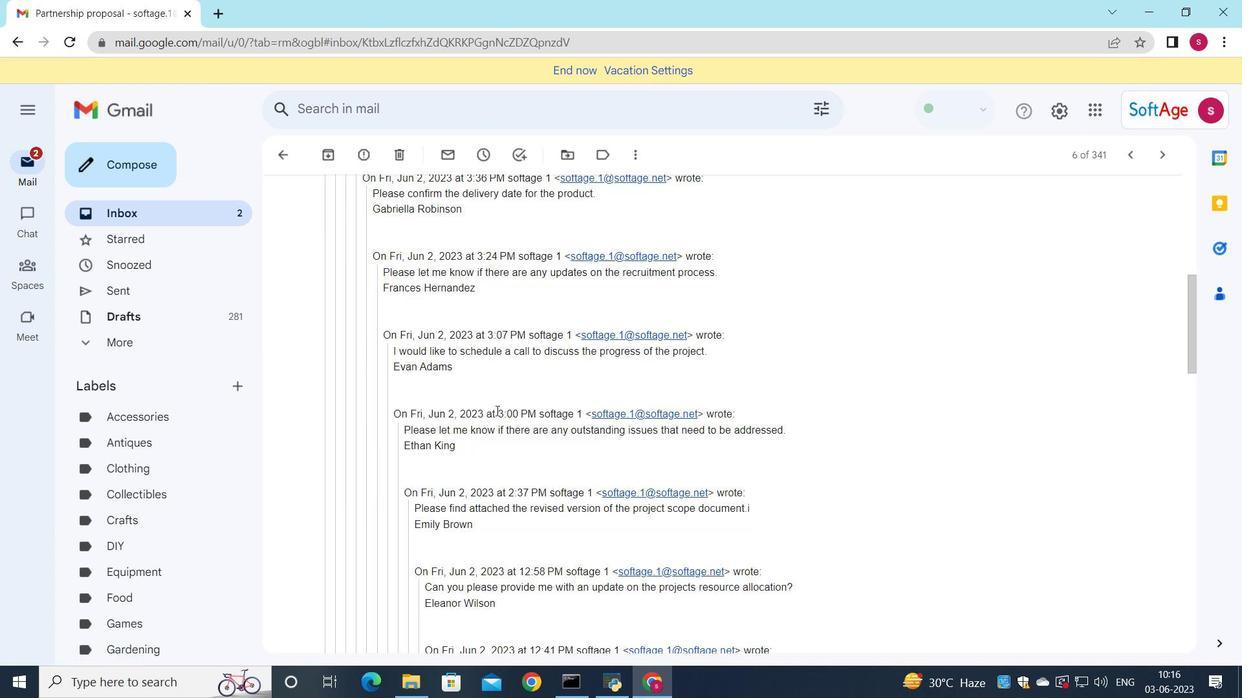 
Action: Mouse scrolled (490, 403) with delta (0, 0)
Screenshot: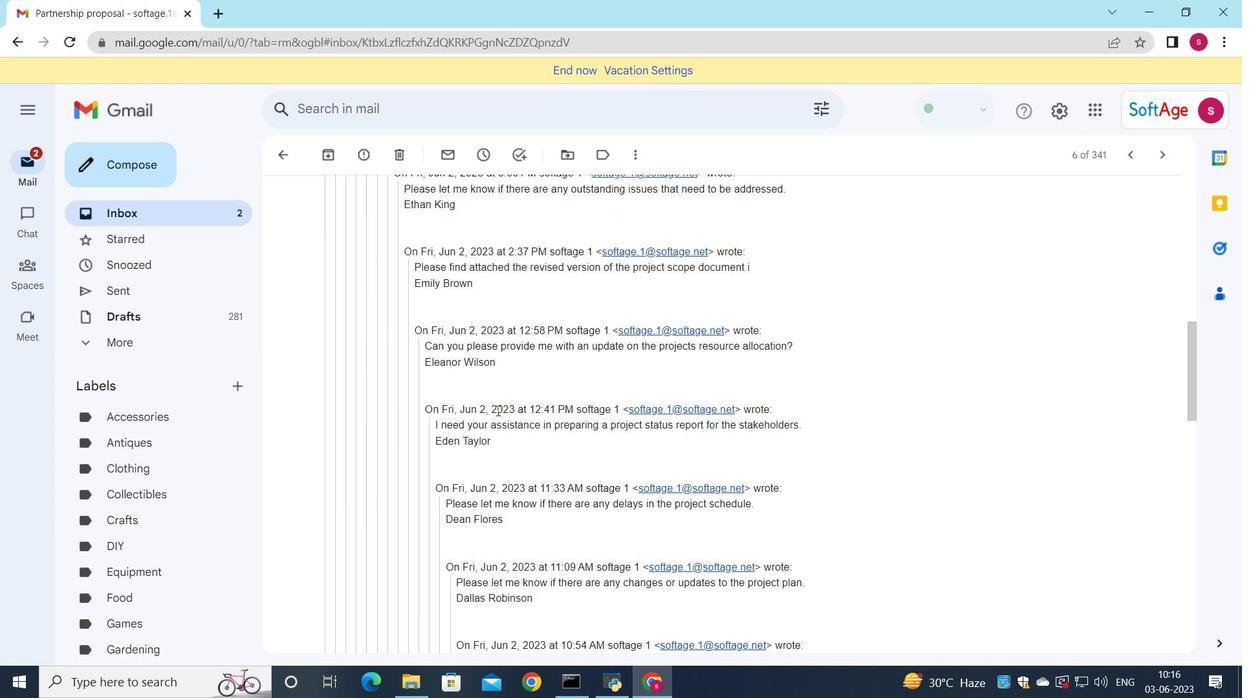 
Action: Mouse scrolled (490, 403) with delta (0, 0)
Screenshot: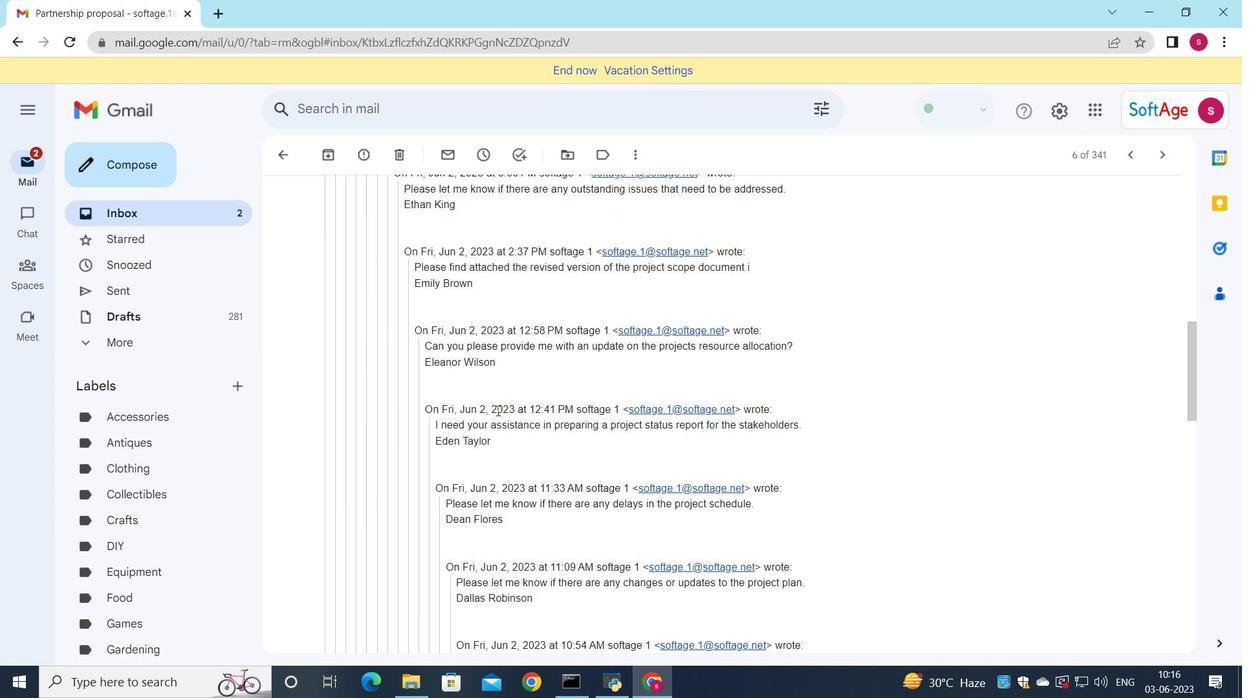 
Action: Mouse scrolled (490, 403) with delta (0, 0)
Screenshot: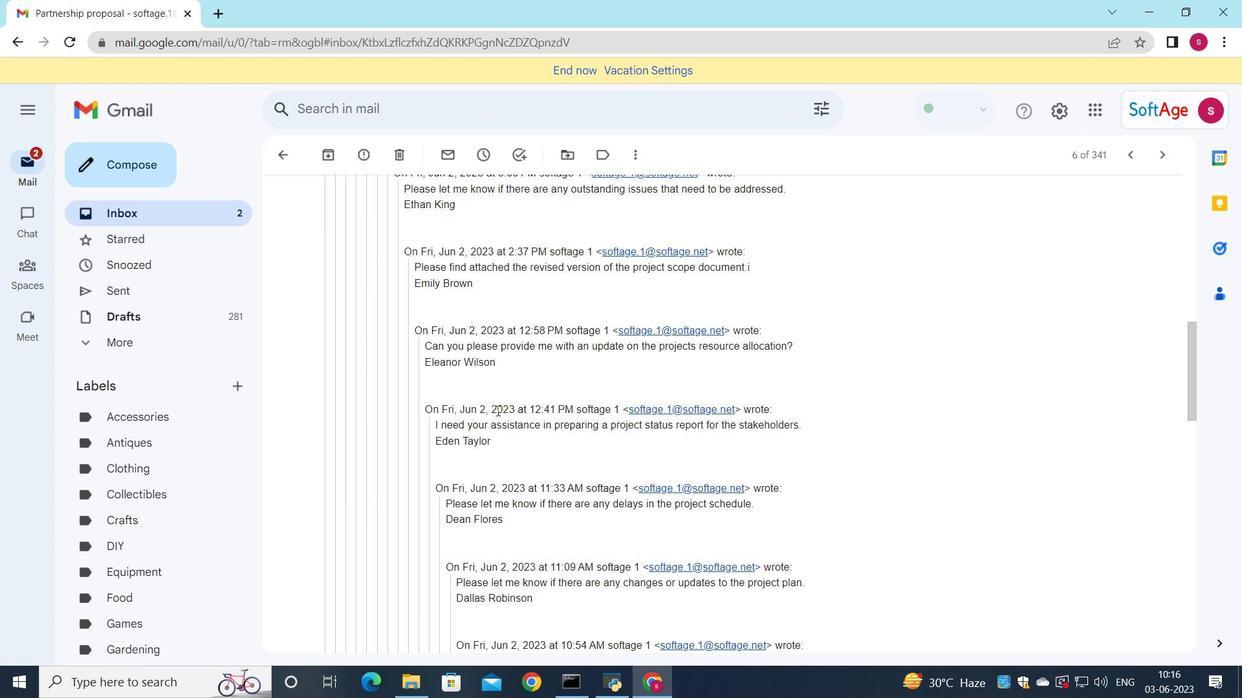 
Action: Mouse moved to (491, 404)
Screenshot: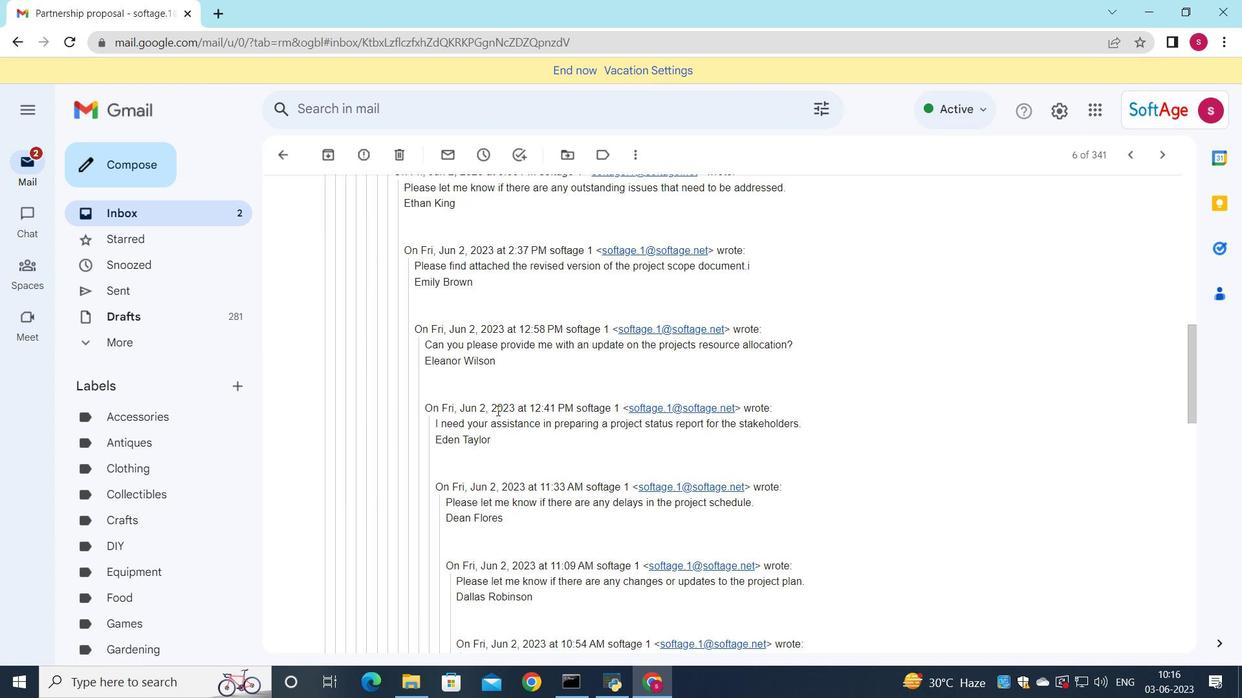 
Action: Mouse scrolled (491, 403) with delta (0, 0)
Screenshot: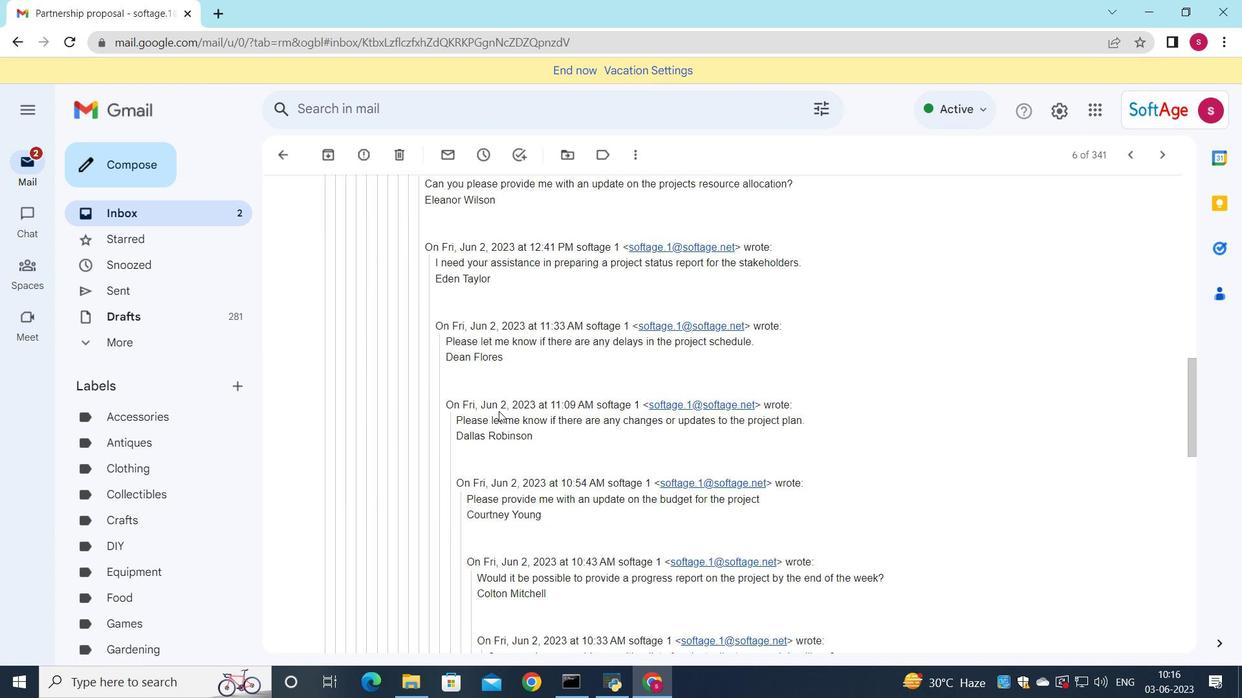 
Action: Mouse scrolled (491, 403) with delta (0, 0)
Screenshot: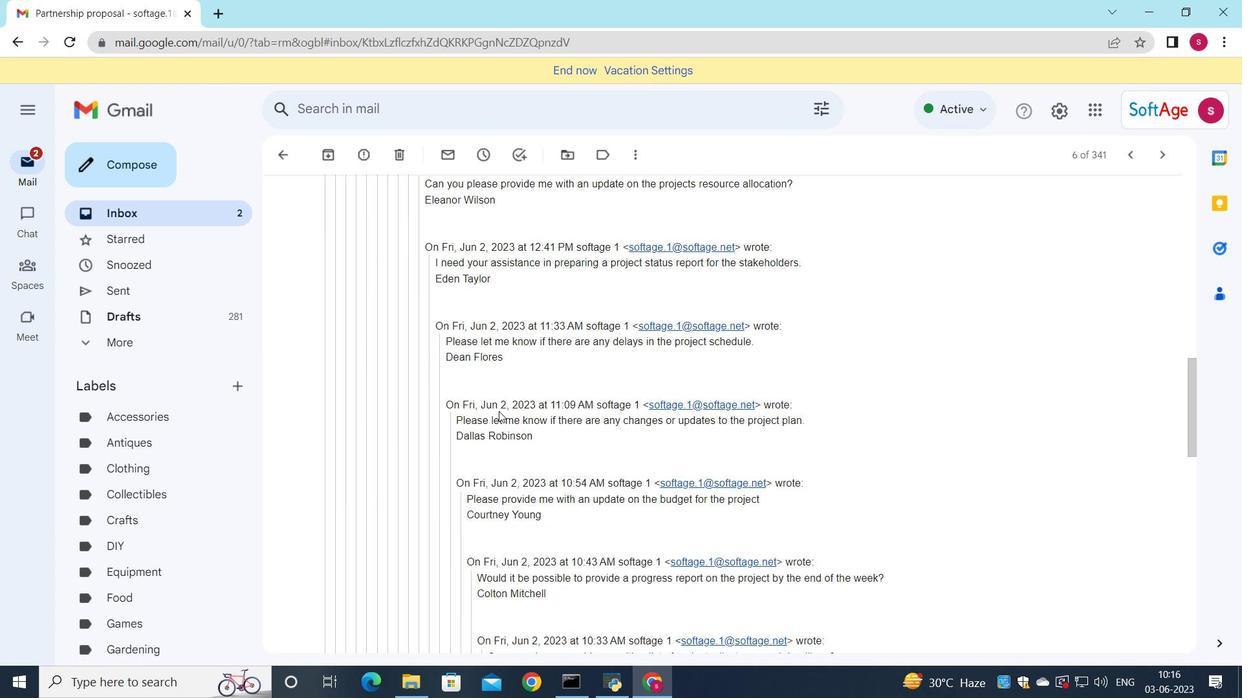 
Action: Mouse scrolled (491, 403) with delta (0, 0)
Screenshot: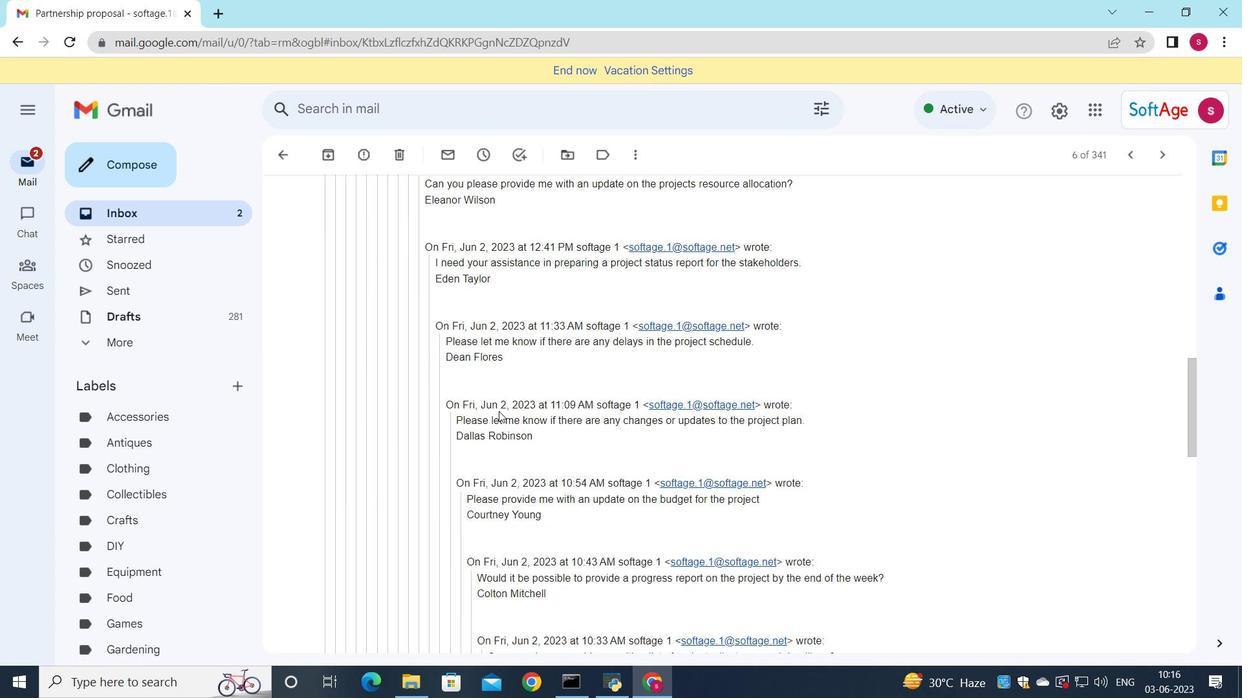 
Action: Mouse scrolled (491, 403) with delta (0, 0)
Screenshot: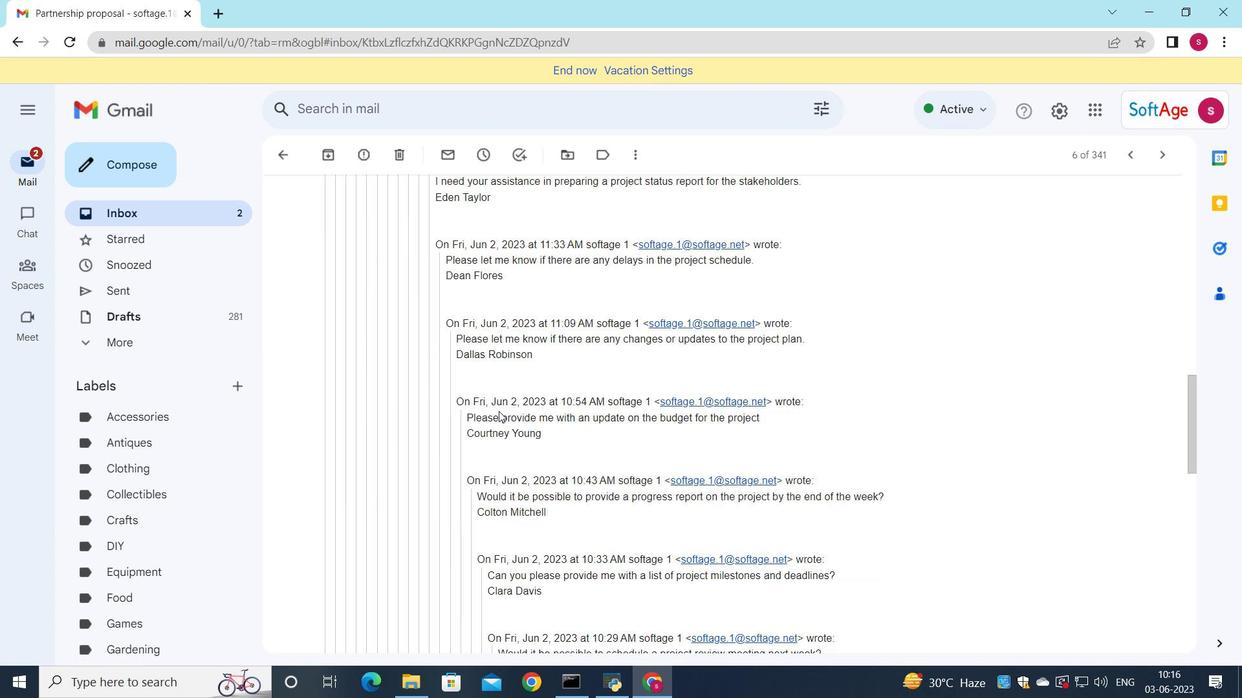 
Action: Mouse moved to (496, 411)
Screenshot: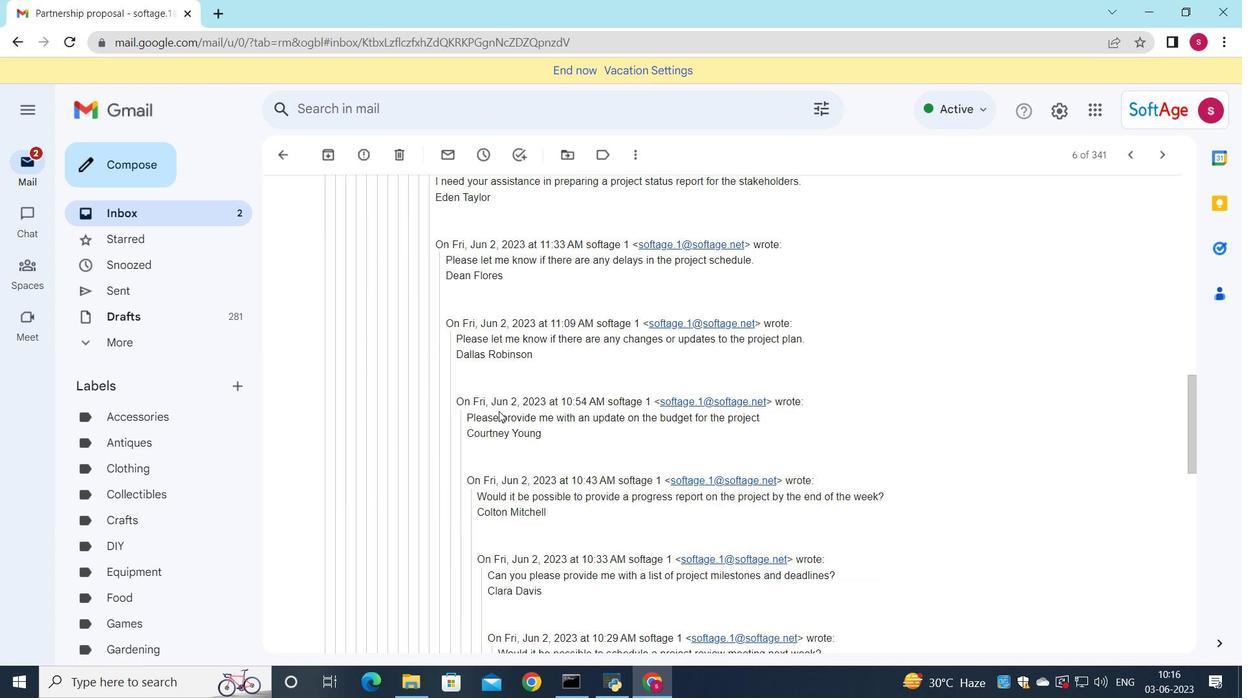
Action: Mouse scrolled (496, 410) with delta (0, 0)
Screenshot: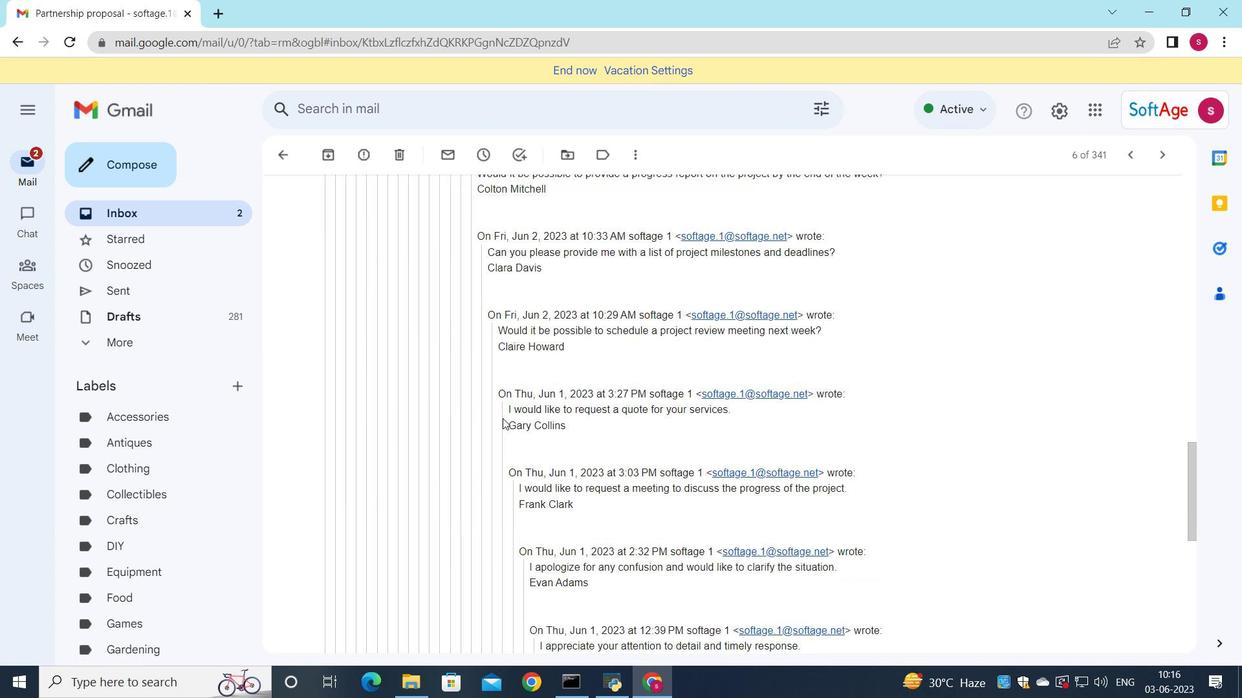 
Action: Mouse scrolled (496, 410) with delta (0, 0)
Screenshot: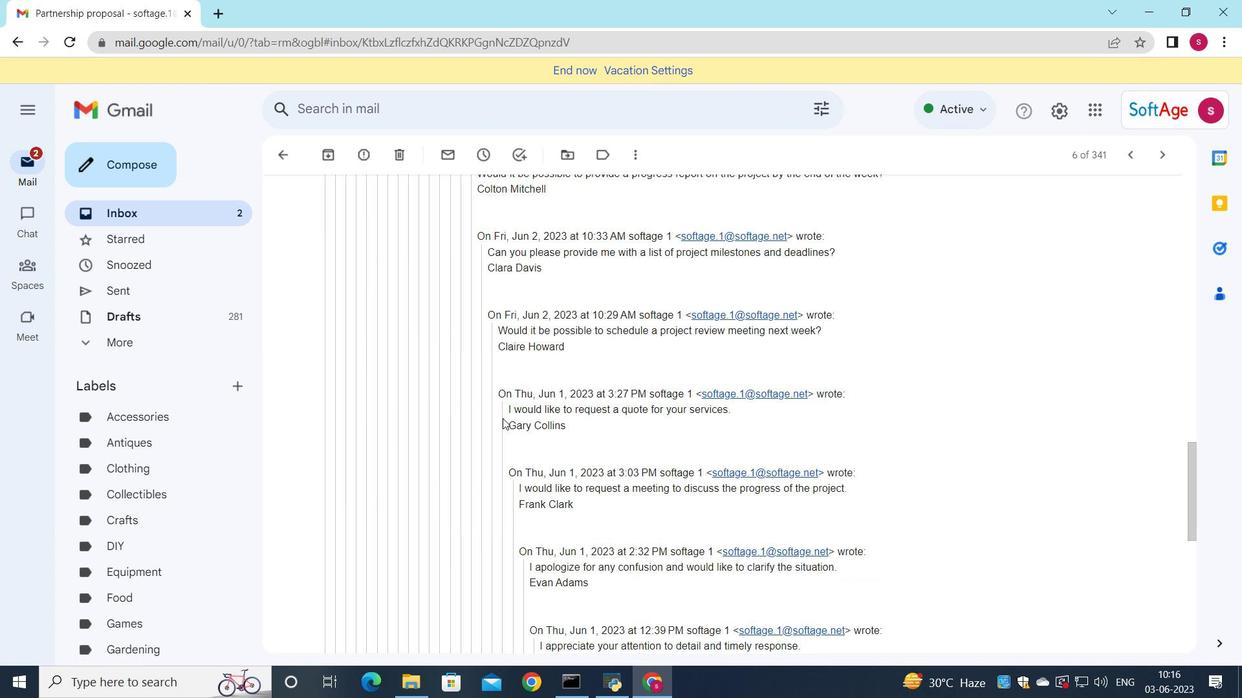
Action: Mouse scrolled (496, 410) with delta (0, 0)
Screenshot: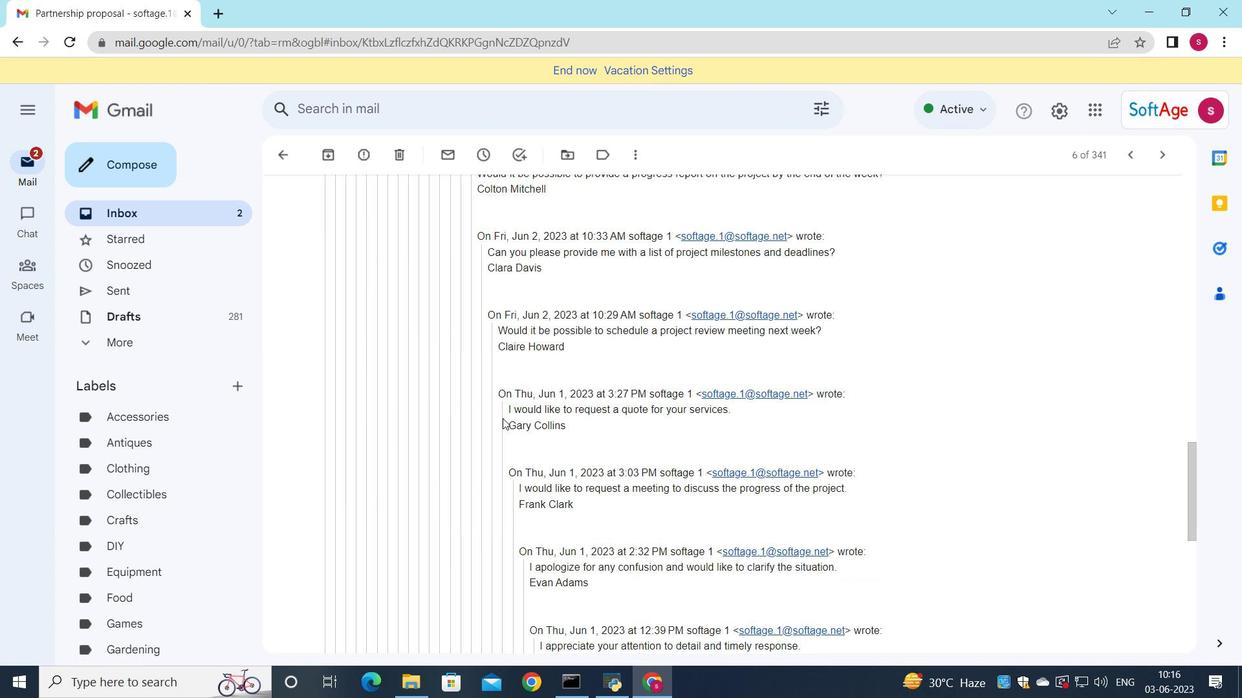 
Action: Mouse moved to (502, 415)
Screenshot: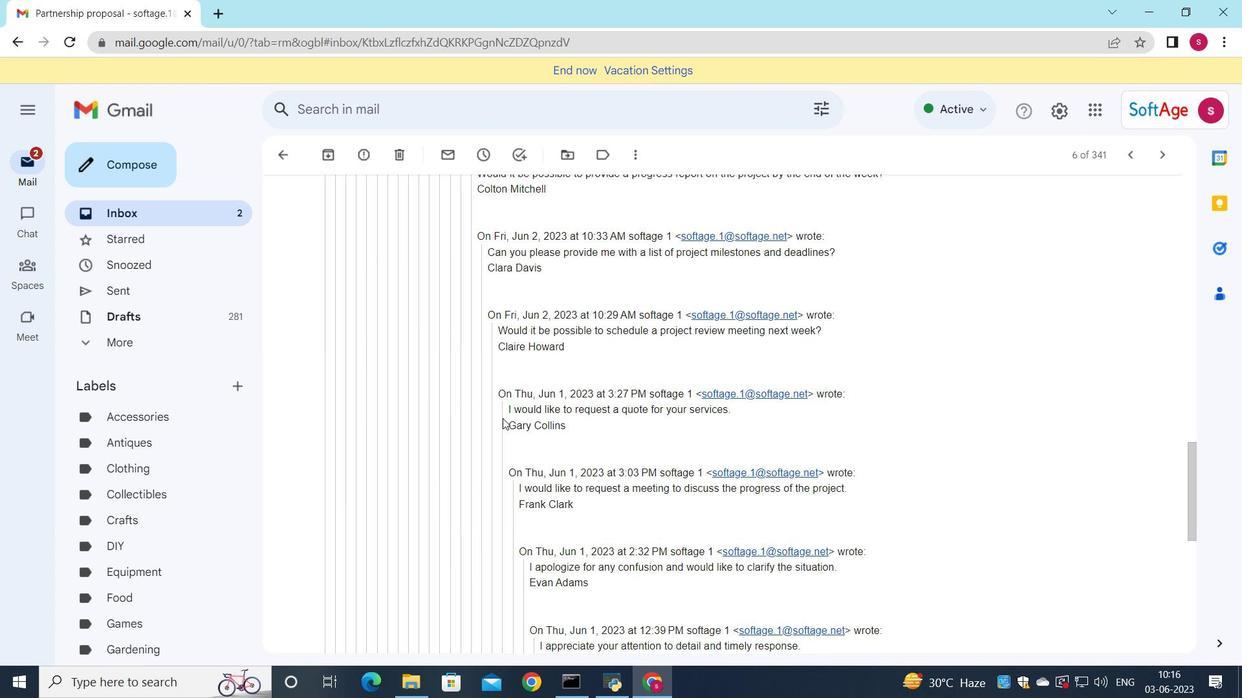 
Action: Mouse scrolled (502, 414) with delta (0, 0)
Screenshot: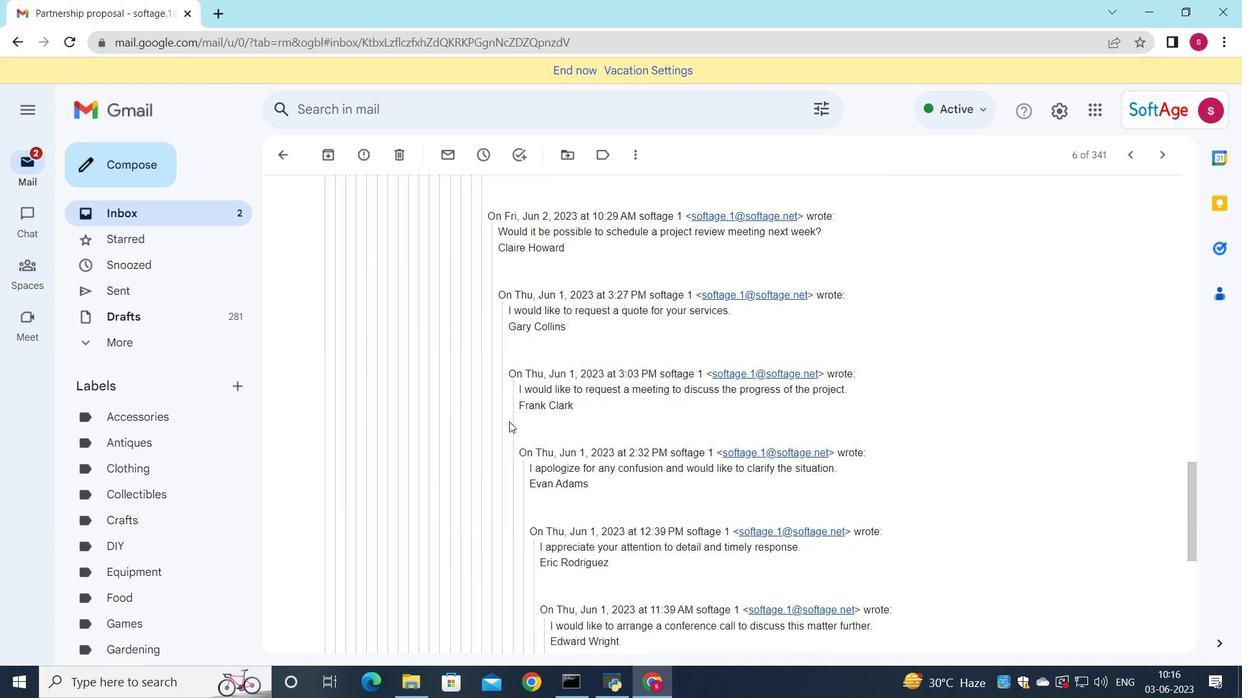
Action: Mouse scrolled (502, 414) with delta (0, 0)
Screenshot: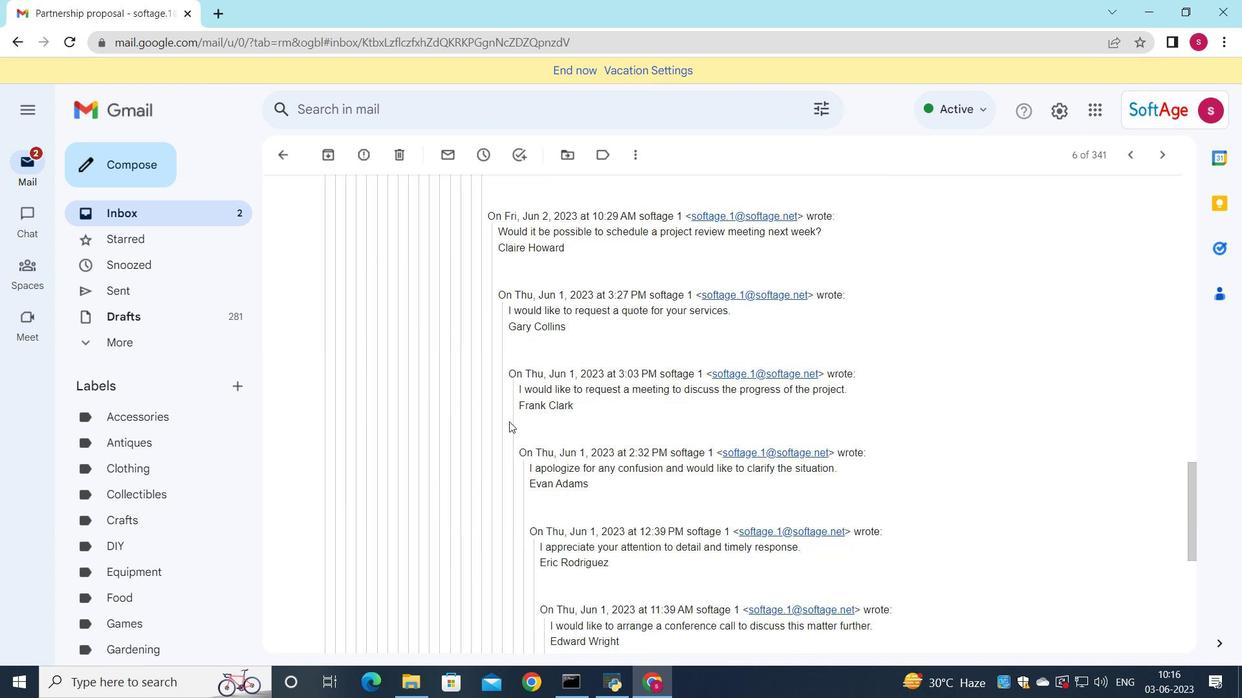 
Action: Mouse scrolled (502, 414) with delta (0, 0)
Screenshot: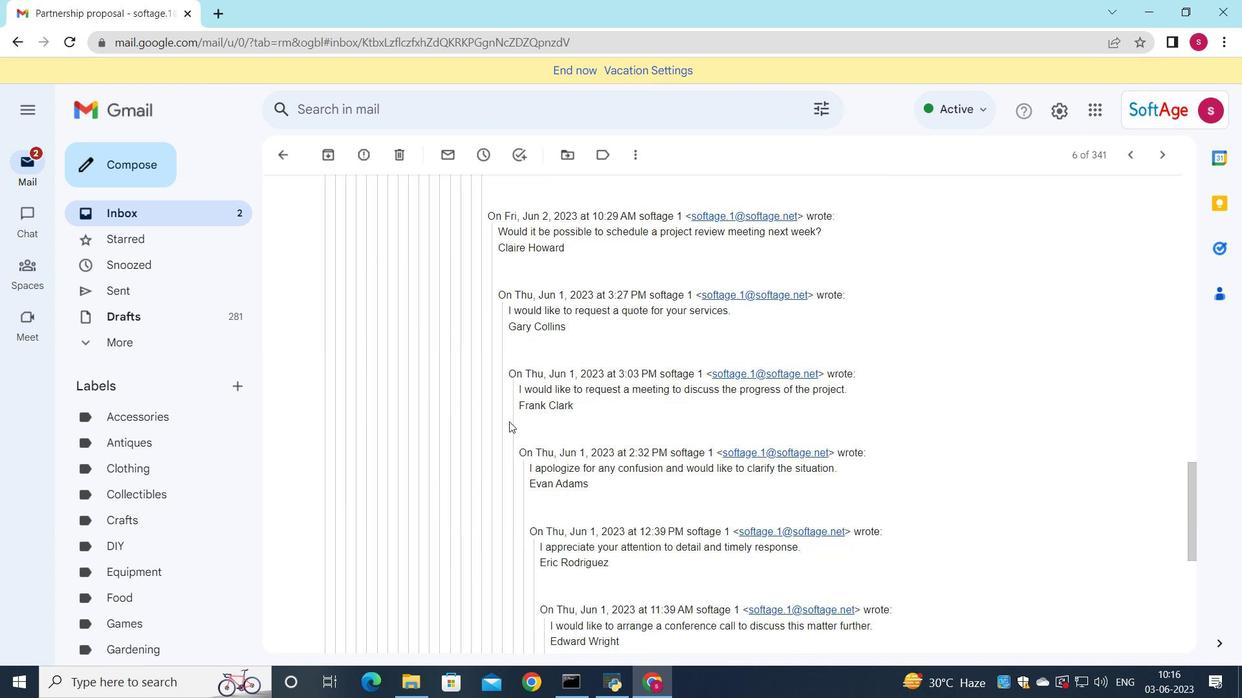 
Action: Mouse moved to (505, 417)
Screenshot: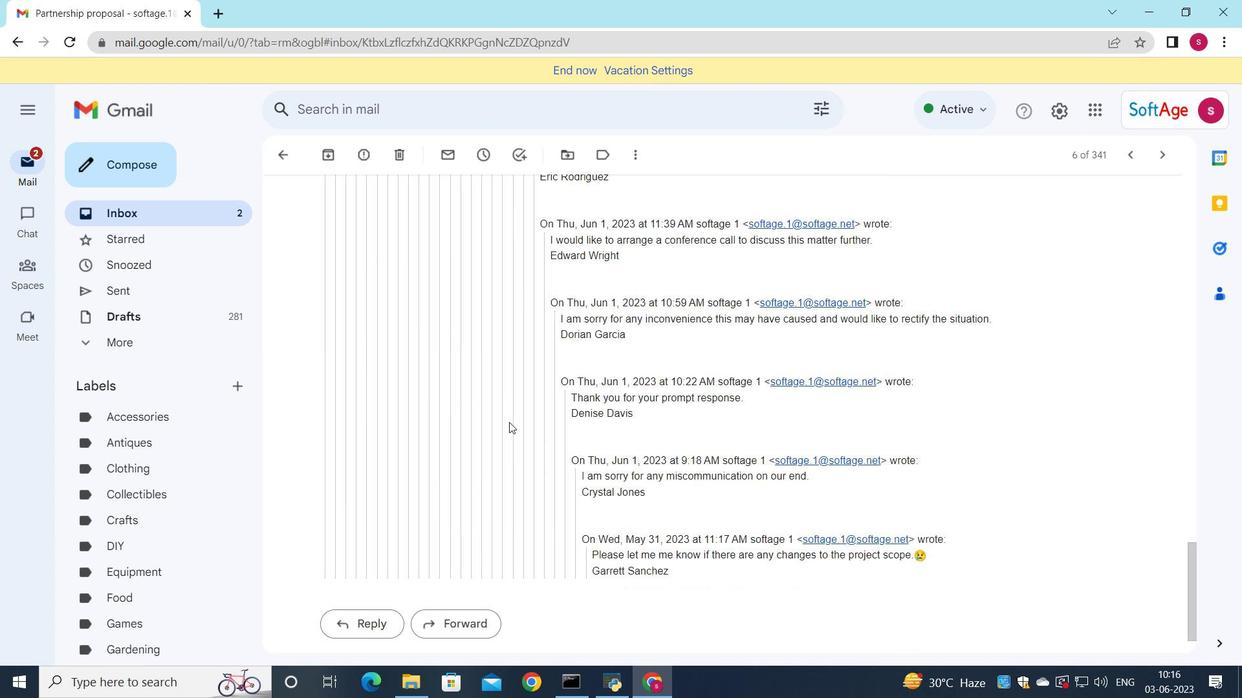 
Action: Mouse scrolled (505, 416) with delta (0, 0)
Screenshot: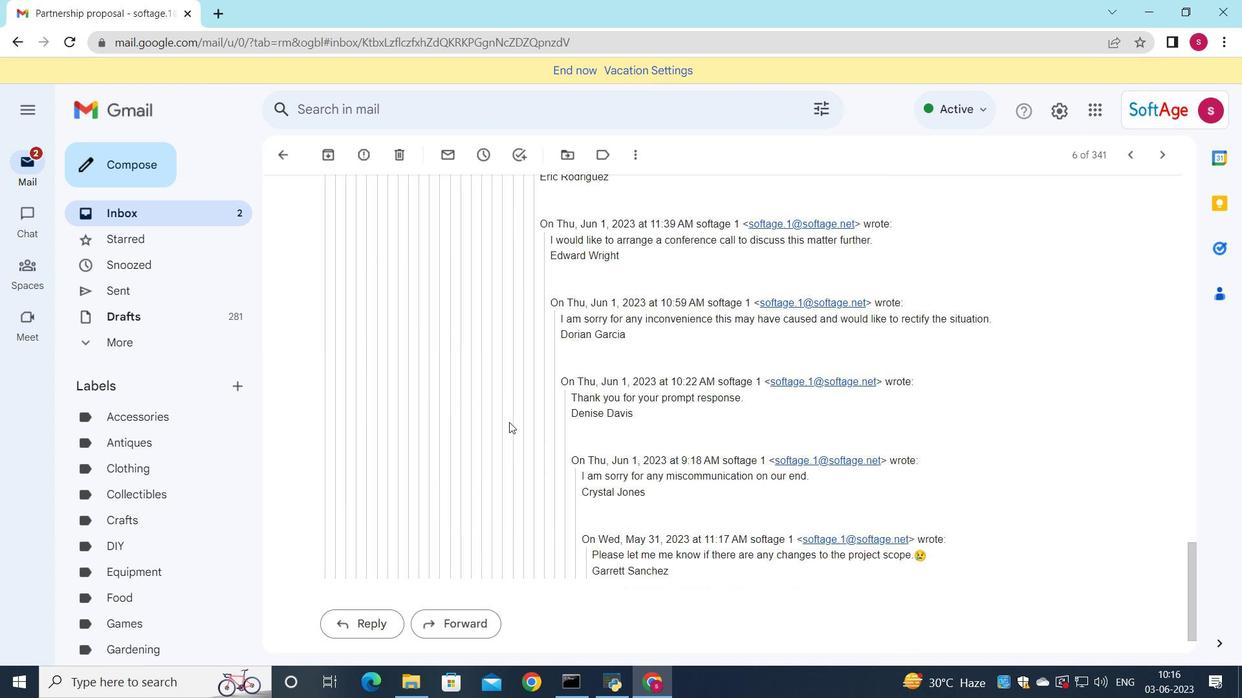 
Action: Mouse moved to (514, 457)
Screenshot: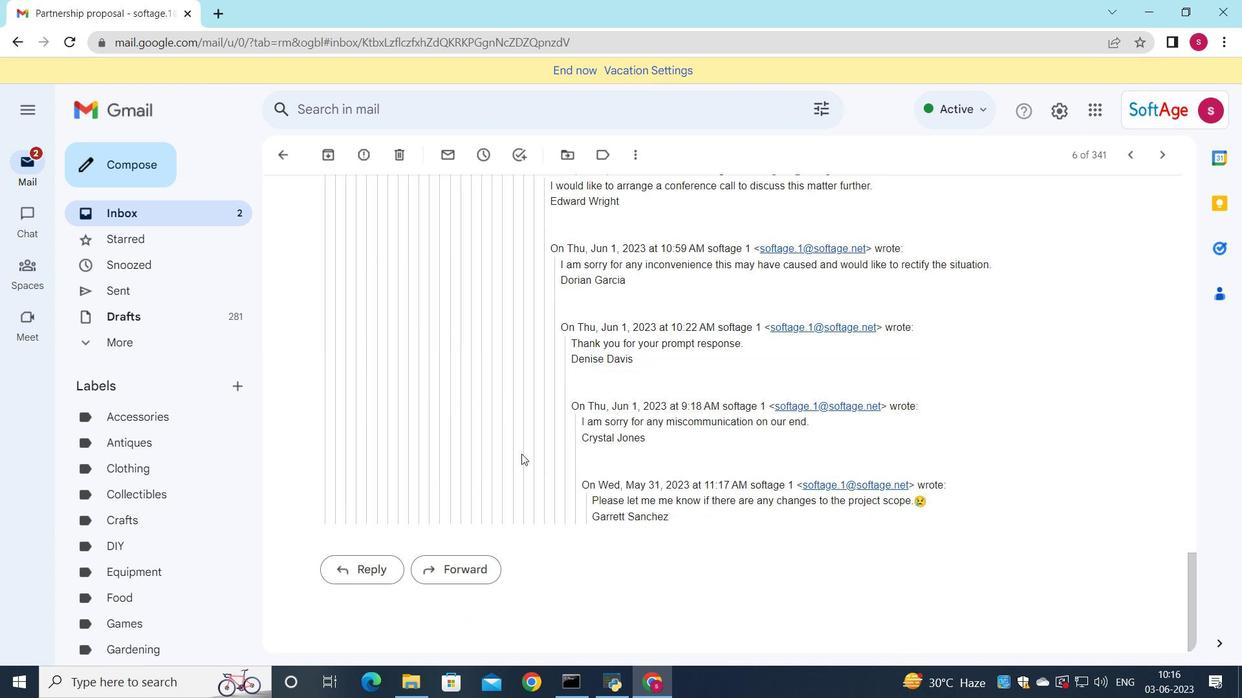 
Action: Mouse scrolled (514, 456) with delta (0, 0)
Screenshot: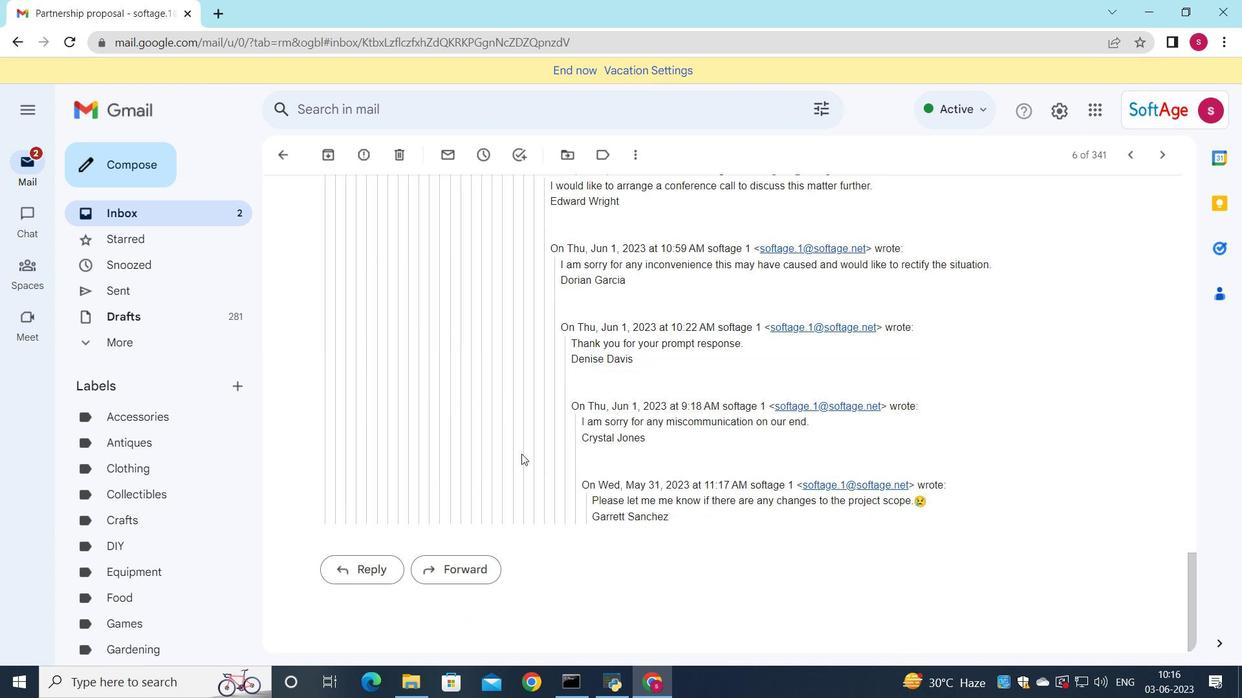 
Action: Mouse moved to (514, 457)
Screenshot: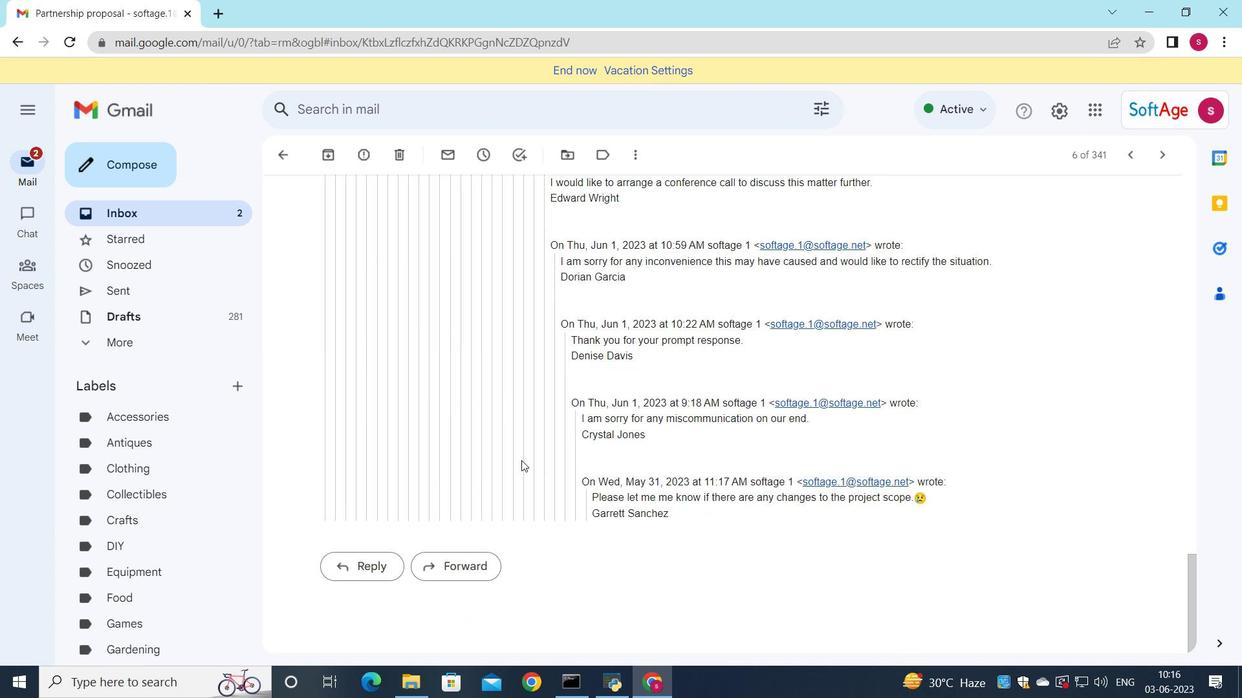 
Action: Mouse scrolled (514, 456) with delta (0, 0)
Screenshot: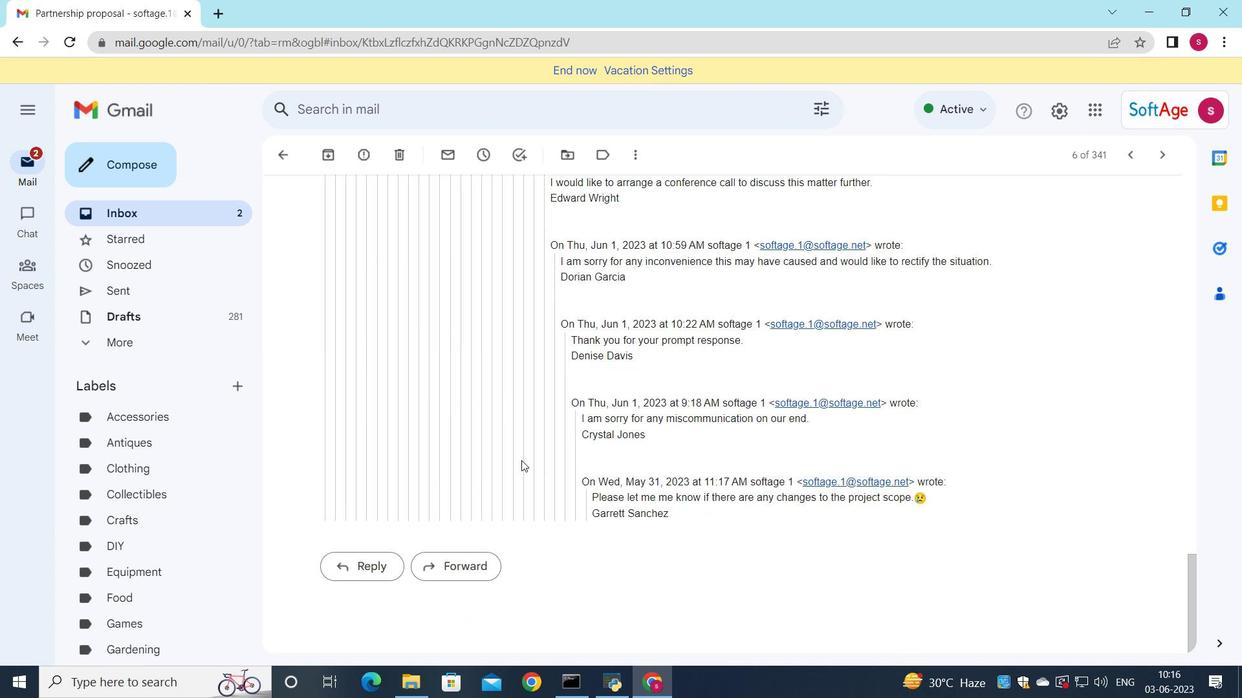 
Action: Mouse moved to (513, 458)
Screenshot: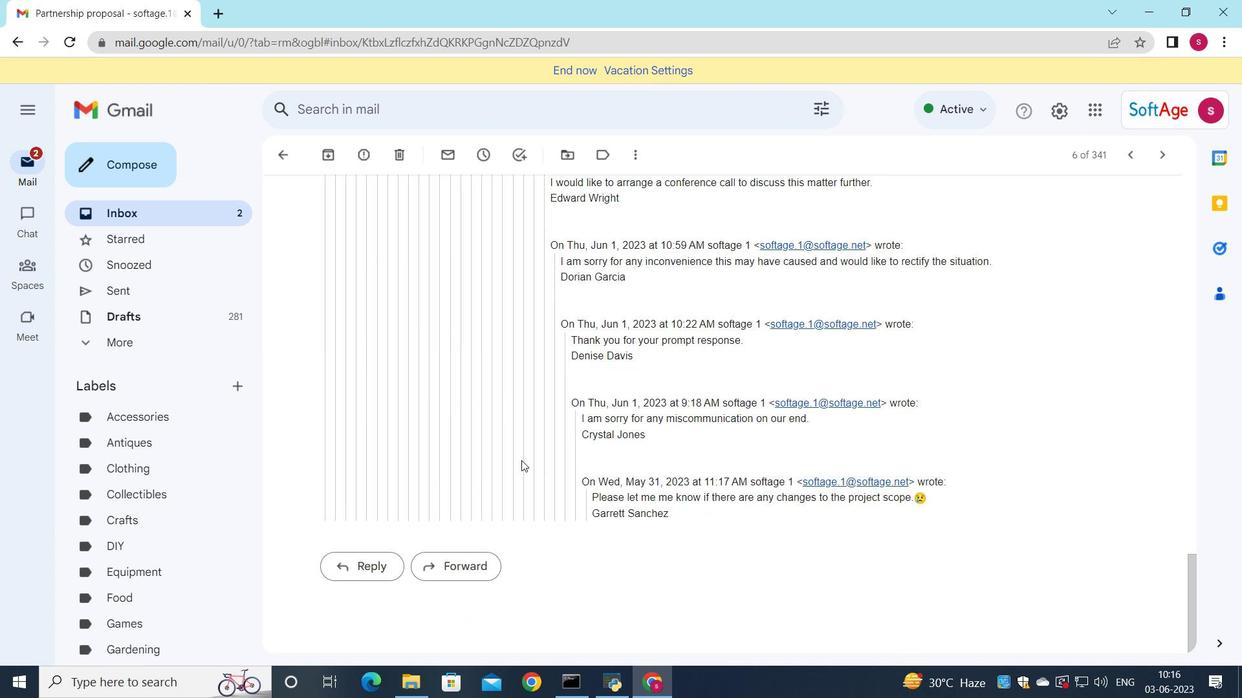 
Action: Mouse scrolled (513, 458) with delta (0, 0)
Screenshot: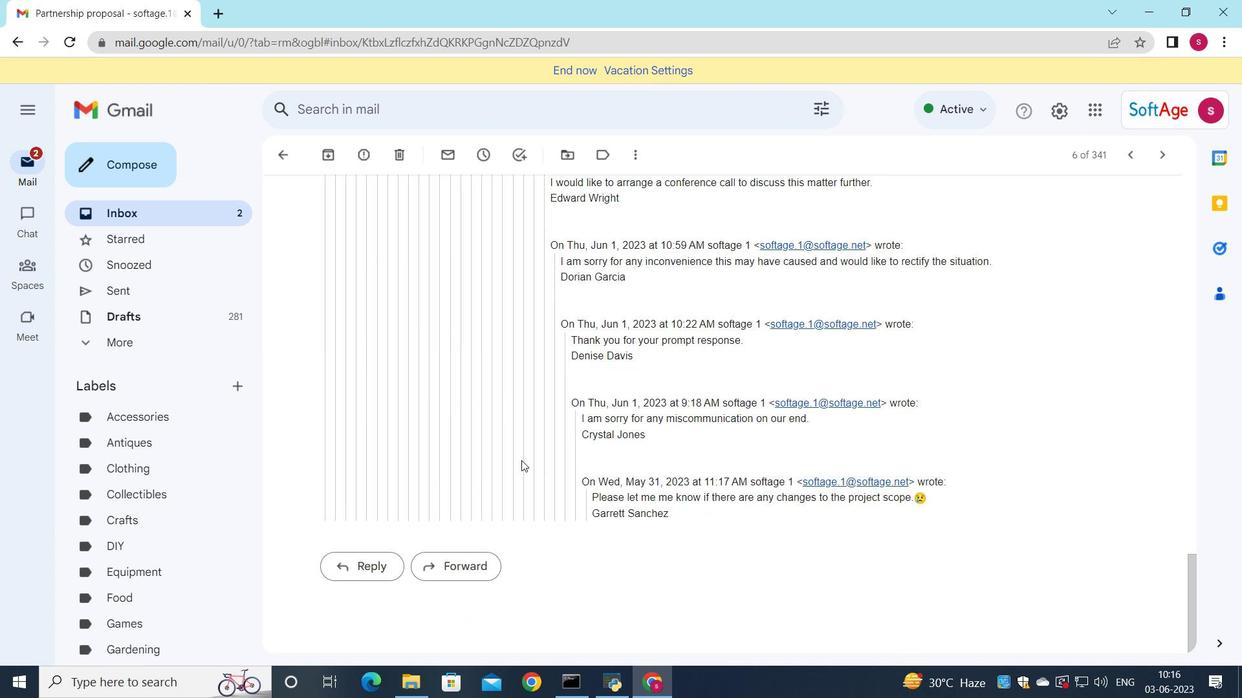 
Action: Mouse moved to (366, 551)
Screenshot: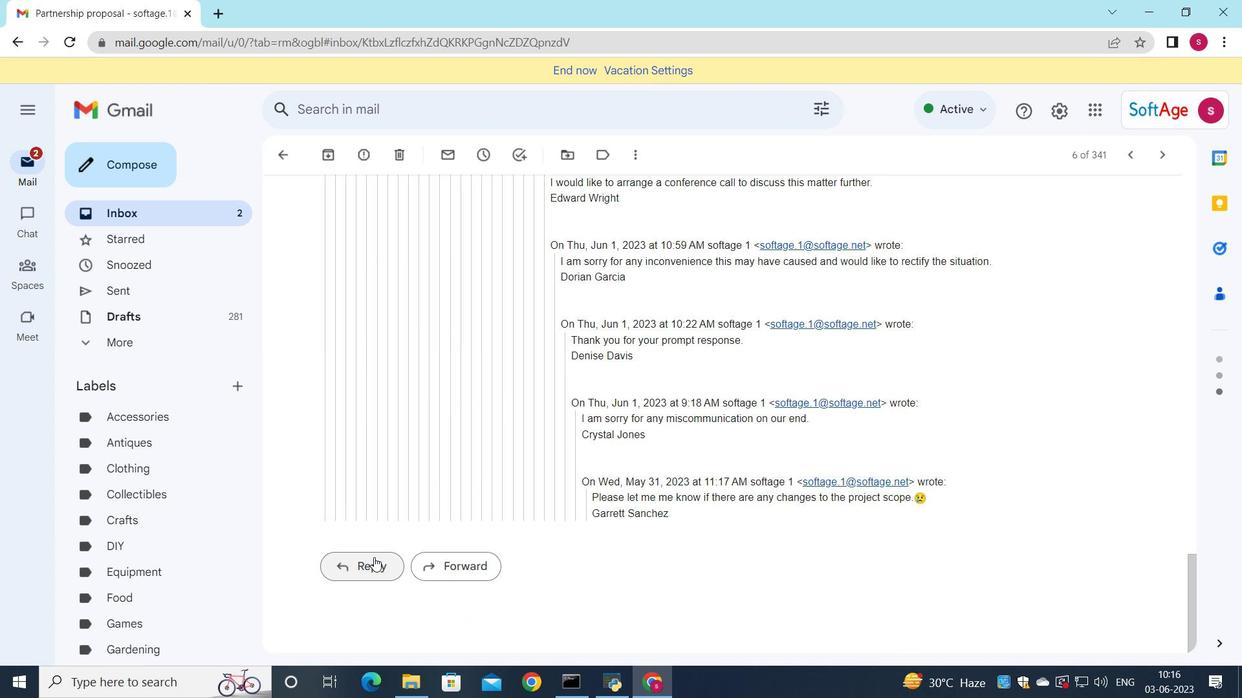 
Action: Mouse pressed left at (366, 551)
Screenshot: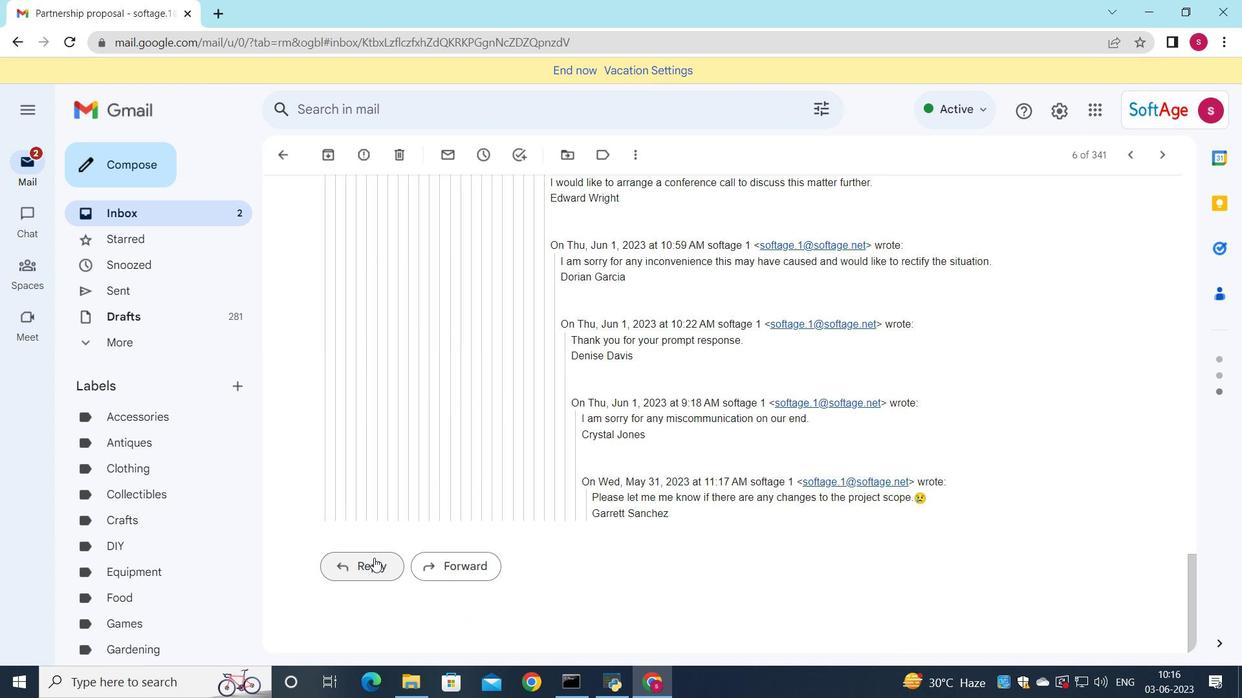 
Action: Mouse moved to (346, 430)
Screenshot: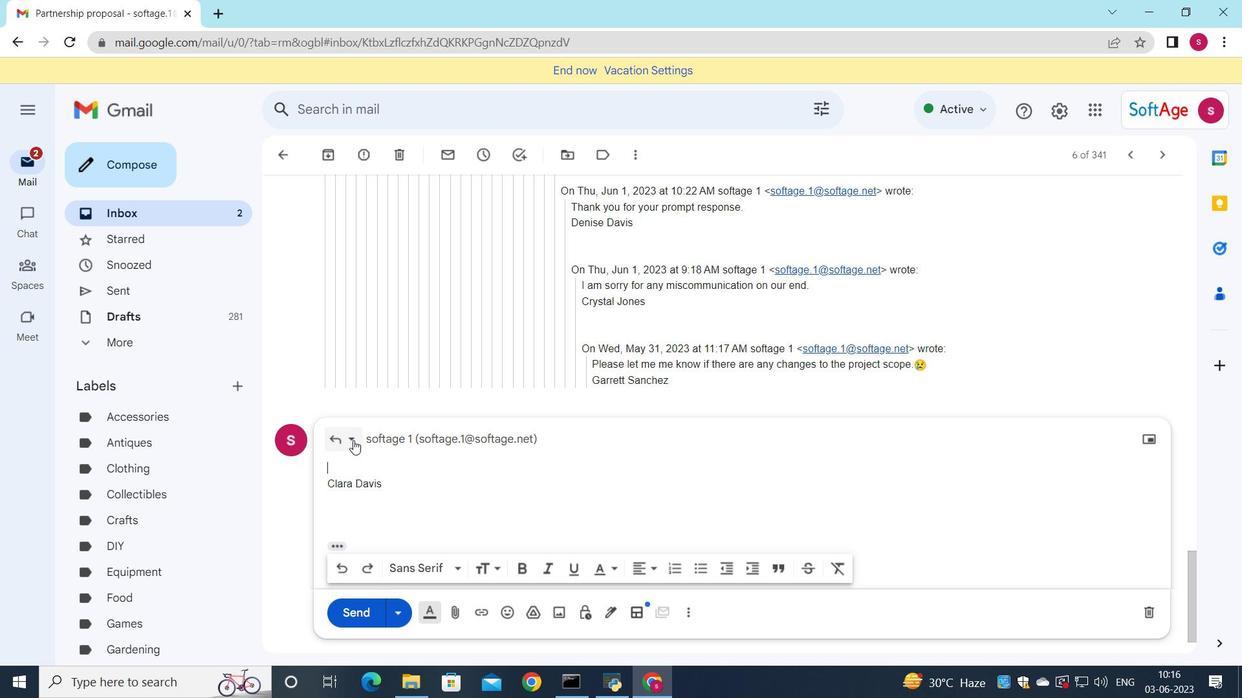 
Action: Mouse pressed left at (346, 430)
Screenshot: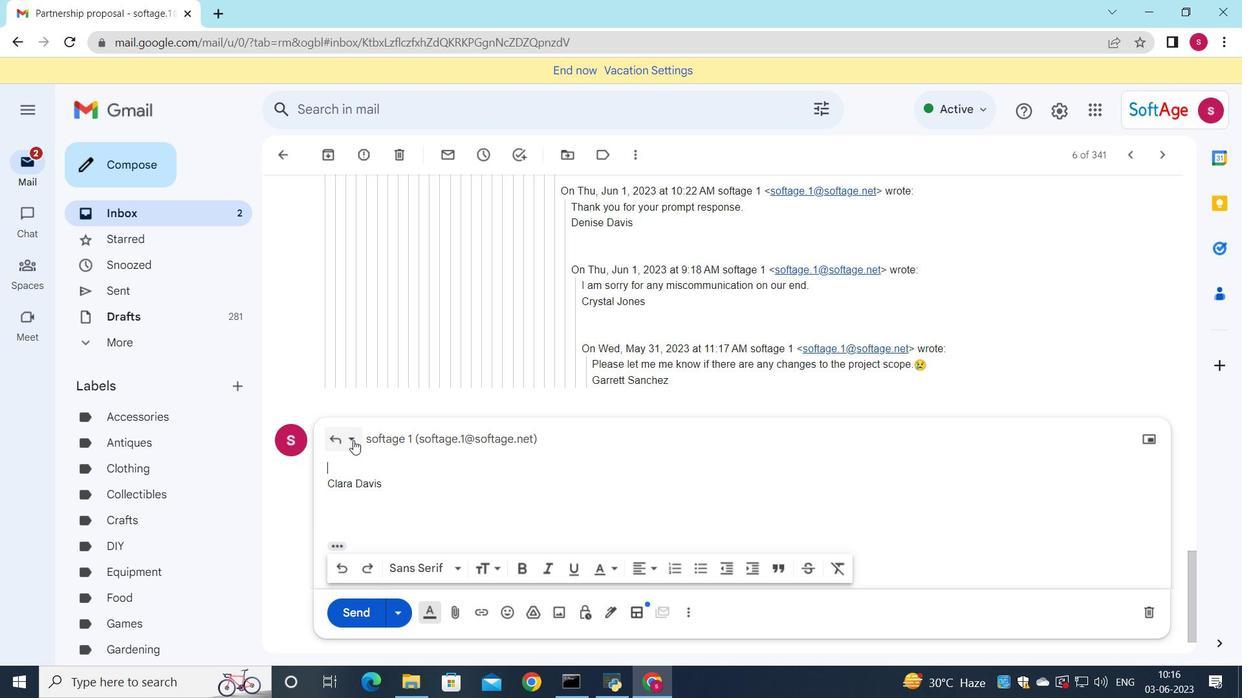 
Action: Mouse moved to (390, 527)
Screenshot: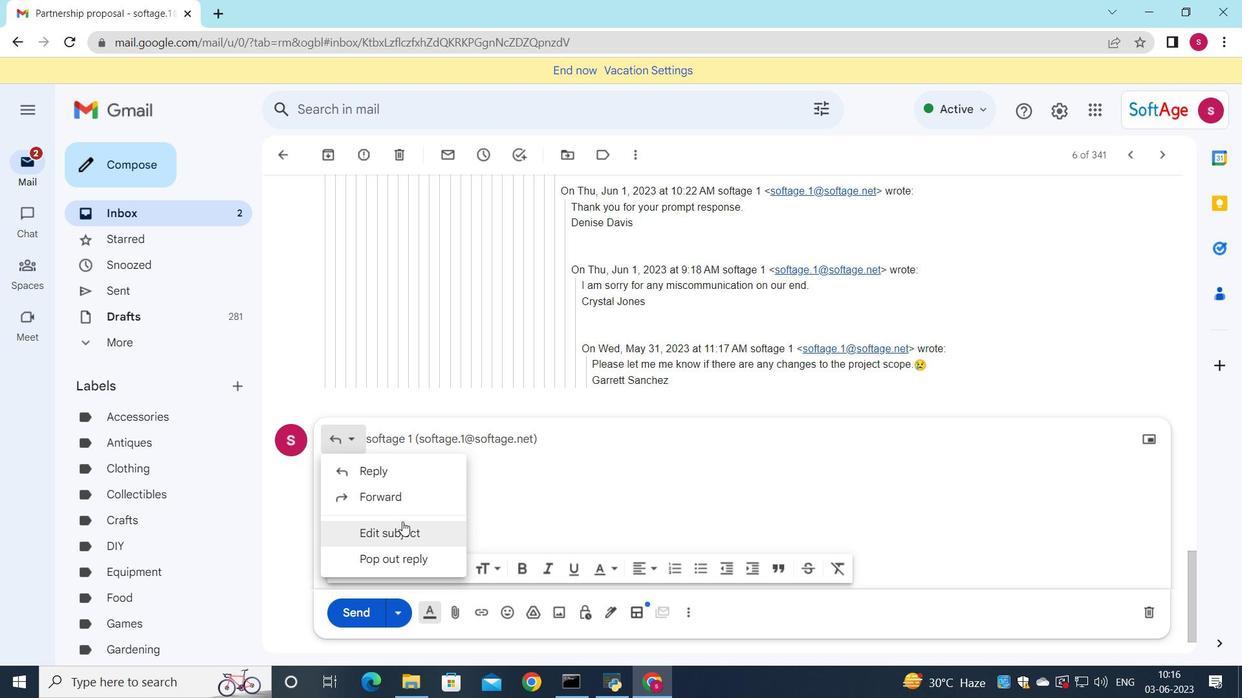 
Action: Mouse pressed left at (390, 527)
Screenshot: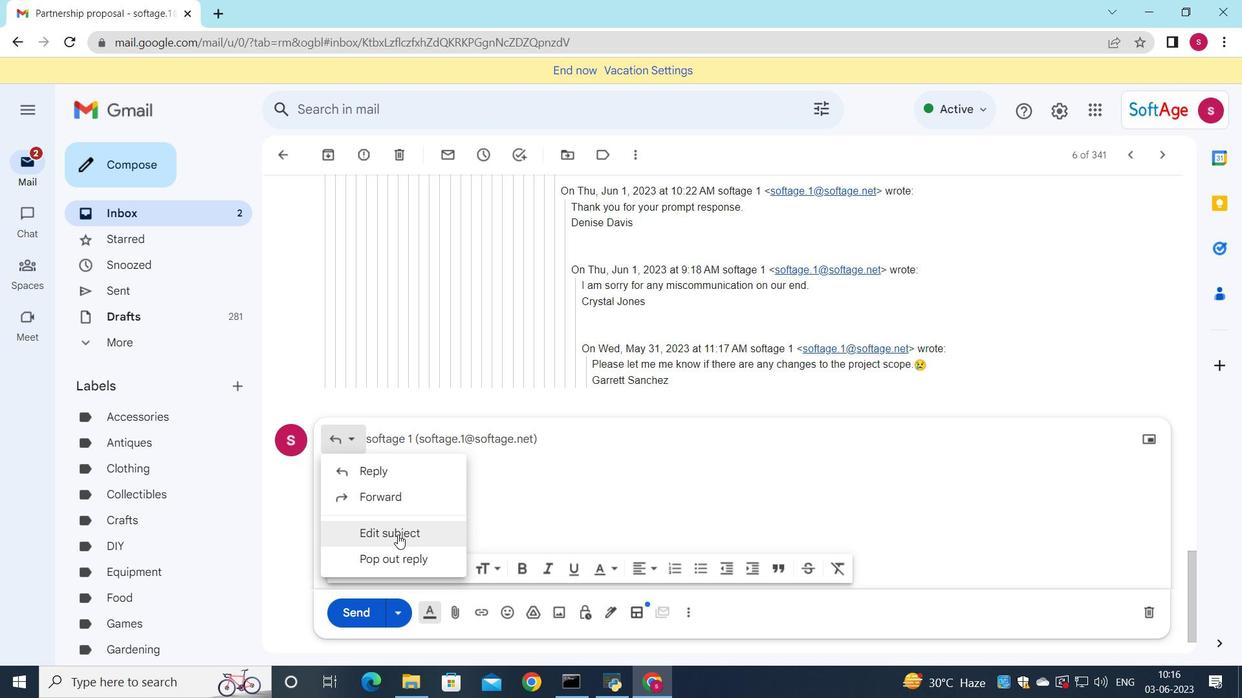 
Action: Mouse moved to (853, 258)
Screenshot: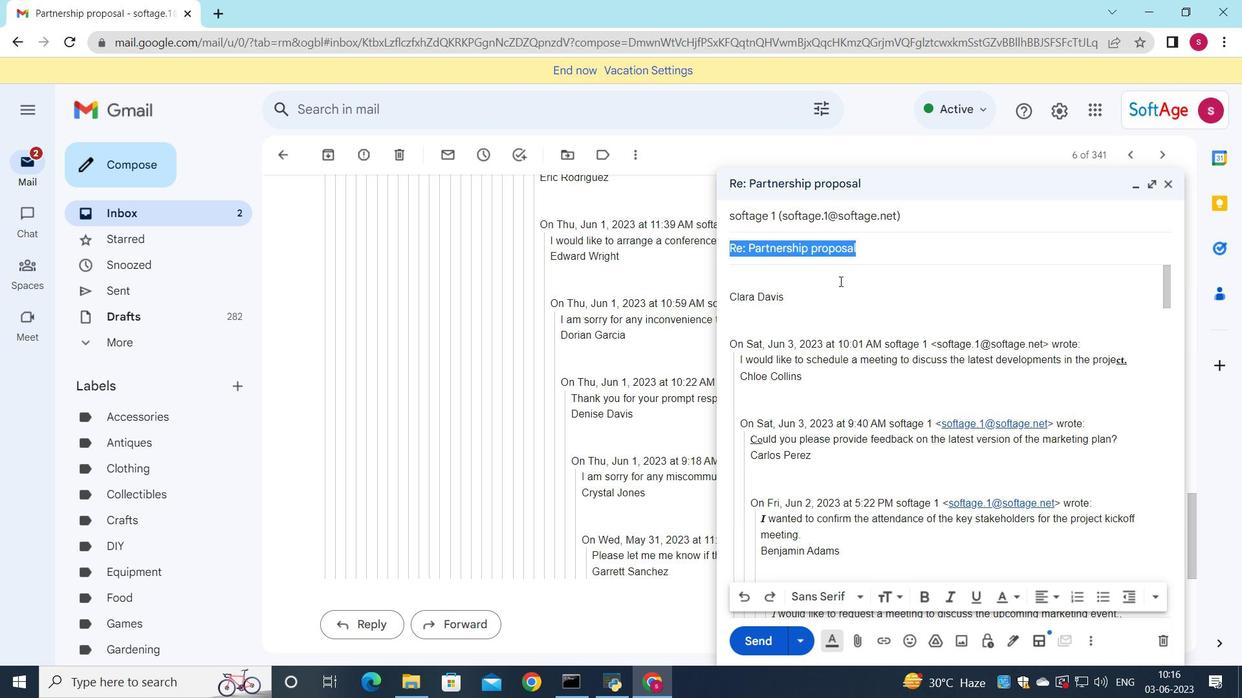 
Action: Key pressed <Key.shift>Follow<Key.space>up<Key.space>on<Key.space>a<Key.space>refund
Screenshot: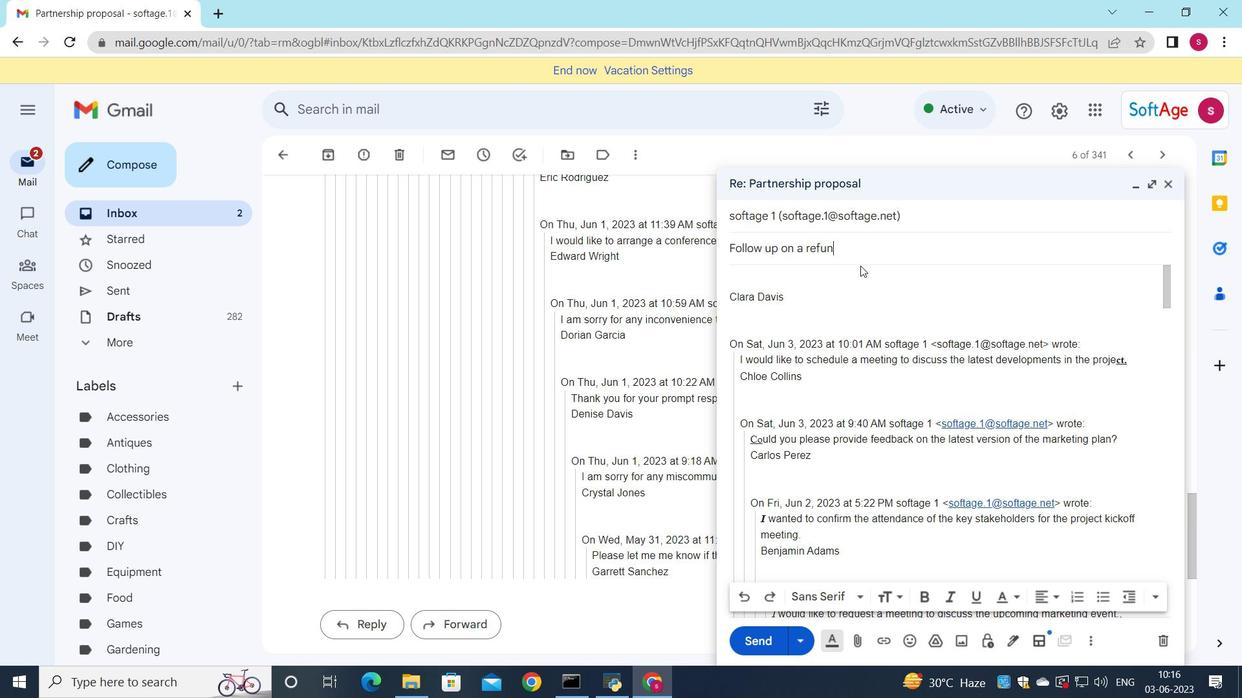 
Action: Mouse moved to (727, 267)
Screenshot: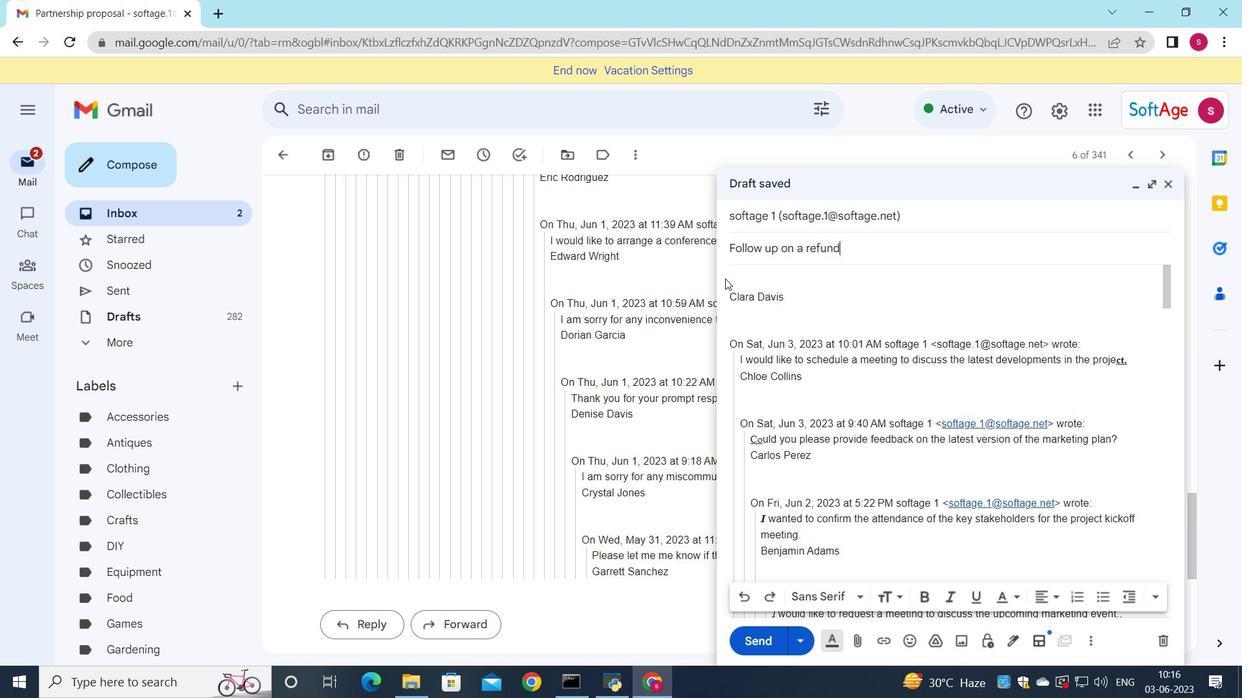 
Action: Mouse pressed left at (727, 267)
Screenshot: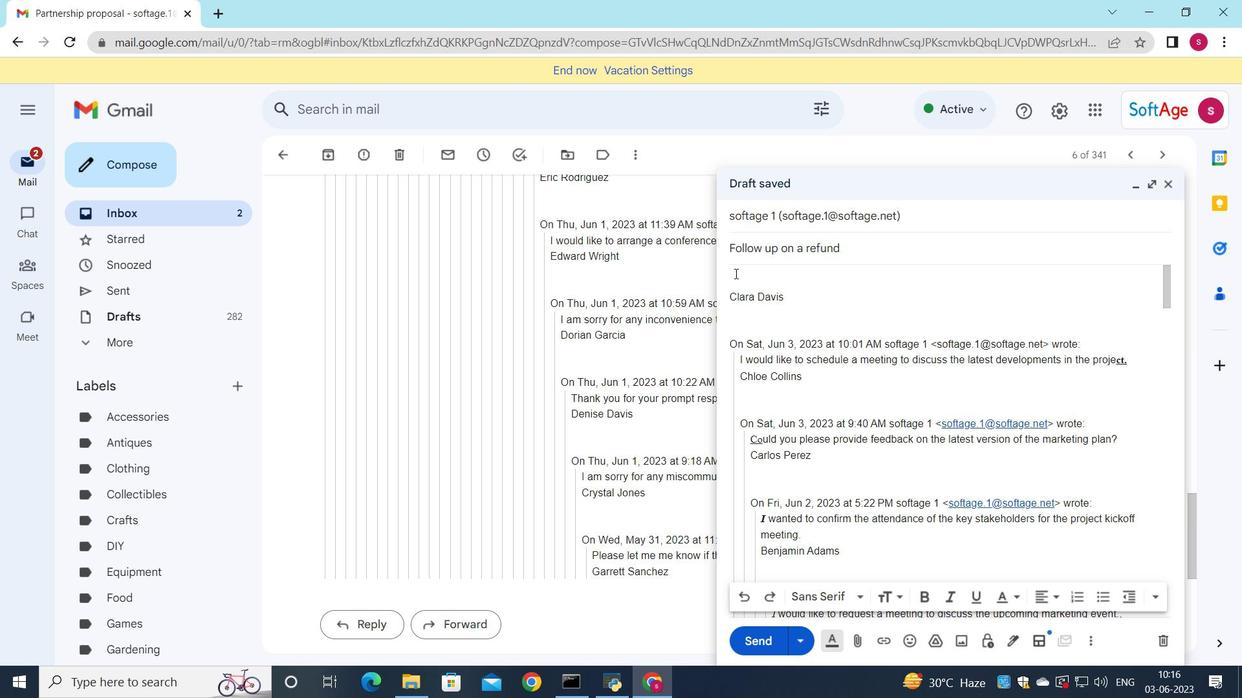 
Action: Key pressed <Key.shift>Can<Key.space>you<Key.space>please<Key.space>provide<Key.space>me<Key.space>with<Key.space>a<Key.space>list<Key.space>of<Key.space>project<Key.space>milestones<Key.space>and<Key.space>deadlines<Key.shift_r>?
Screenshot: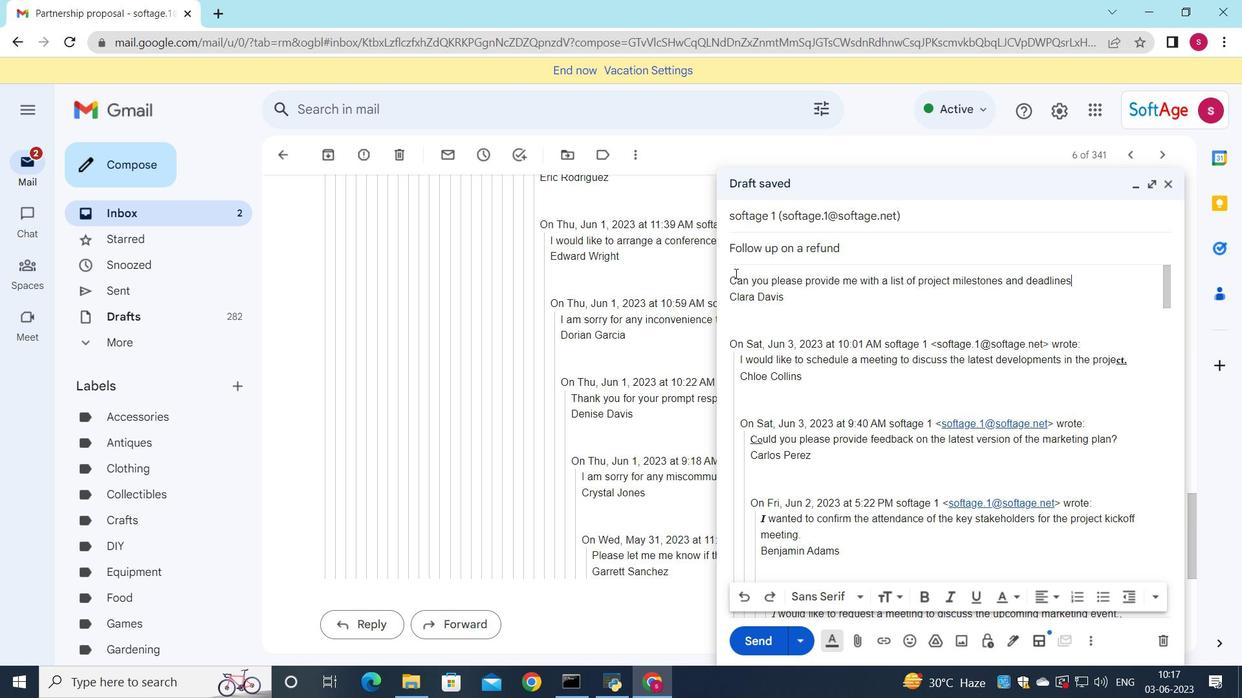 
Action: Mouse moved to (1069, 273)
Screenshot: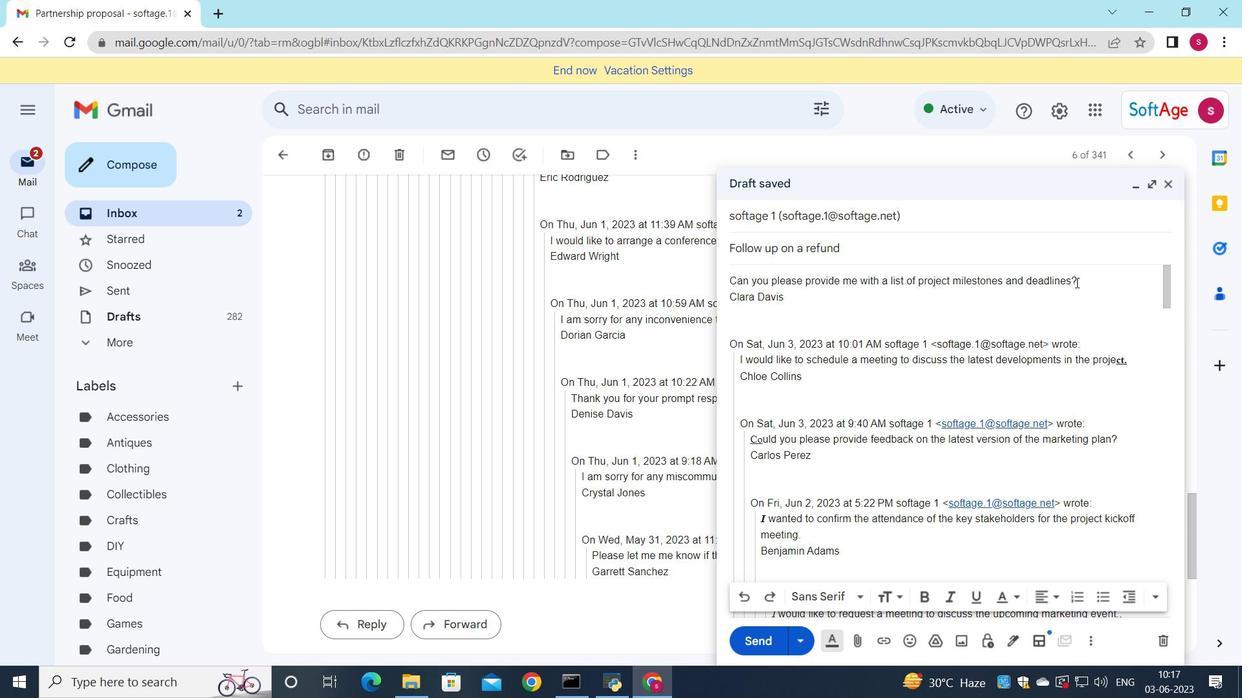 
Action: Mouse pressed left at (1069, 273)
Screenshot: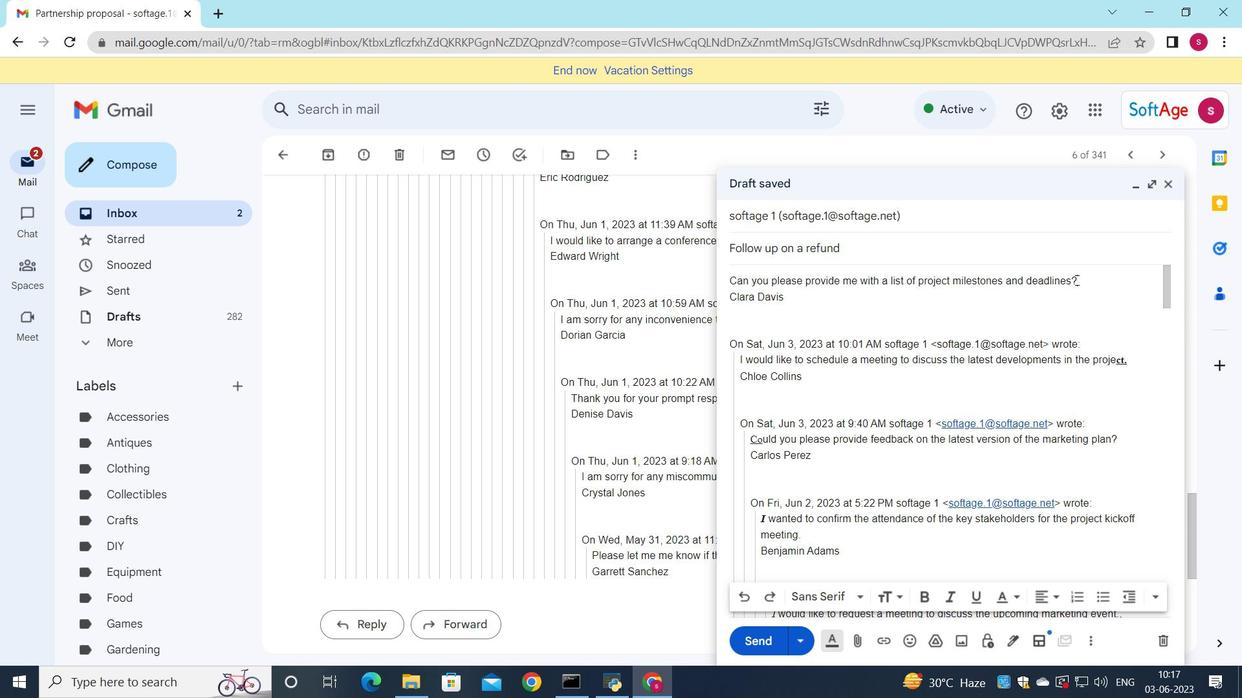 
Action: Mouse moved to (854, 586)
Screenshot: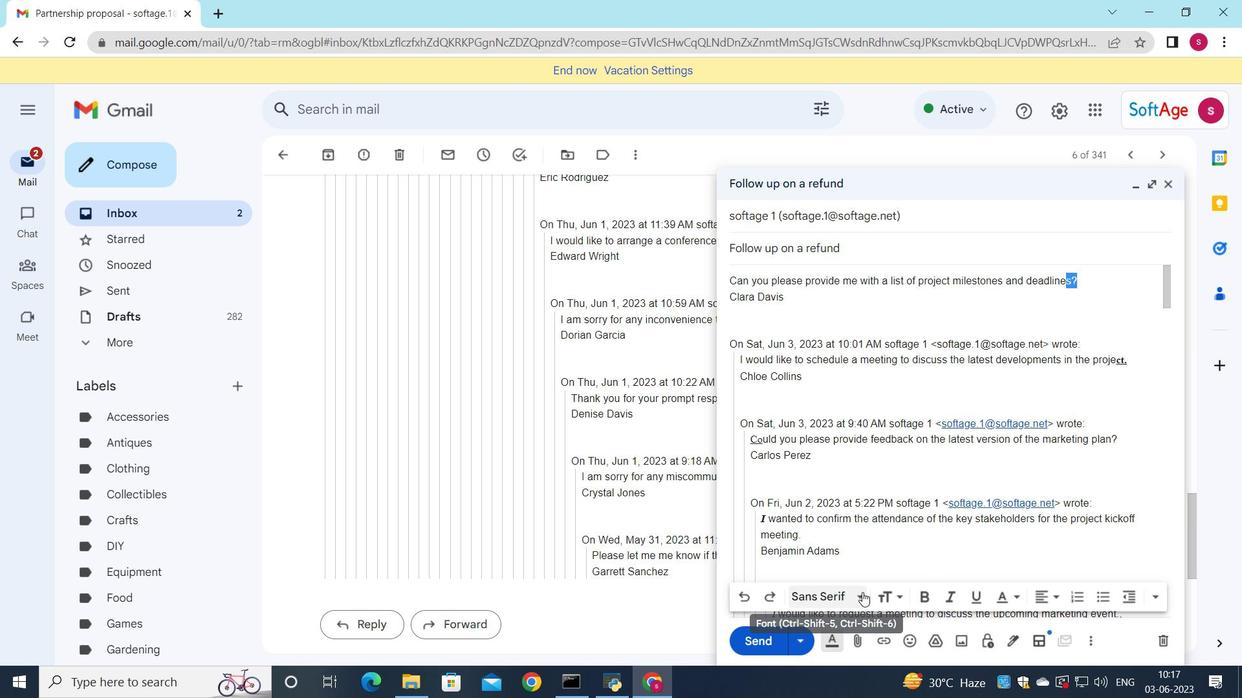 
Action: Mouse pressed left at (854, 586)
Screenshot: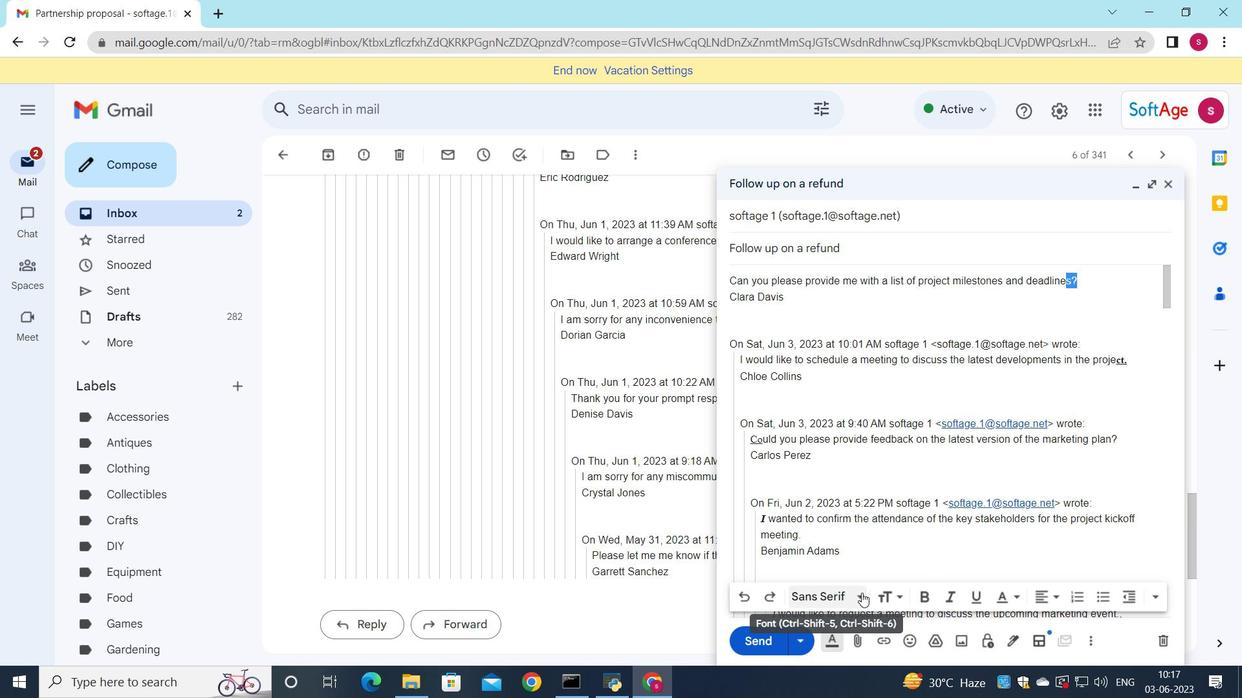 
Action: Mouse moved to (855, 482)
Screenshot: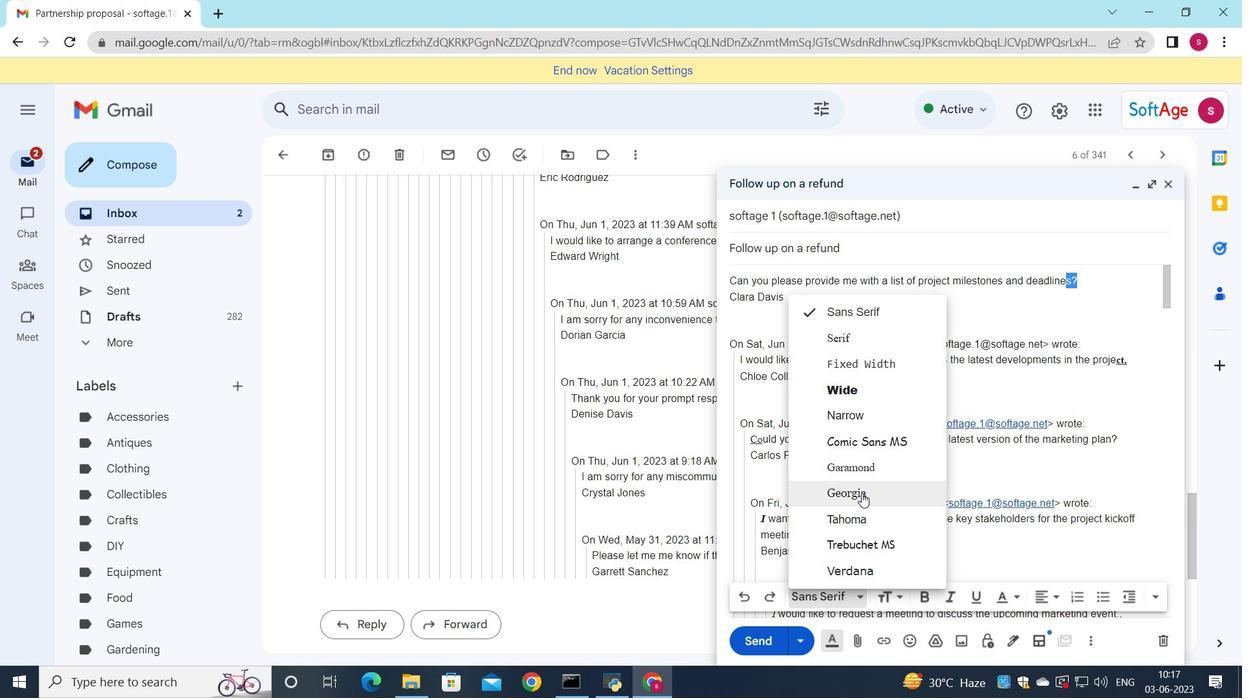 
Action: Mouse pressed left at (855, 482)
Screenshot: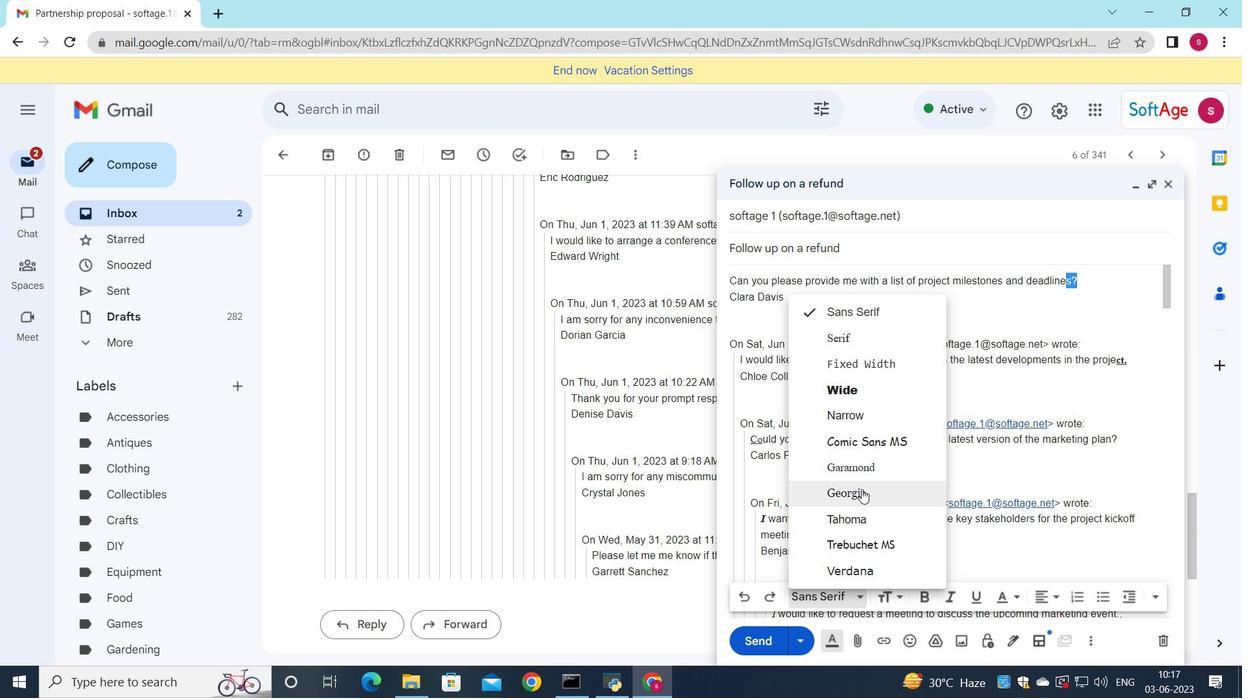 
Action: Mouse moved to (912, 595)
Screenshot: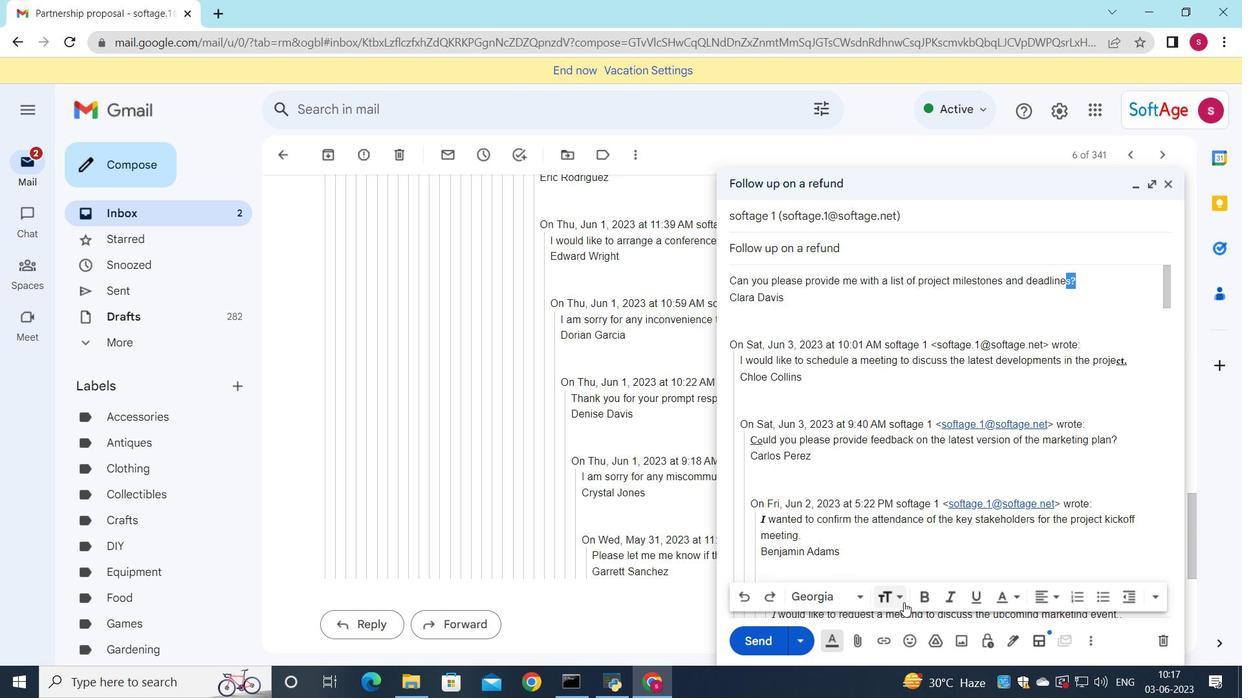 
Action: Mouse pressed left at (912, 595)
Screenshot: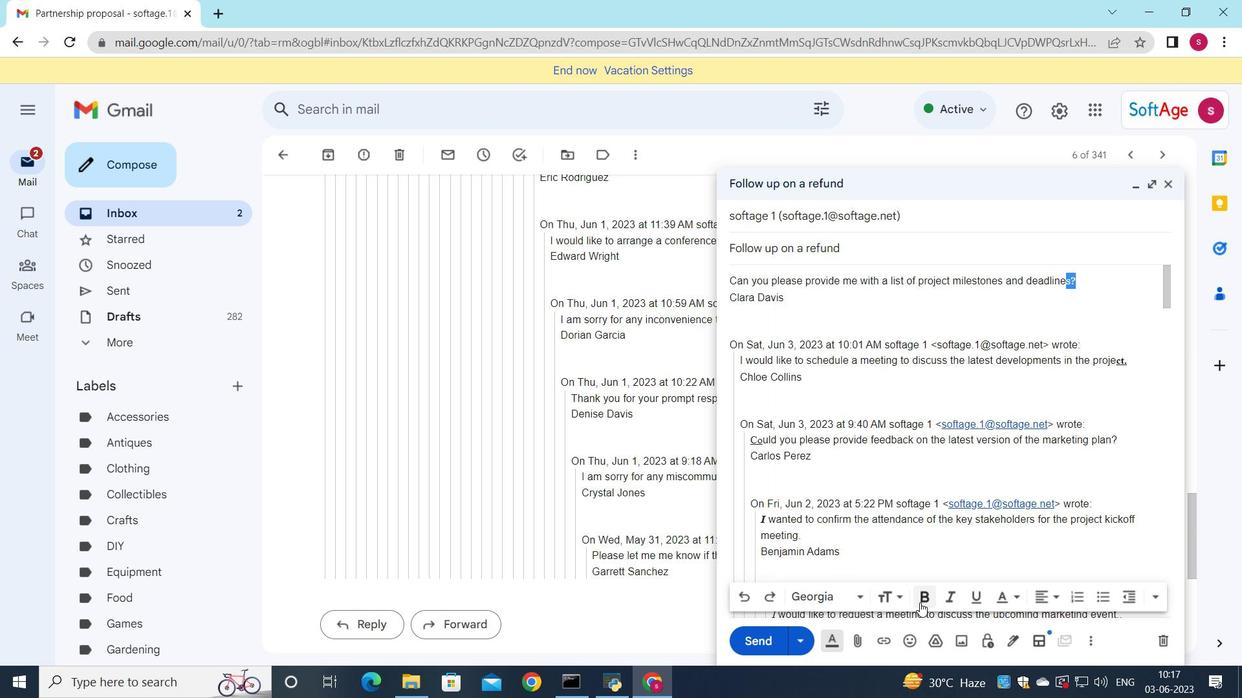 
Action: Mouse moved to (978, 593)
Screenshot: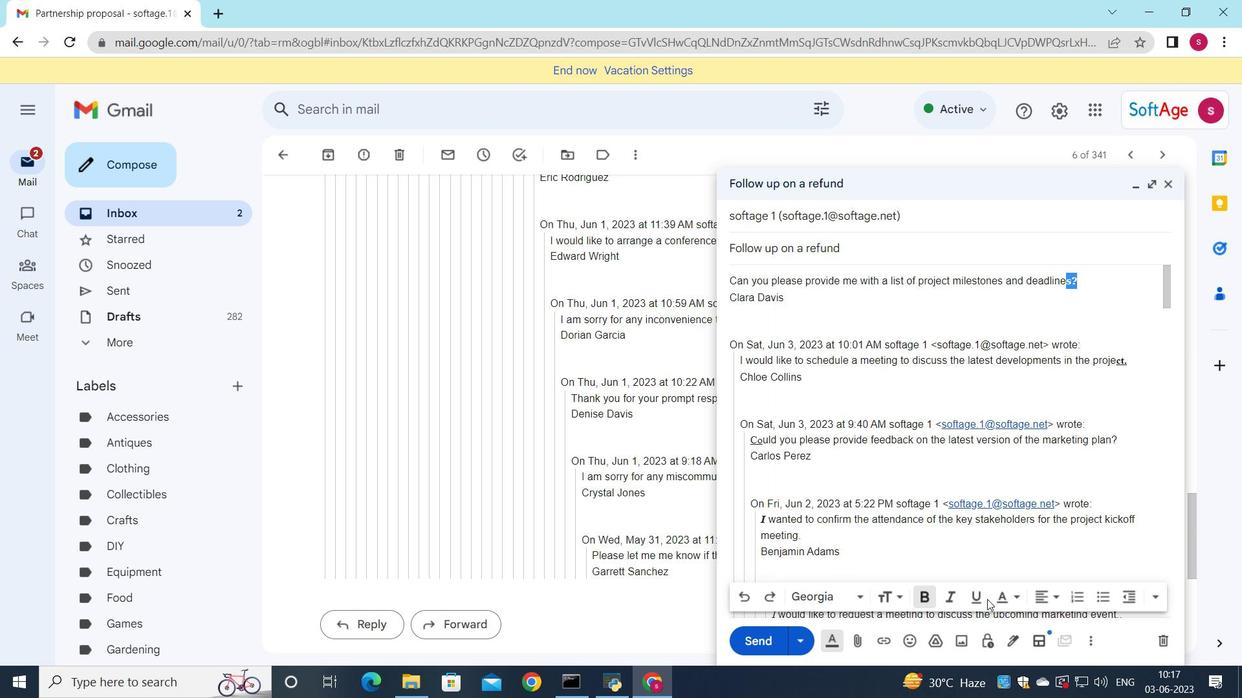 
Action: Mouse pressed left at (978, 593)
Screenshot: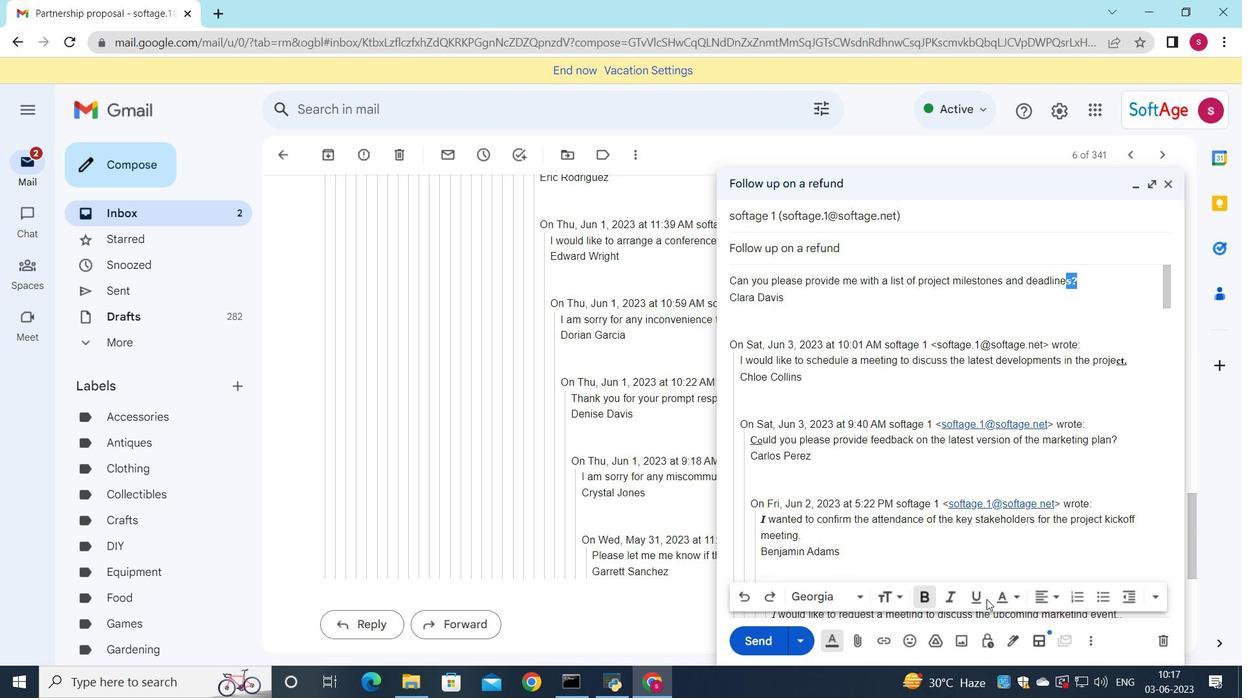 
Action: Mouse moved to (972, 593)
Screenshot: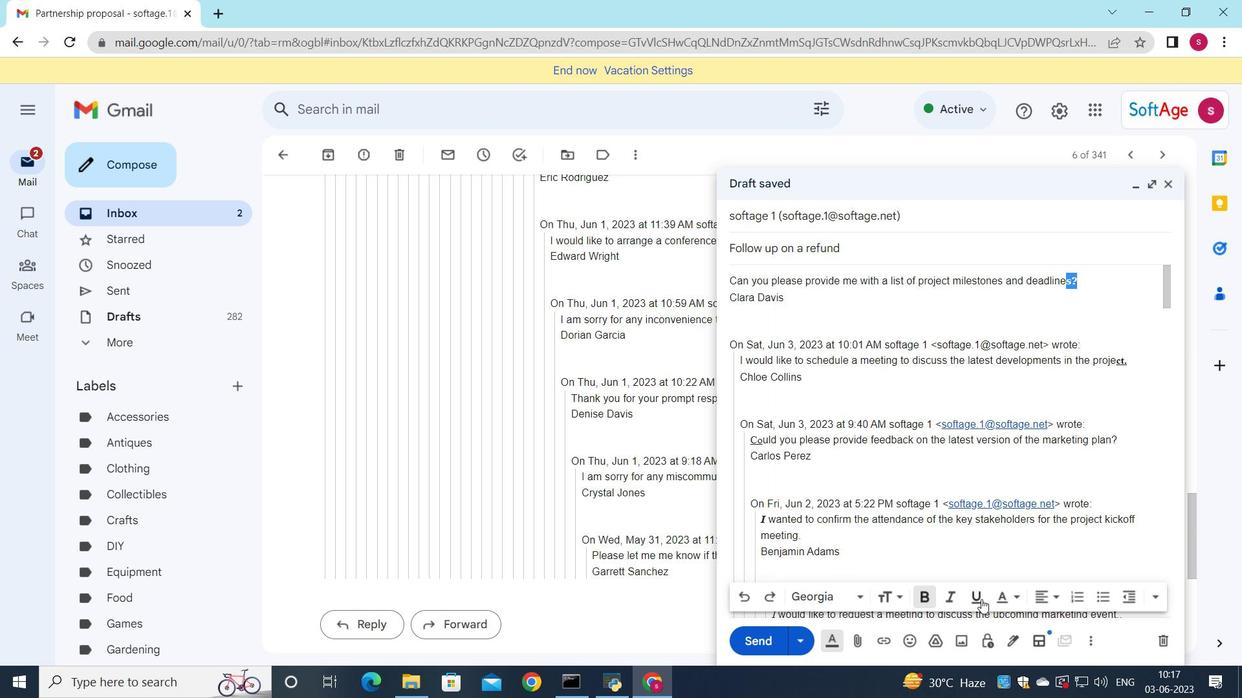 
Action: Mouse pressed left at (972, 593)
Screenshot: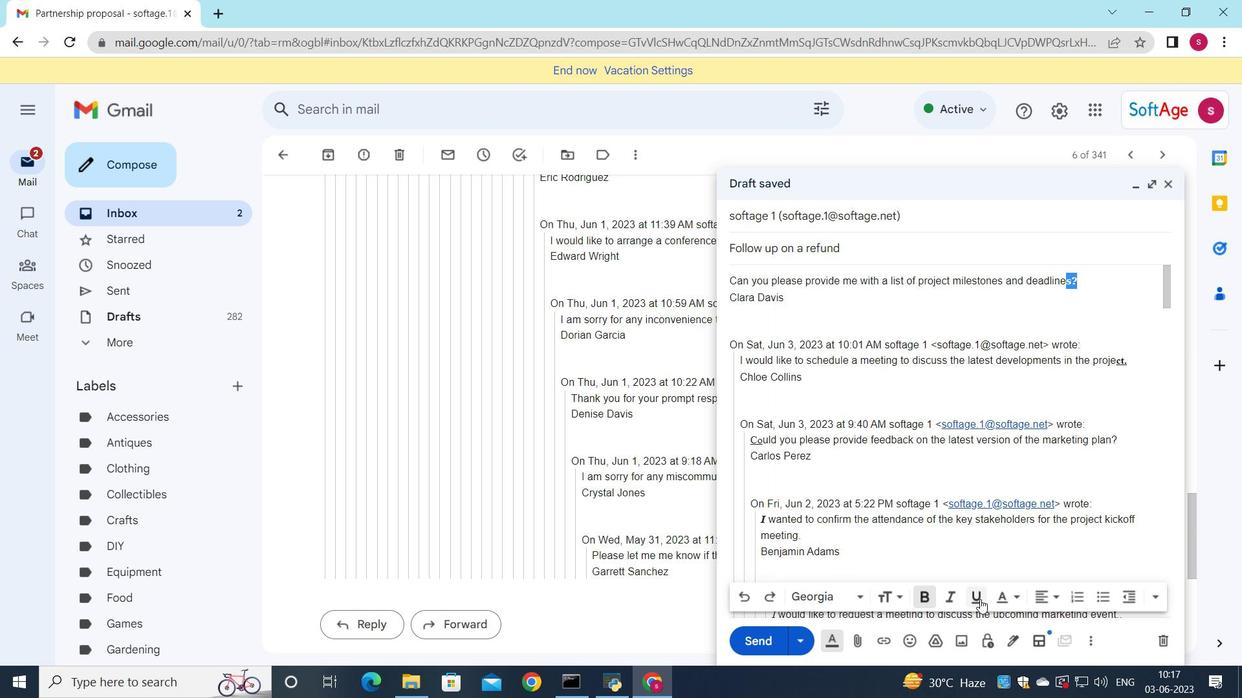
Action: Mouse moved to (759, 630)
Screenshot: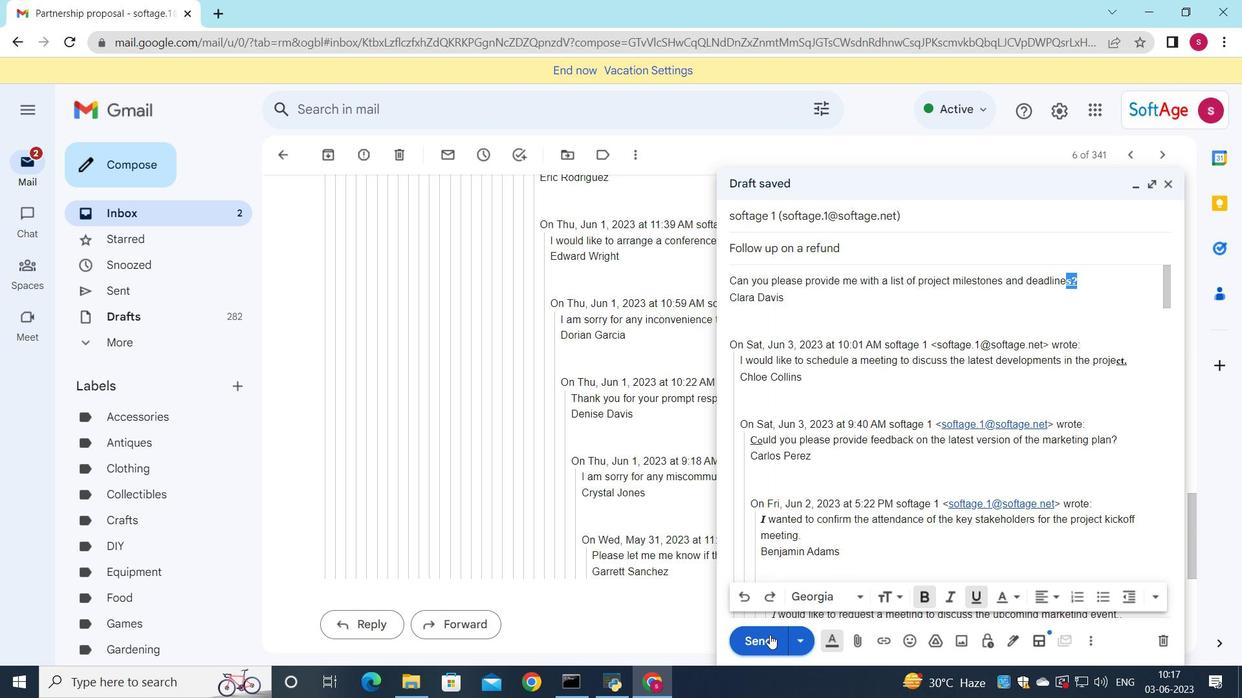
Action: Mouse pressed left at (759, 630)
Screenshot: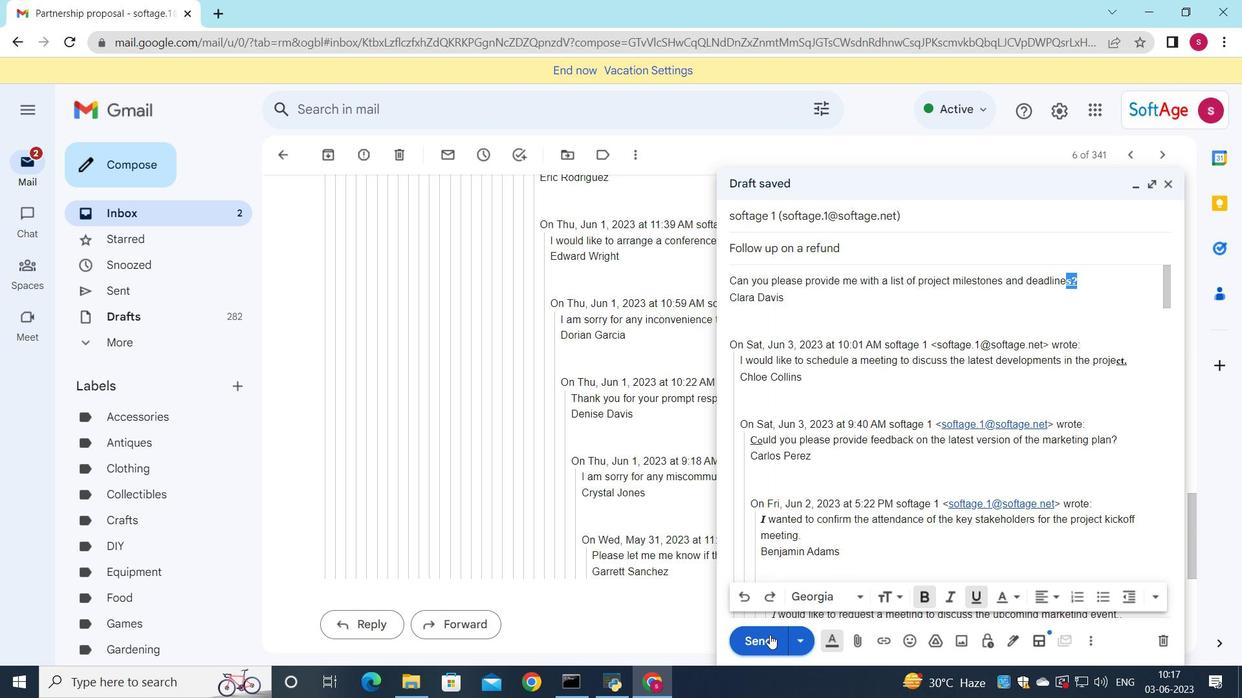 
Action: Mouse moved to (157, 207)
Screenshot: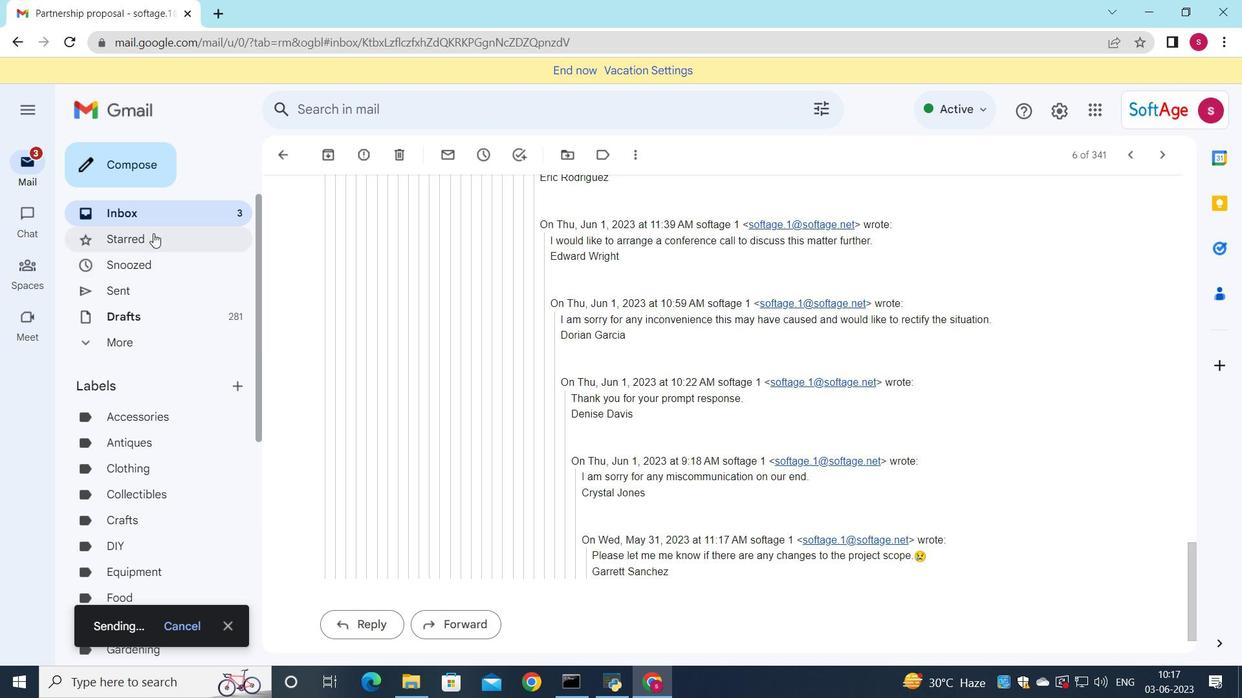 
Action: Mouse pressed left at (157, 207)
Screenshot: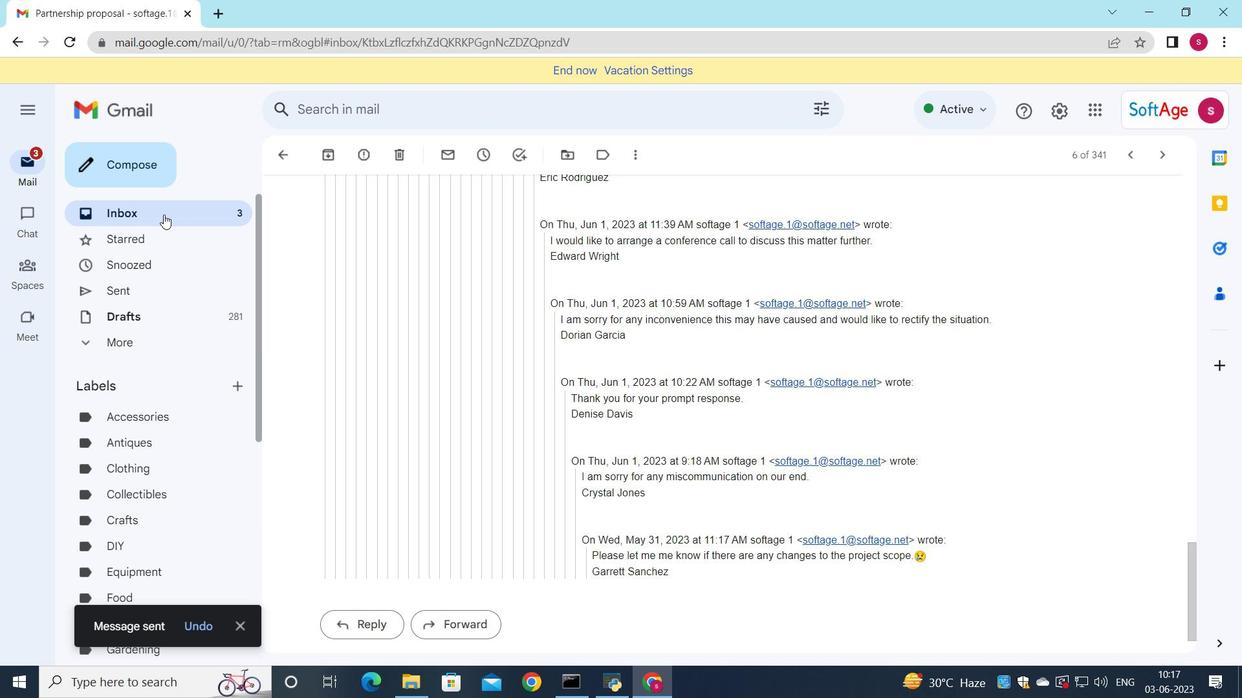 
Action: Mouse moved to (314, 181)
Screenshot: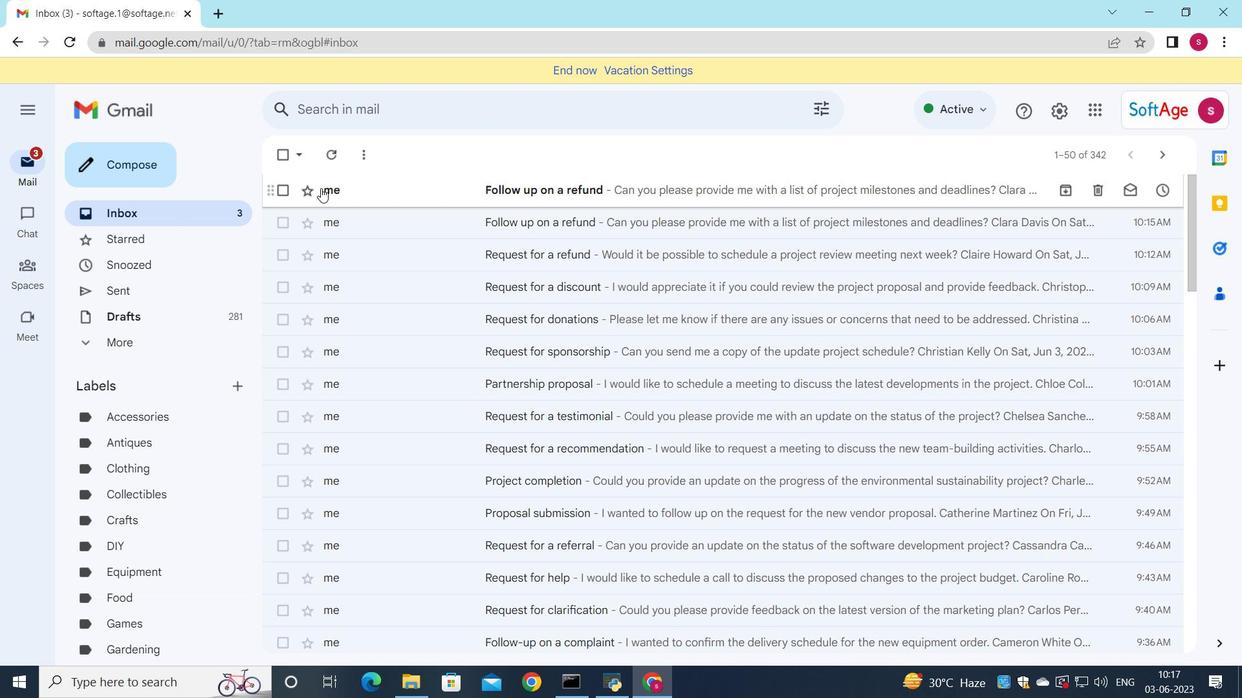 
Action: Mouse pressed left at (314, 181)
Screenshot: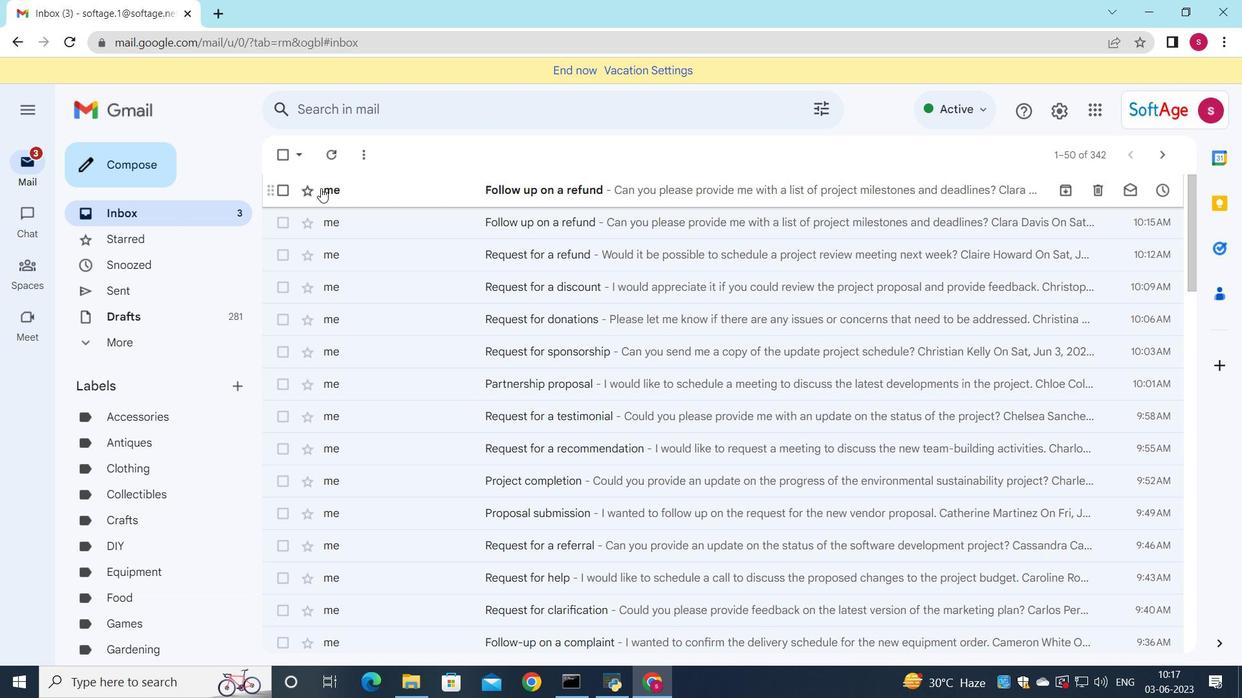 
Action: Mouse moved to (371, 180)
Screenshot: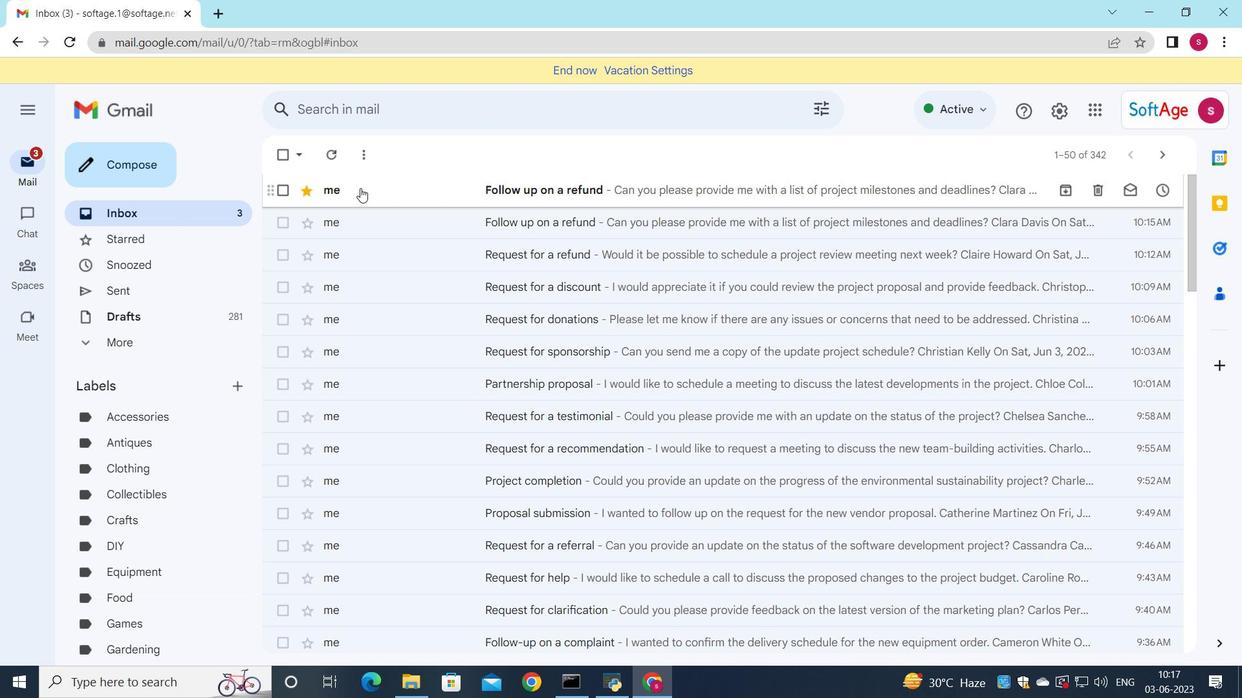 
Action: Mouse pressed left at (371, 180)
Screenshot: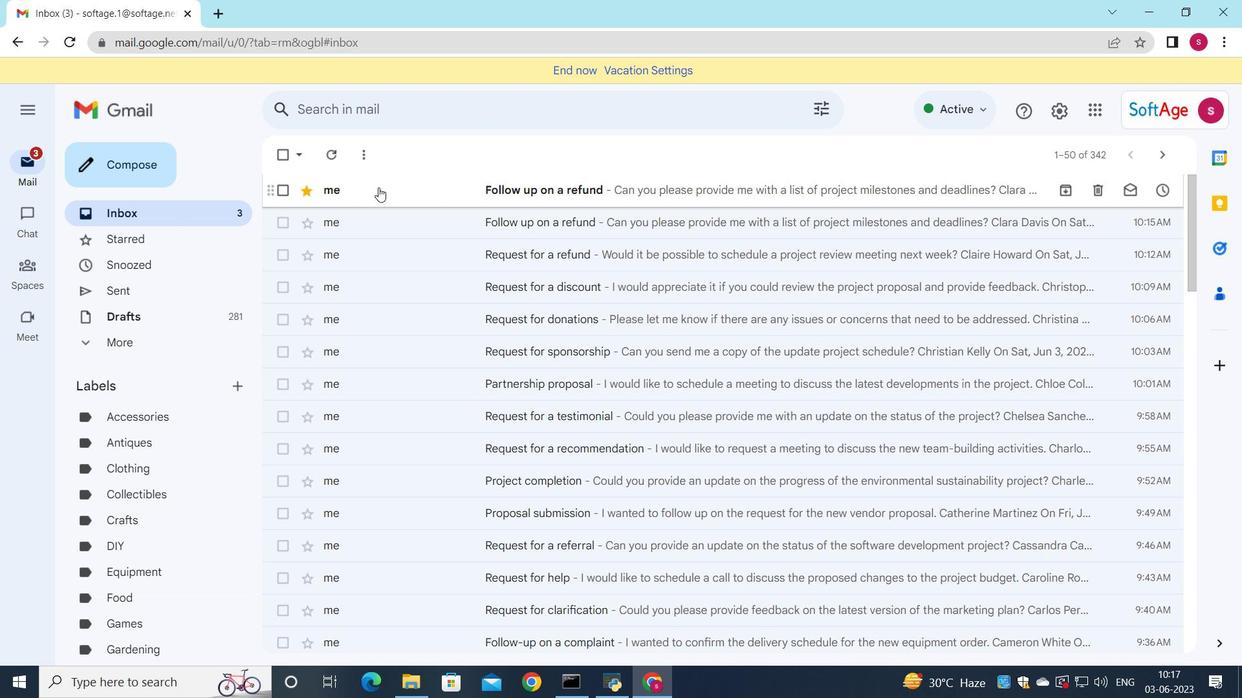
Action: Mouse moved to (427, 255)
Screenshot: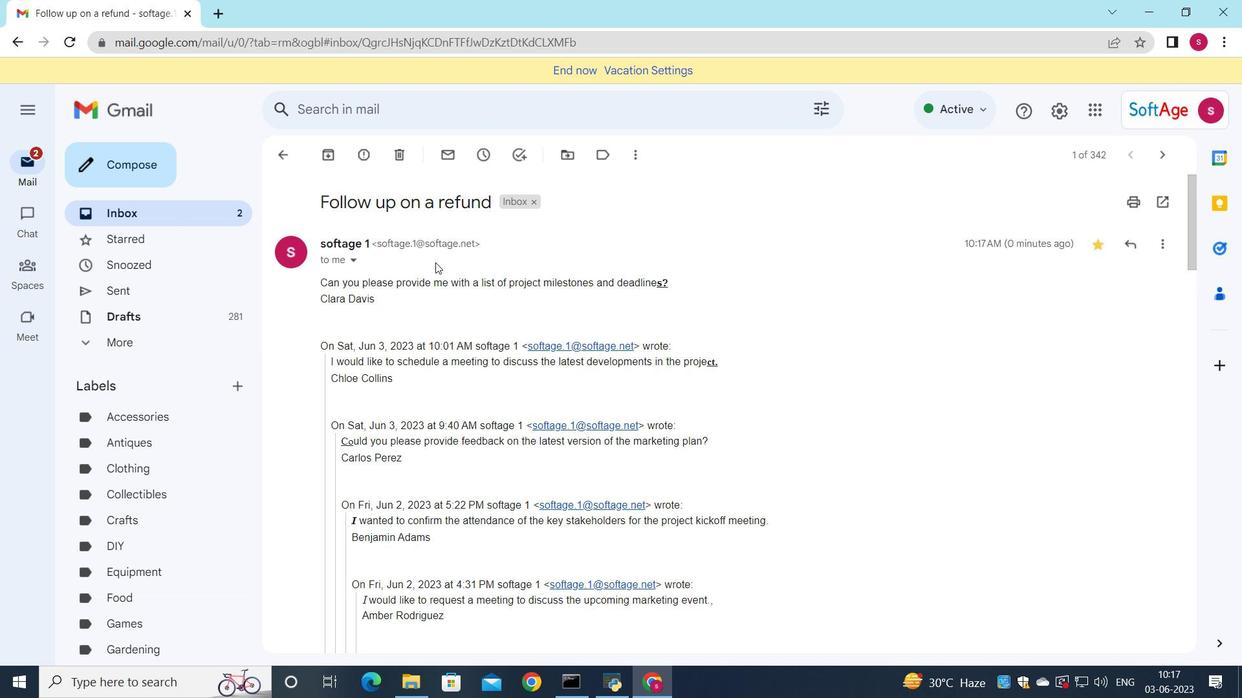 
